 Task: Compose an email with the signature Gilberto Hall with the subject Update on a flexible work arrangement and the message Can you provide feedback on the latest training program for the sales team? from softage.8@softage.net to softage.9@softage.net Select the numbered list and change the font typography to strikethroughSelect the numbered list and remove the font typography strikethrough Send the email. Finally, move the email from Sent Items to the label Vitamins
Action: Mouse moved to (1273, 70)
Screenshot: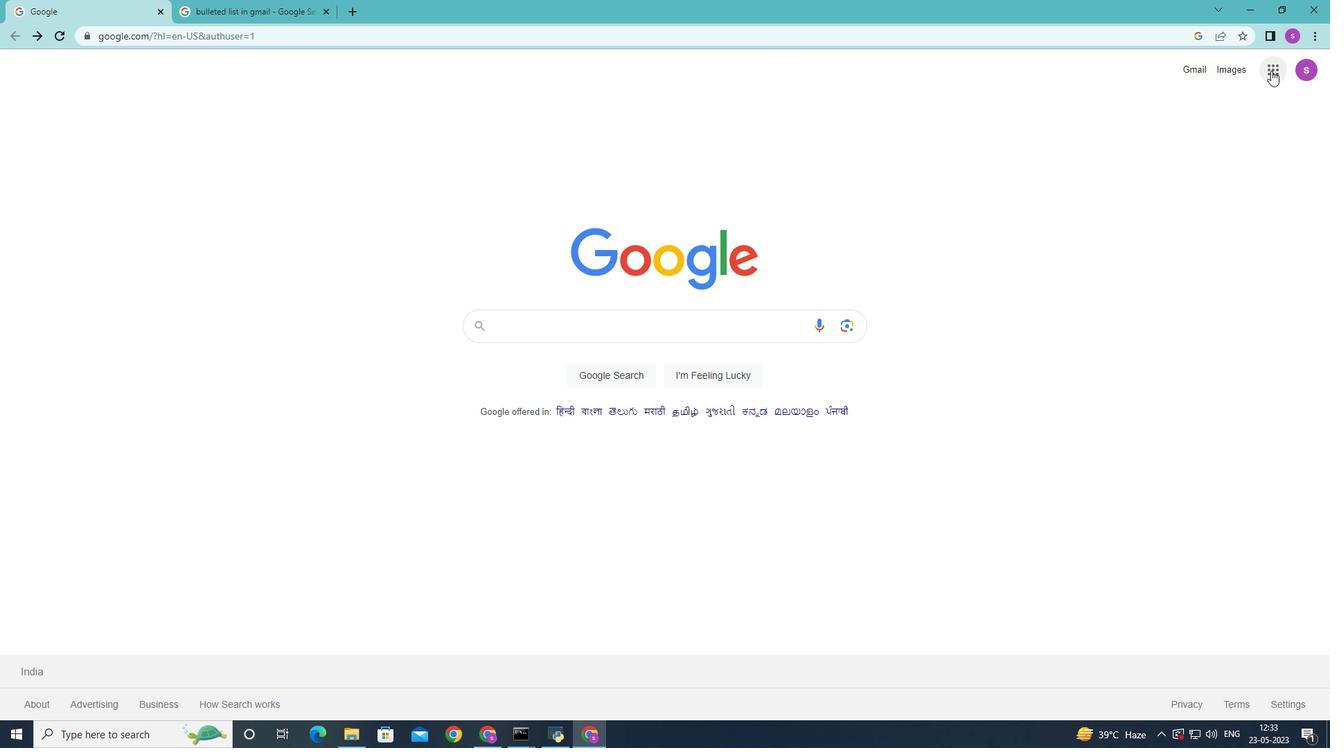 
Action: Mouse pressed left at (1273, 70)
Screenshot: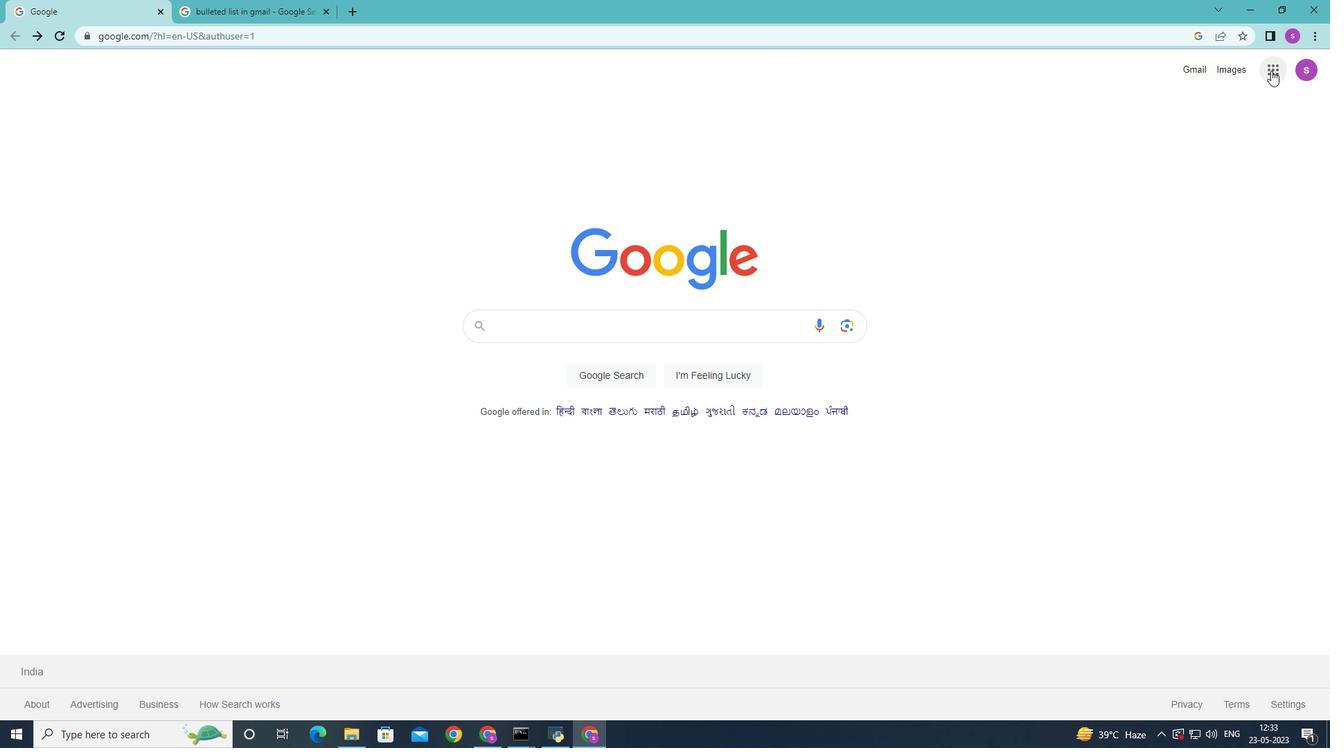 
Action: Mouse moved to (1222, 149)
Screenshot: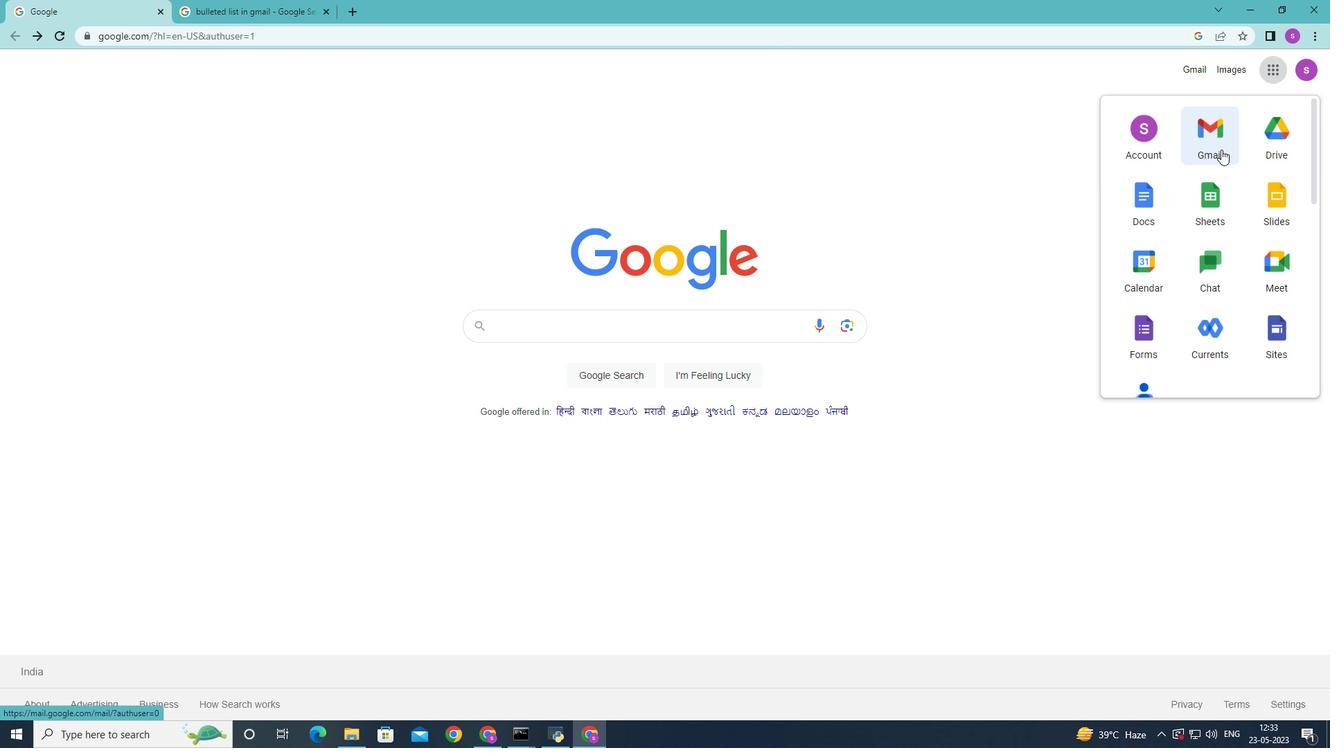 
Action: Mouse pressed left at (1222, 149)
Screenshot: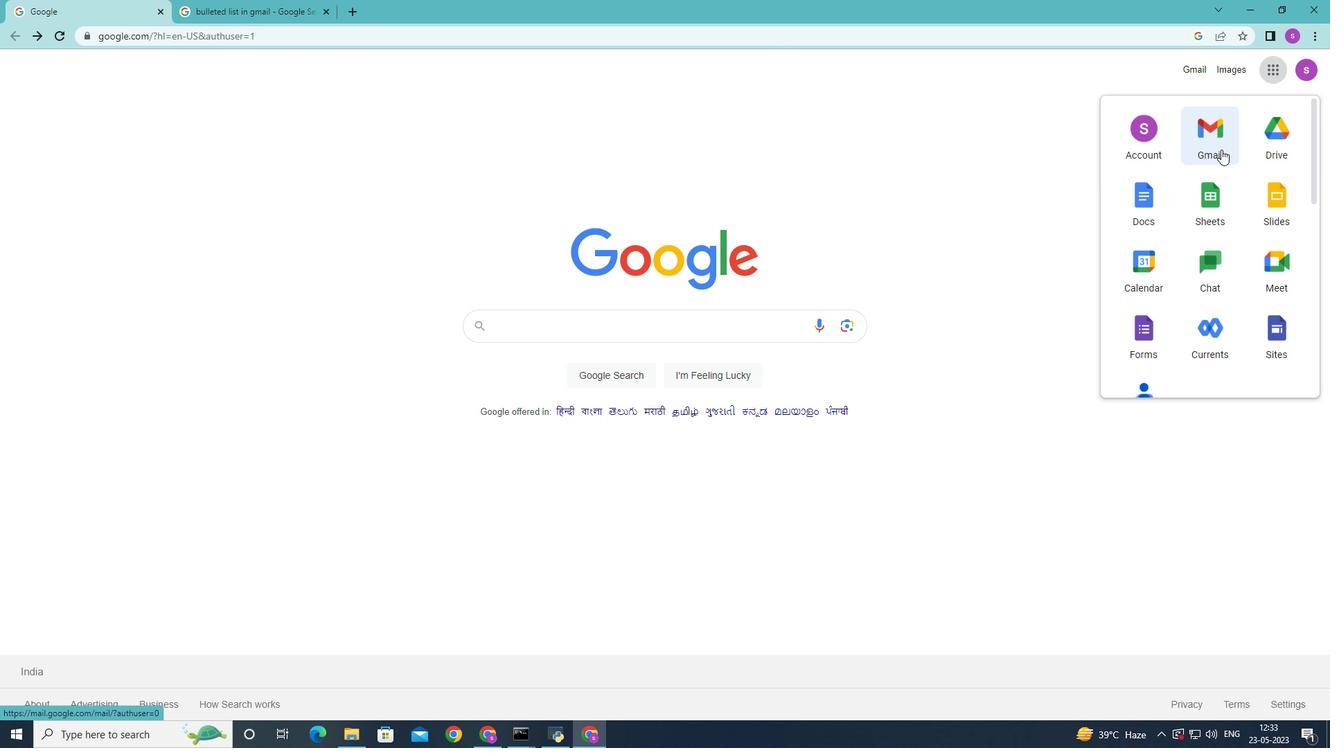 
Action: Mouse moved to (1182, 78)
Screenshot: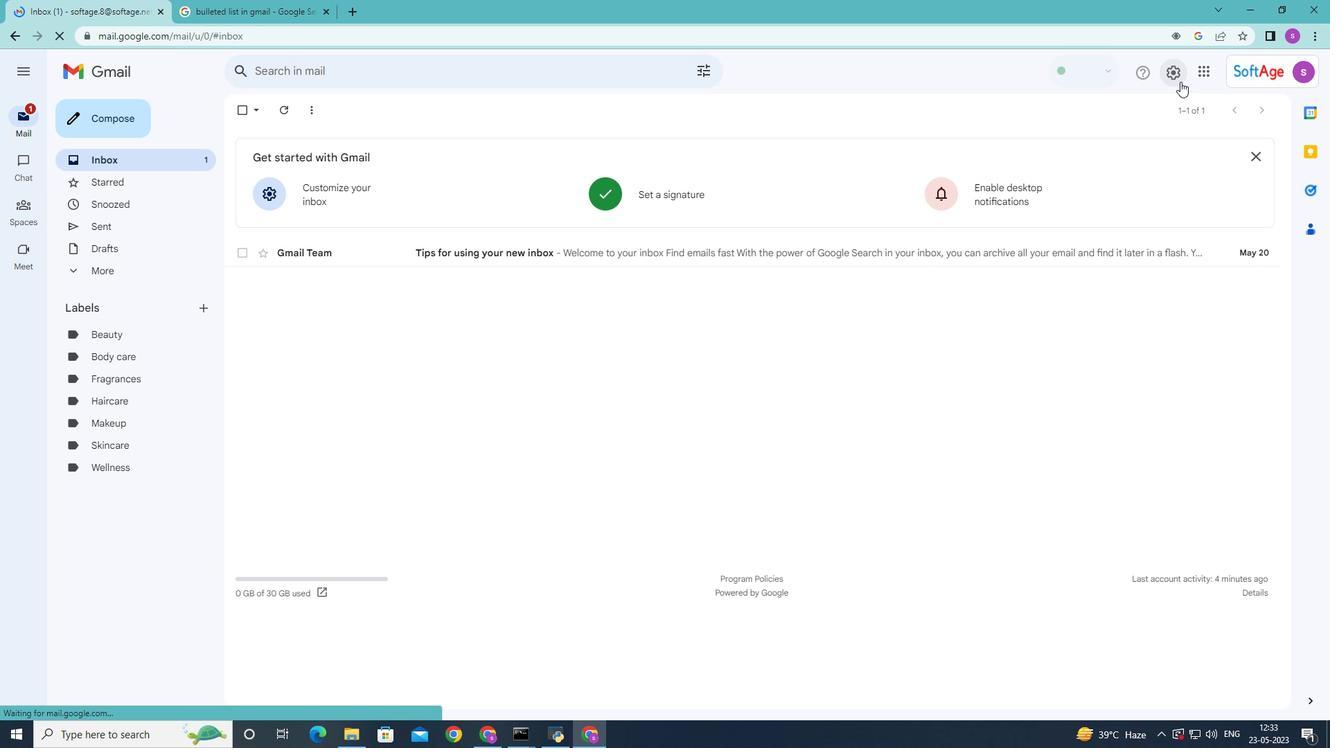 
Action: Mouse pressed left at (1182, 78)
Screenshot: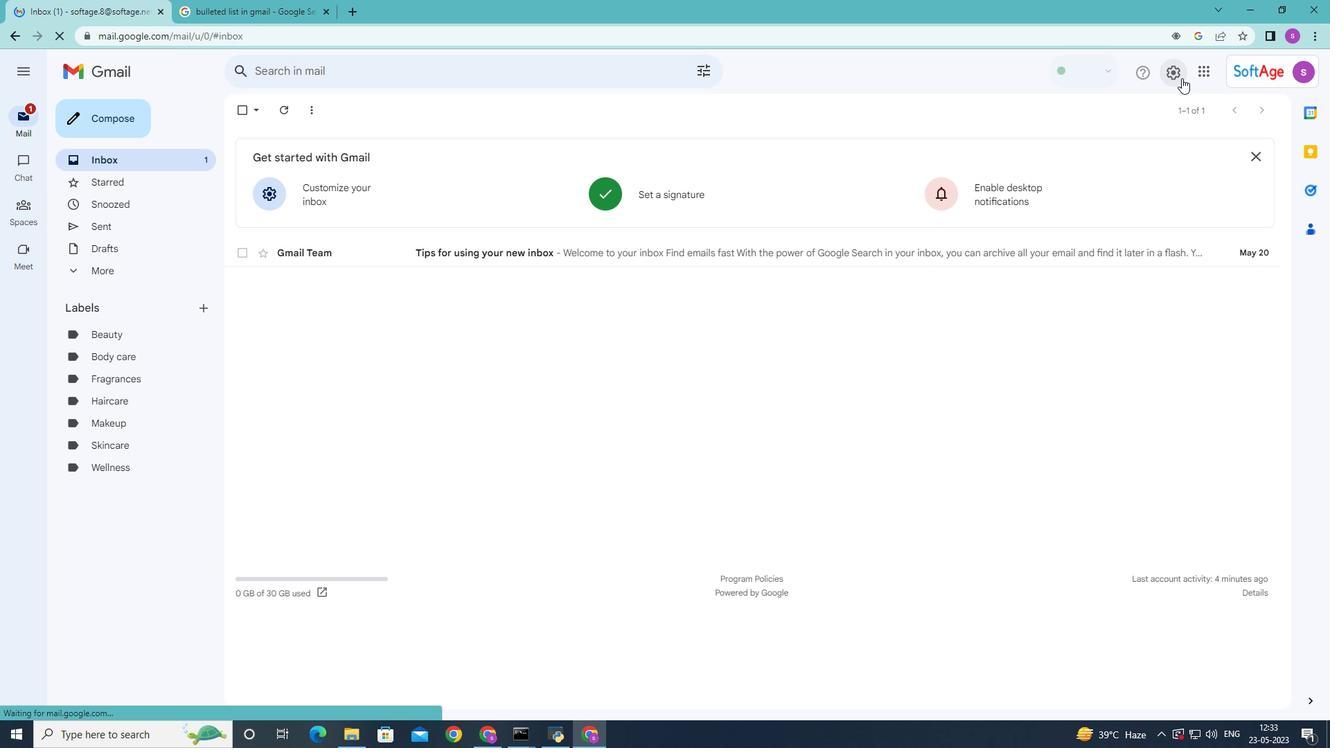
Action: Mouse moved to (1188, 135)
Screenshot: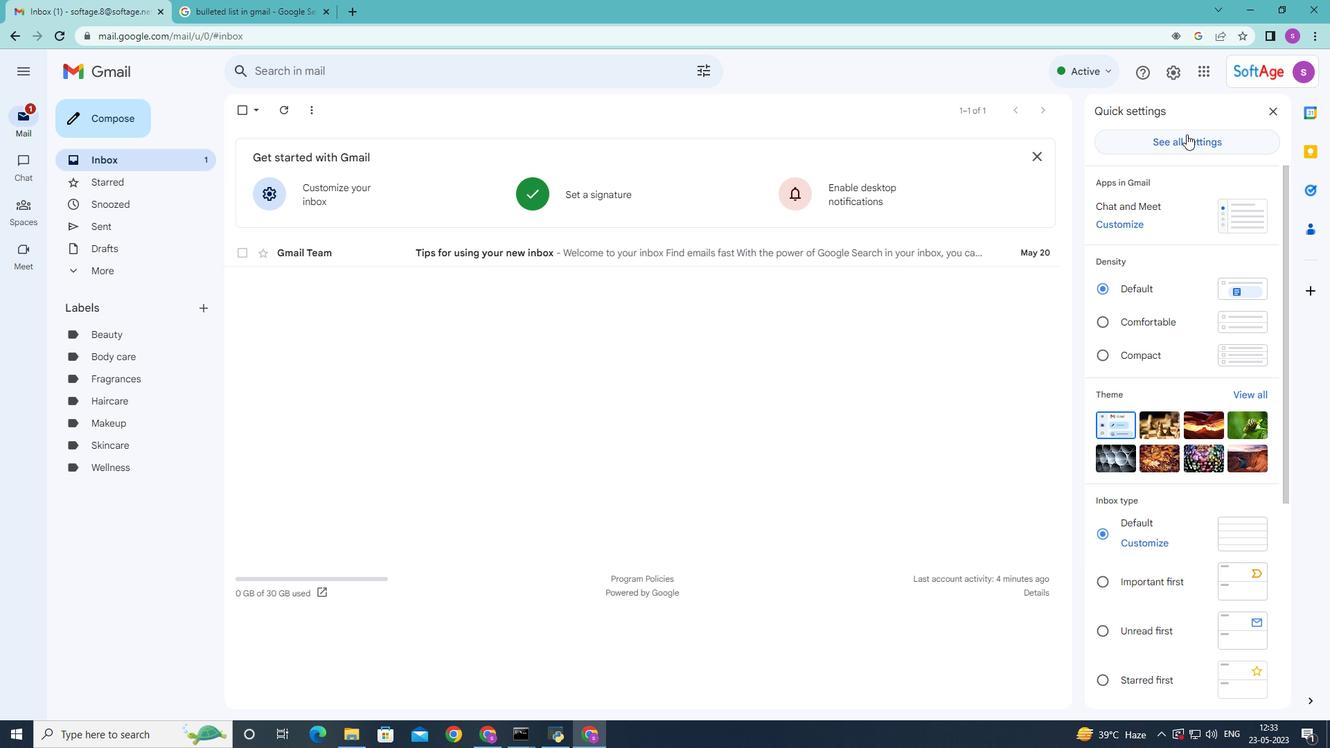 
Action: Mouse pressed left at (1188, 135)
Screenshot: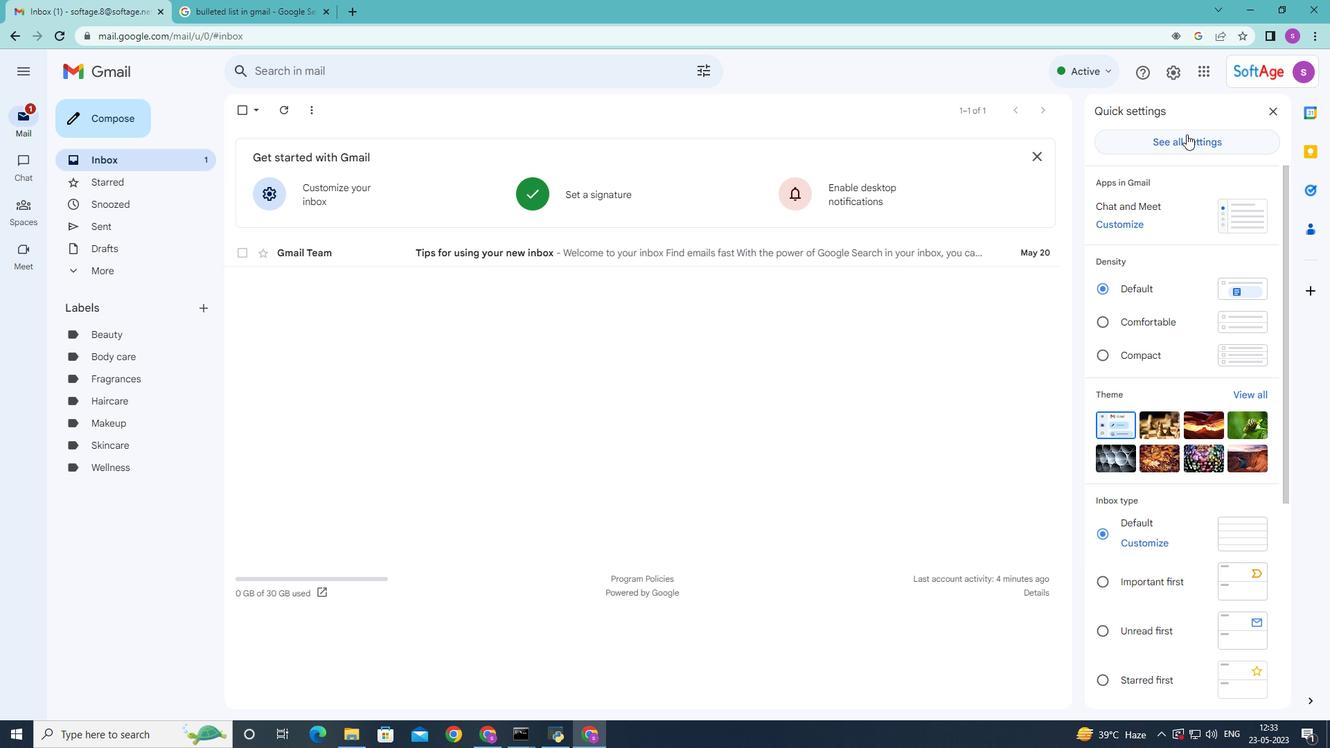 
Action: Mouse moved to (962, 251)
Screenshot: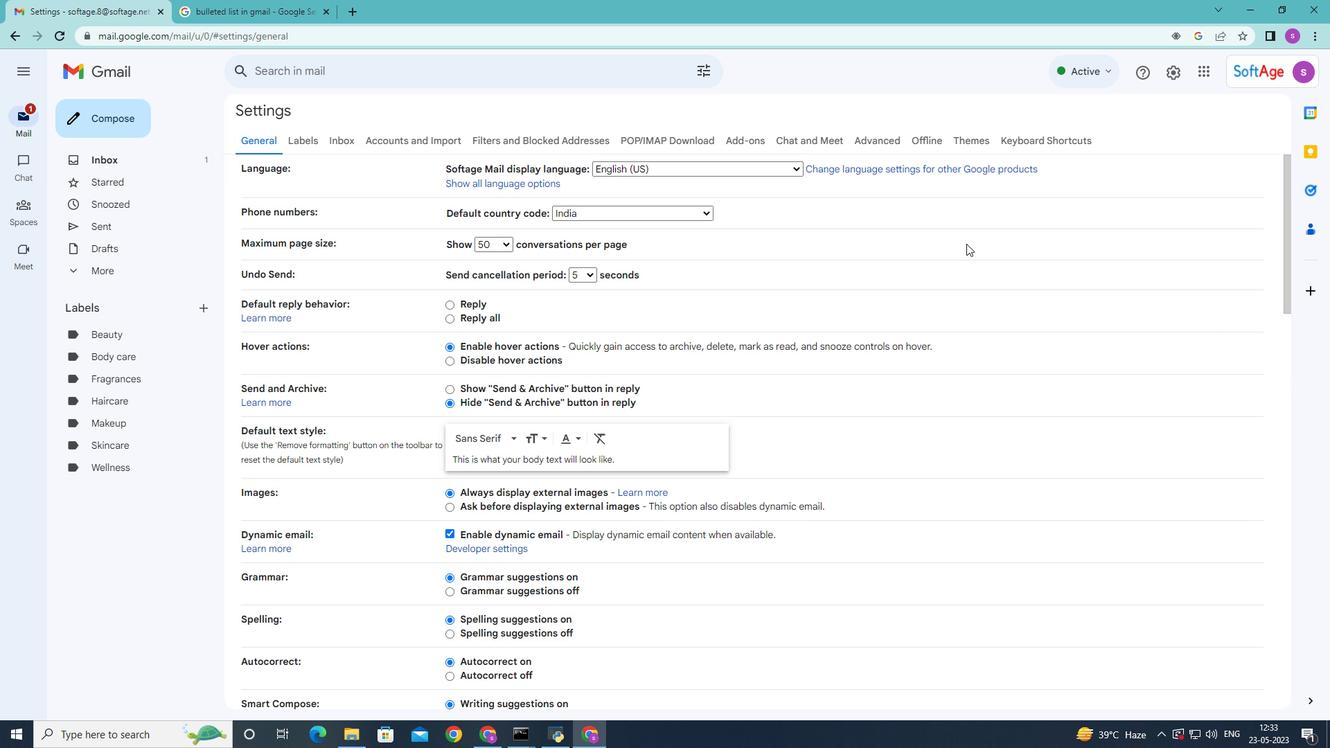 
Action: Mouse scrolled (962, 250) with delta (0, 0)
Screenshot: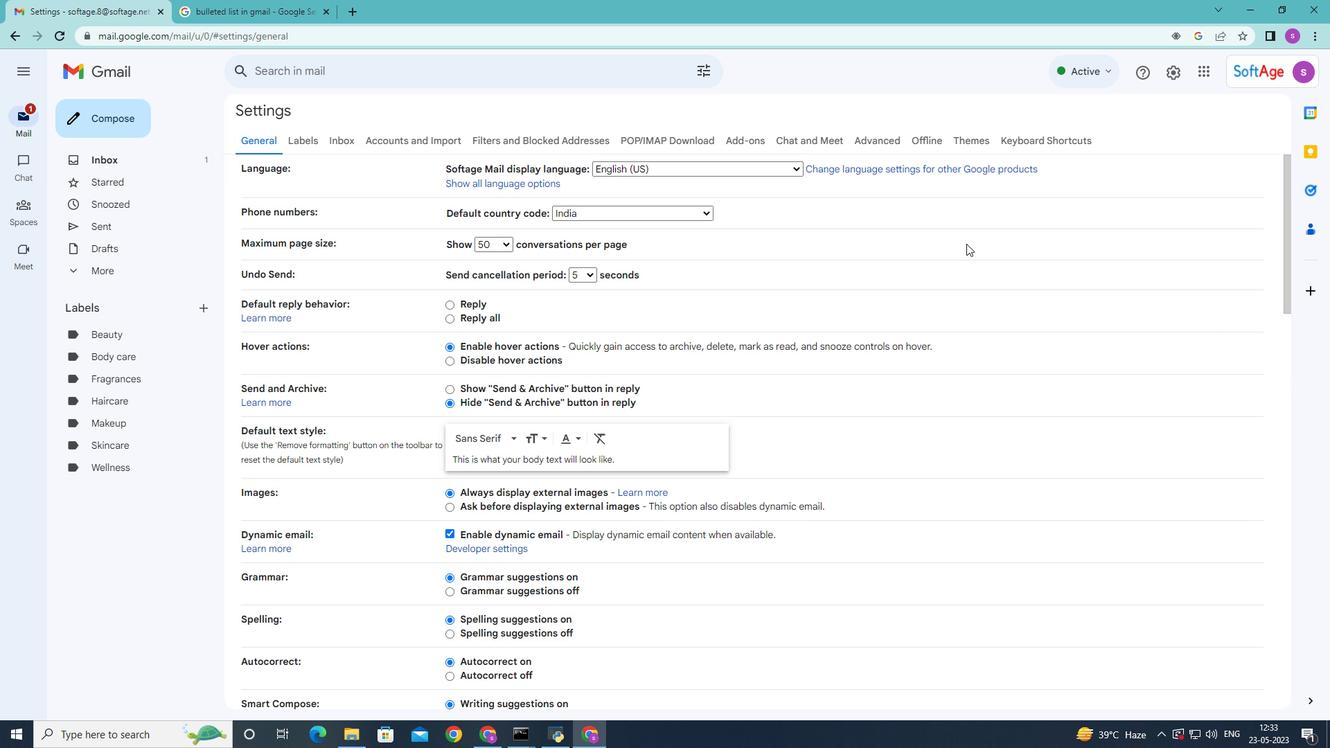 
Action: Mouse moved to (961, 252)
Screenshot: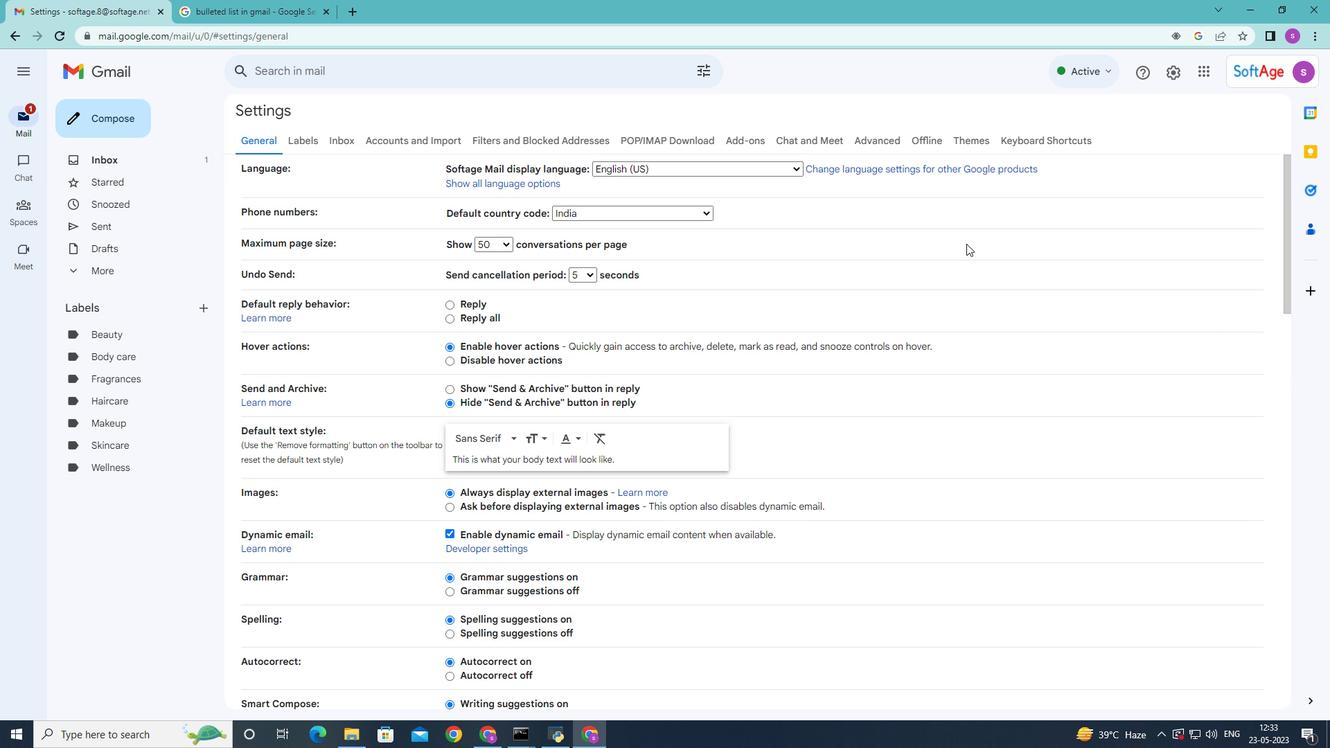 
Action: Mouse scrolled (961, 251) with delta (0, 0)
Screenshot: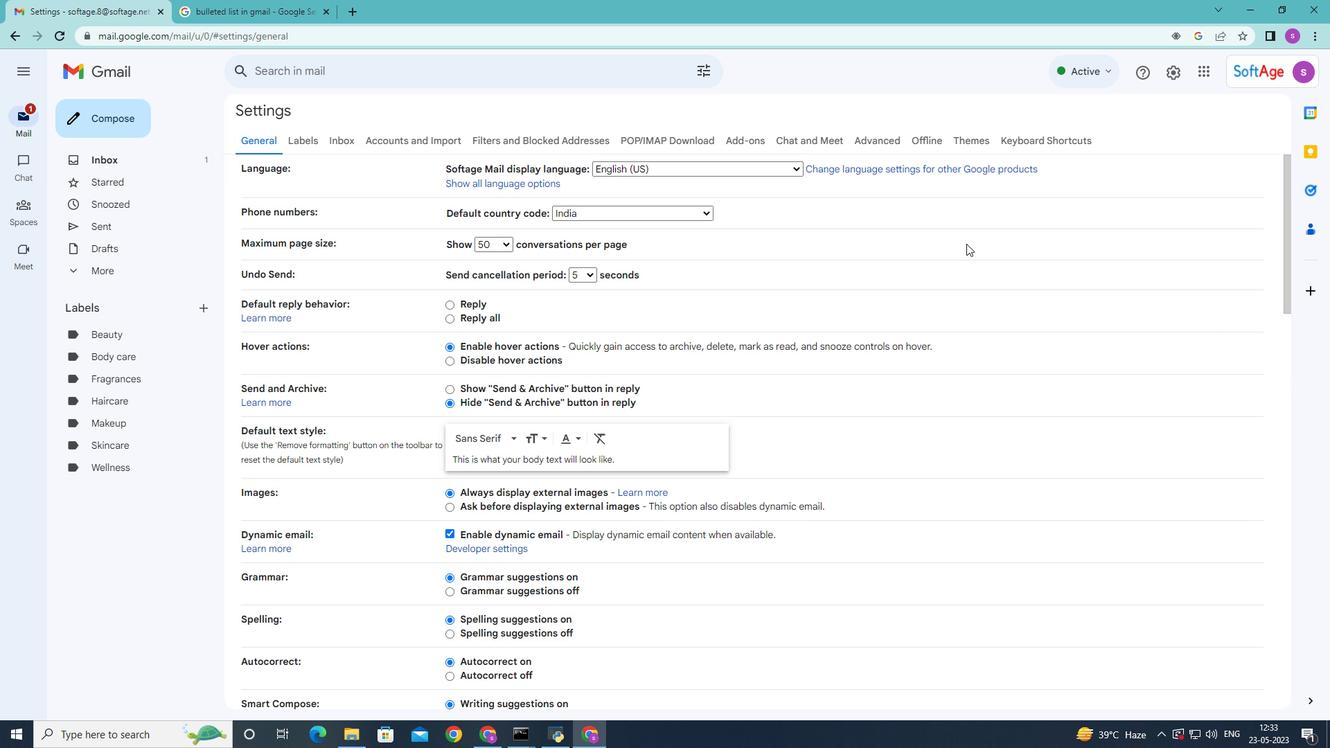 
Action: Mouse moved to (960, 253)
Screenshot: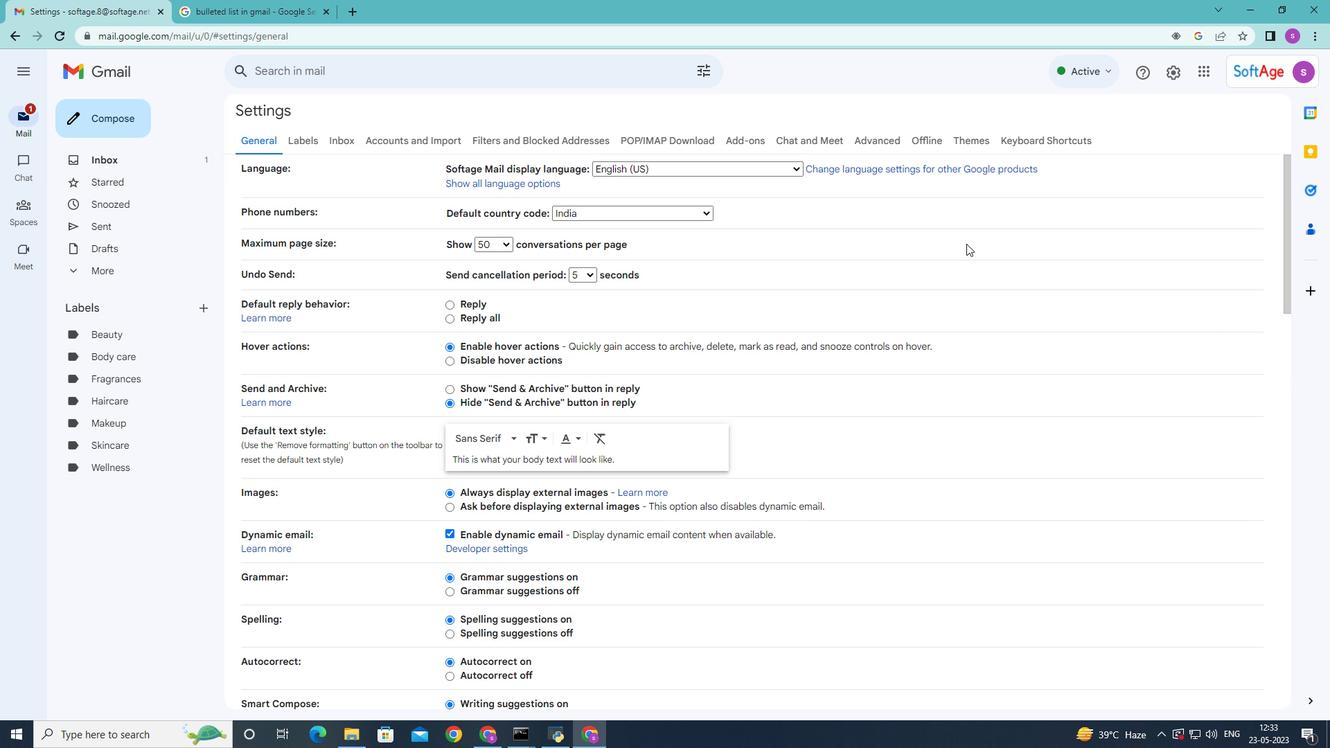 
Action: Mouse scrolled (960, 253) with delta (0, 0)
Screenshot: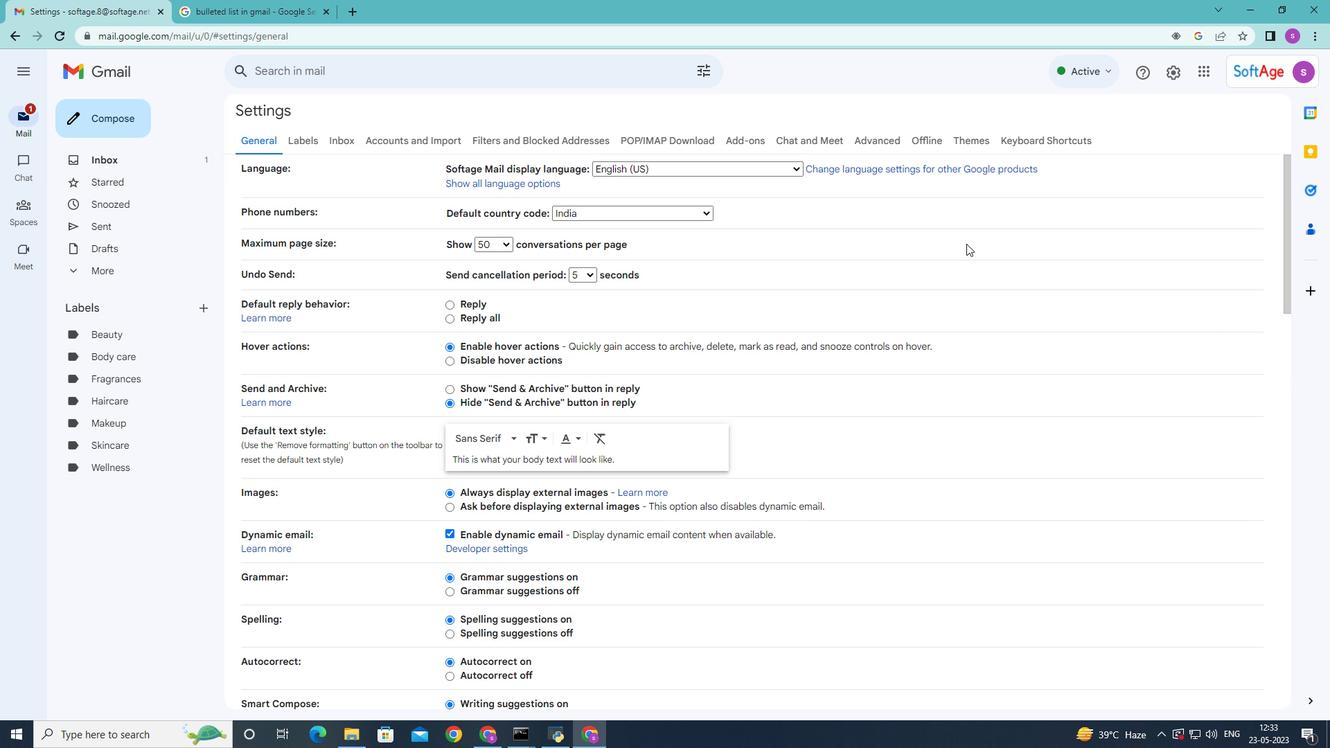 
Action: Mouse moved to (960, 253)
Screenshot: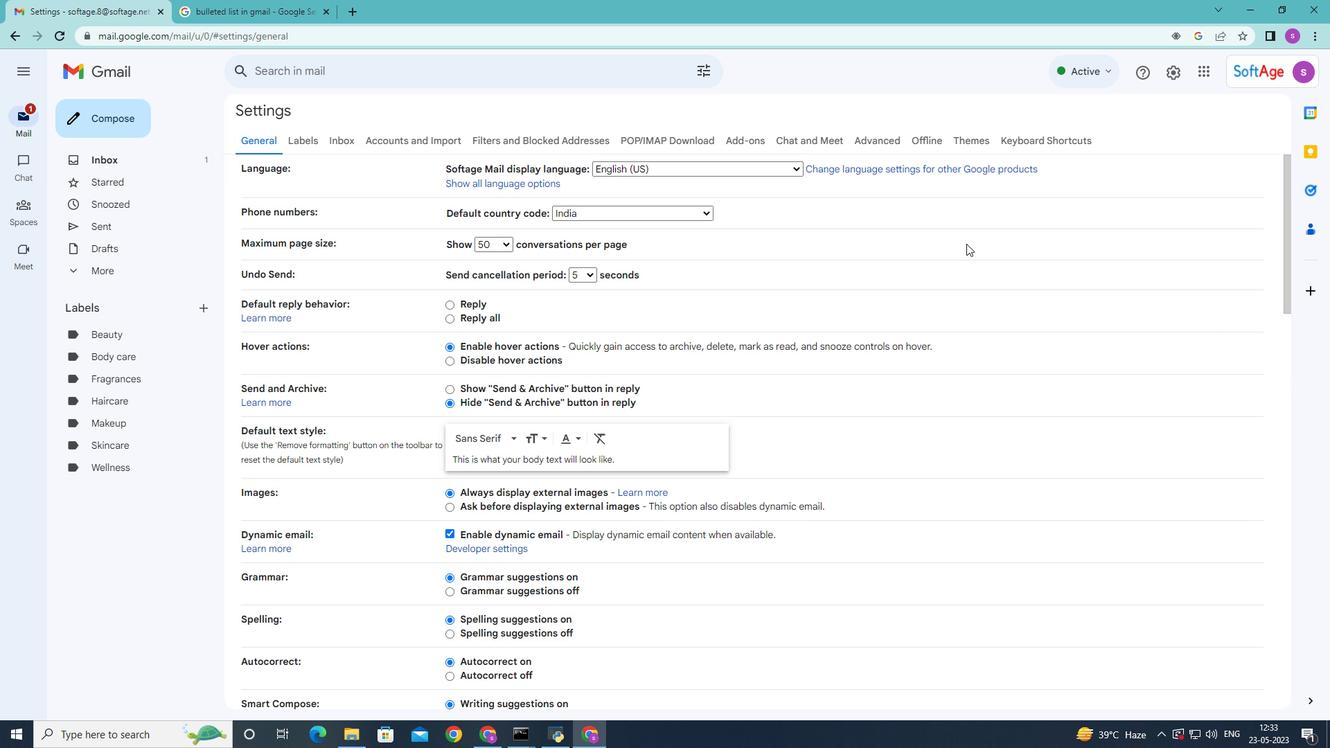 
Action: Mouse scrolled (960, 253) with delta (0, 0)
Screenshot: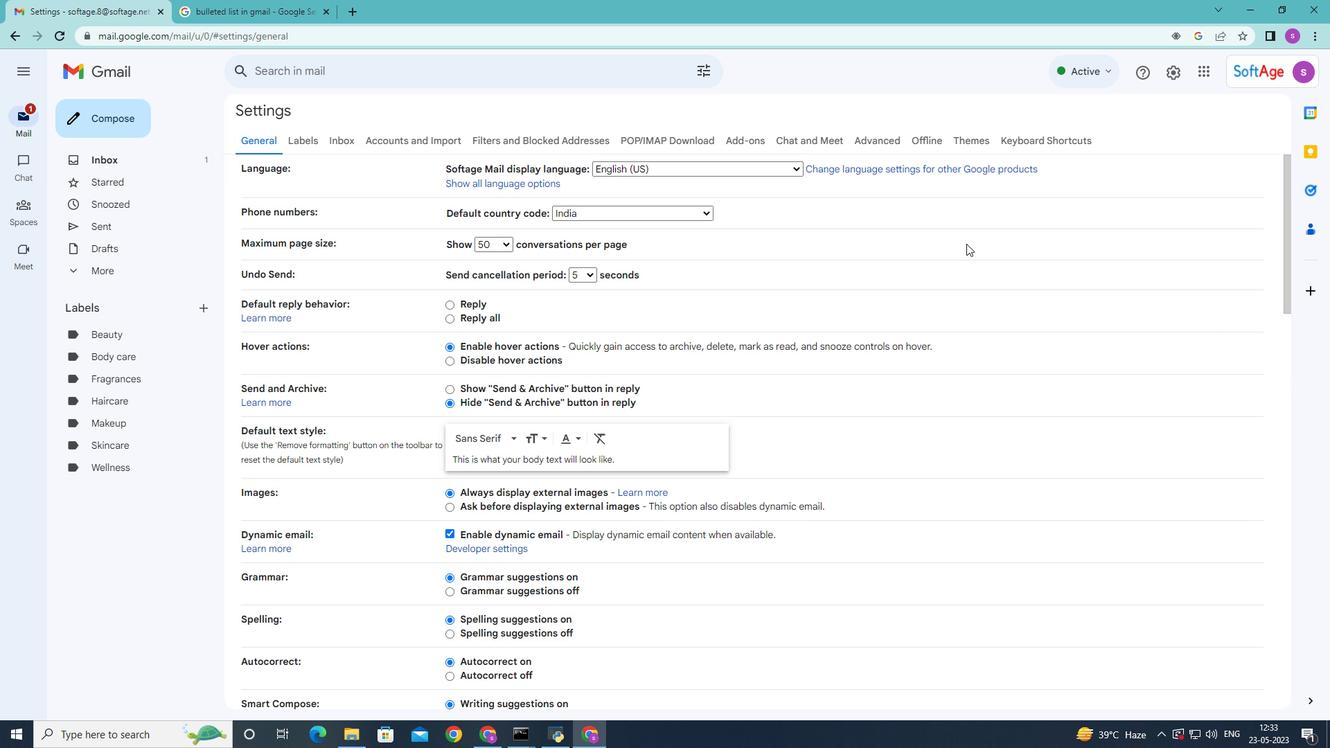 
Action: Mouse moved to (959, 253)
Screenshot: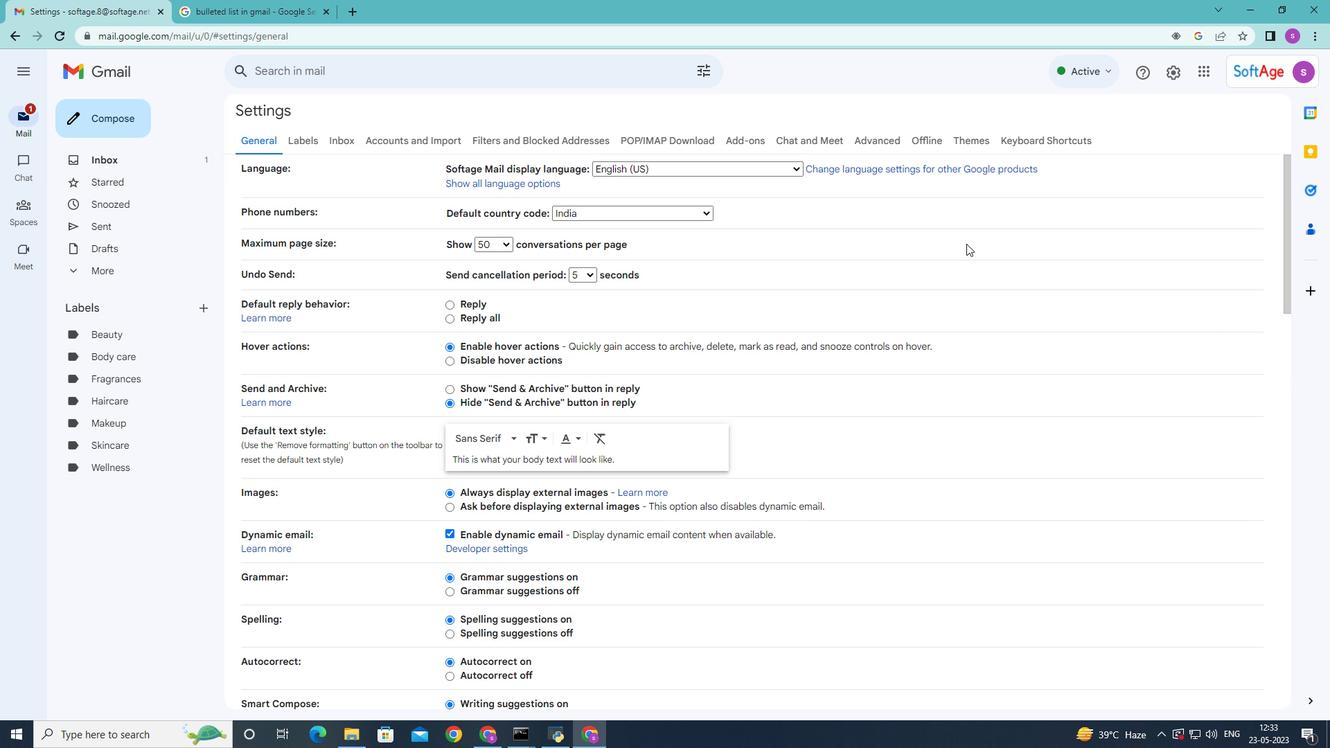 
Action: Mouse scrolled (959, 253) with delta (0, 0)
Screenshot: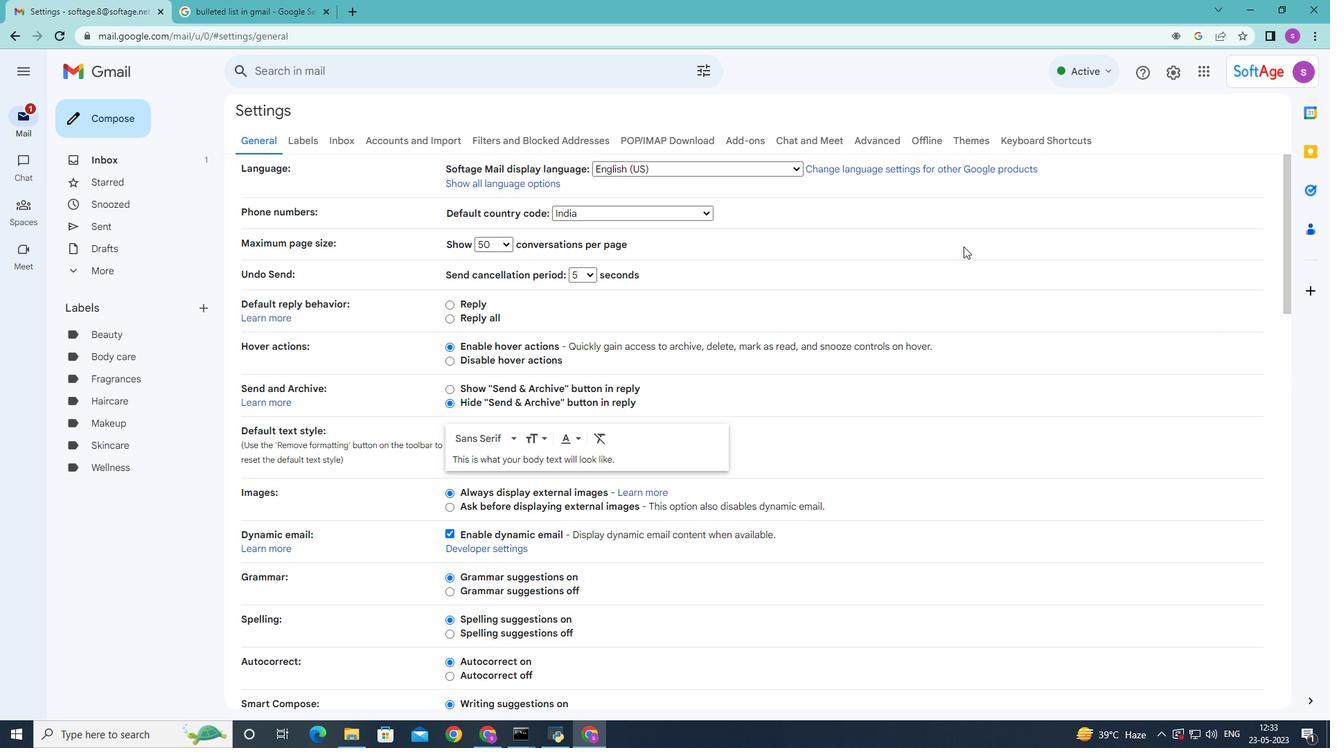 
Action: Mouse moved to (958, 253)
Screenshot: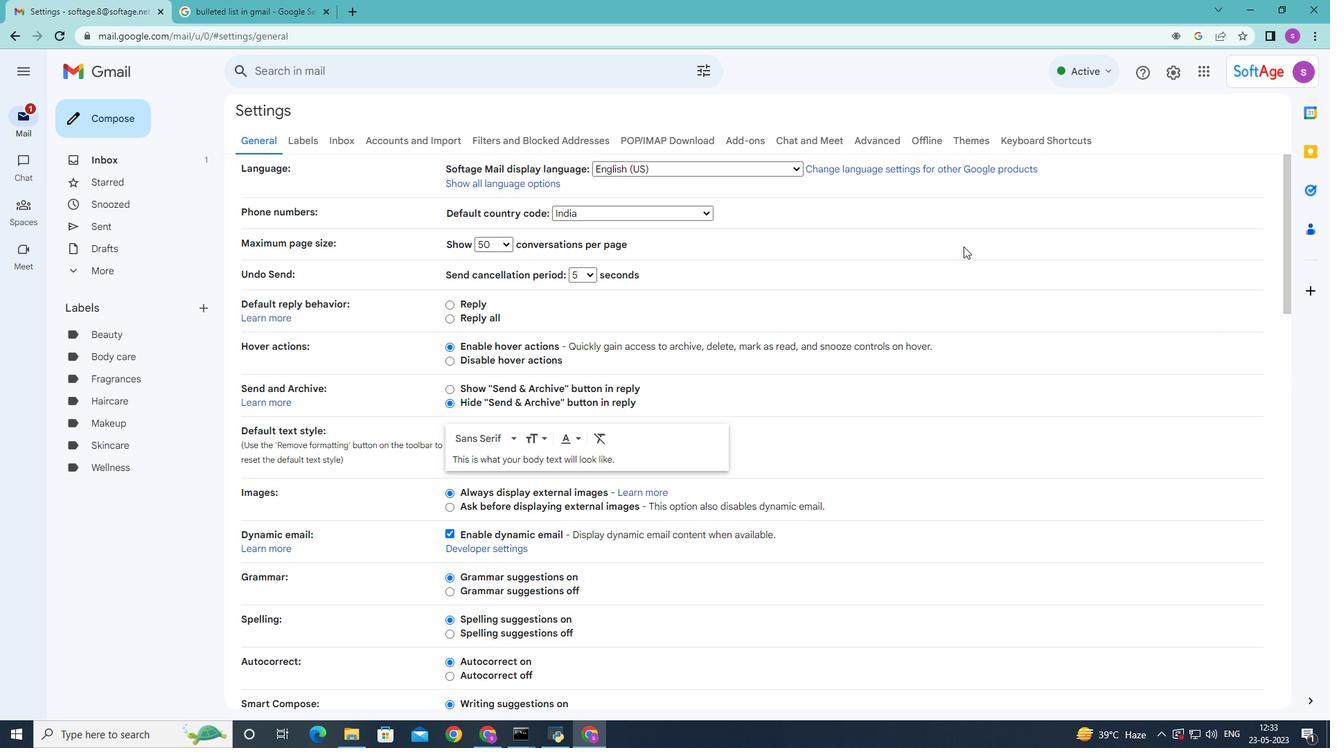 
Action: Mouse scrolled (958, 253) with delta (0, 0)
Screenshot: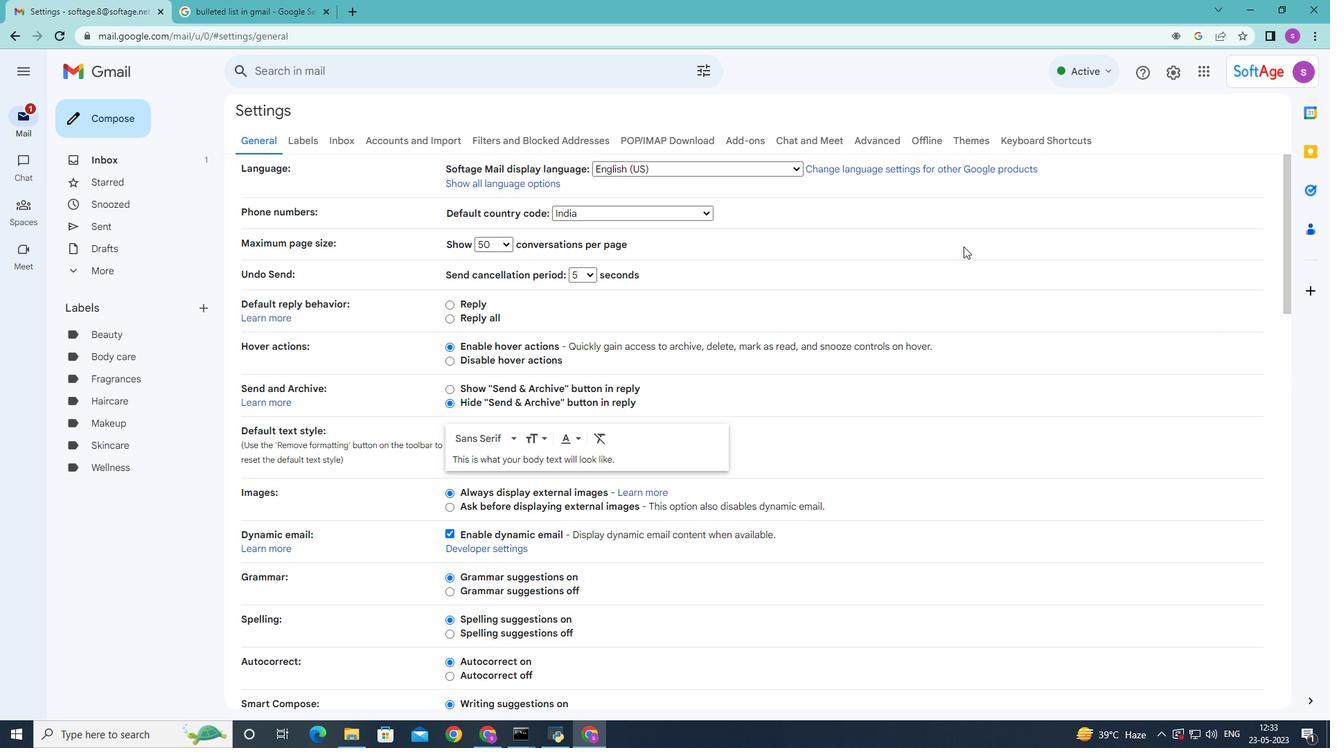 
Action: Mouse moved to (955, 253)
Screenshot: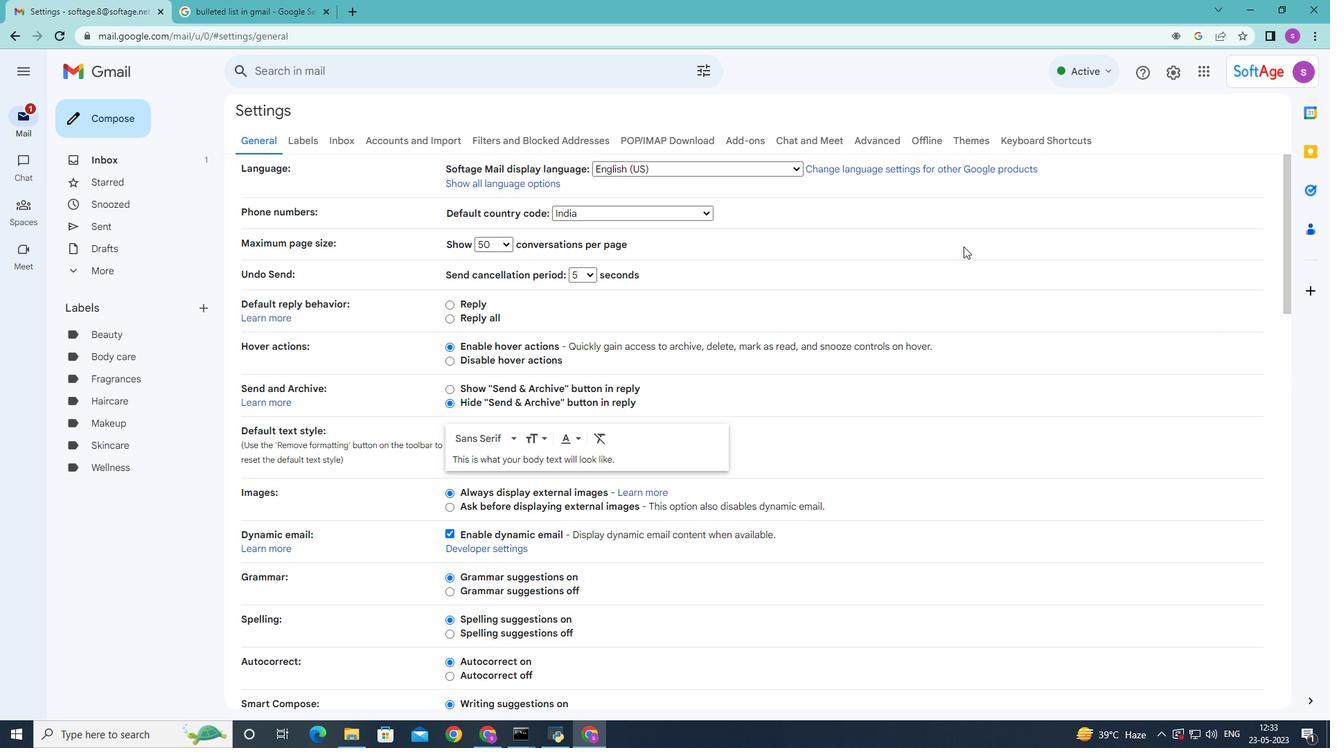 
Action: Mouse scrolled (955, 253) with delta (0, 0)
Screenshot: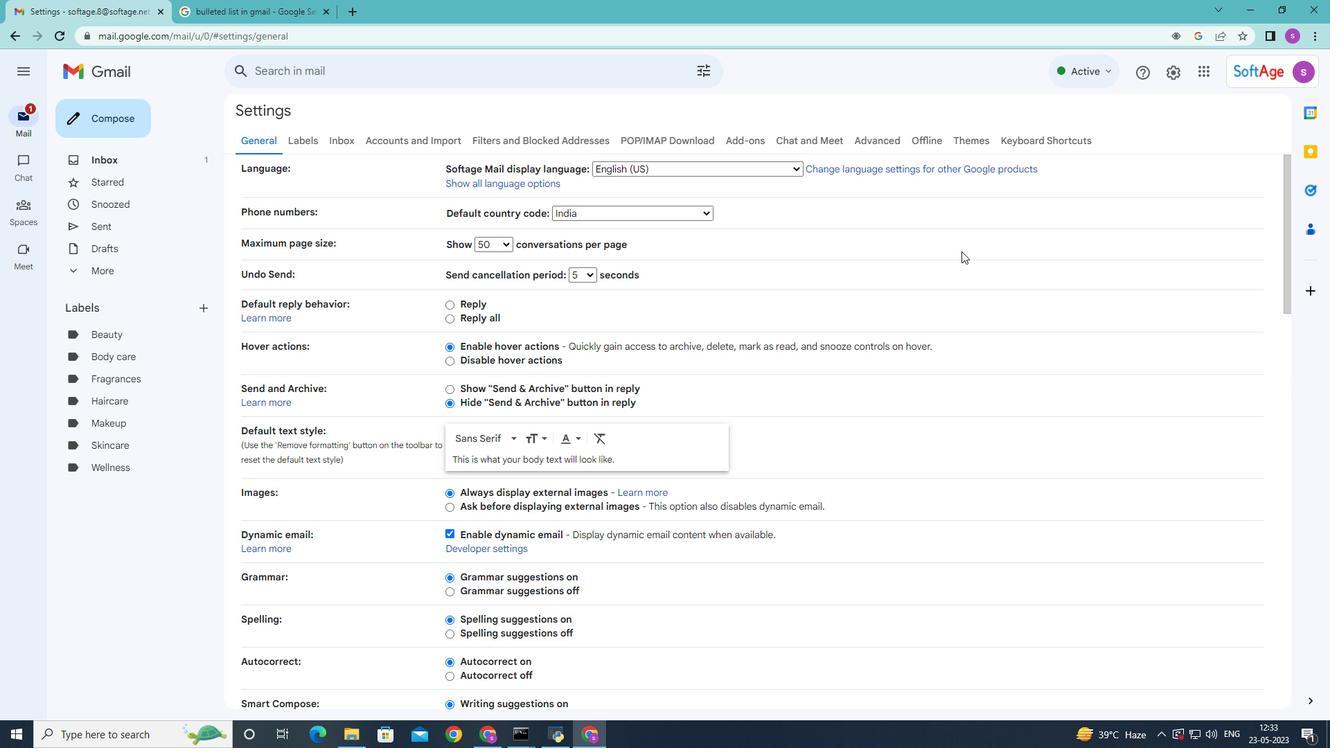 
Action: Mouse moved to (951, 253)
Screenshot: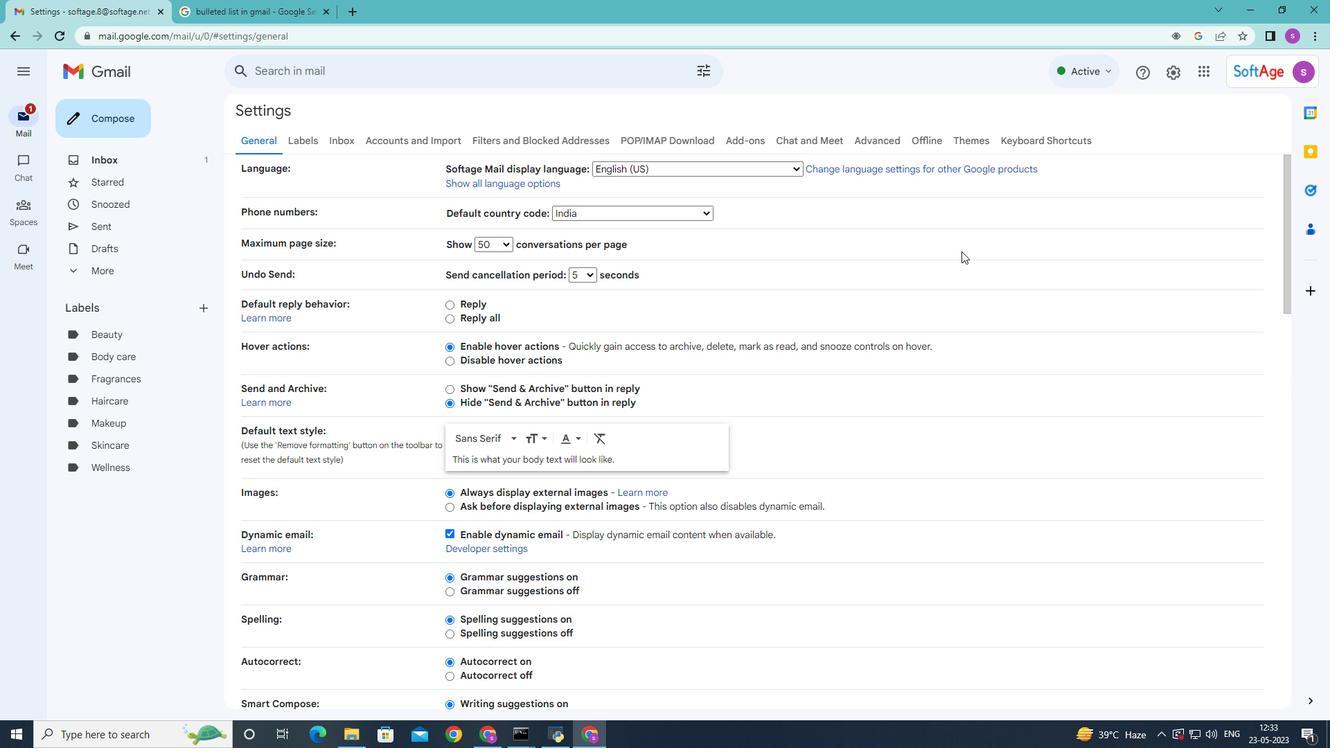 
Action: Mouse scrolled (951, 253) with delta (0, 0)
Screenshot: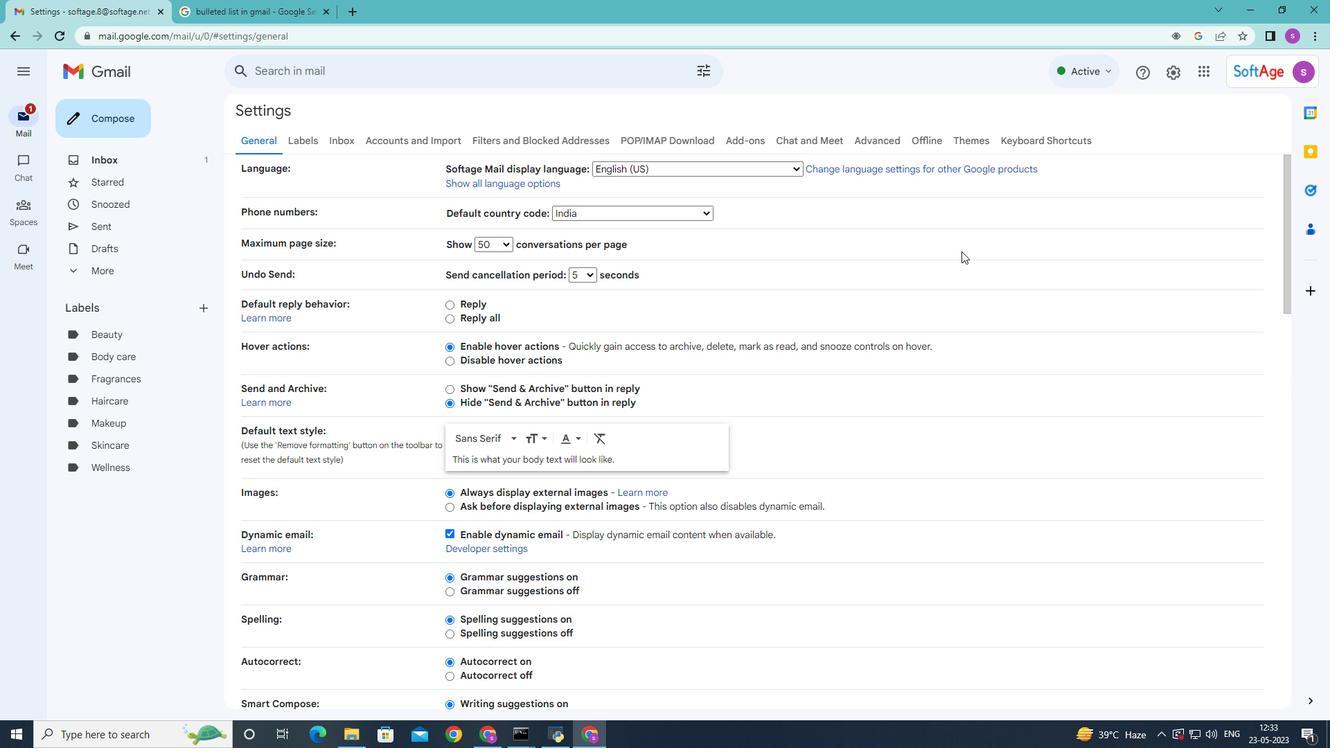 
Action: Mouse moved to (943, 255)
Screenshot: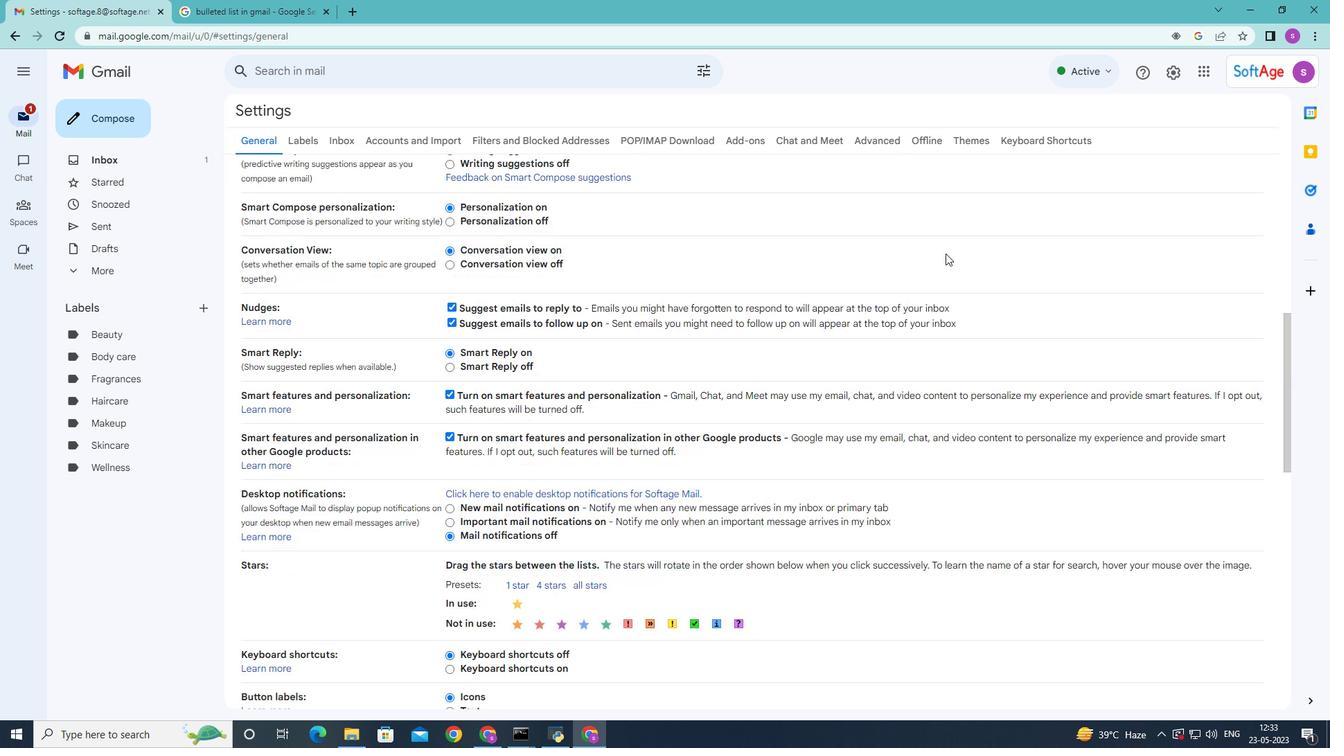 
Action: Mouse scrolled (943, 255) with delta (0, 0)
Screenshot: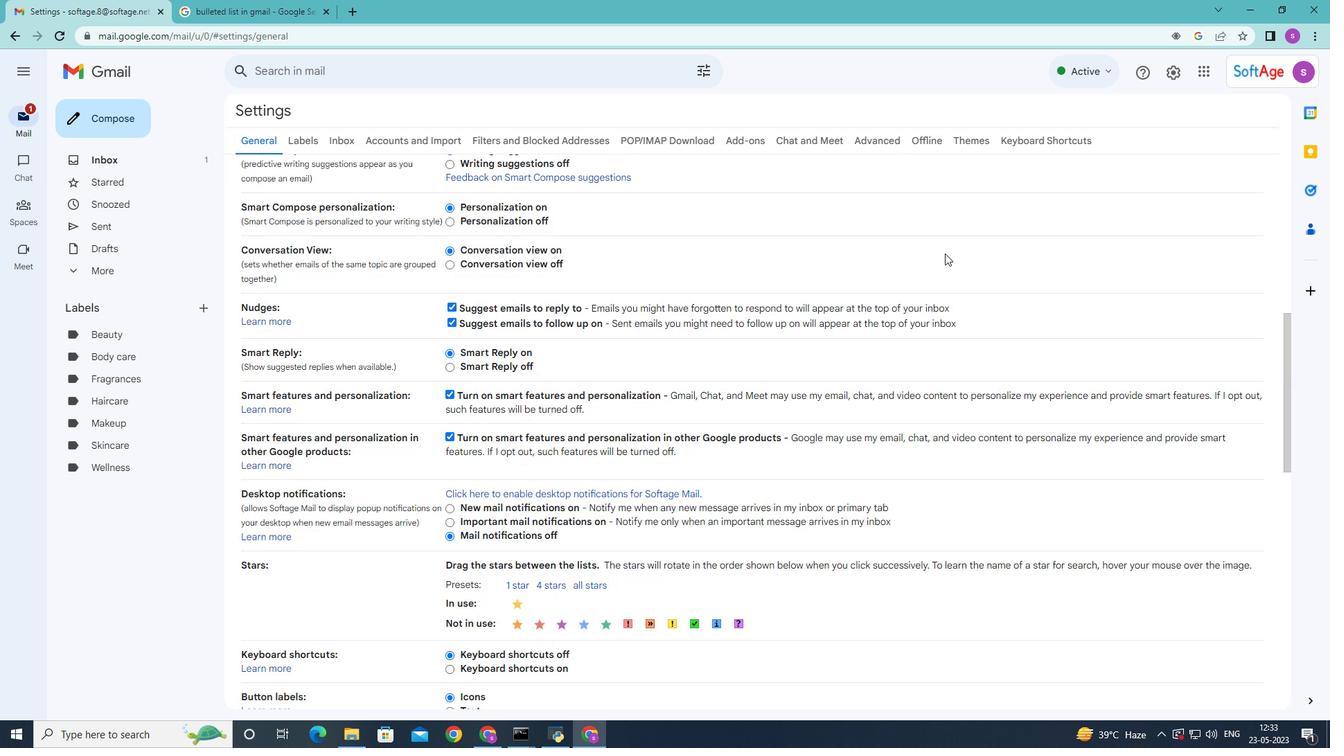 
Action: Mouse moved to (942, 255)
Screenshot: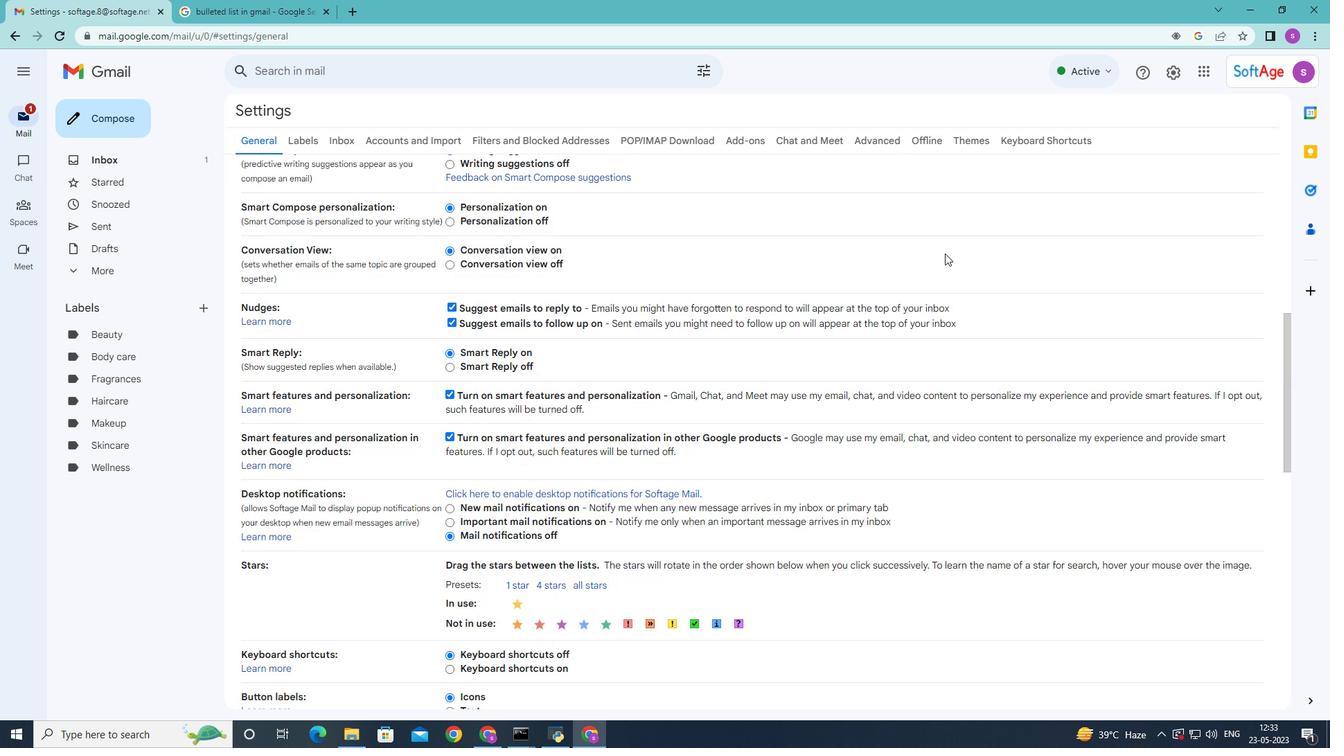 
Action: Mouse scrolled (942, 255) with delta (0, 0)
Screenshot: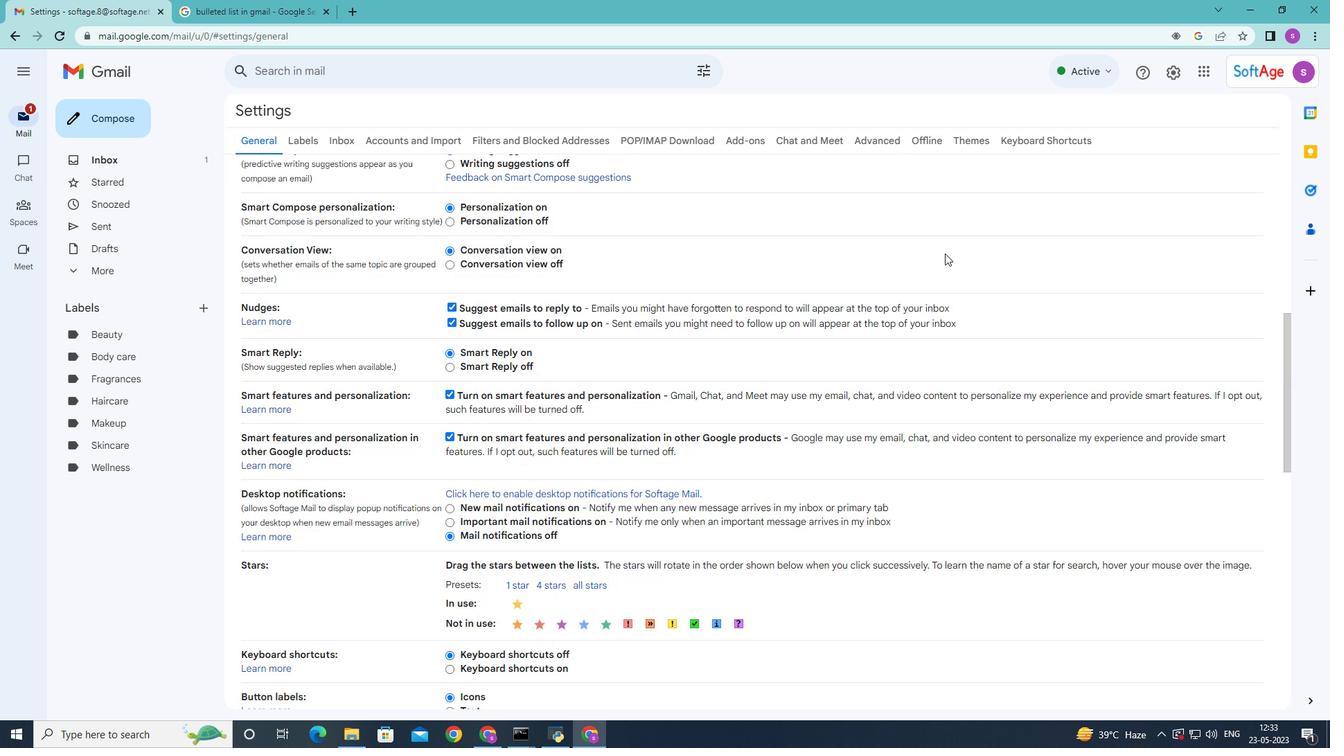 
Action: Mouse moved to (942, 256)
Screenshot: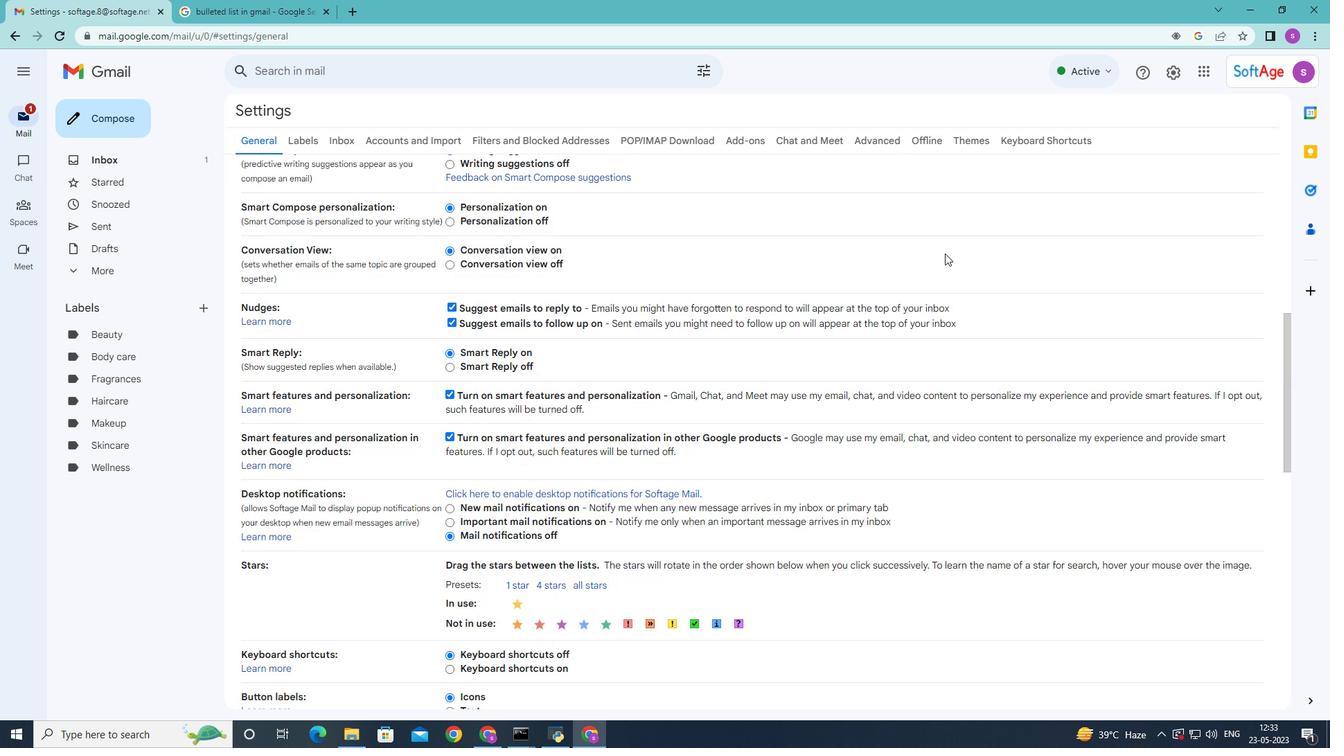 
Action: Mouse scrolled (942, 255) with delta (0, 0)
Screenshot: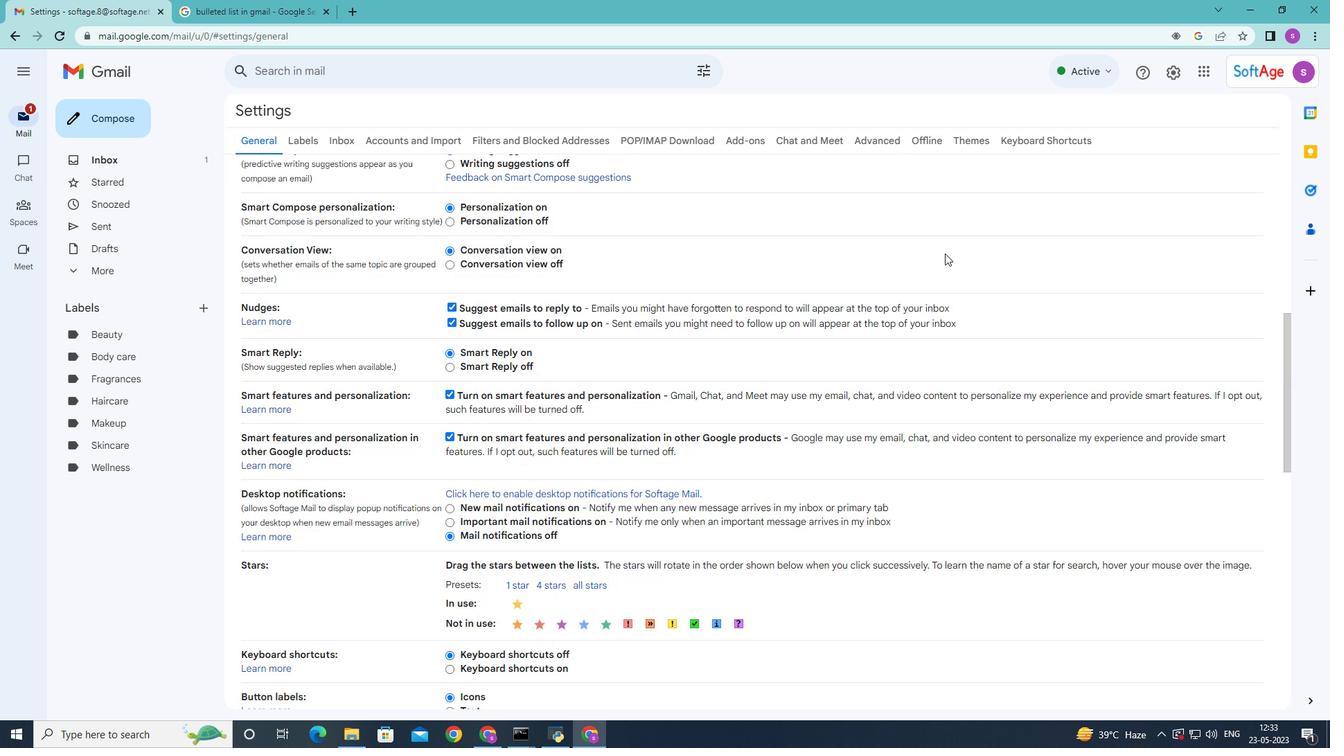 
Action: Mouse moved to (941, 256)
Screenshot: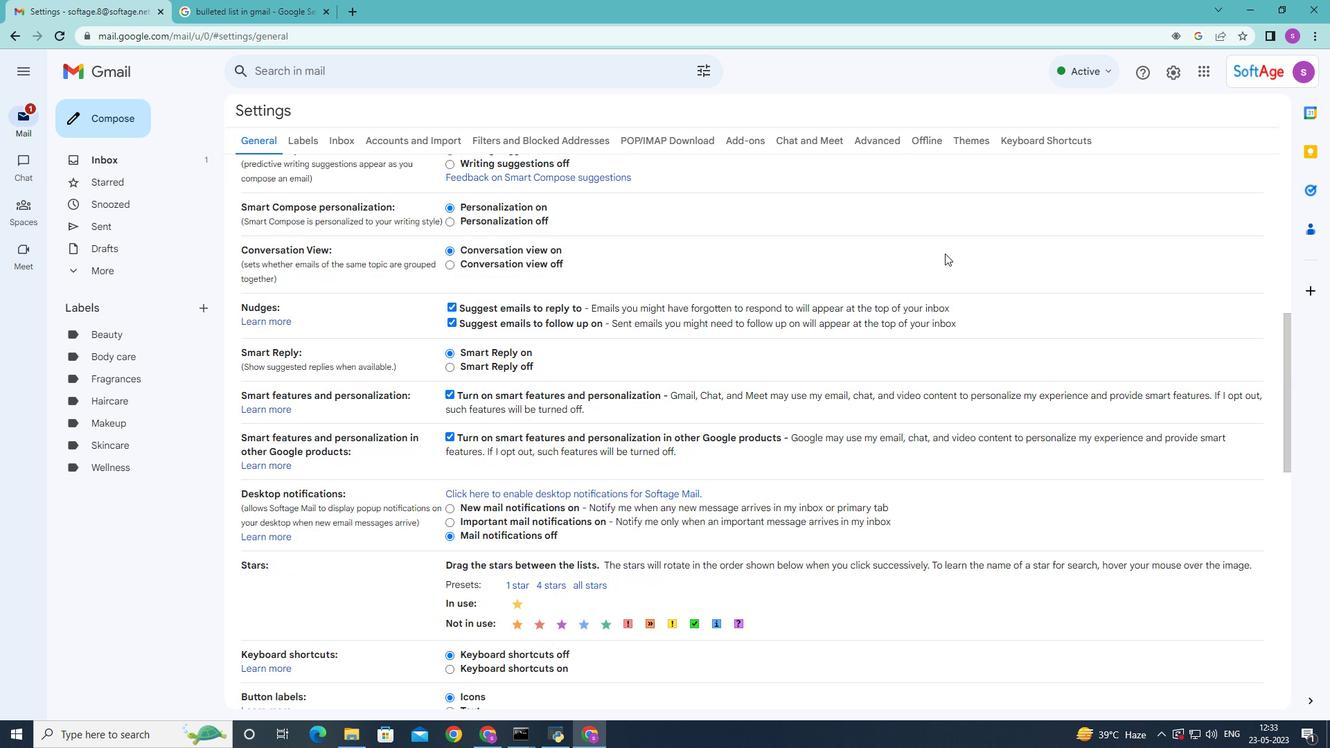 
Action: Mouse scrolled (941, 255) with delta (0, 0)
Screenshot: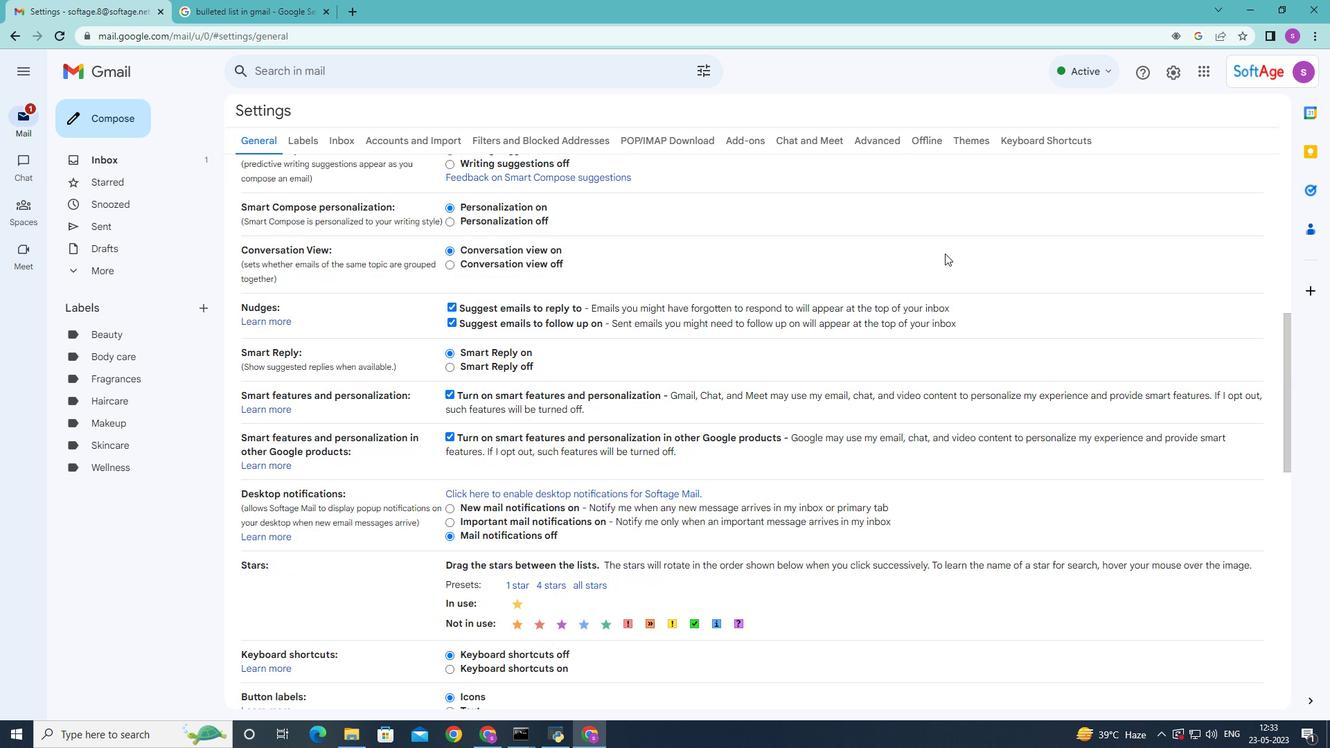 
Action: Mouse moved to (939, 257)
Screenshot: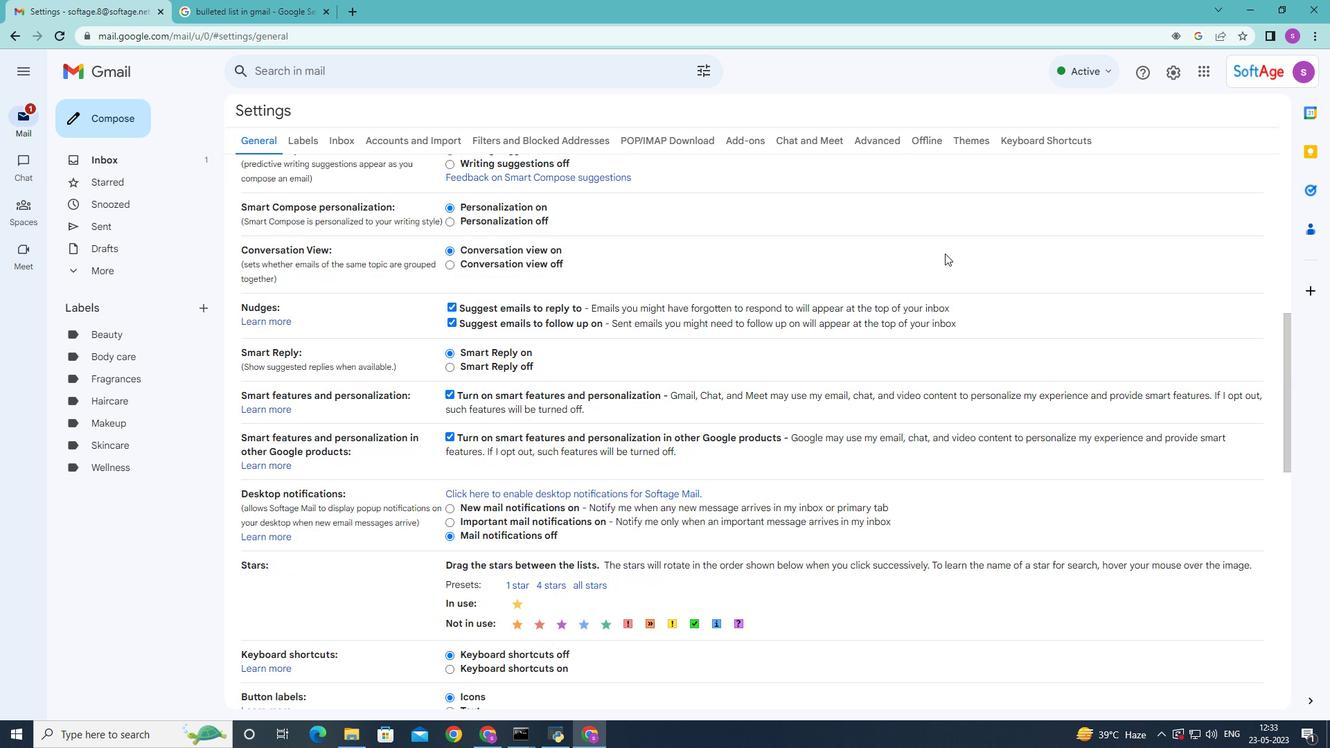 
Action: Mouse scrolled (939, 256) with delta (0, 0)
Screenshot: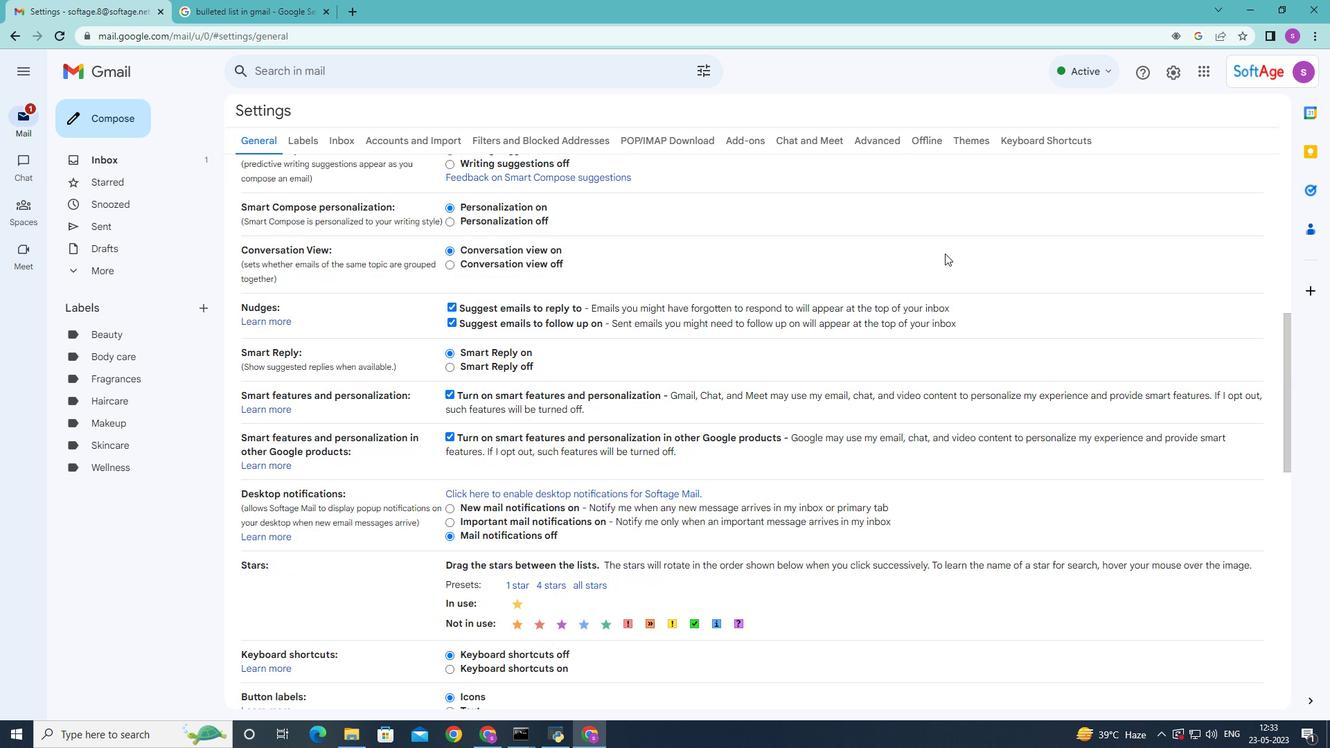 
Action: Mouse moved to (939, 257)
Screenshot: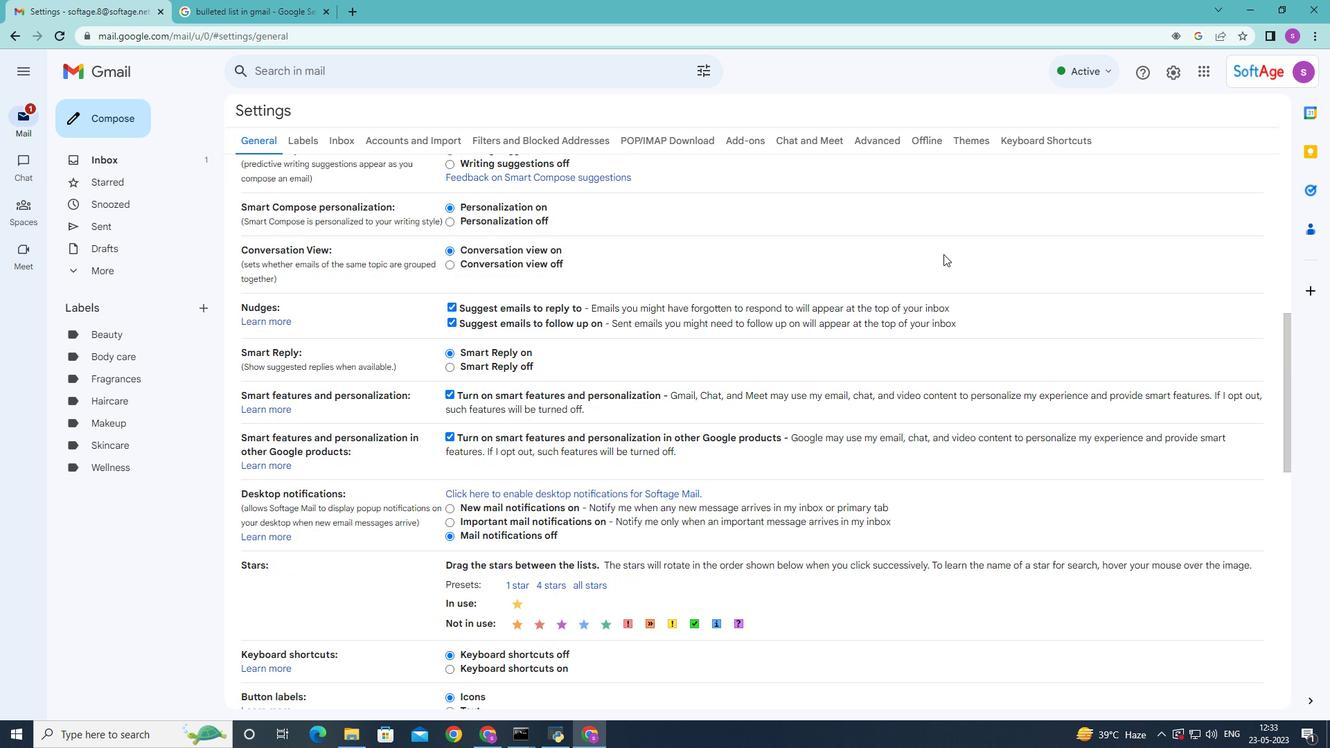 
Action: Mouse scrolled (939, 256) with delta (0, 0)
Screenshot: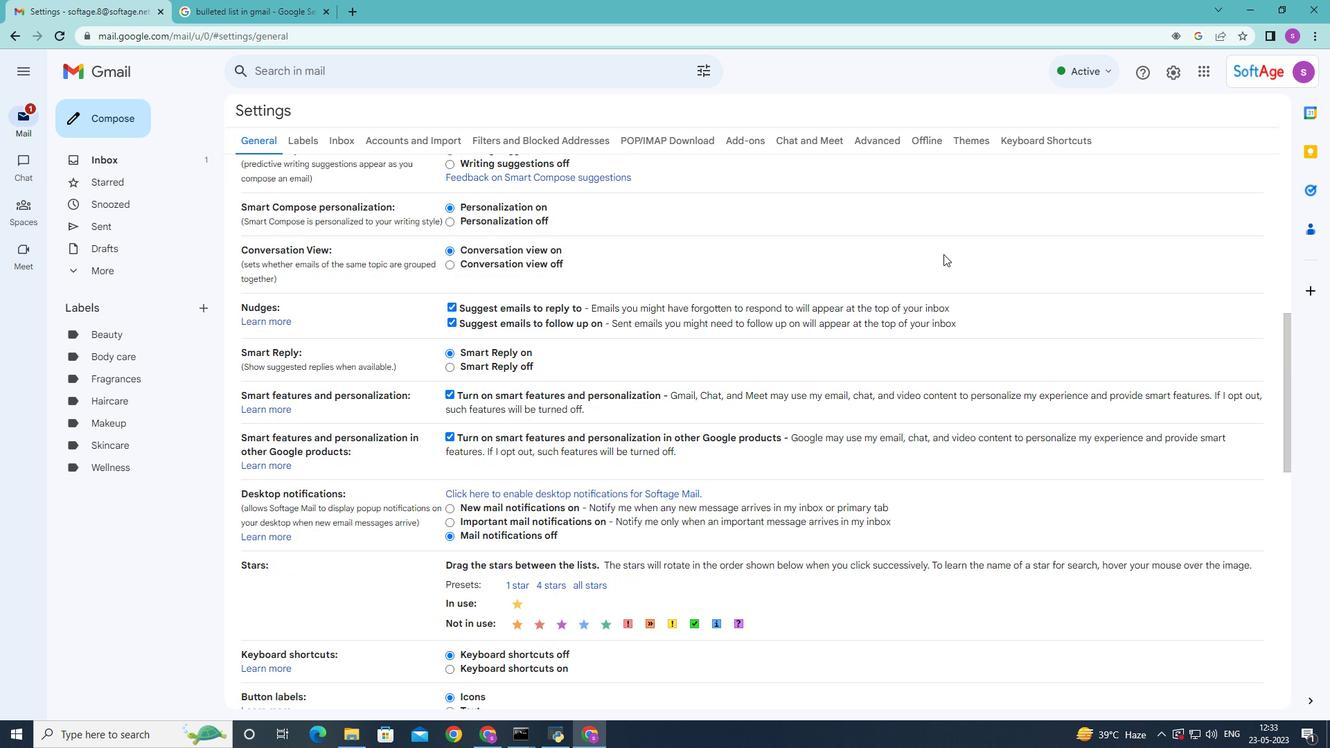 
Action: Mouse moved to (938, 257)
Screenshot: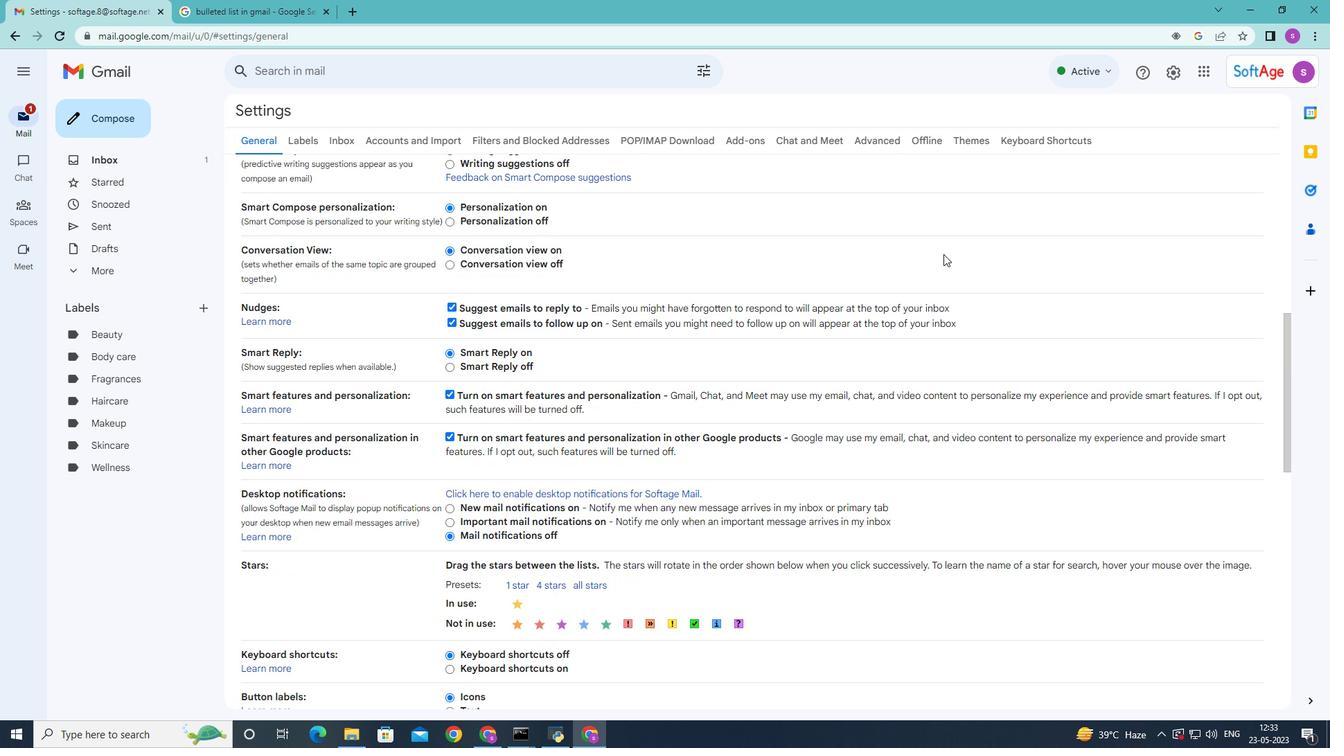 
Action: Mouse scrolled (938, 256) with delta (0, 0)
Screenshot: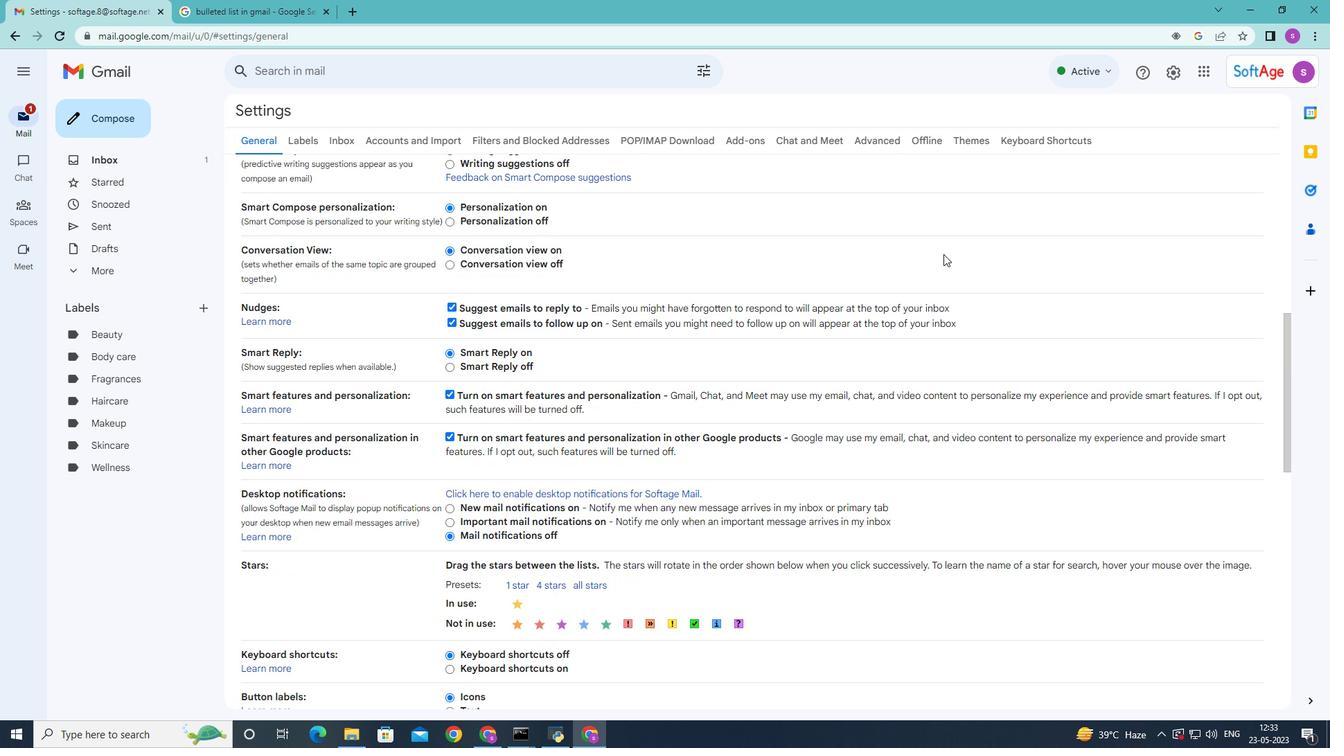 
Action: Mouse moved to (935, 256)
Screenshot: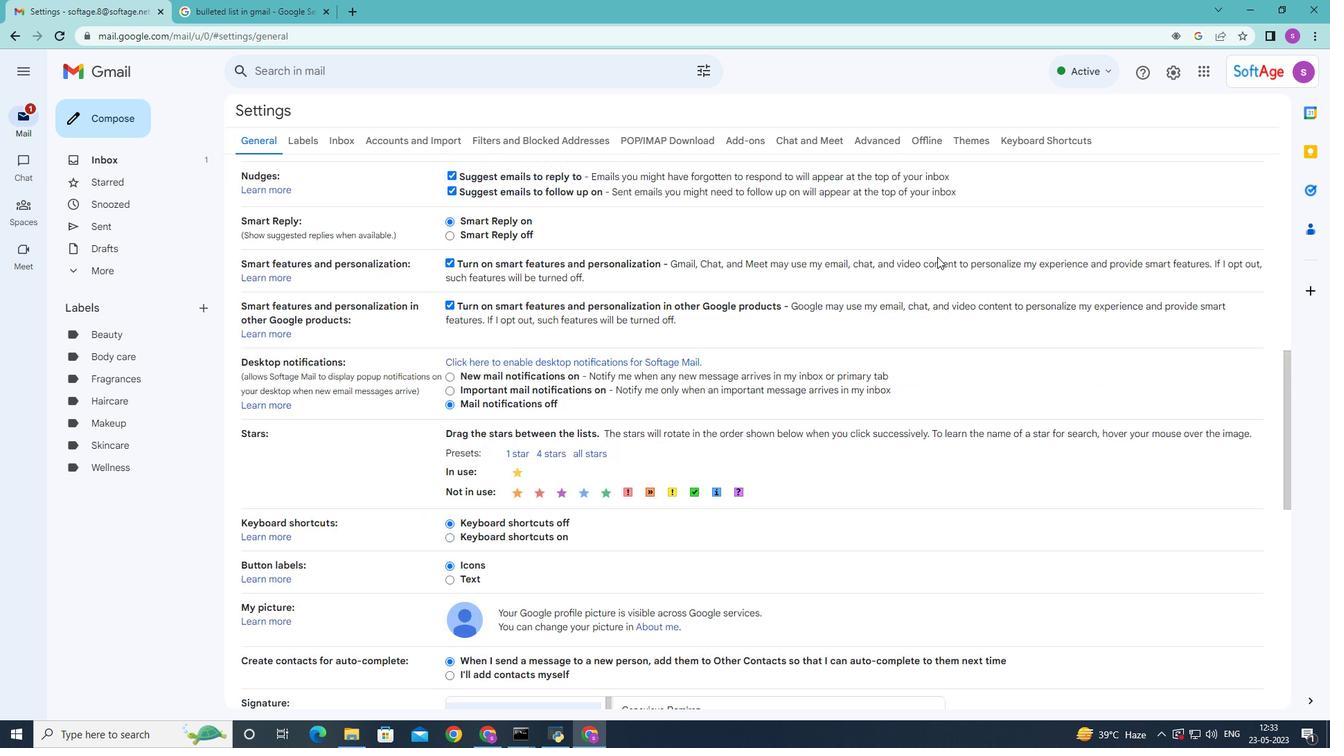 
Action: Mouse scrolled (935, 255) with delta (0, 0)
Screenshot: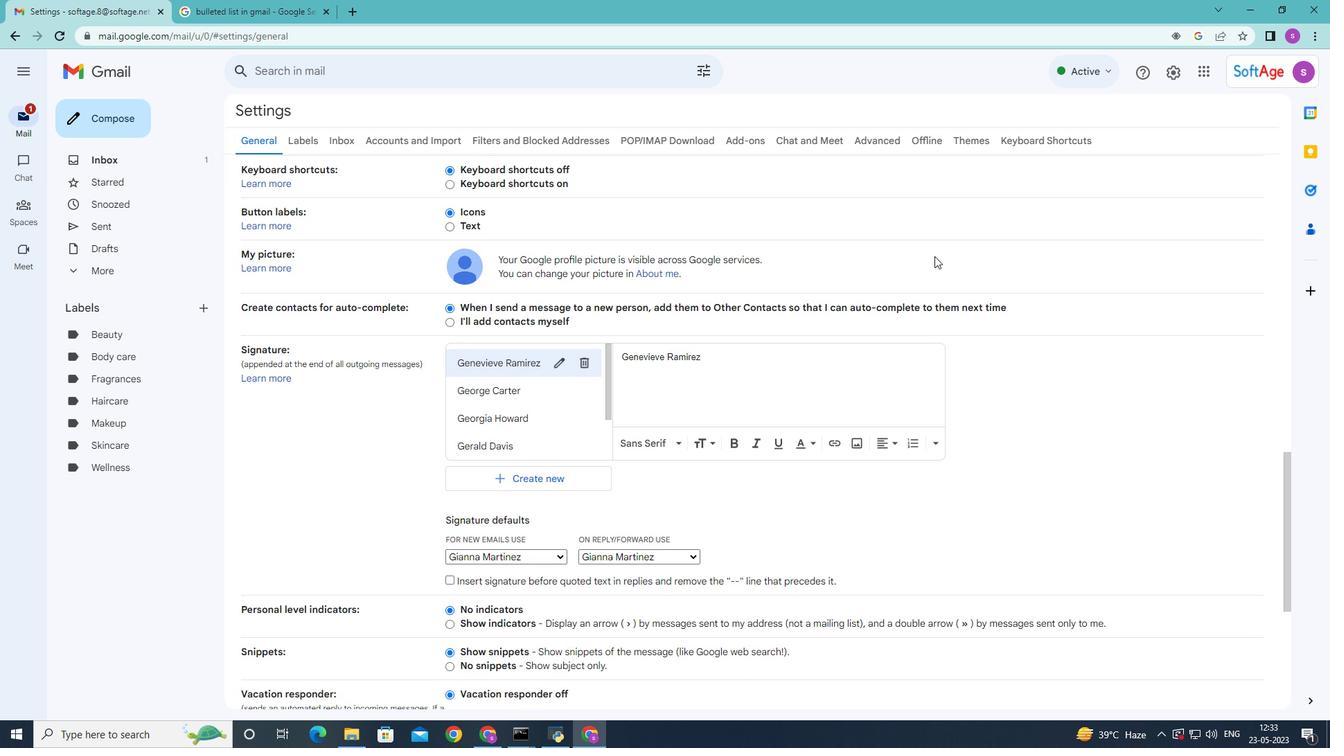 
Action: Mouse moved to (935, 256)
Screenshot: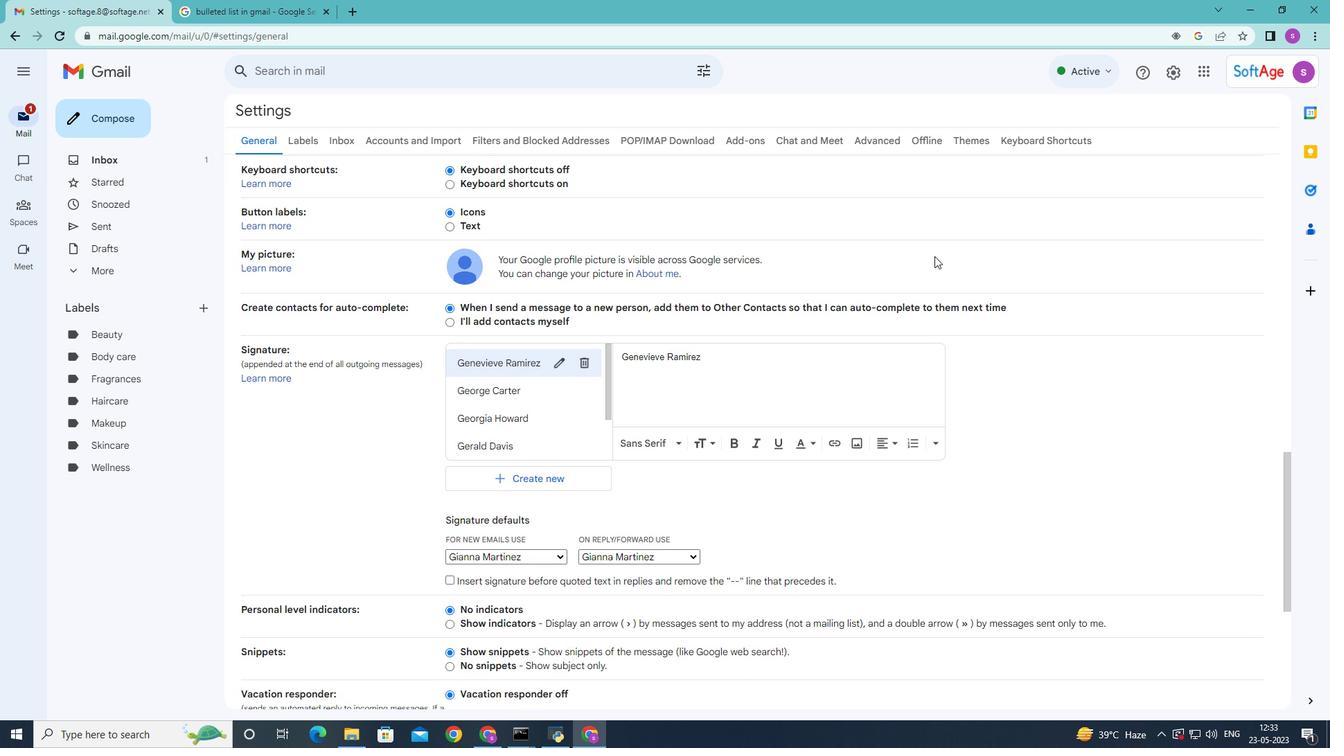 
Action: Mouse scrolled (935, 255) with delta (0, 0)
Screenshot: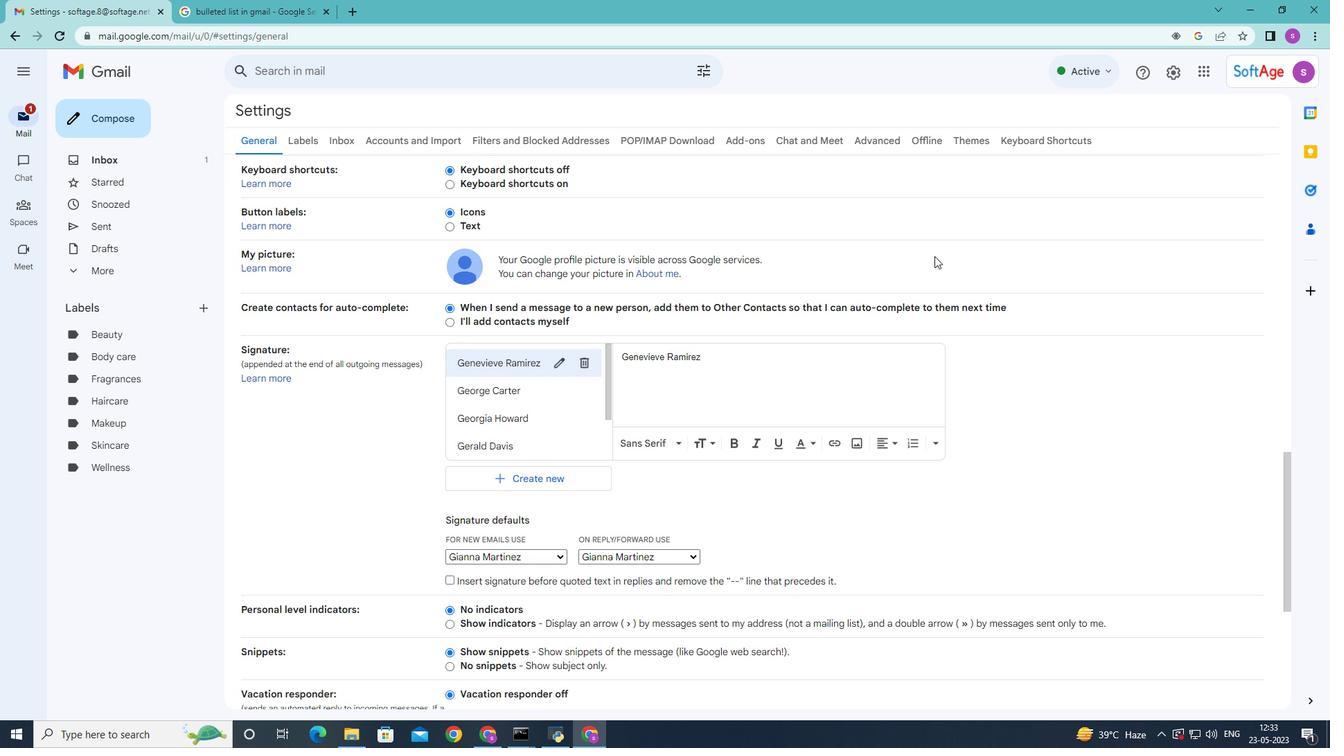 
Action: Mouse moved to (935, 256)
Screenshot: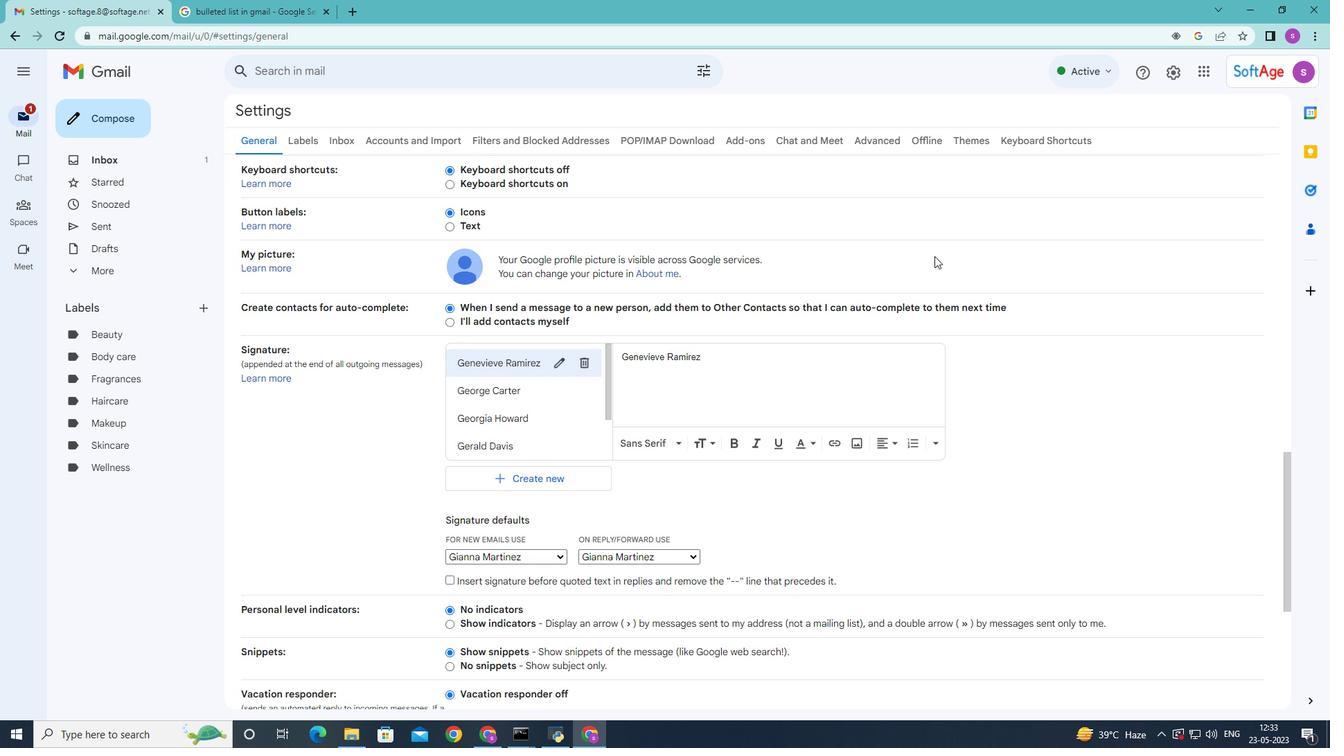 
Action: Mouse scrolled (935, 255) with delta (0, 0)
Screenshot: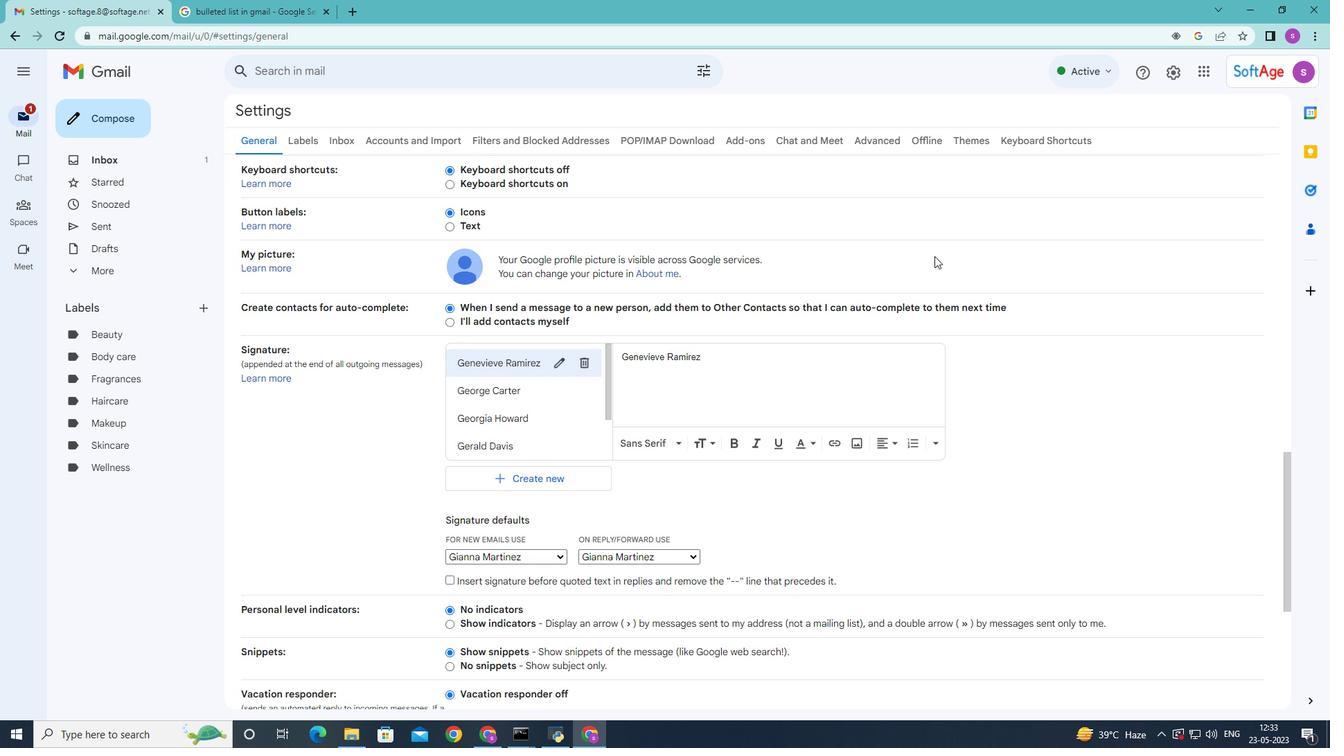 
Action: Mouse scrolled (935, 255) with delta (0, 0)
Screenshot: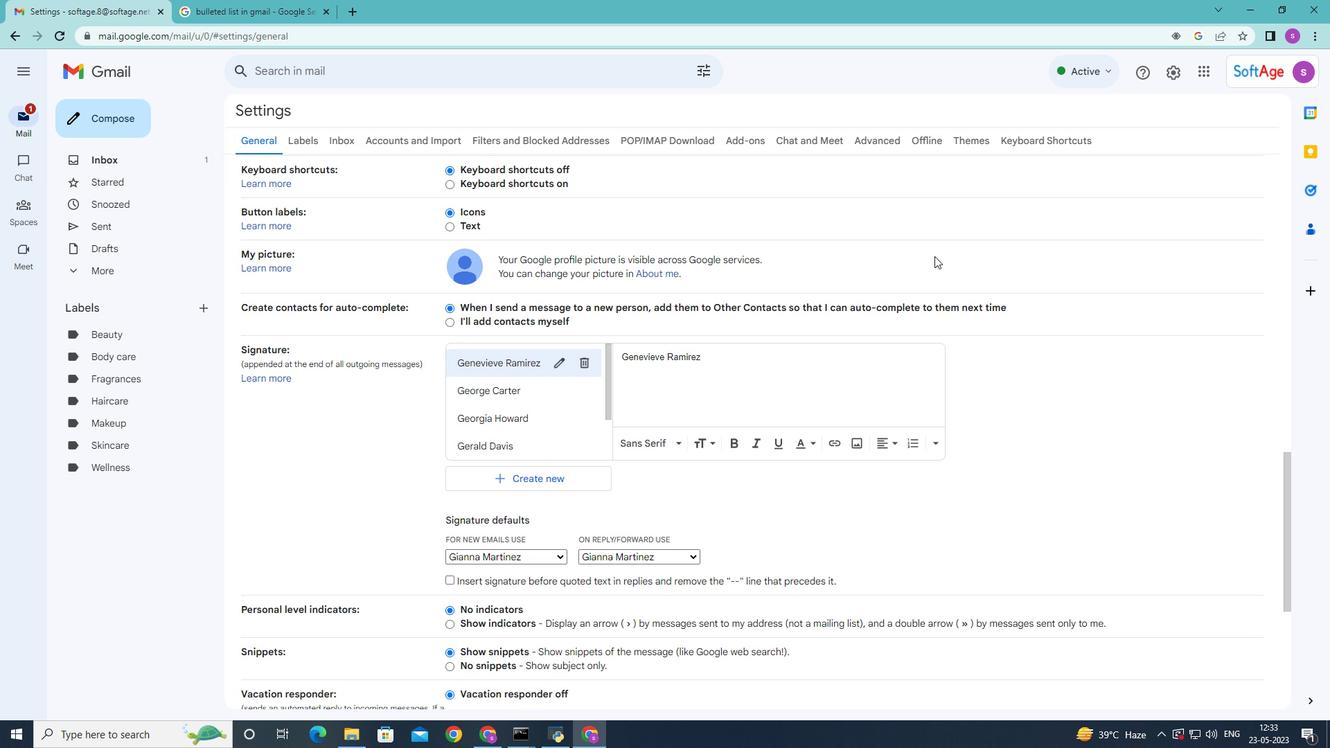 
Action: Mouse scrolled (935, 255) with delta (0, 0)
Screenshot: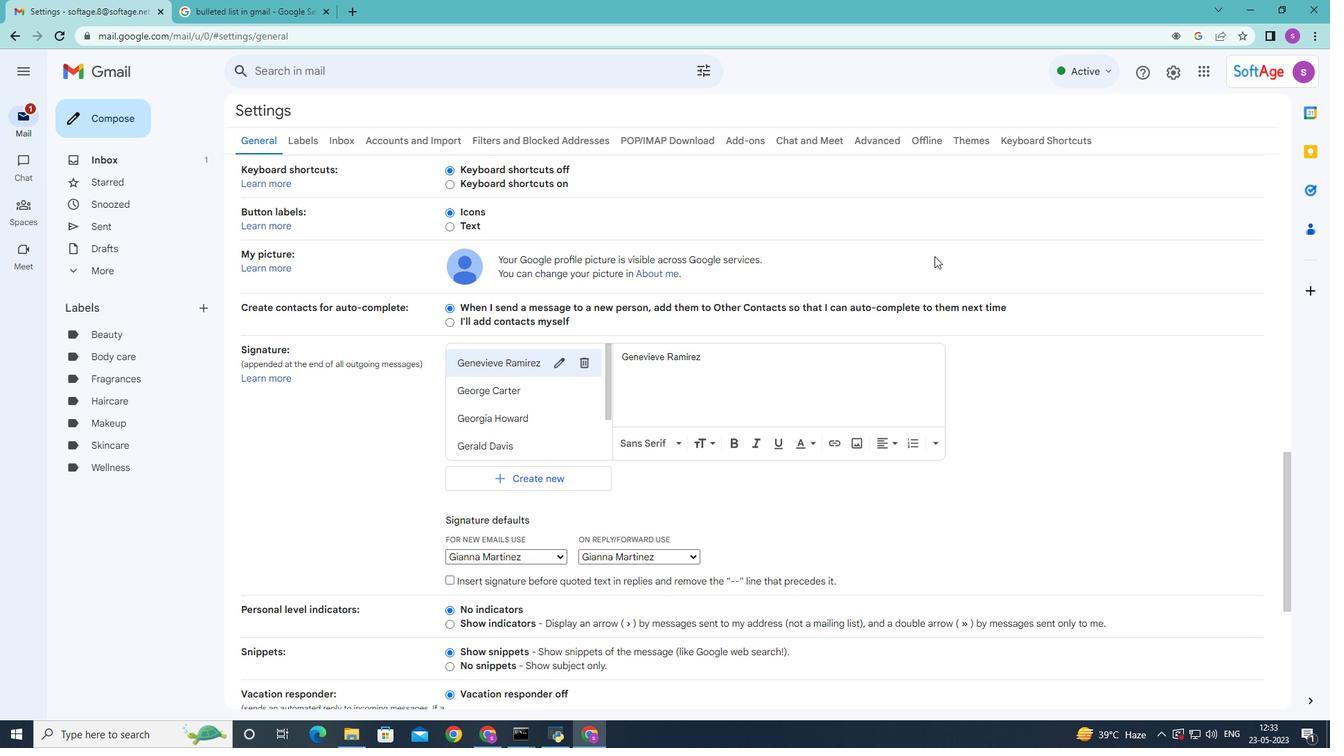 
Action: Mouse moved to (639, 247)
Screenshot: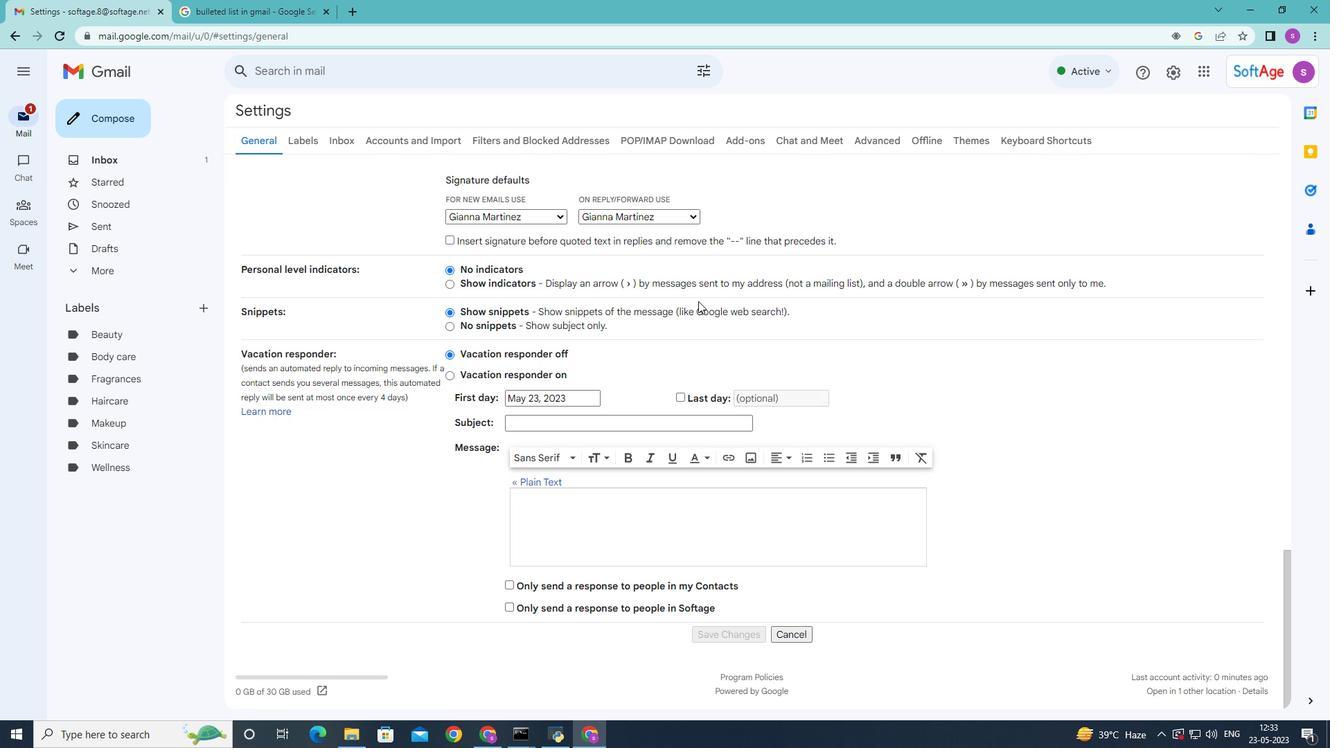 
Action: Mouse scrolled (639, 248) with delta (0, 0)
Screenshot: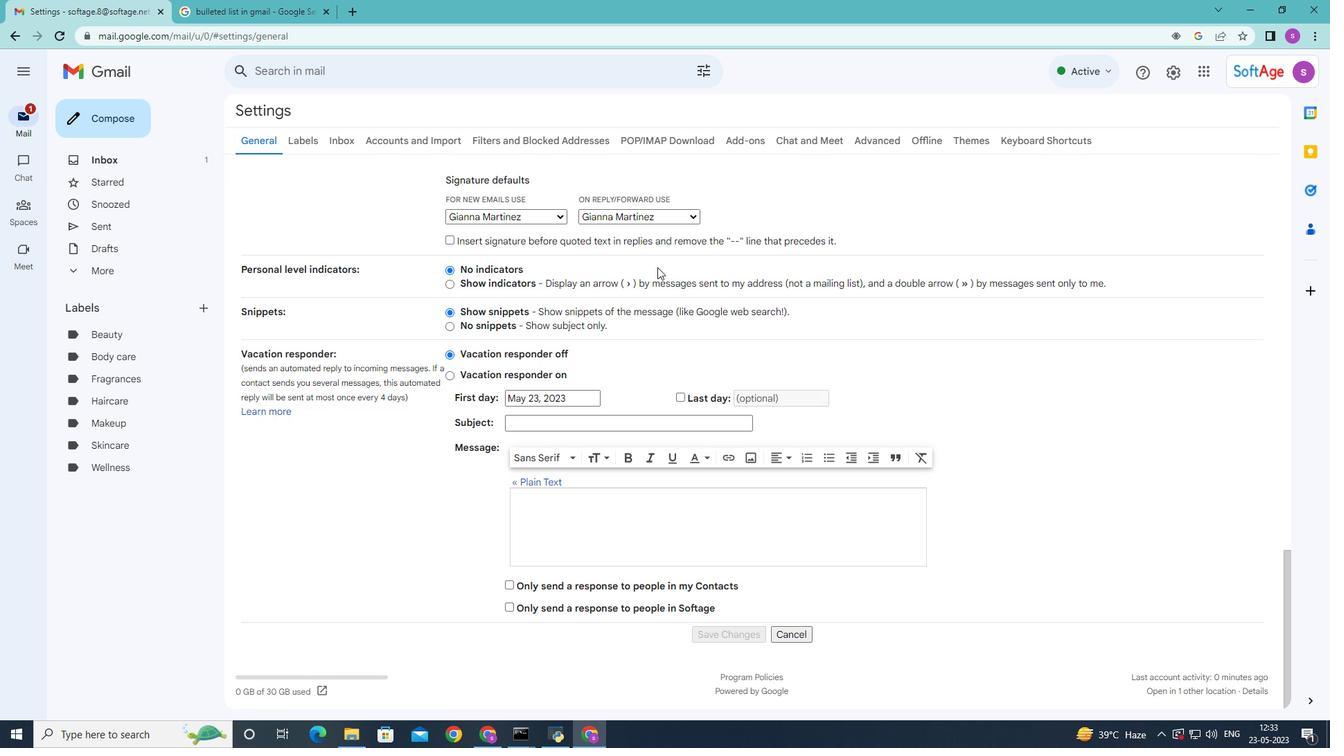 
Action: Mouse moved to (639, 247)
Screenshot: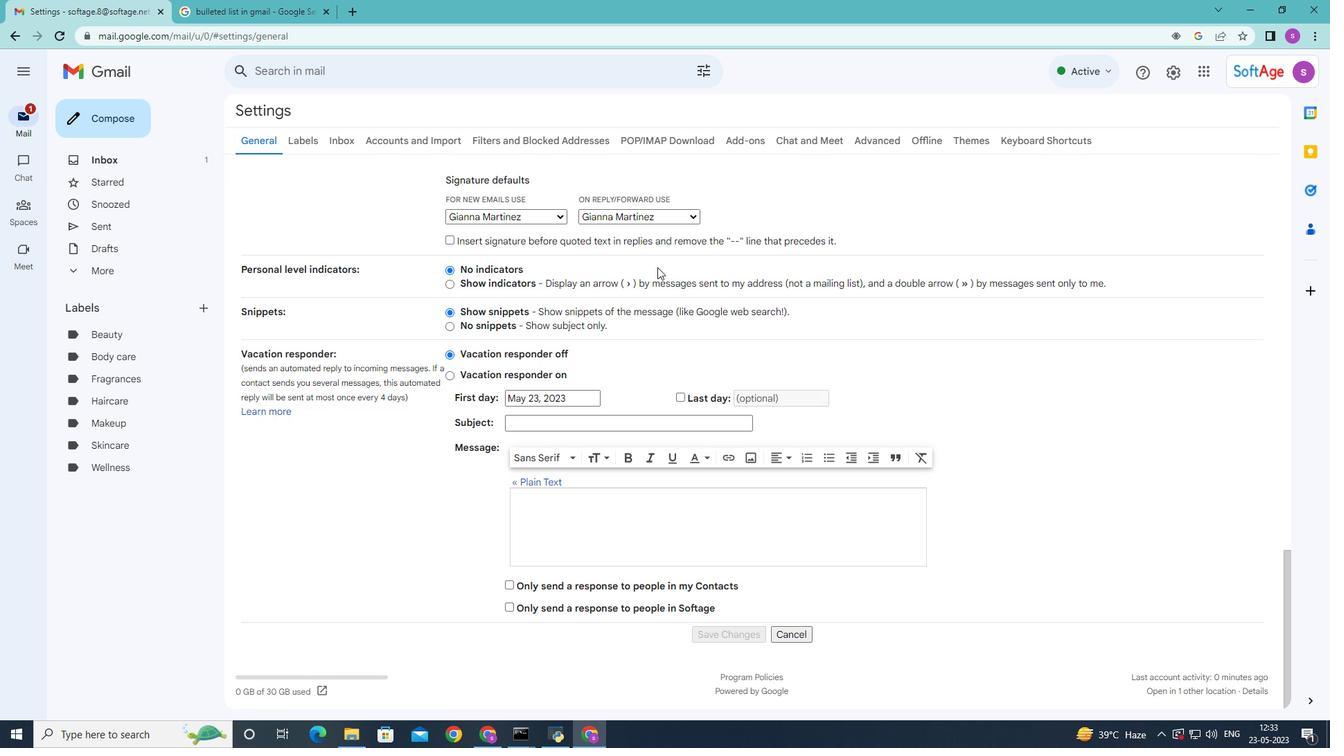 
Action: Mouse scrolled (639, 248) with delta (0, 0)
Screenshot: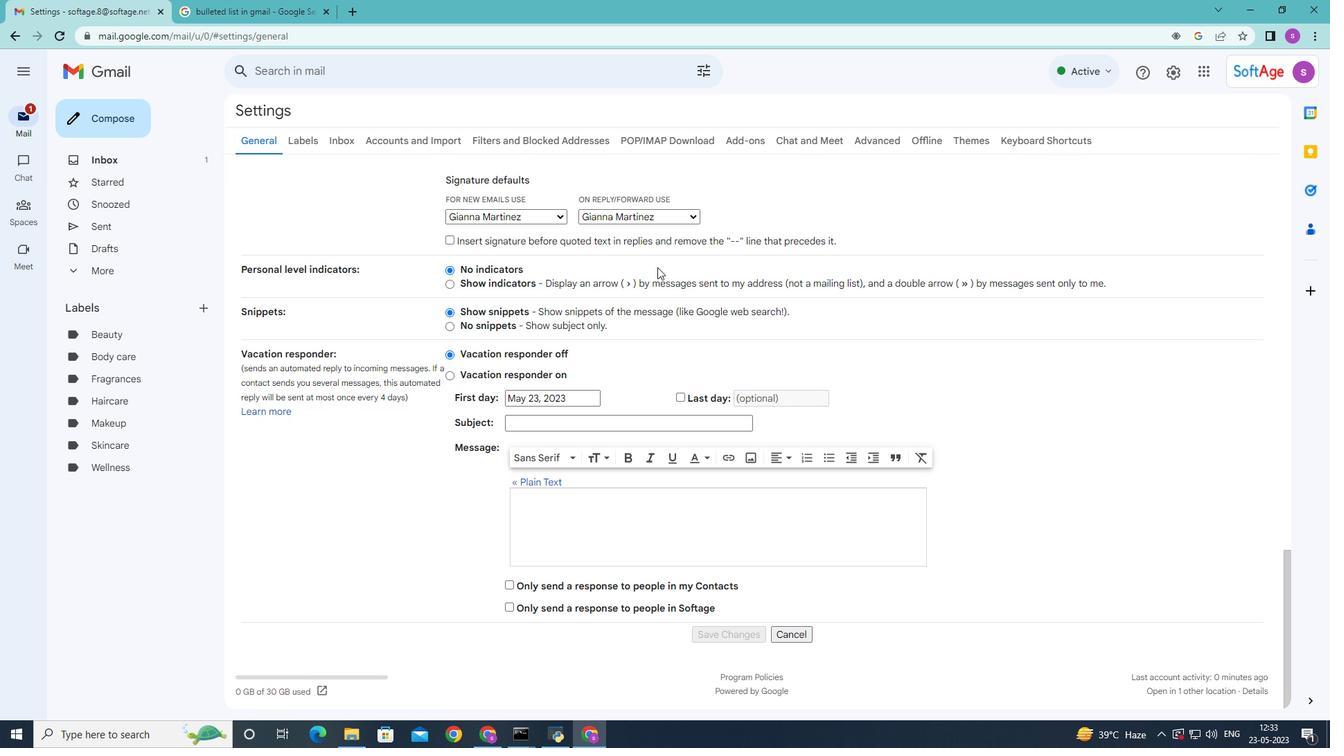 
Action: Mouse scrolled (639, 248) with delta (0, 0)
Screenshot: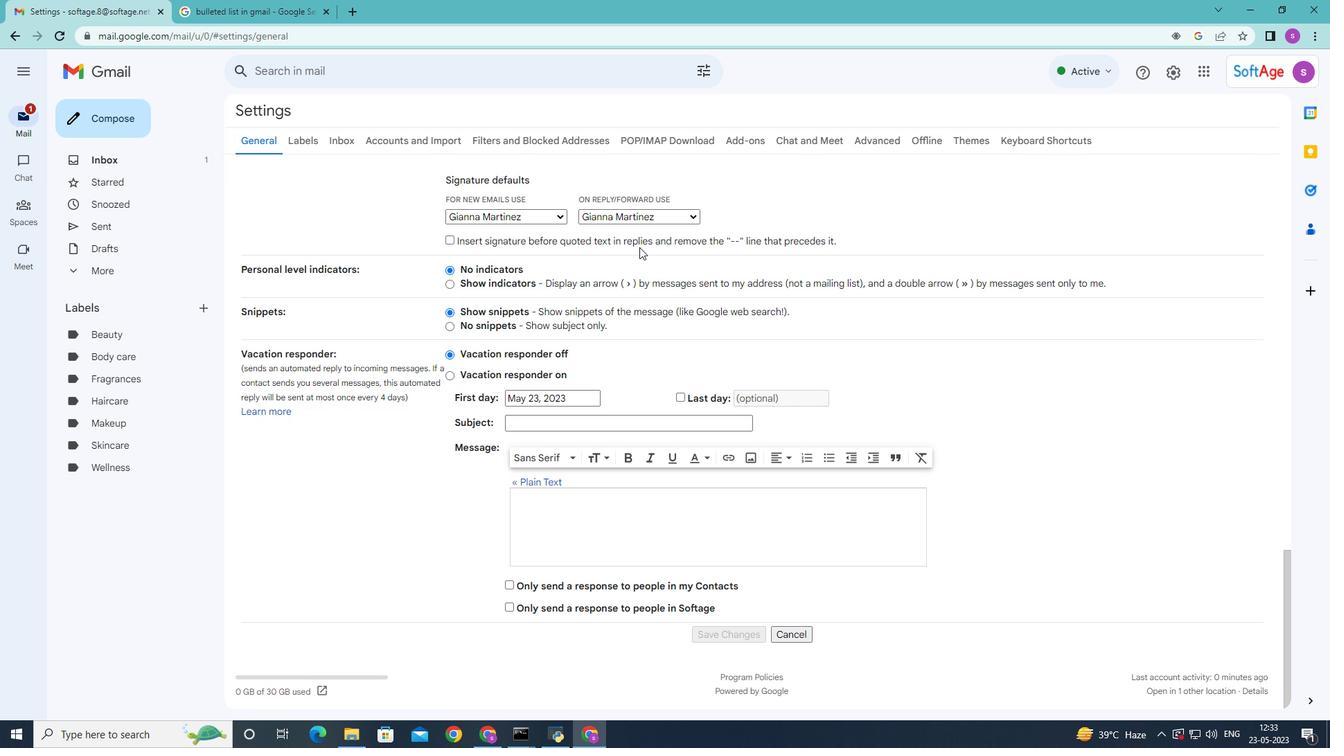 
Action: Mouse moved to (570, 339)
Screenshot: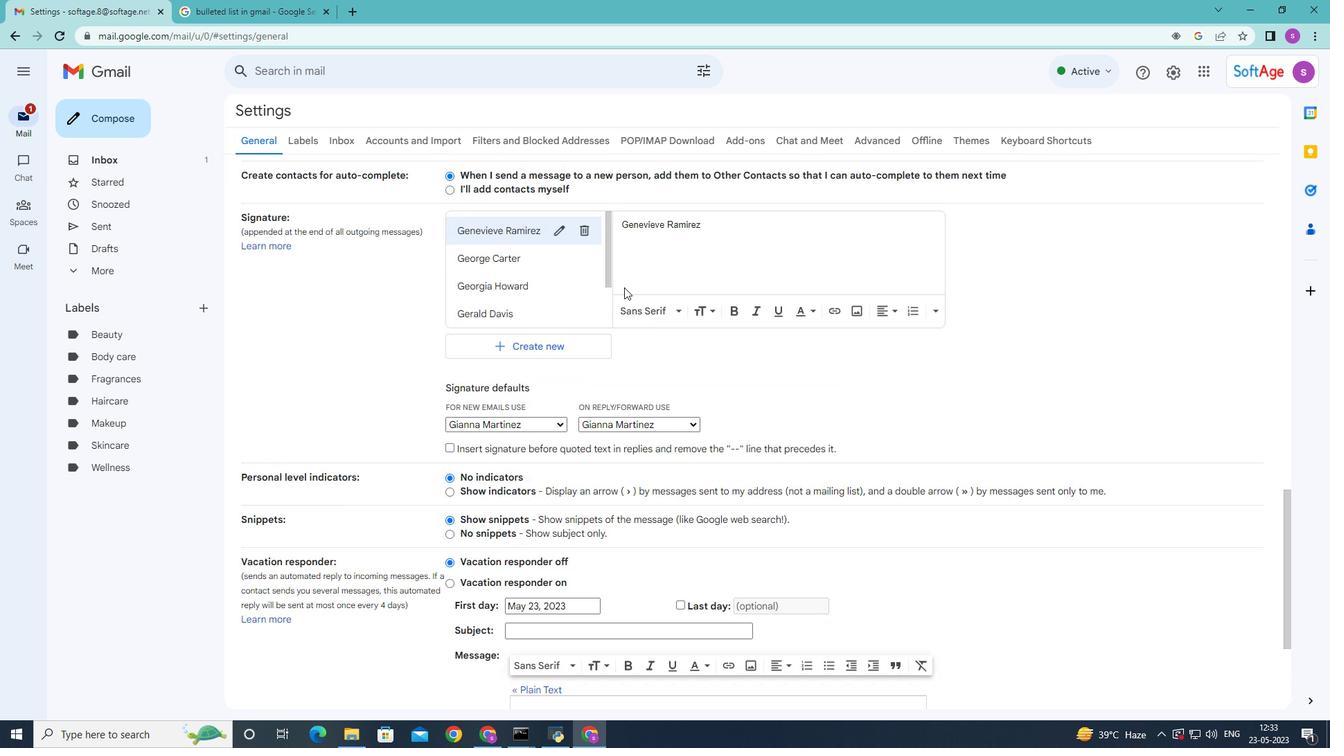 
Action: Mouse pressed left at (570, 339)
Screenshot: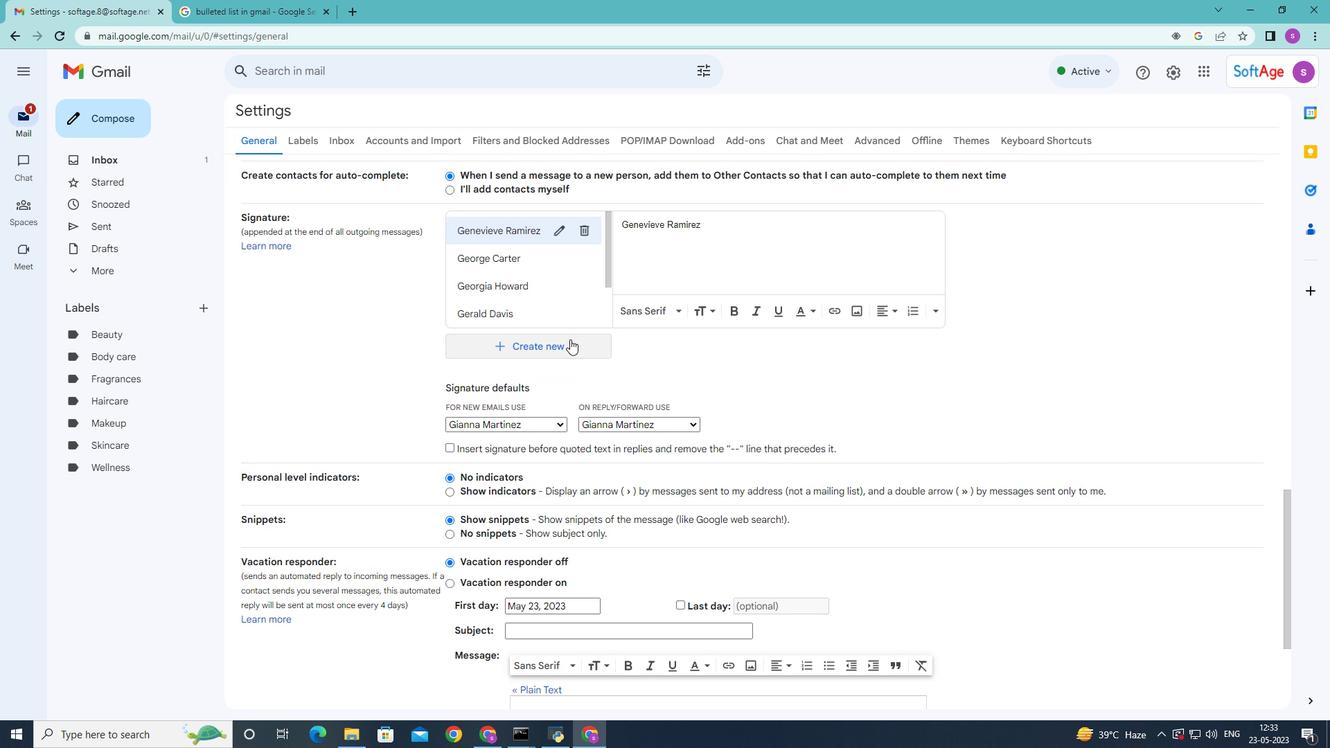 
Action: Mouse moved to (597, 365)
Screenshot: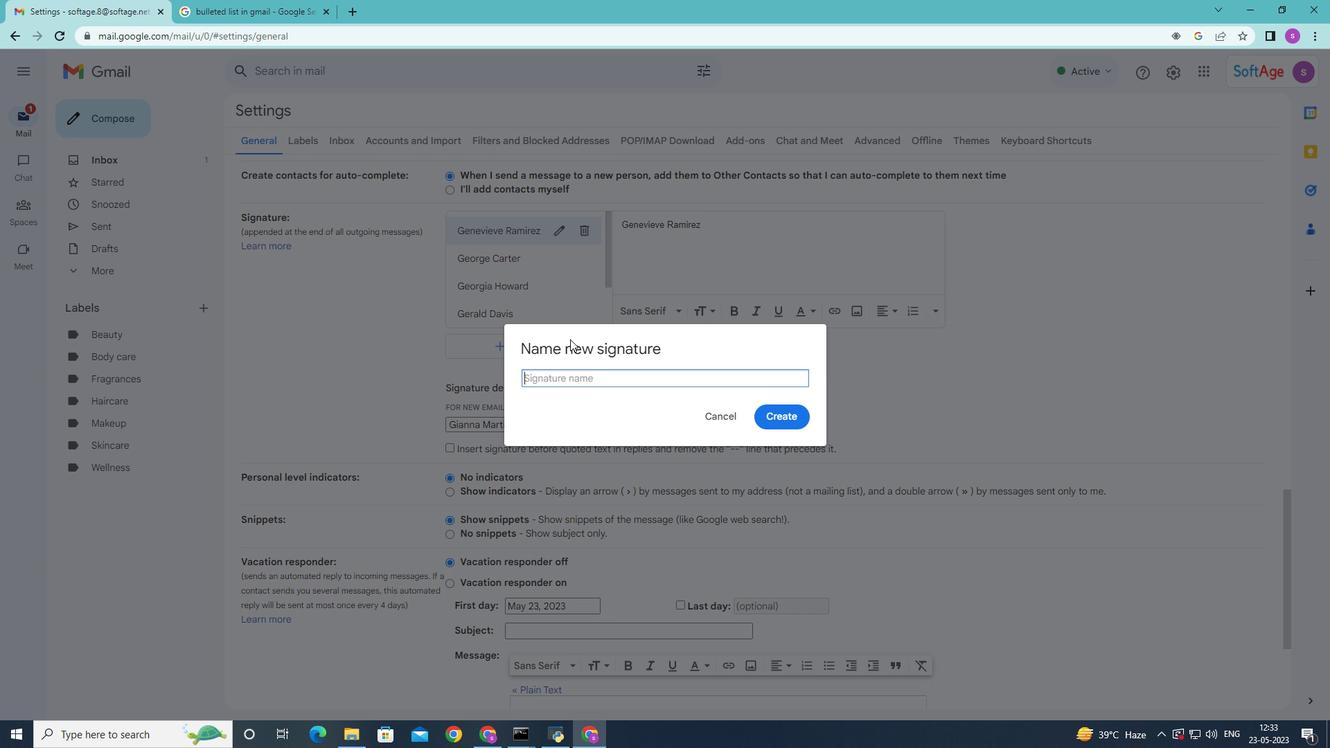 
Action: Key pressed <Key.caps_lock>G<Key.caps_lock>ilberto<Key.space><Key.caps_lock>H<Key.caps_lock>all
Screenshot: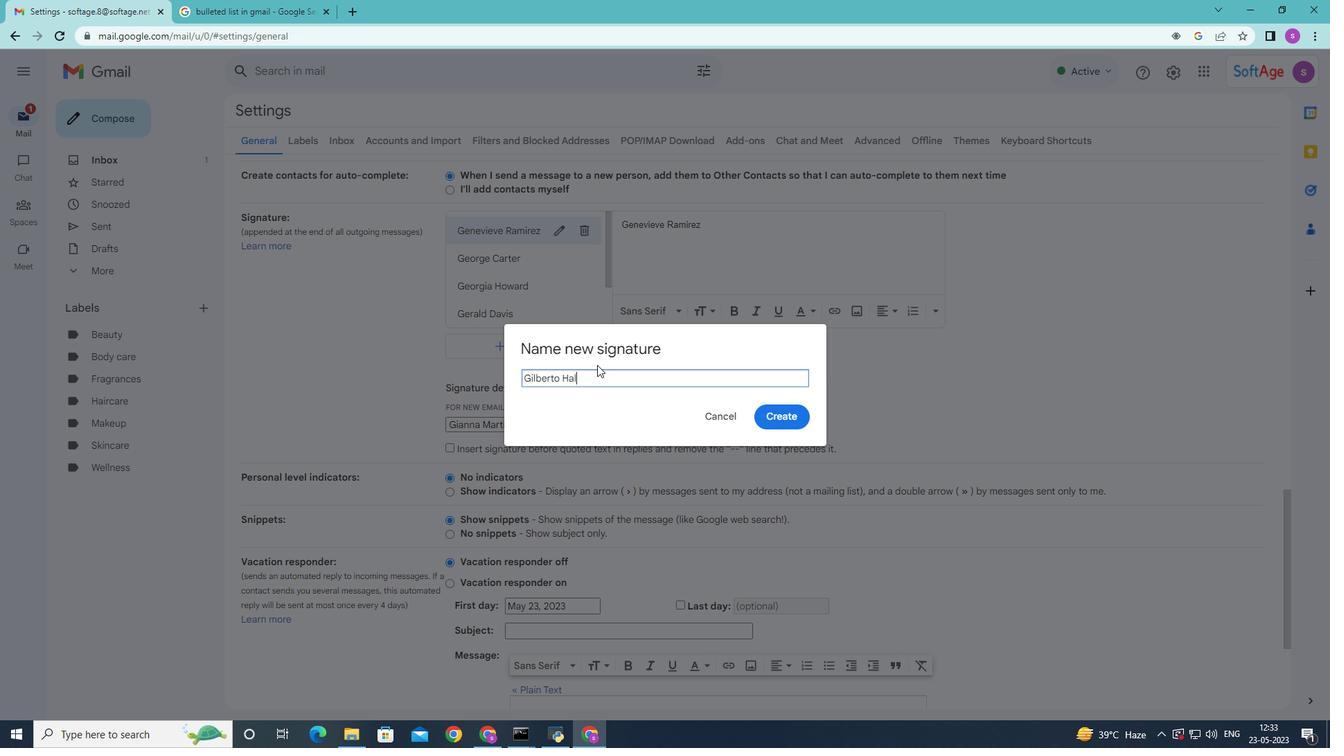 
Action: Mouse moved to (666, 415)
Screenshot: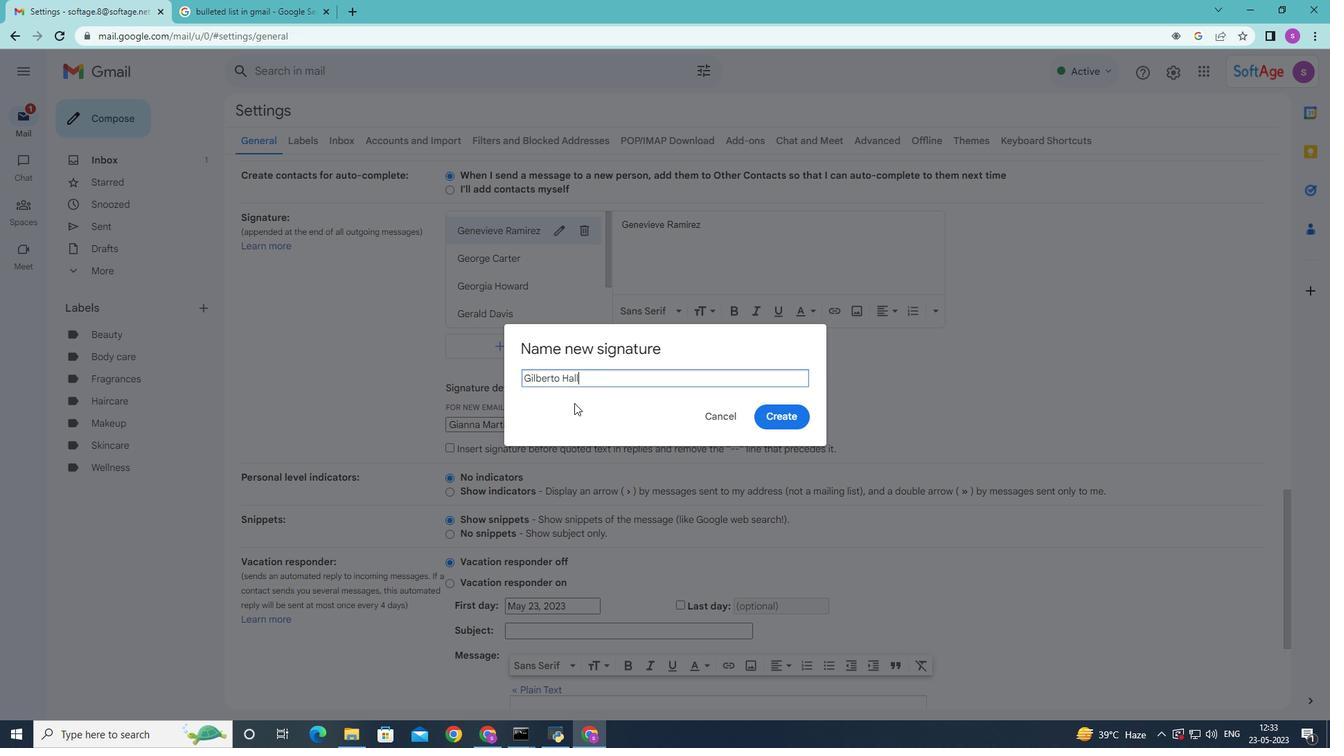 
Action: Key pressed <Key.space>
Screenshot: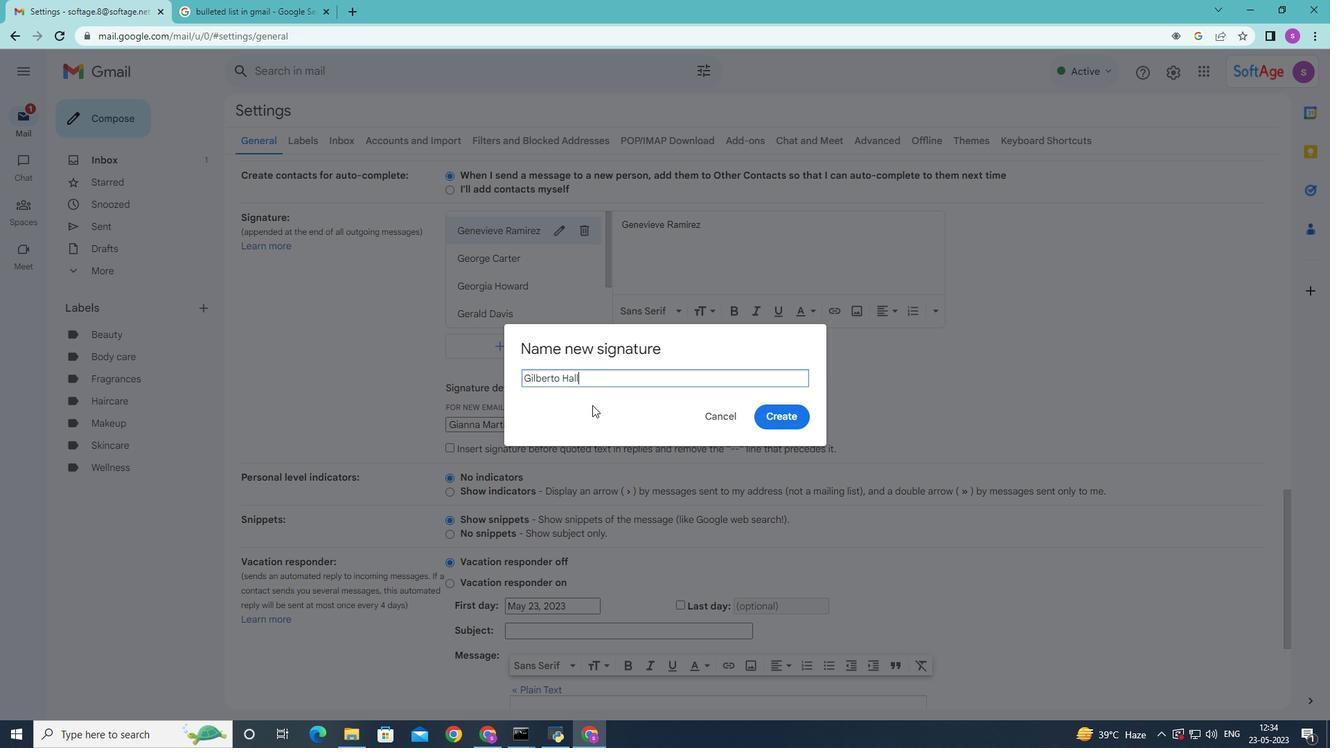 
Action: Mouse moved to (777, 417)
Screenshot: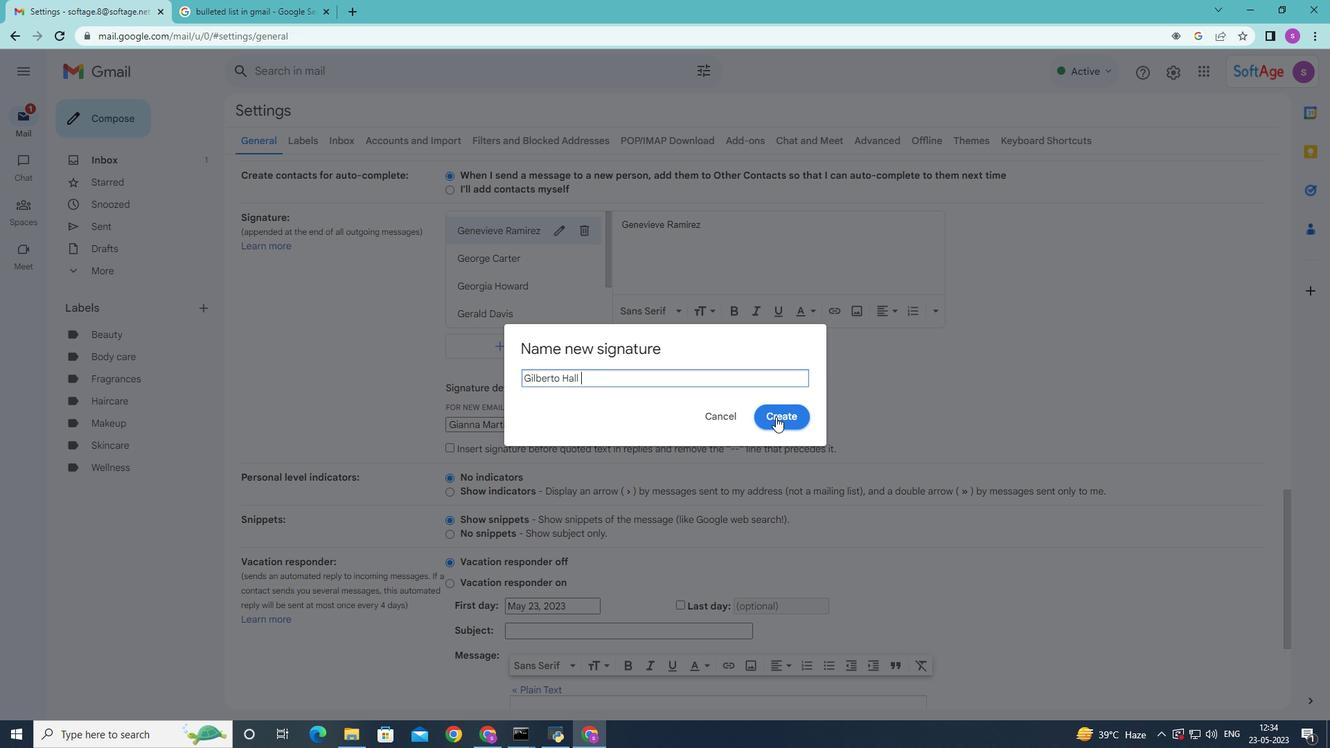 
Action: Mouse pressed left at (777, 417)
Screenshot: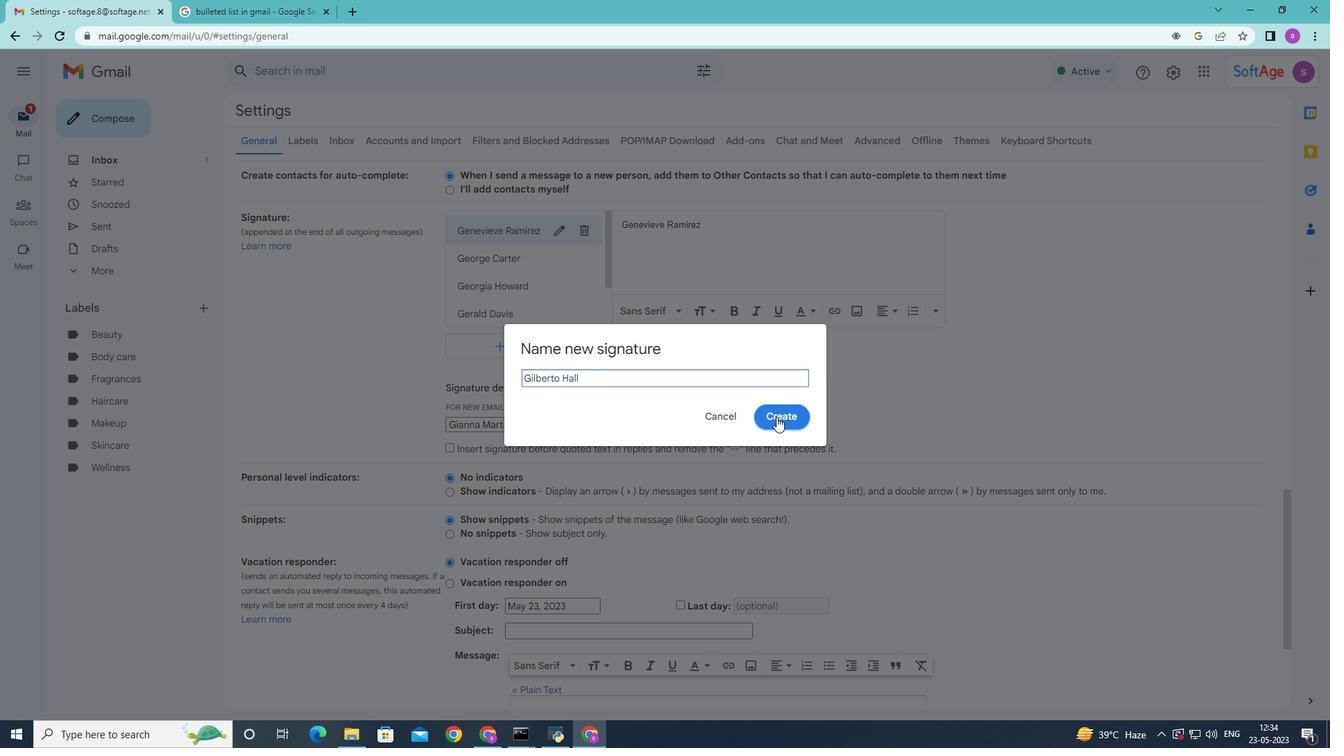 
Action: Mouse moved to (707, 259)
Screenshot: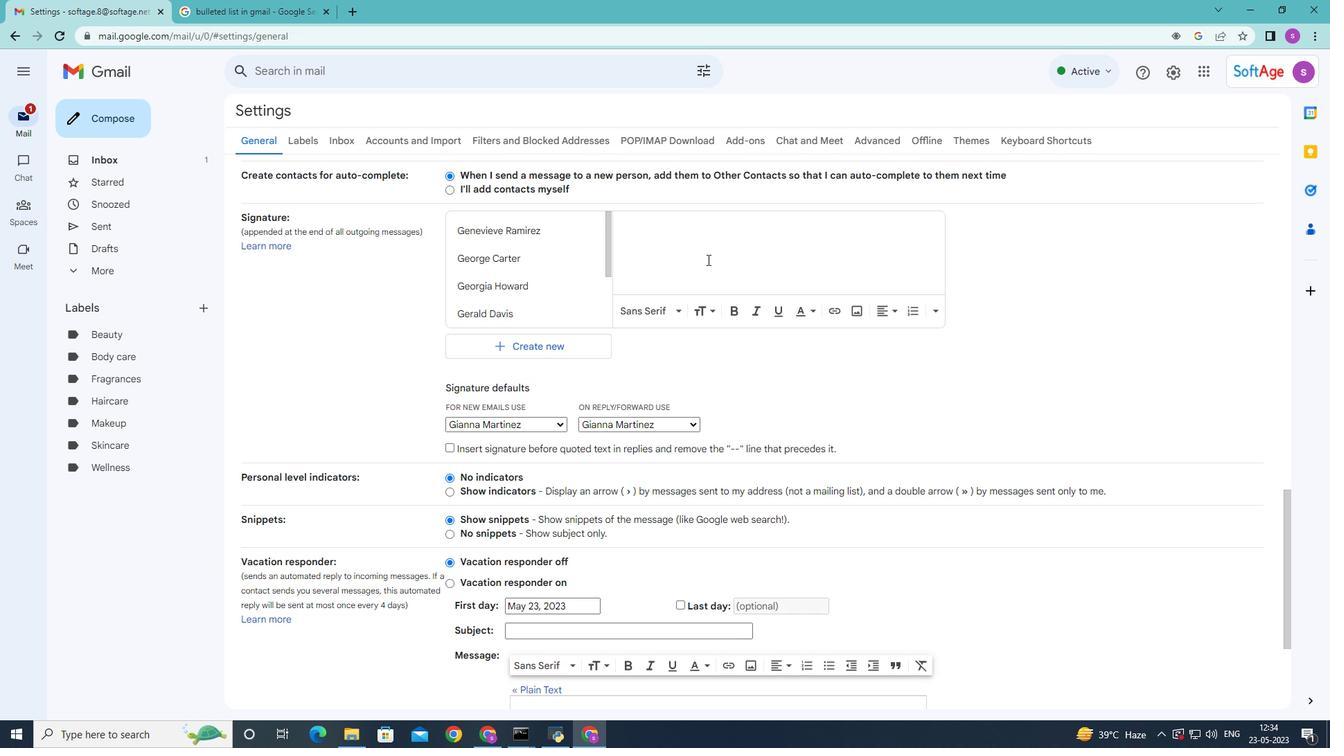 
Action: Key pressed <Key.caps_lock>H<Key.backspace>G<Key.caps_lock>ilb
Screenshot: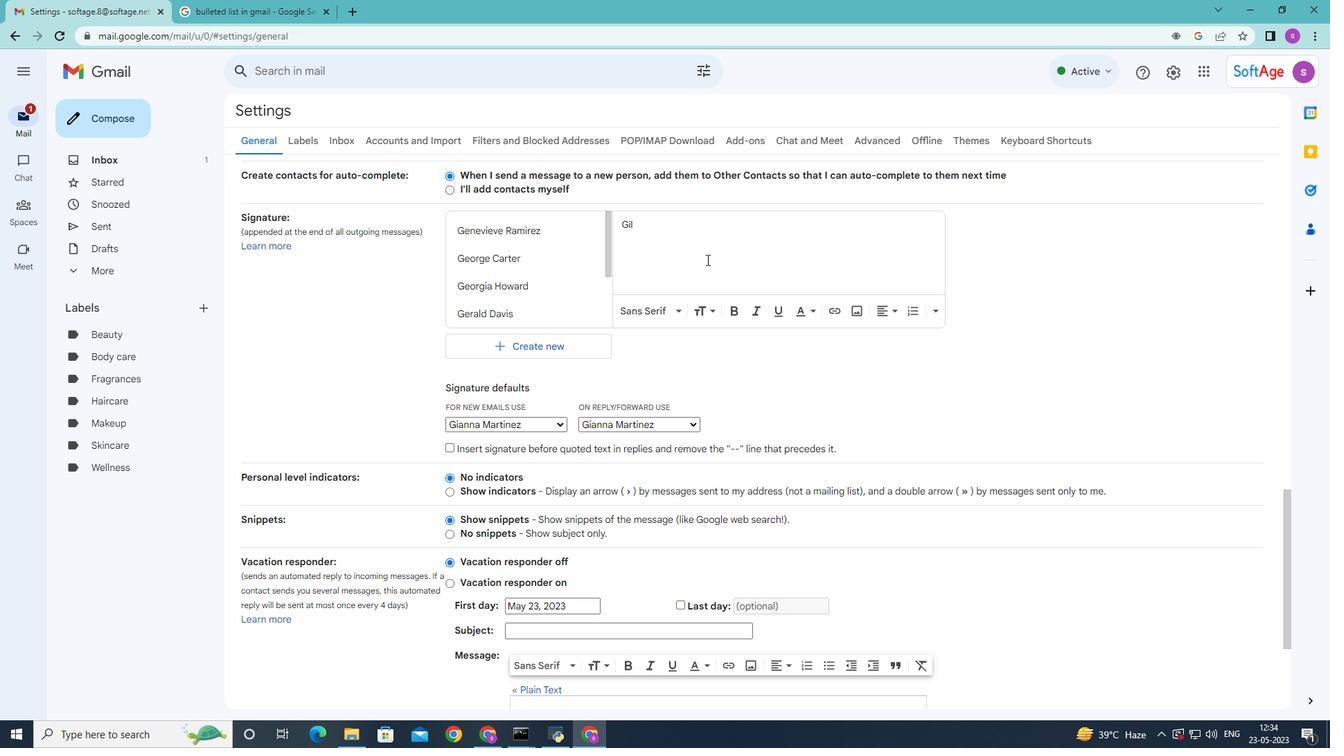 
Action: Mouse moved to (707, 259)
Screenshot: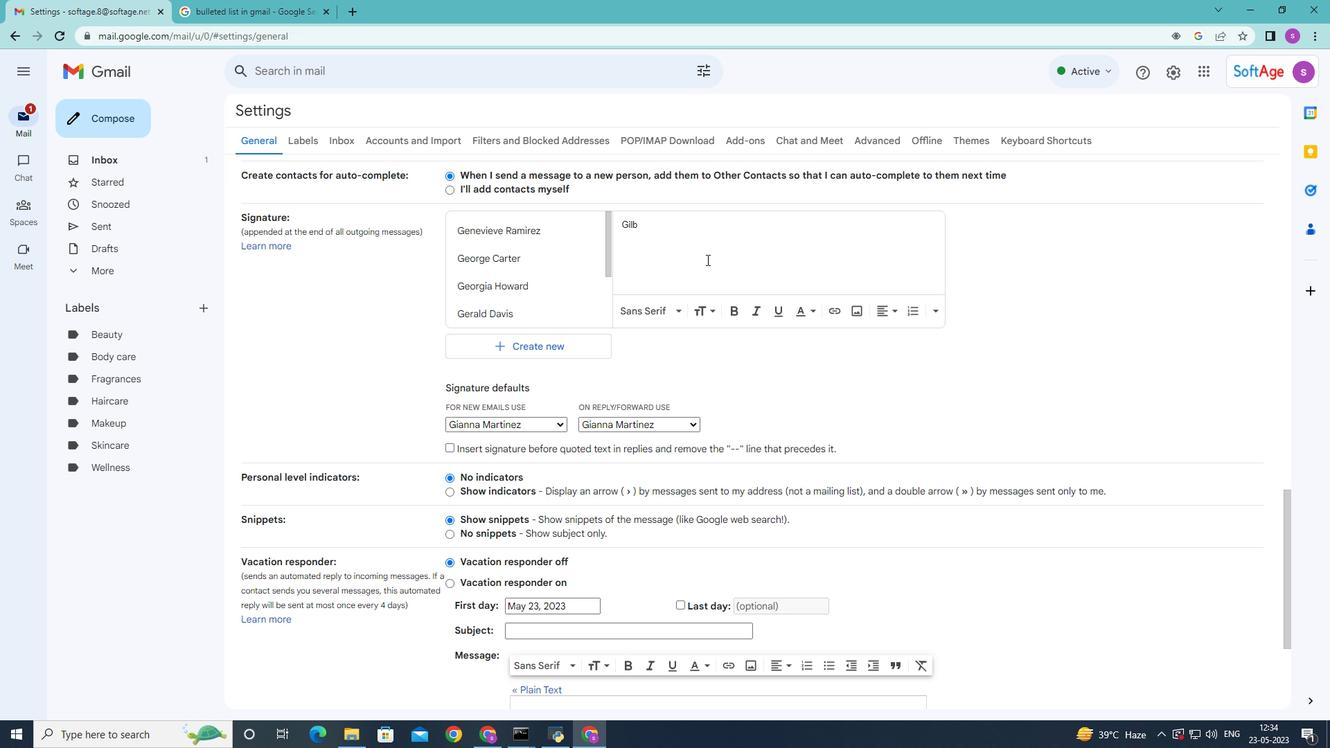 
Action: Key pressed erto<Key.space><Key.shift>Hall<Key.space>
Screenshot: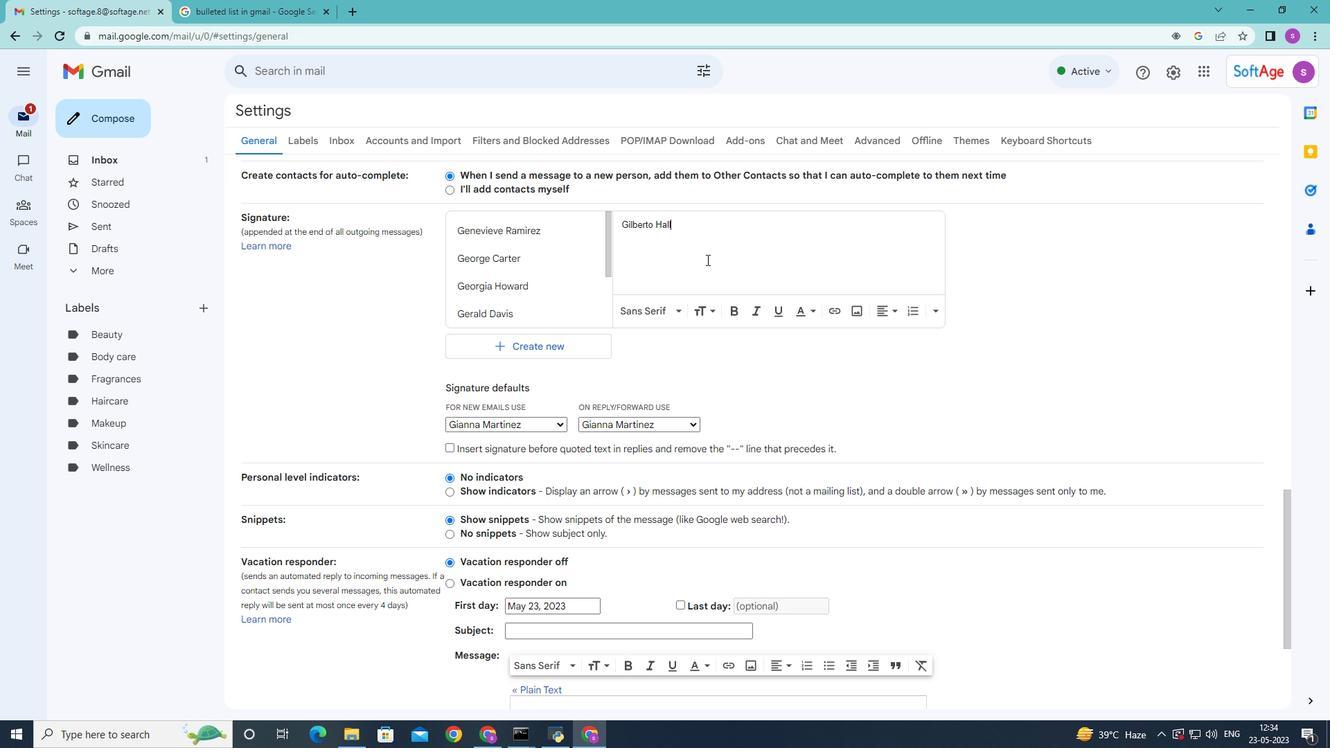 
Action: Mouse moved to (562, 425)
Screenshot: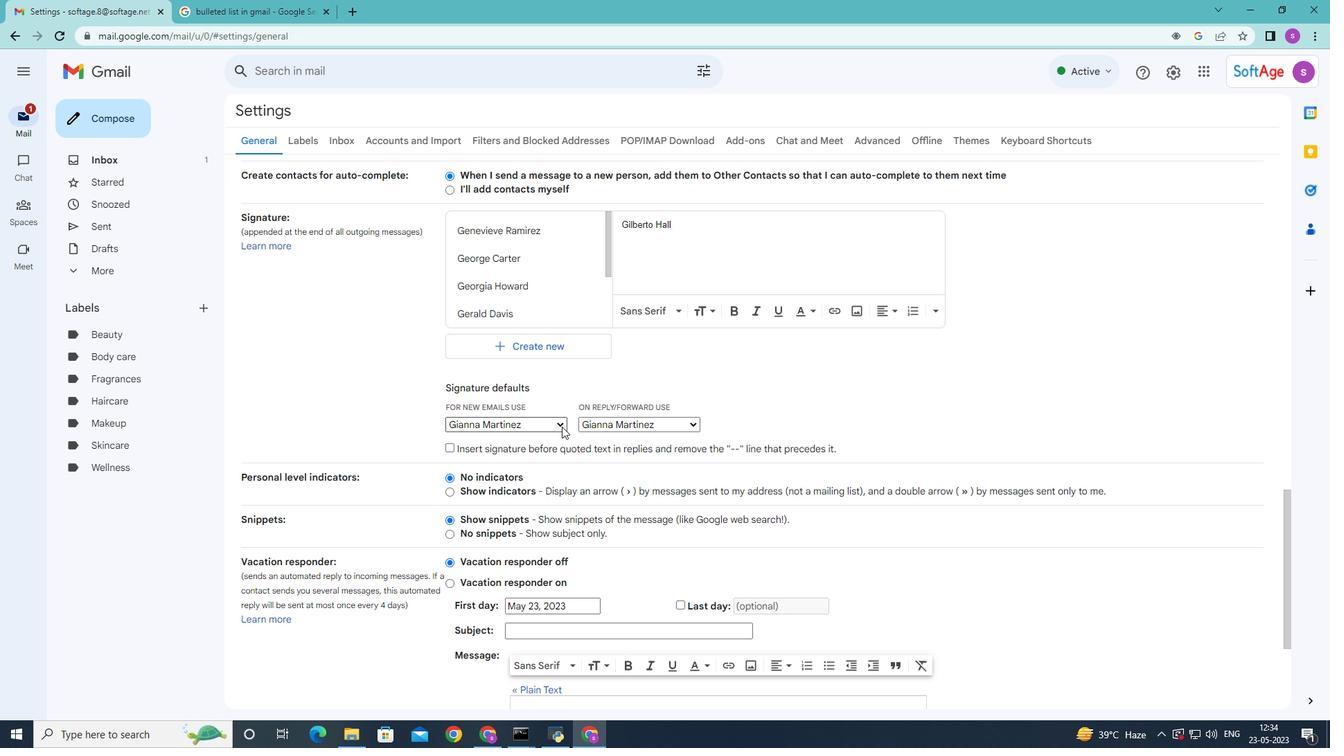 
Action: Mouse pressed left at (562, 425)
Screenshot: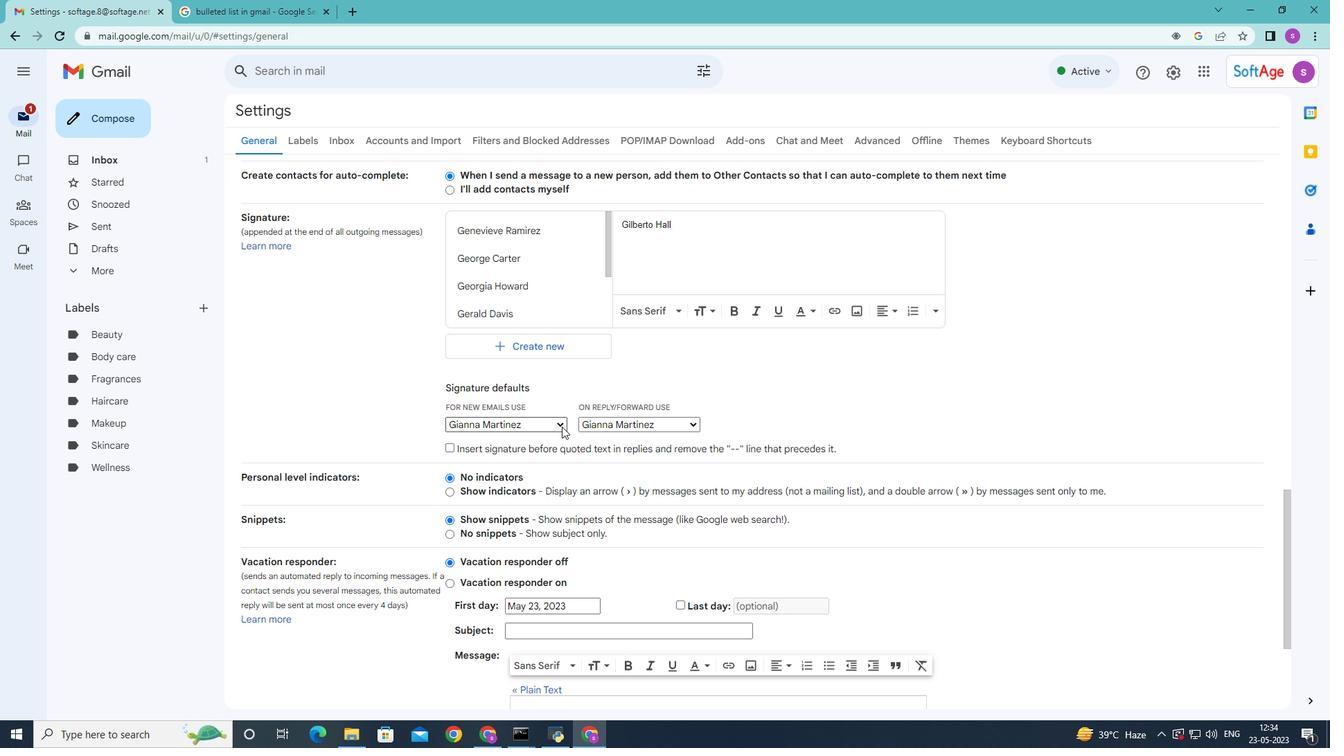 
Action: Mouse moved to (533, 538)
Screenshot: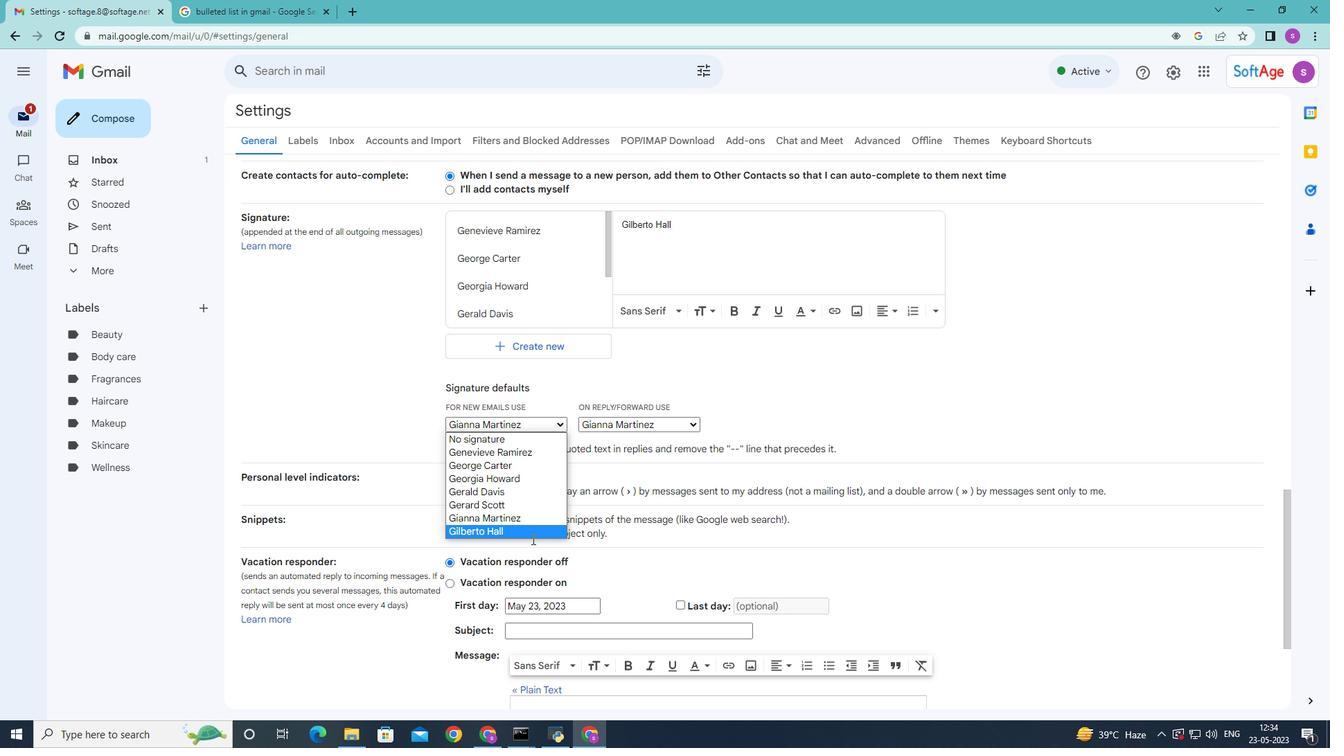 
Action: Mouse pressed left at (533, 538)
Screenshot: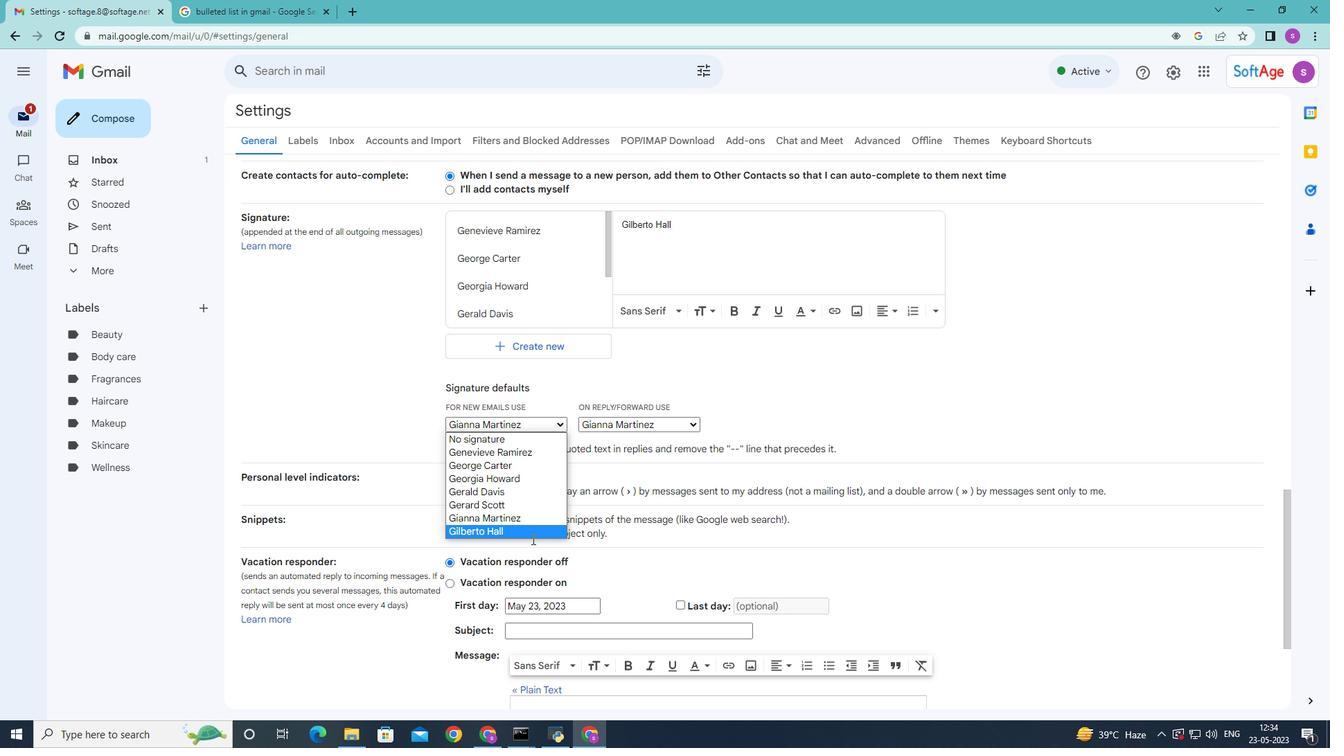 
Action: Mouse moved to (533, 526)
Screenshot: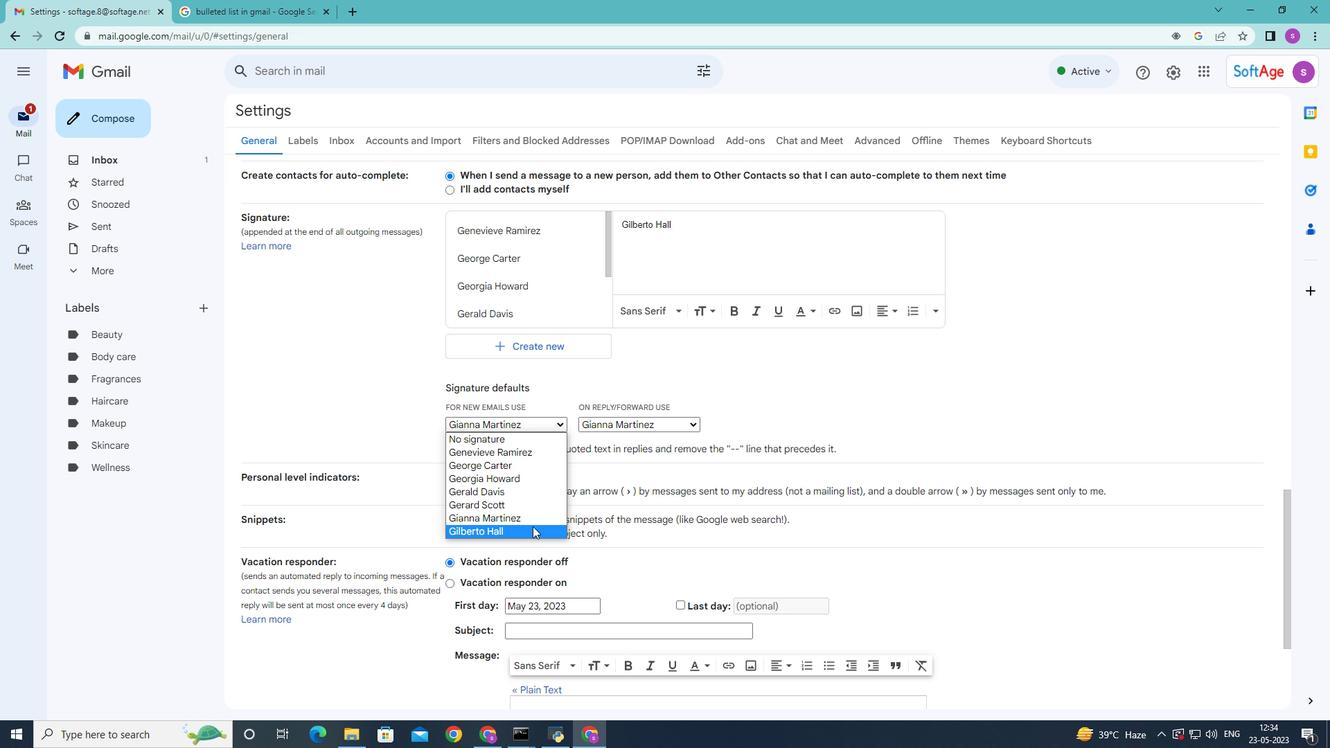 
Action: Mouse pressed left at (533, 526)
Screenshot: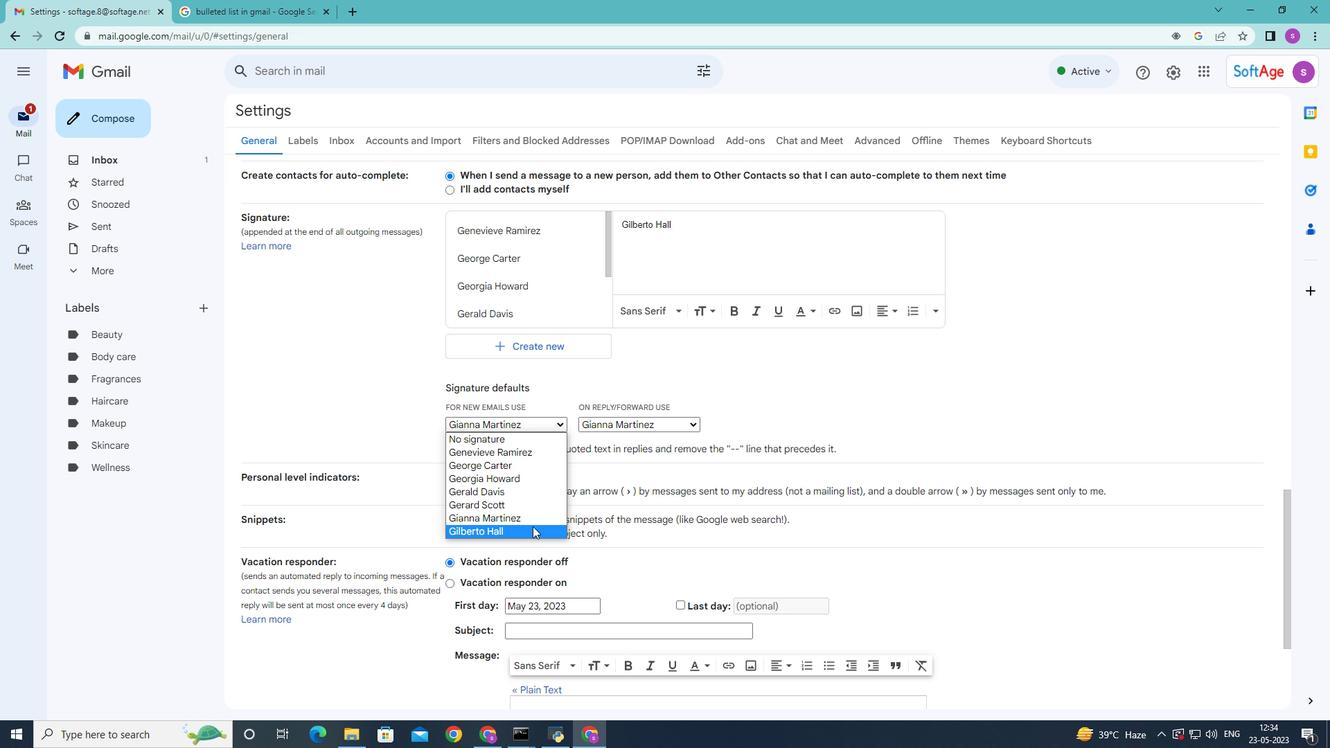 
Action: Mouse moved to (691, 426)
Screenshot: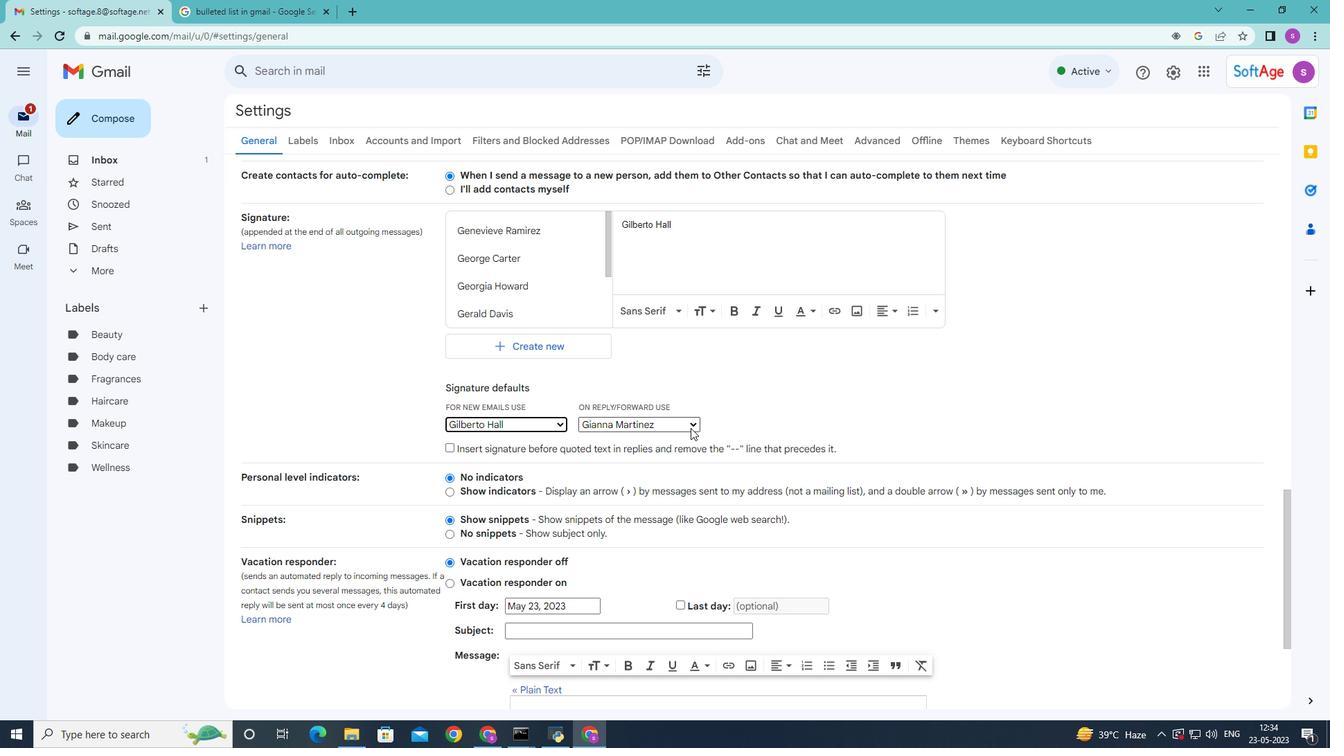 
Action: Mouse pressed left at (691, 426)
Screenshot: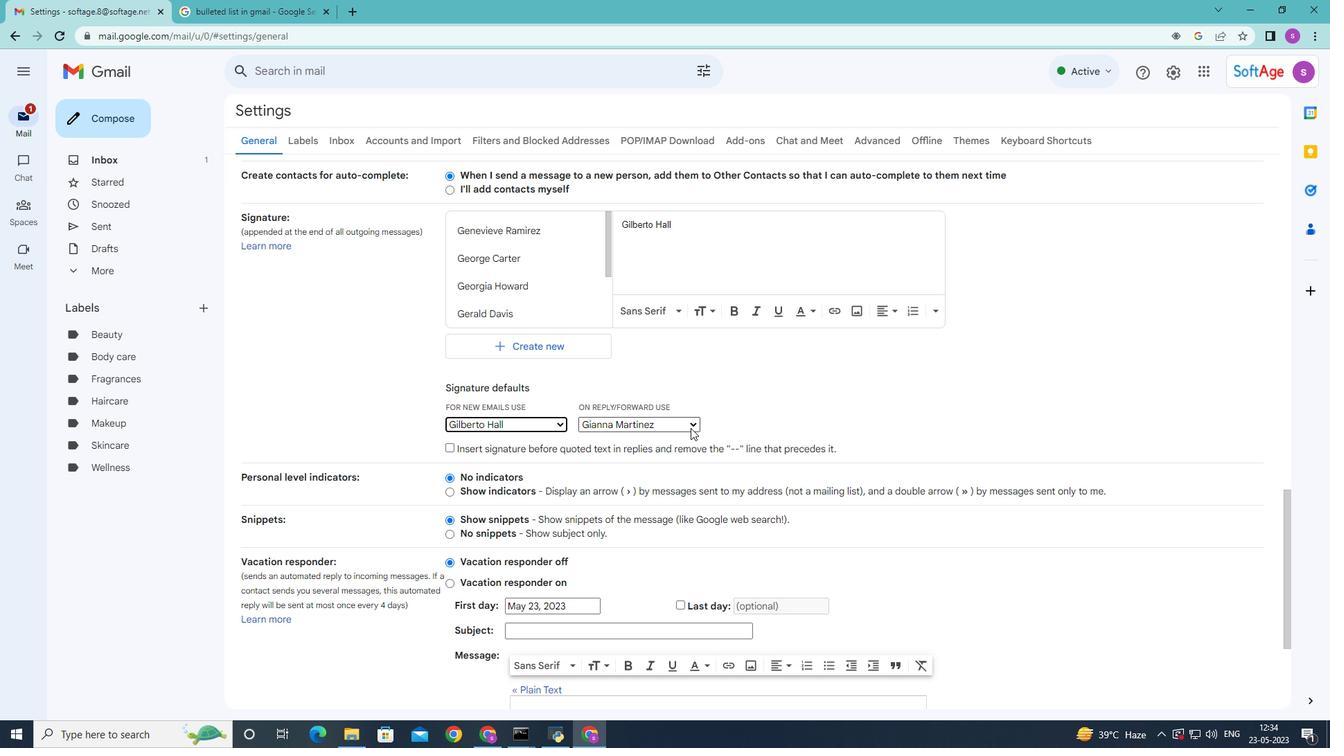 
Action: Mouse moved to (650, 530)
Screenshot: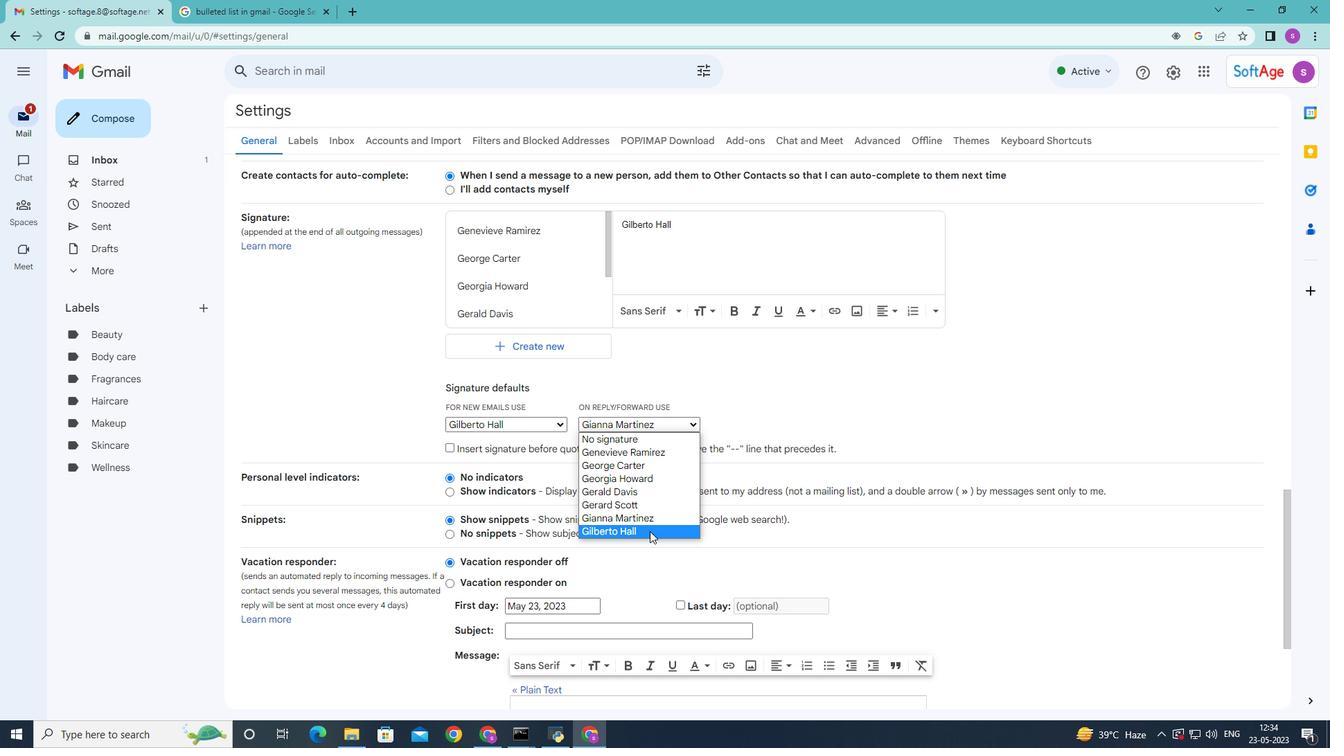 
Action: Mouse pressed left at (650, 530)
Screenshot: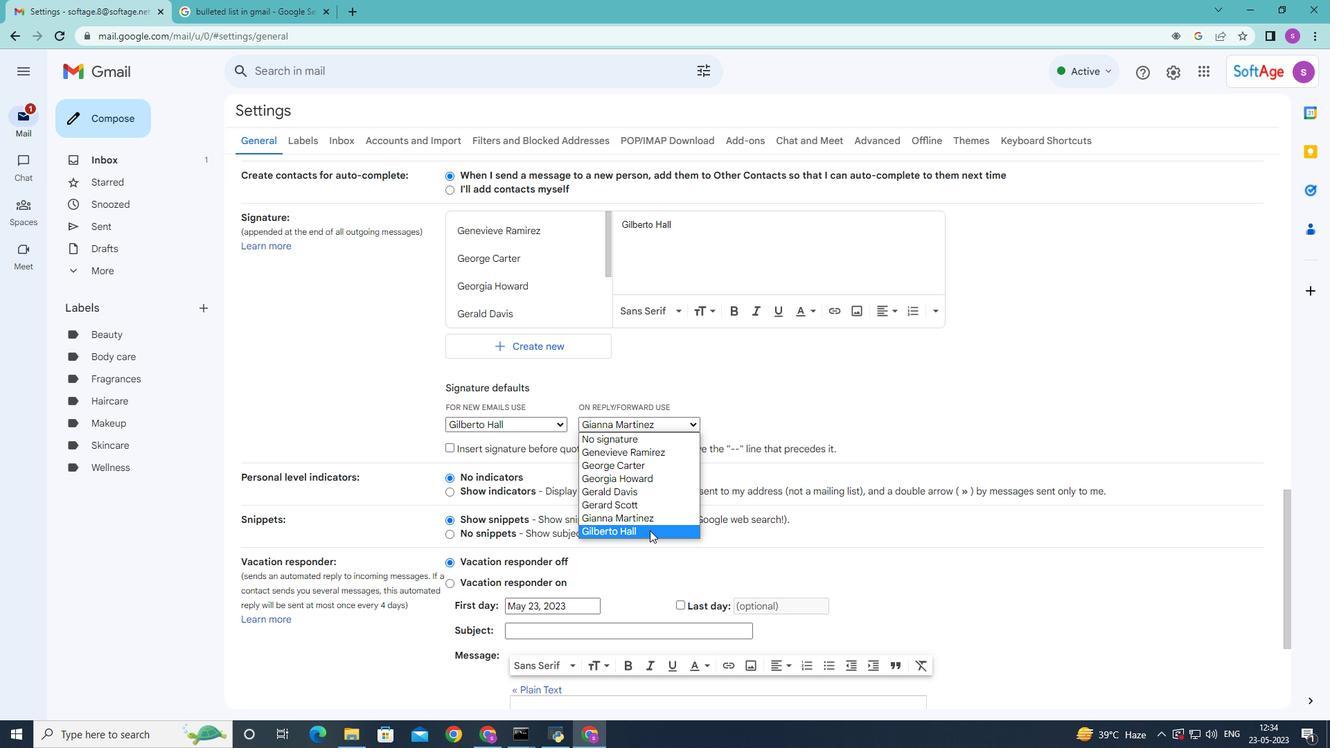 
Action: Mouse moved to (929, 543)
Screenshot: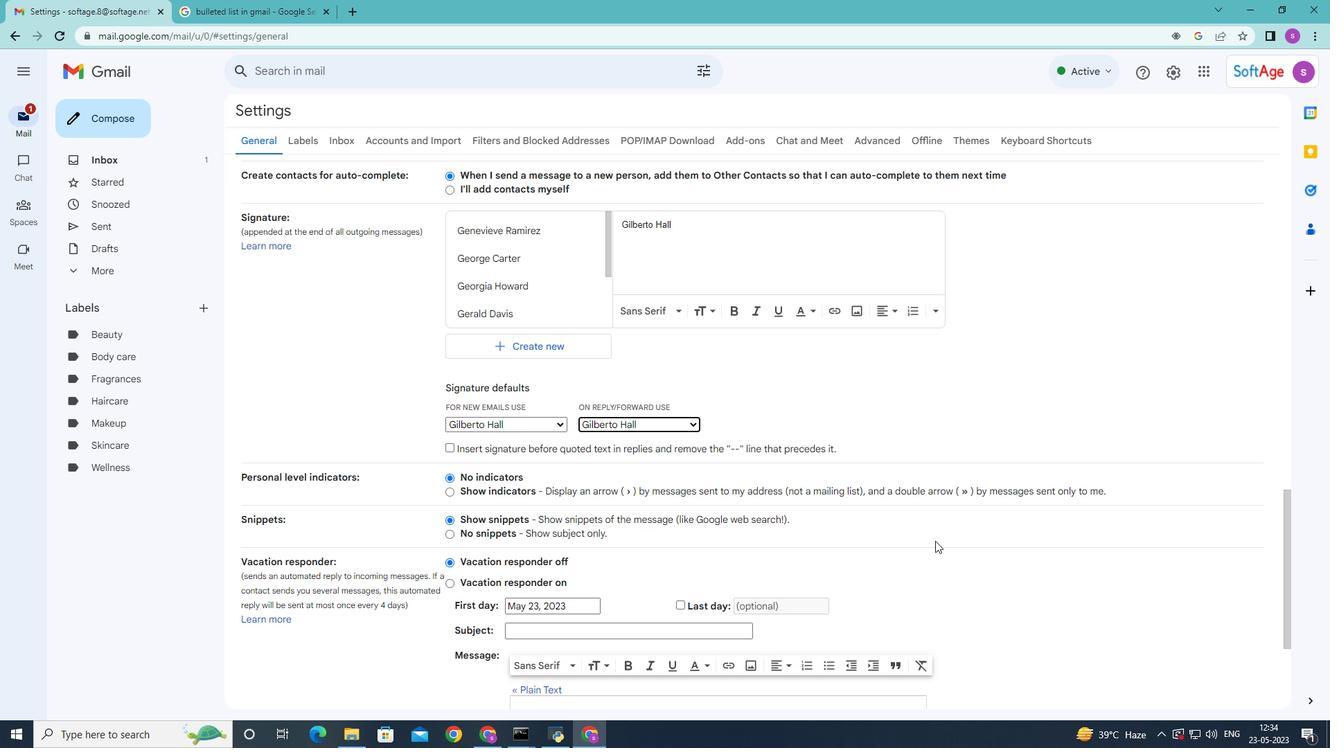 
Action: Mouse scrolled (929, 542) with delta (0, 0)
Screenshot: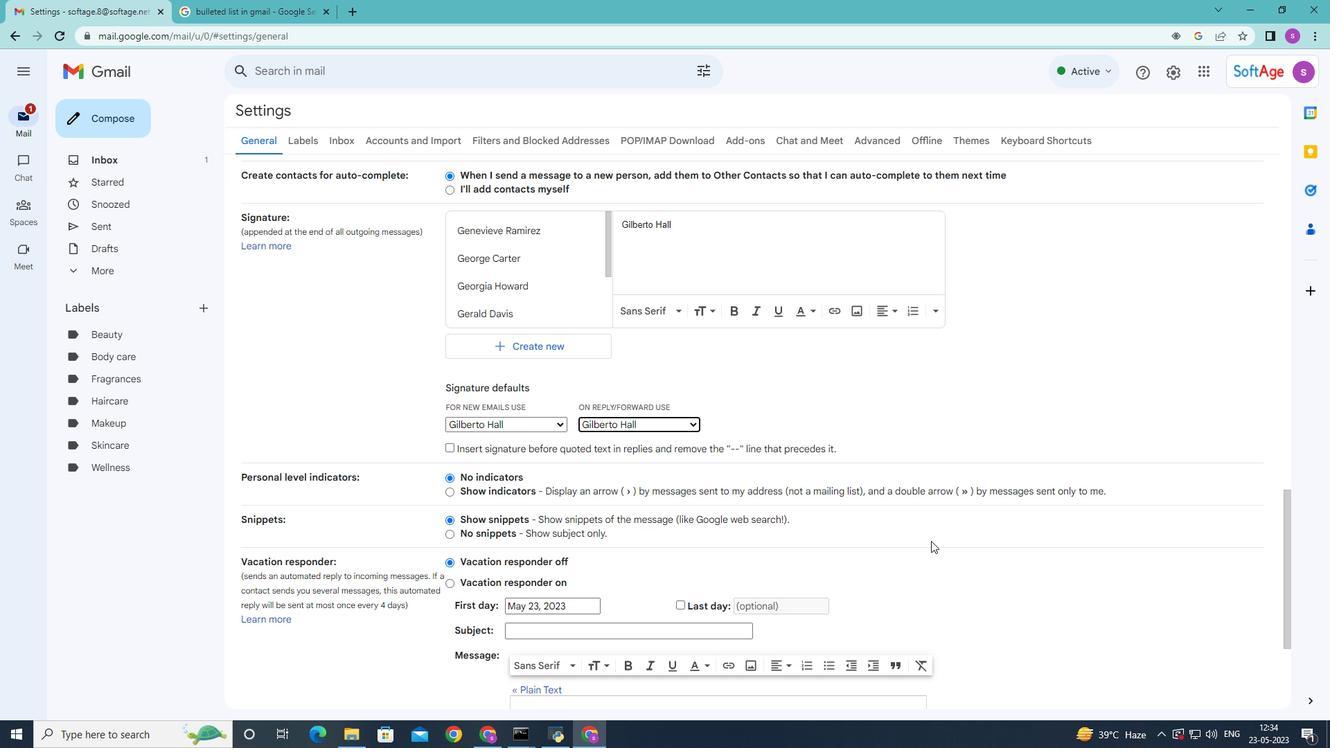 
Action: Mouse moved to (929, 544)
Screenshot: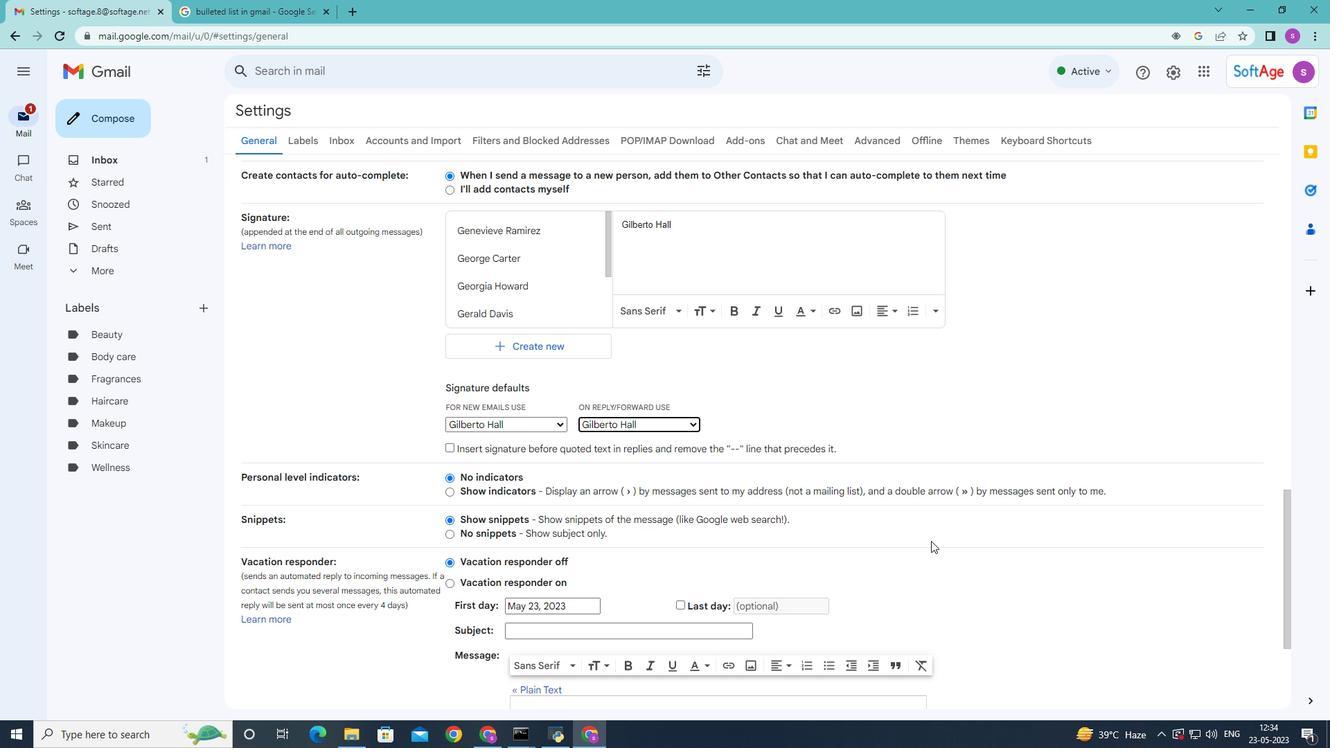 
Action: Mouse scrolled (929, 543) with delta (0, 0)
Screenshot: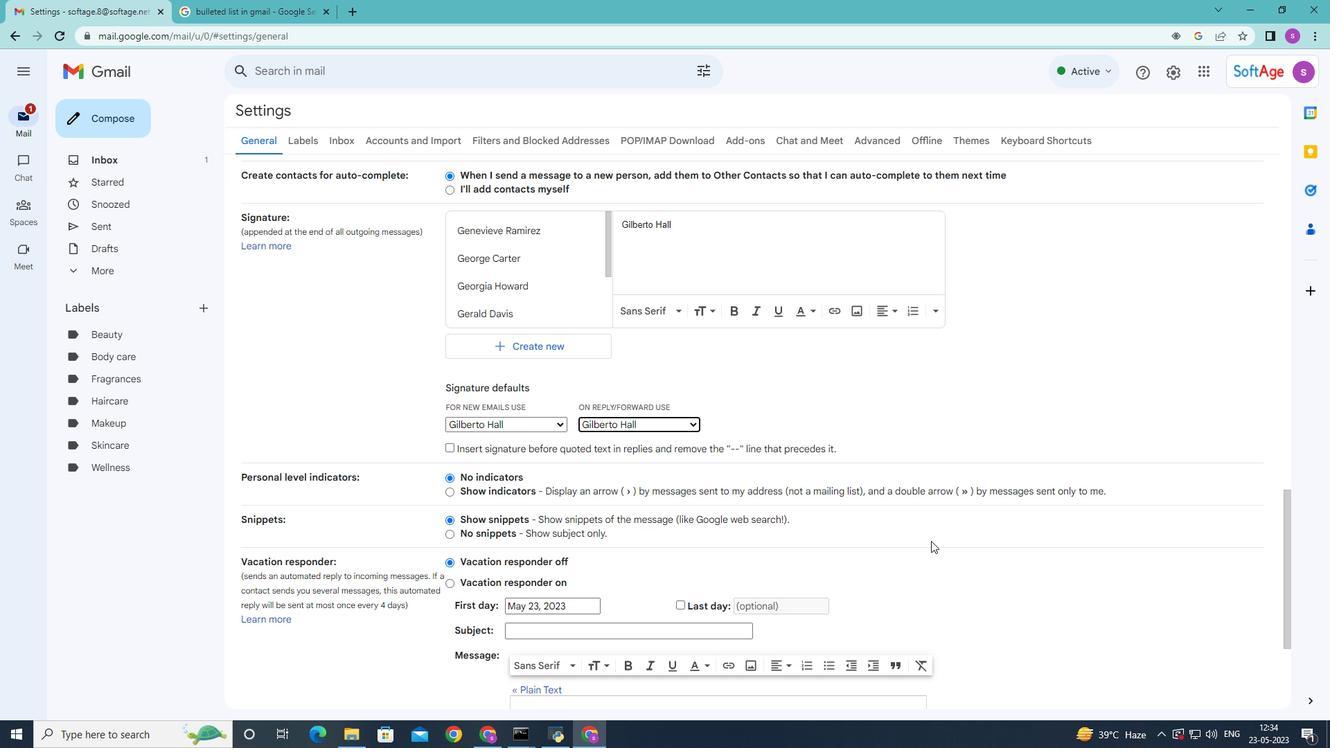
Action: Mouse moved to (929, 544)
Screenshot: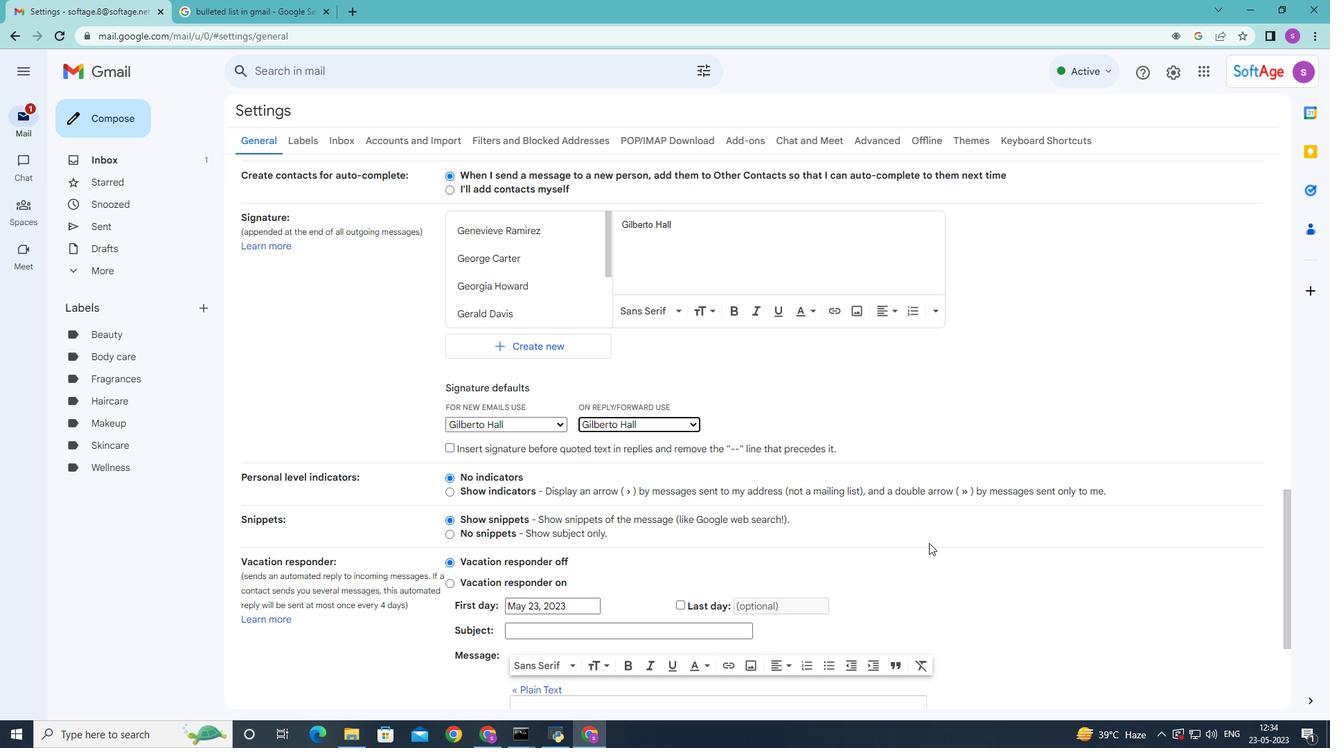 
Action: Mouse scrolled (929, 543) with delta (0, 0)
Screenshot: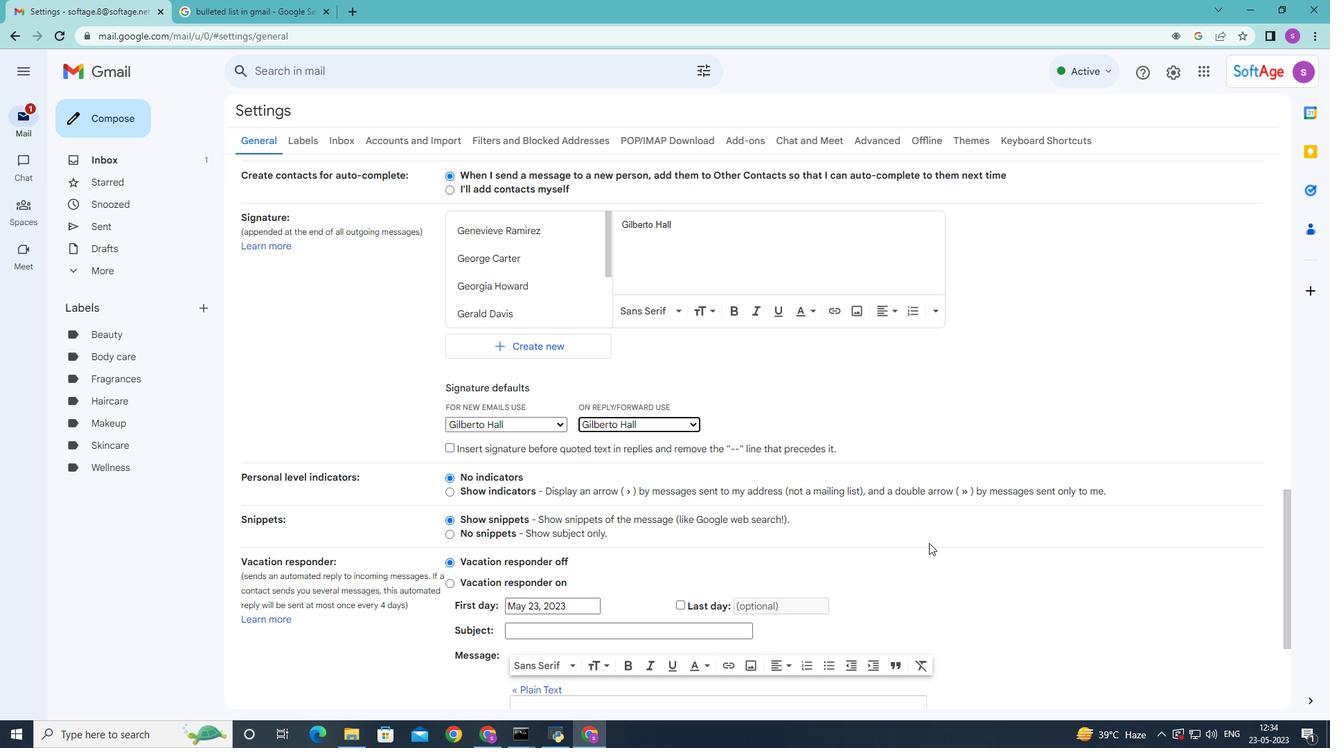 
Action: Mouse moved to (850, 549)
Screenshot: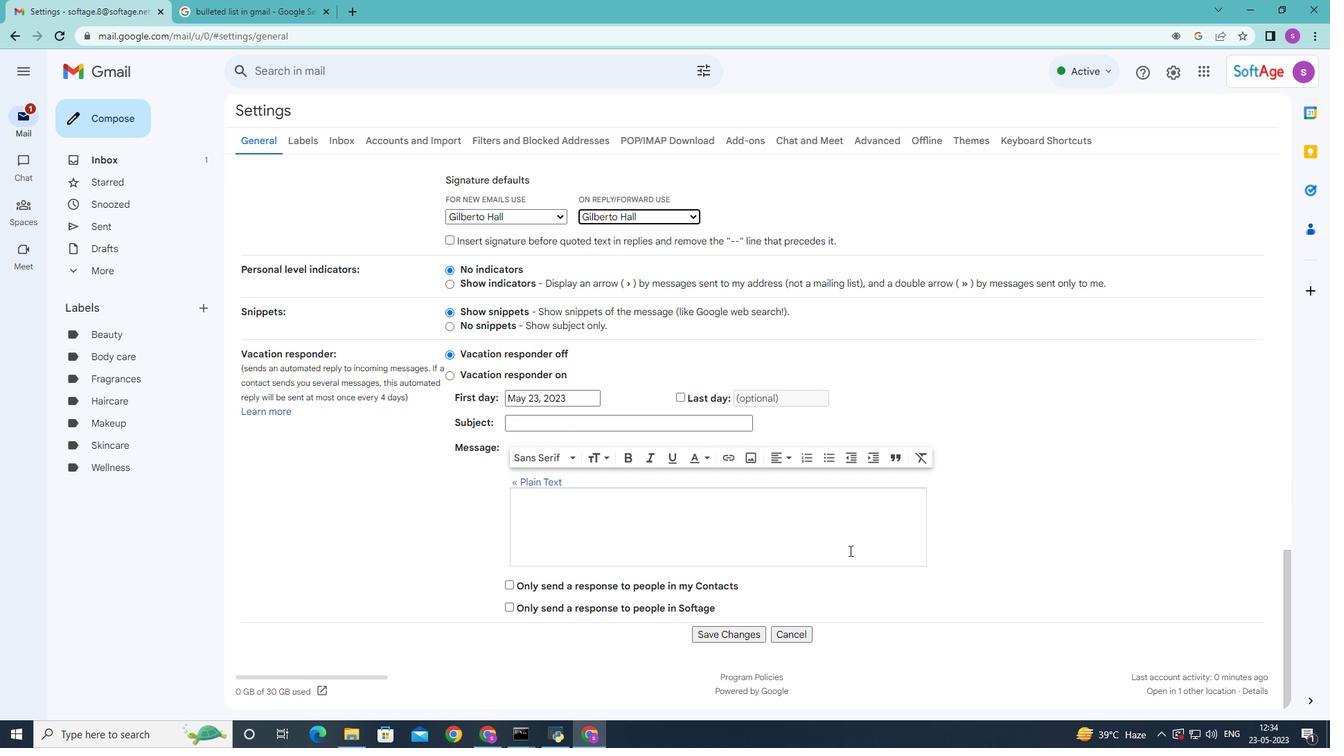 
Action: Mouse scrolled (850, 548) with delta (0, 0)
Screenshot: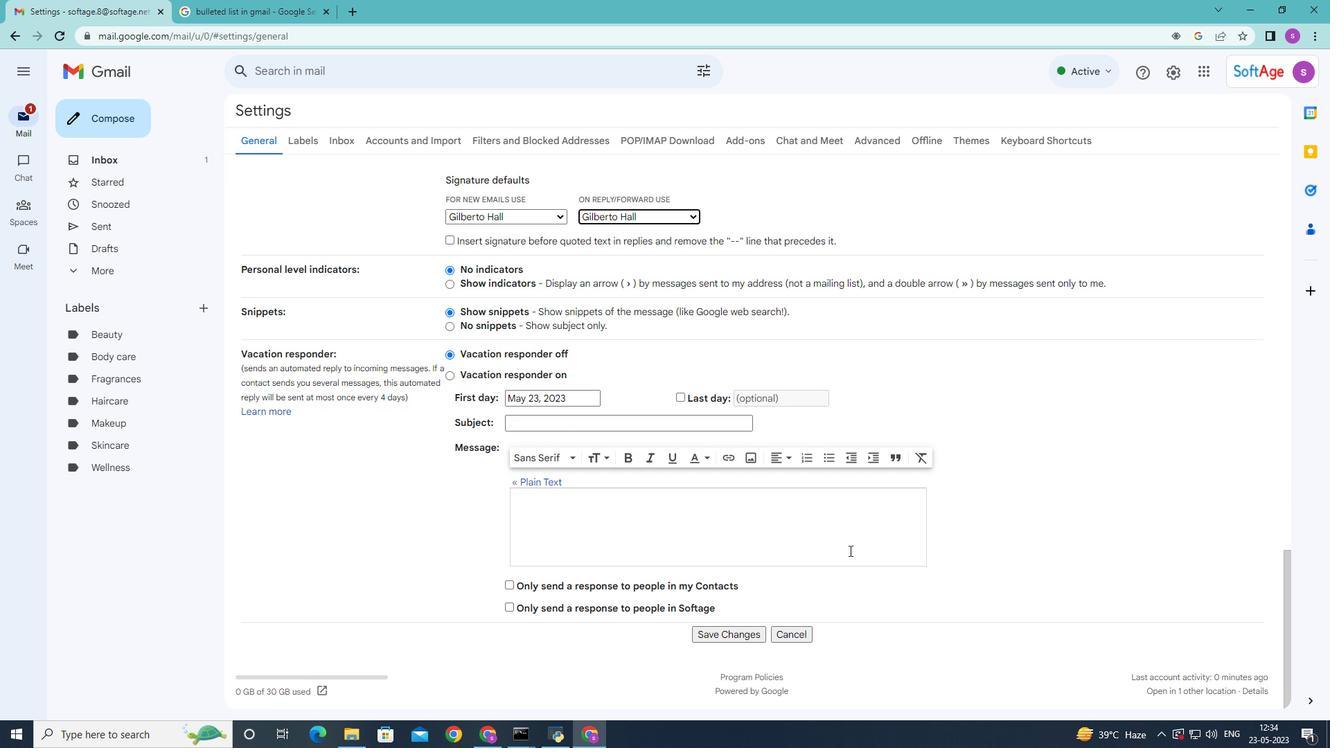 
Action: Mouse scrolled (850, 548) with delta (0, 0)
Screenshot: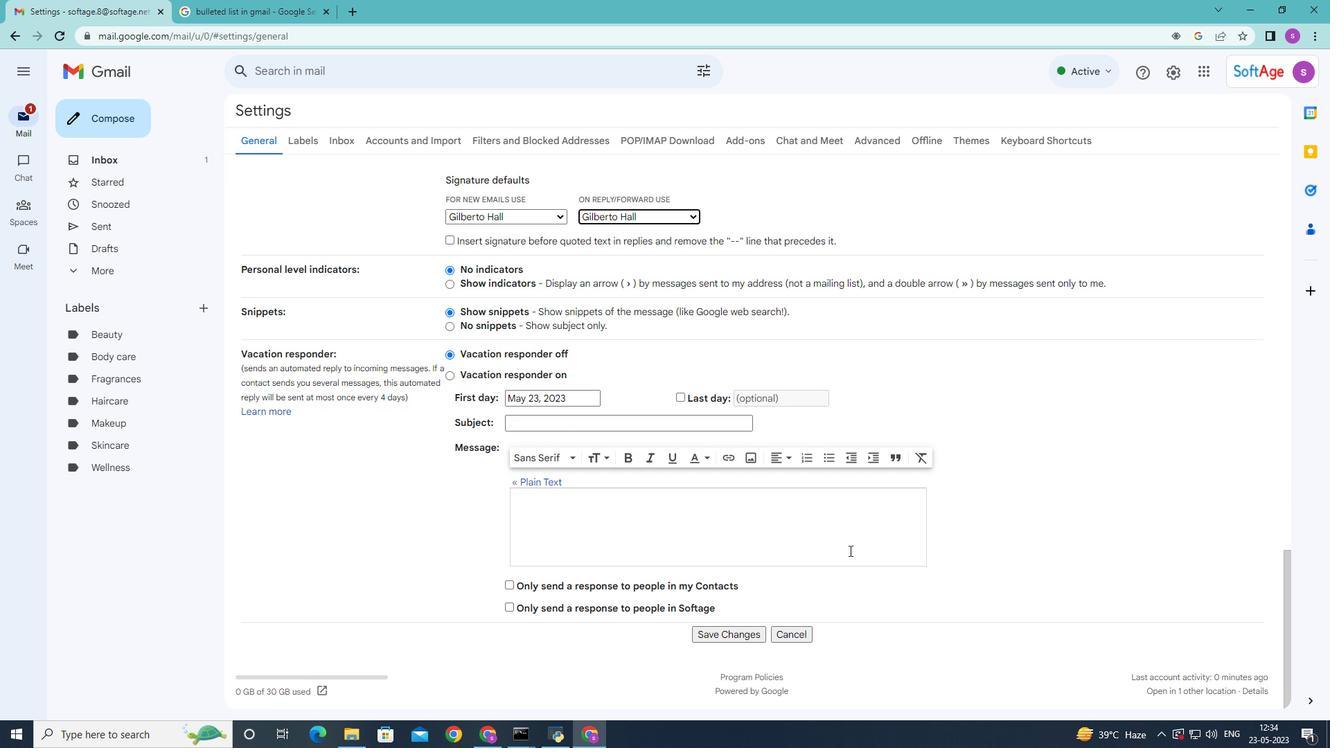 
Action: Mouse moved to (708, 630)
Screenshot: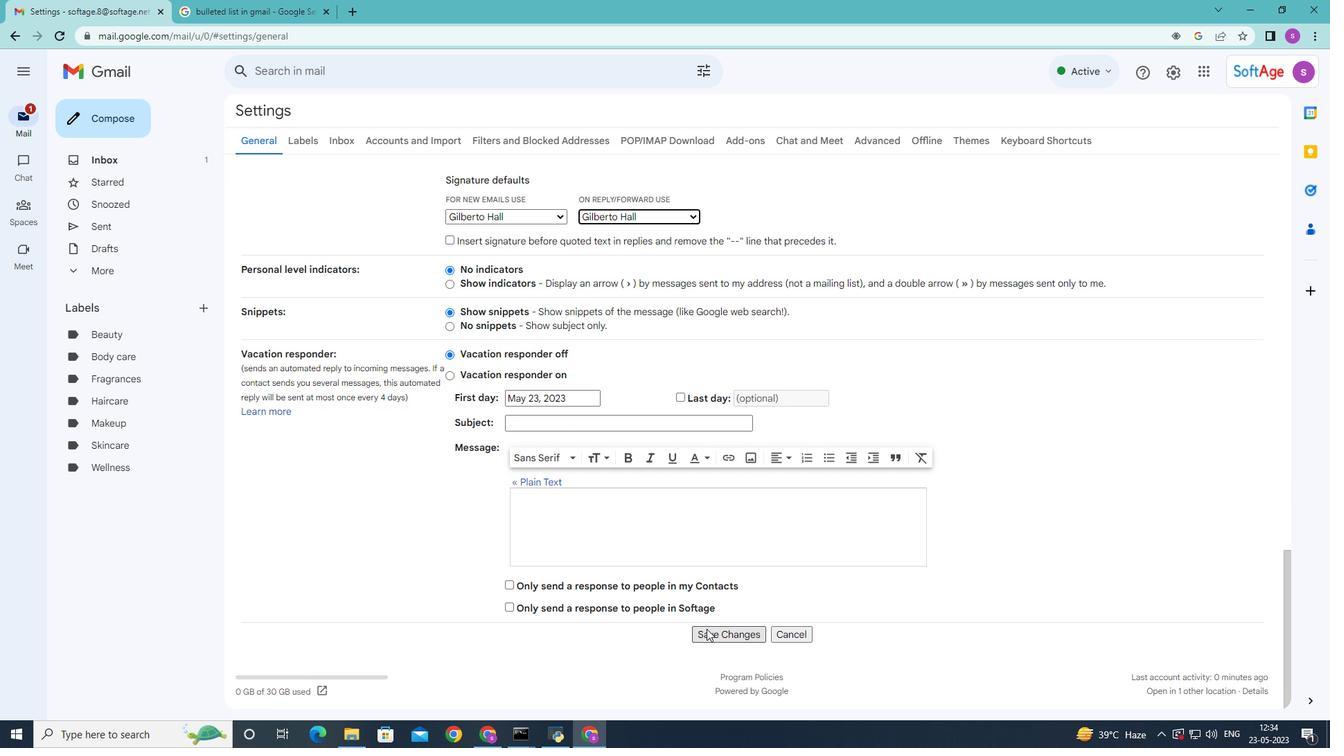 
Action: Mouse pressed left at (707, 632)
Screenshot: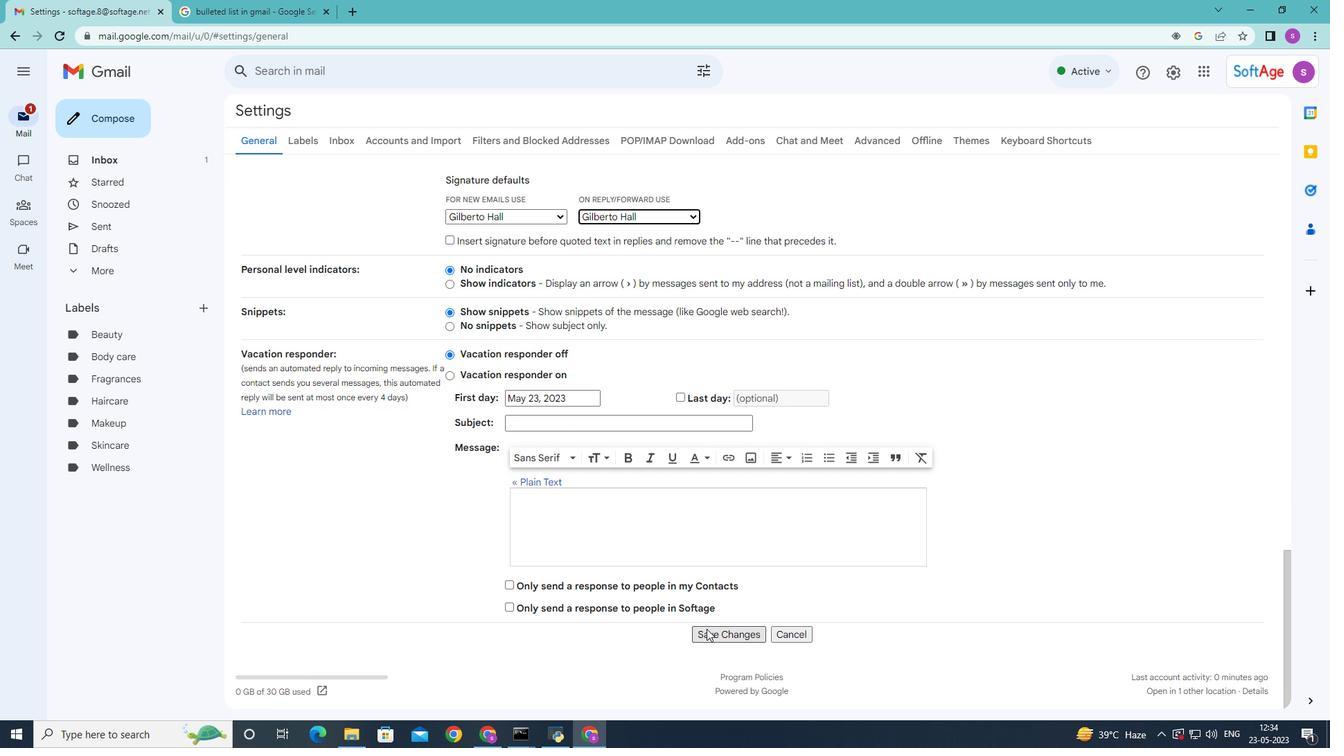 
Action: Mouse moved to (122, 108)
Screenshot: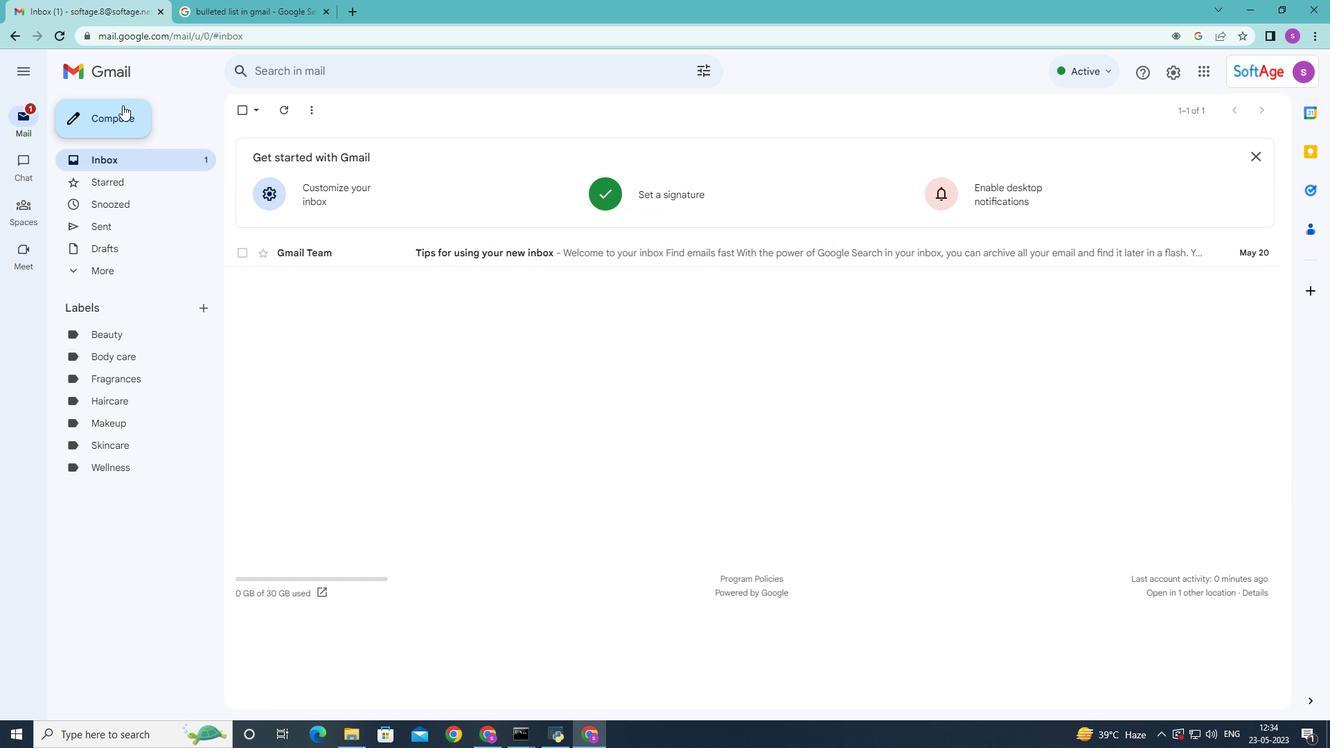 
Action: Mouse pressed left at (122, 108)
Screenshot: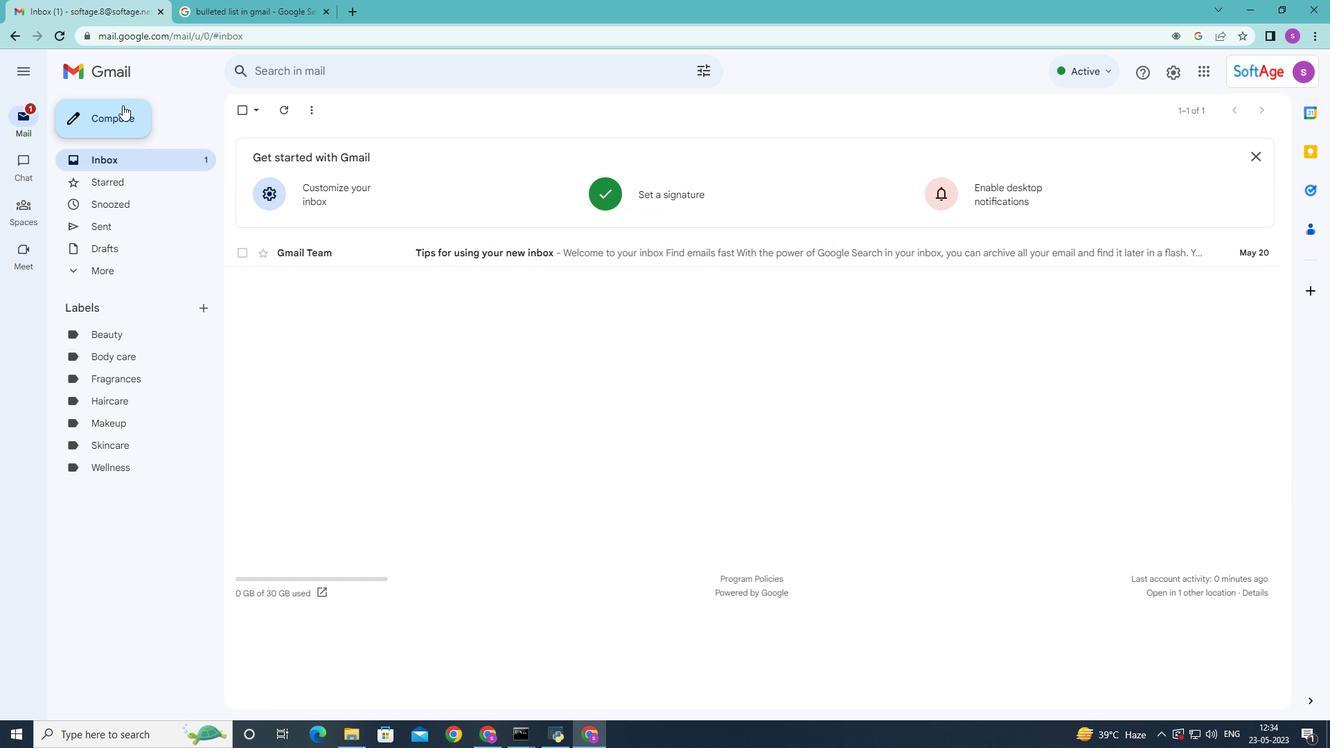 
Action: Mouse moved to (124, 108)
Screenshot: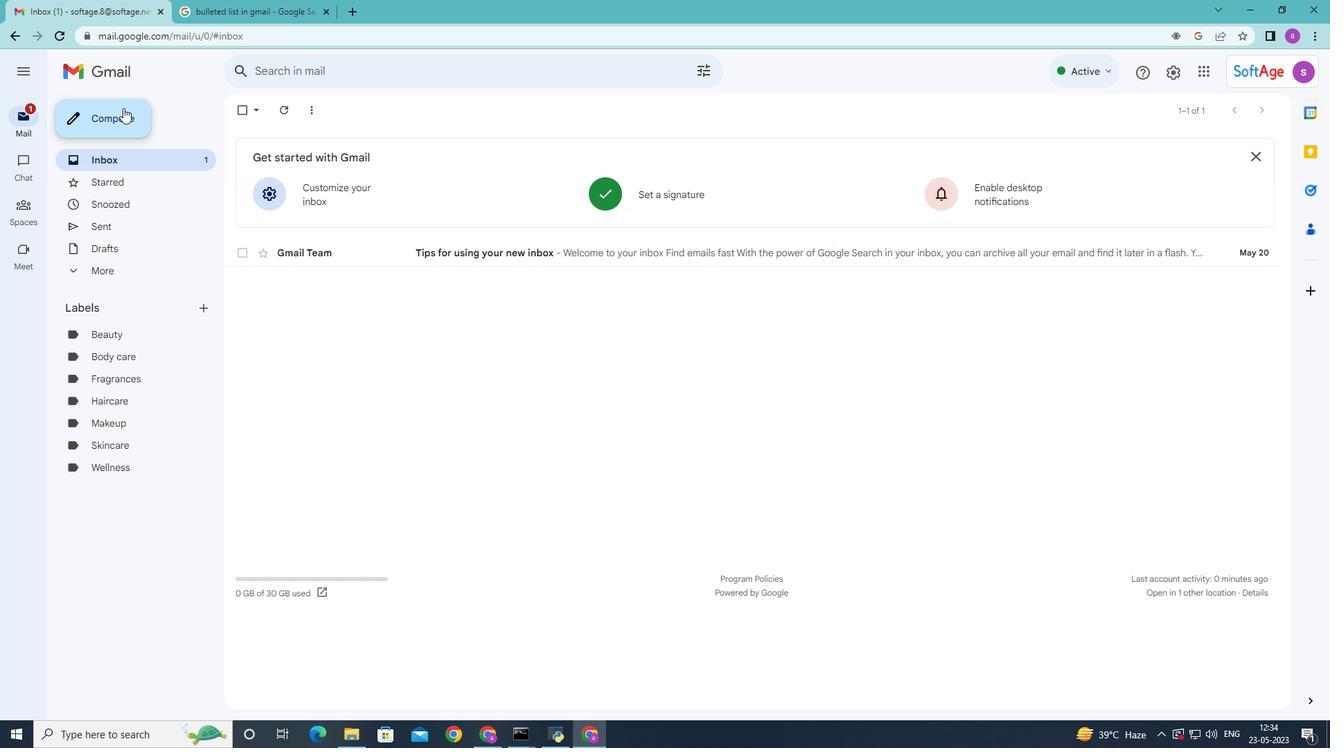 
Action: Key pressed <Key.space>
Screenshot: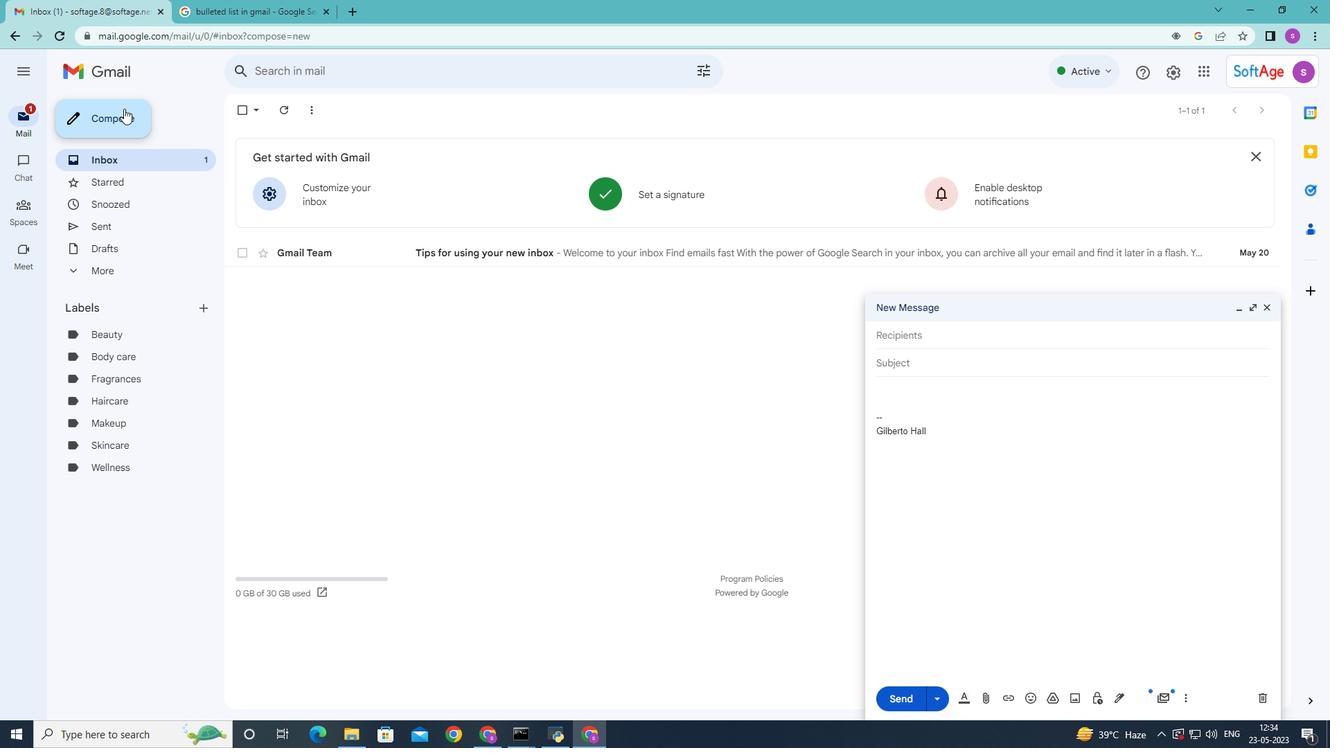 
Action: Mouse moved to (428, 408)
Screenshot: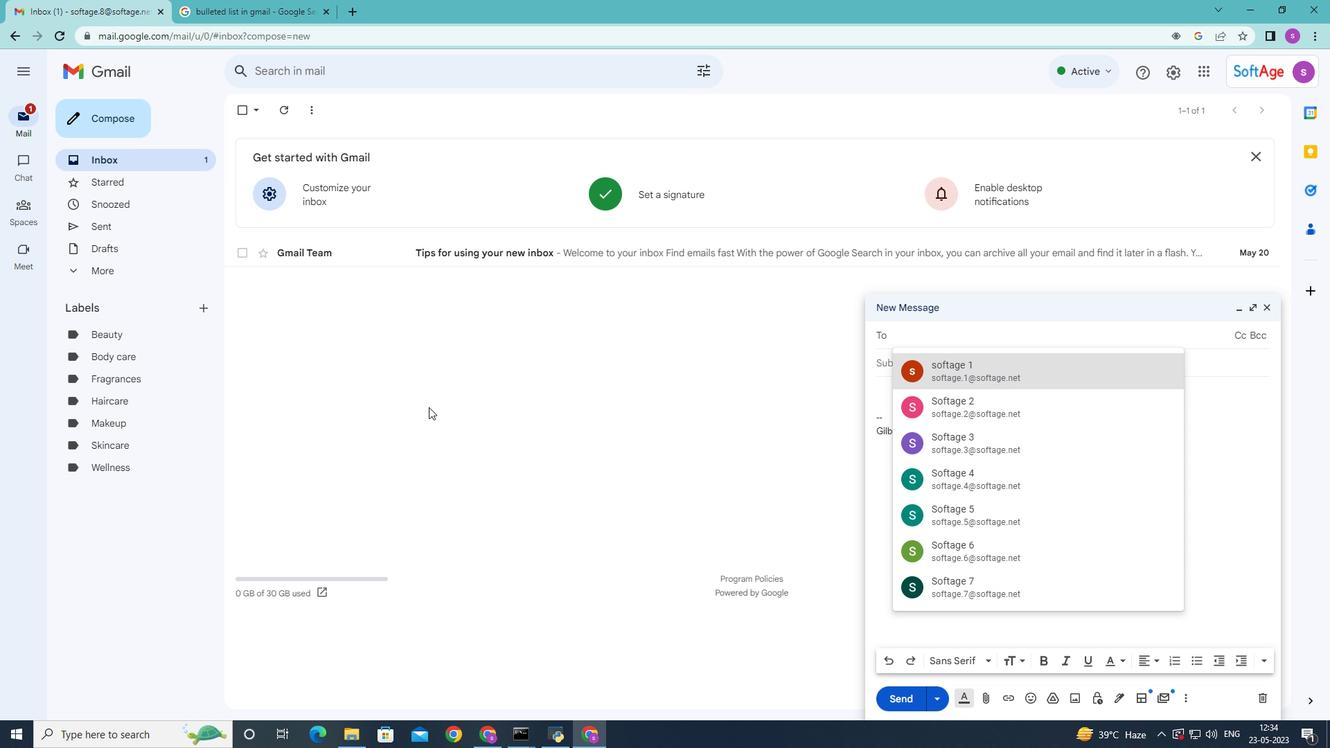 
Action: Key pressed softage.9
Screenshot: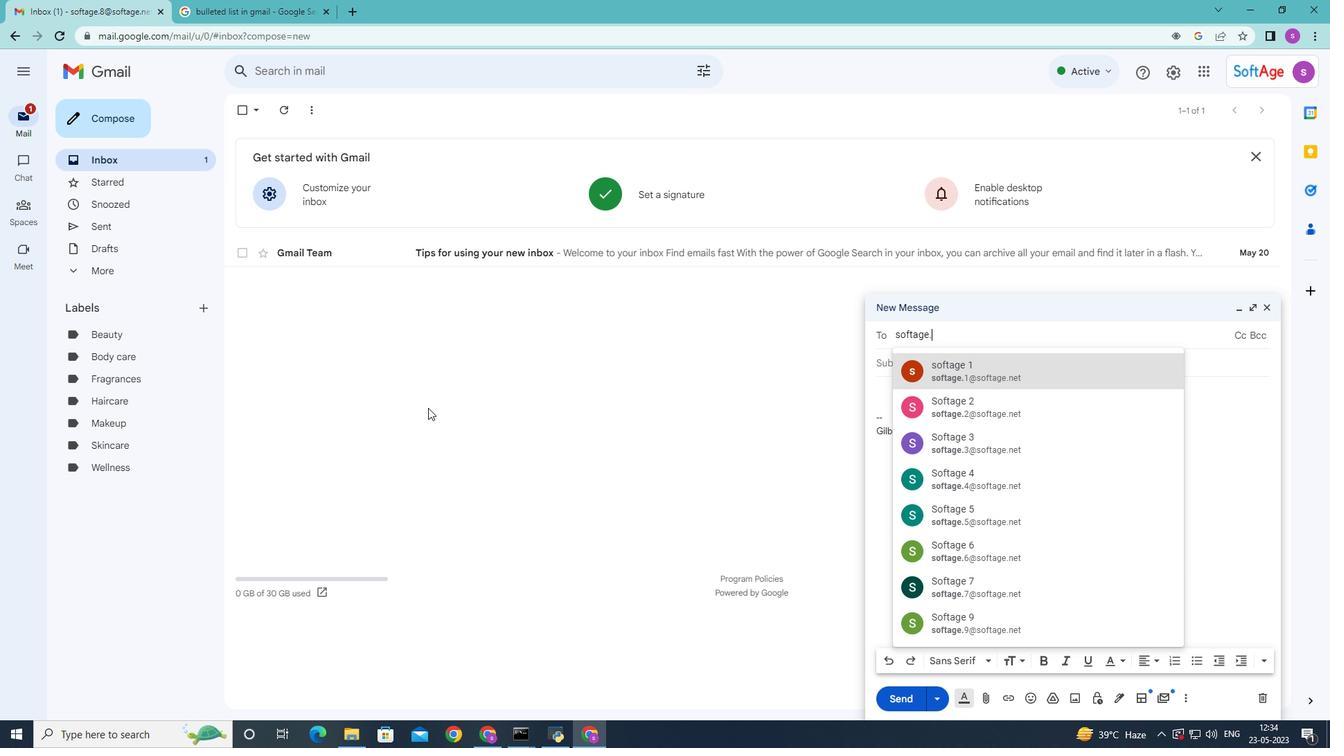 
Action: Mouse moved to (1000, 361)
Screenshot: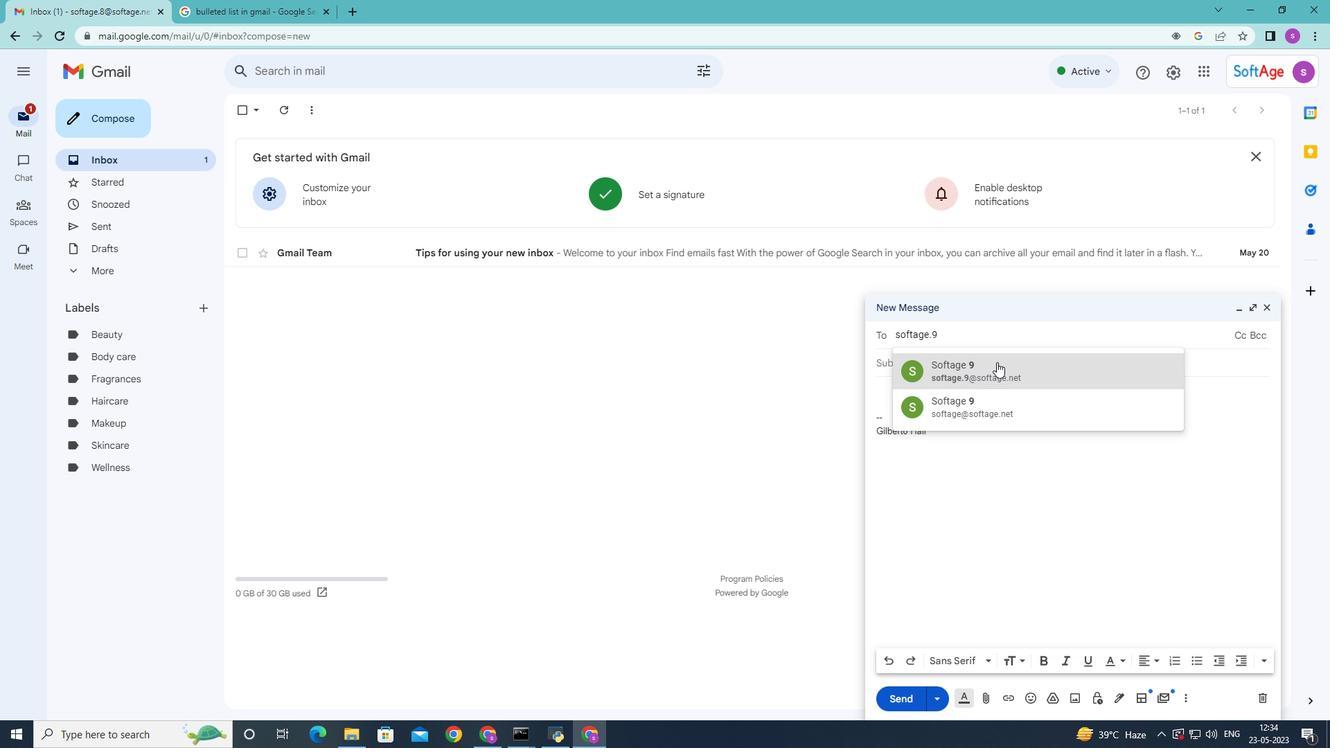 
Action: Mouse pressed left at (1000, 361)
Screenshot: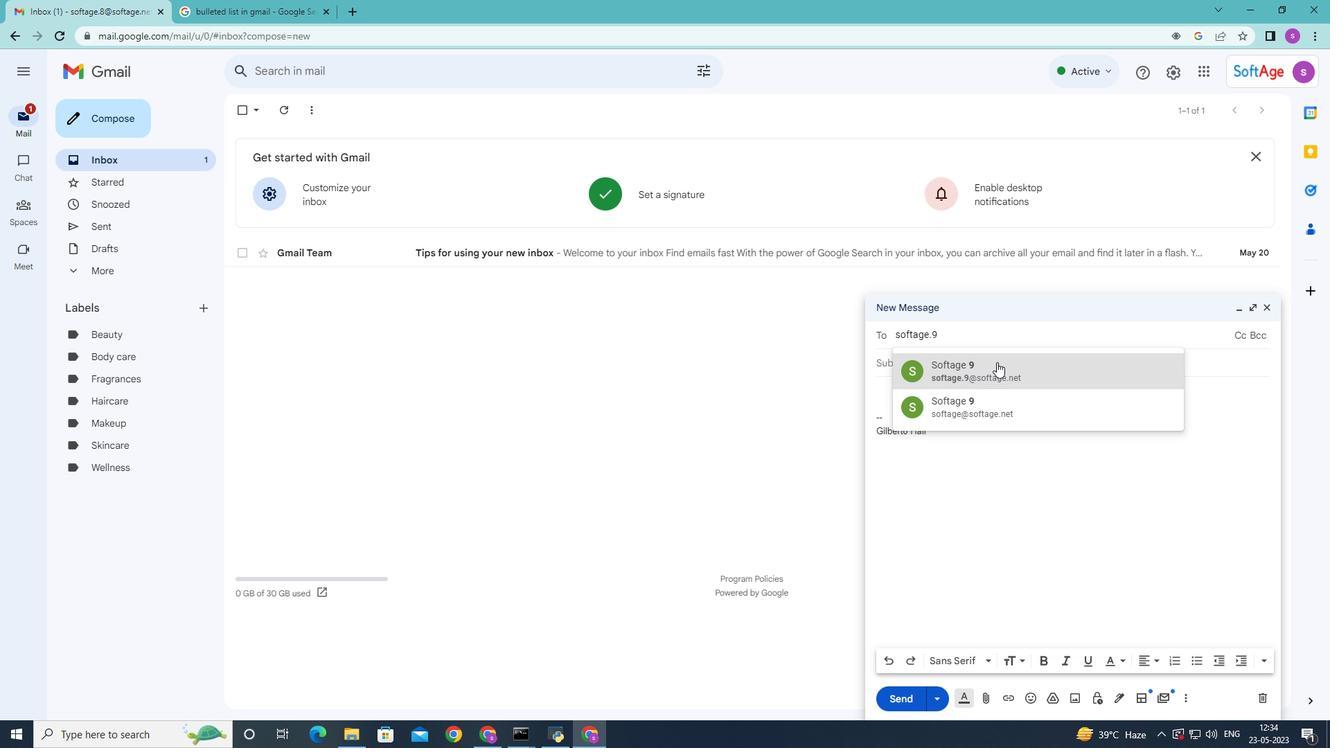 
Action: Mouse moved to (914, 378)
Screenshot: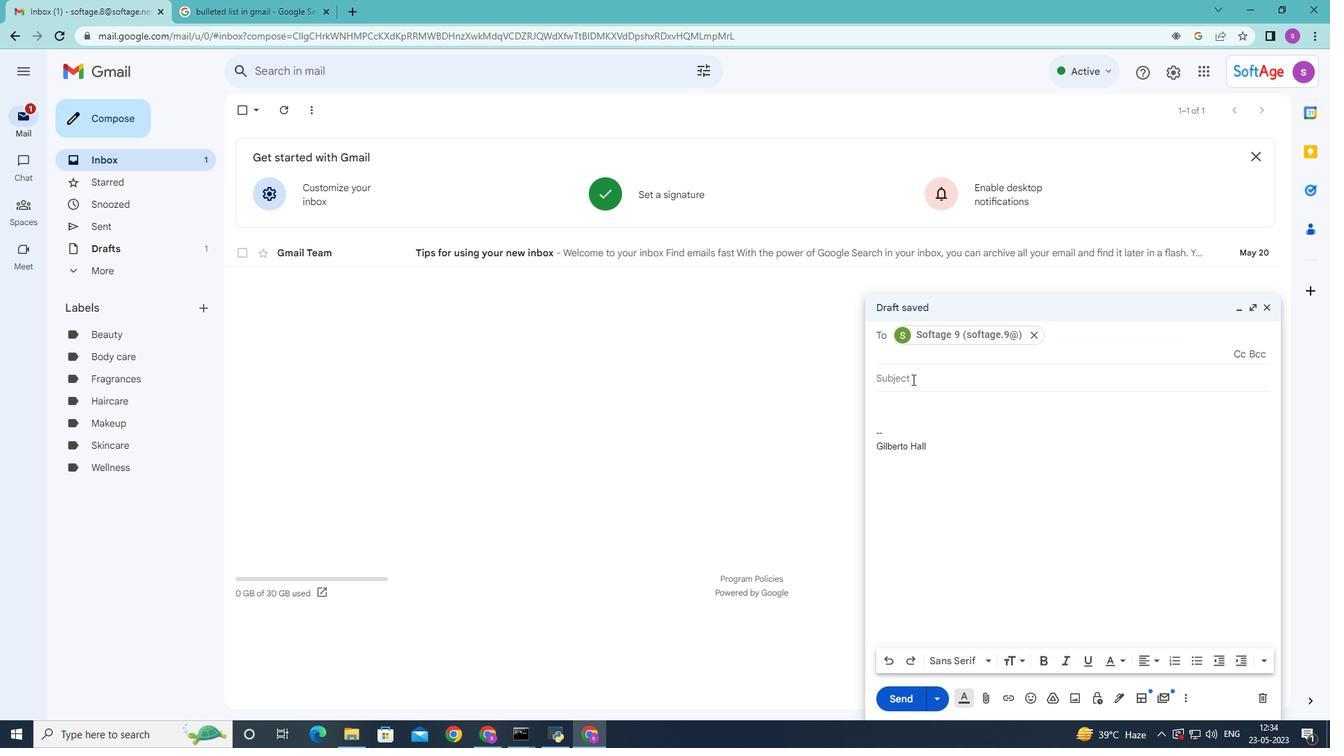 
Action: Mouse pressed left at (914, 378)
Screenshot: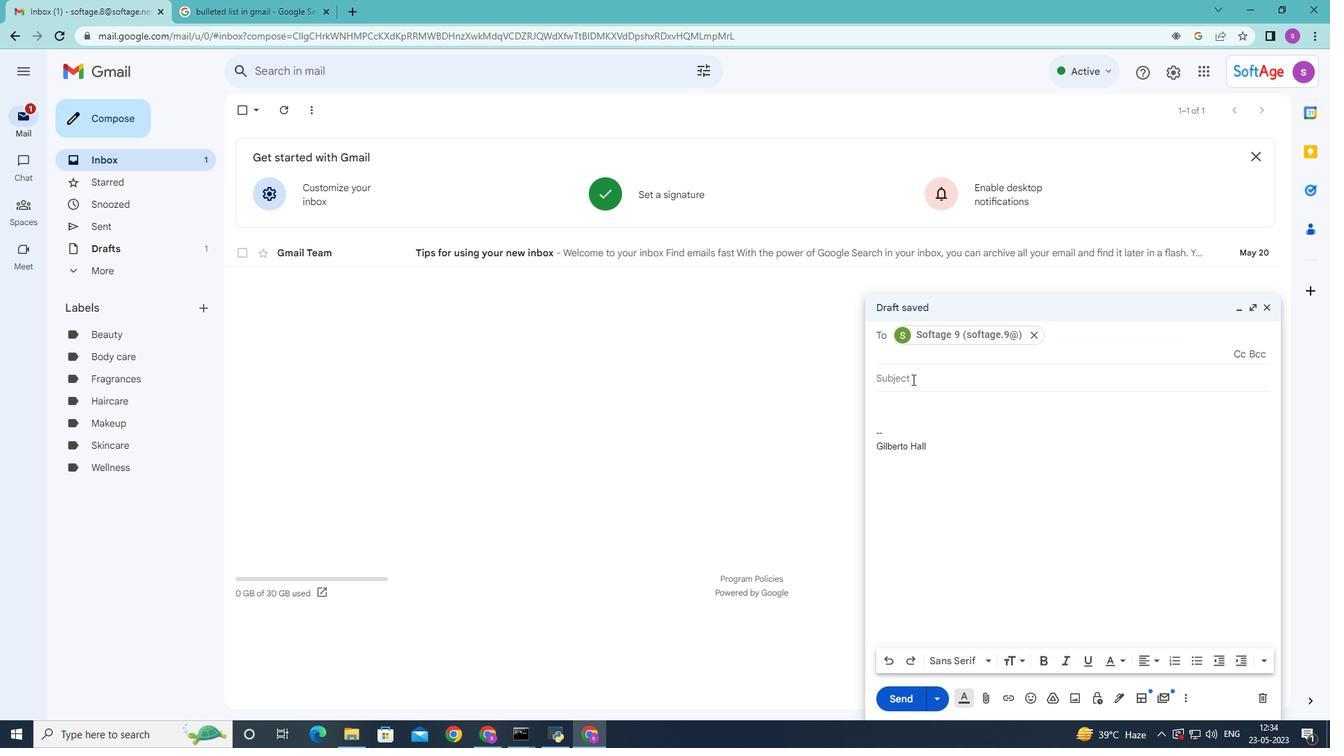 
Action: Mouse moved to (917, 379)
Screenshot: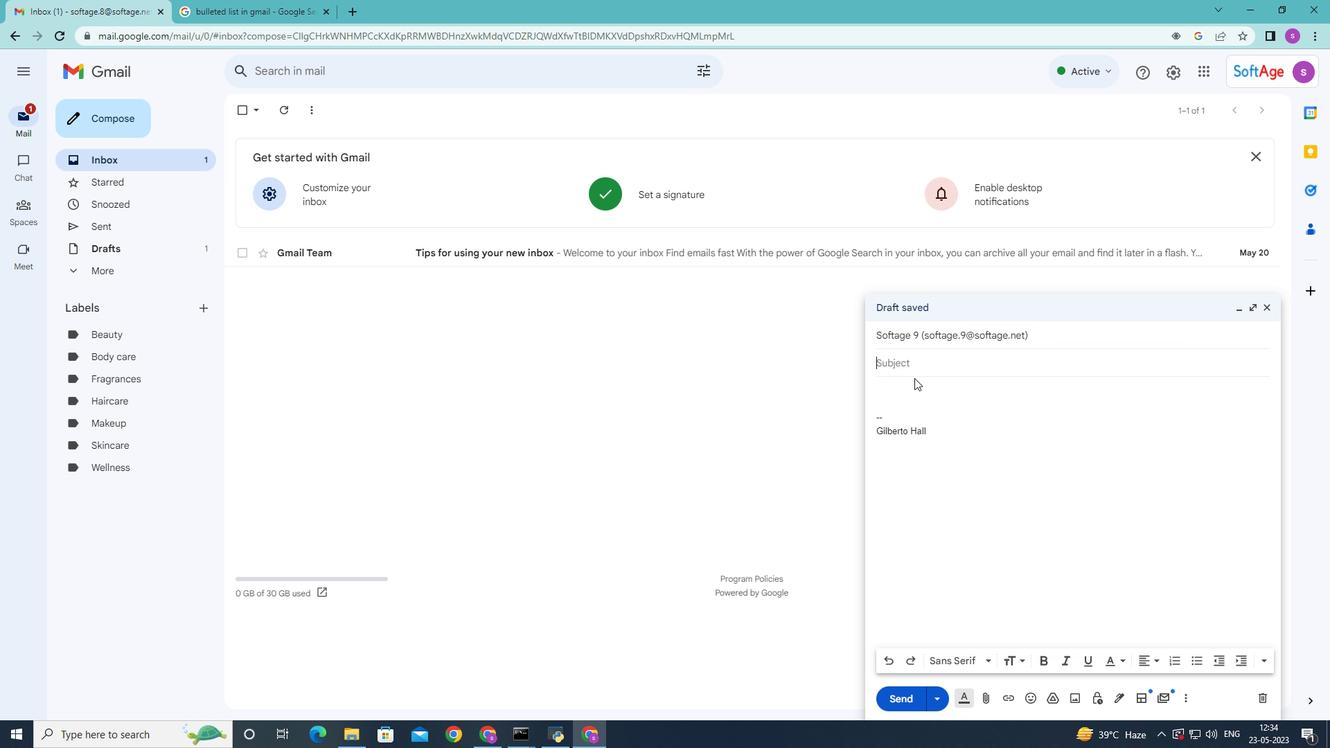 
Action: Key pressed <Key.shift>U
Screenshot: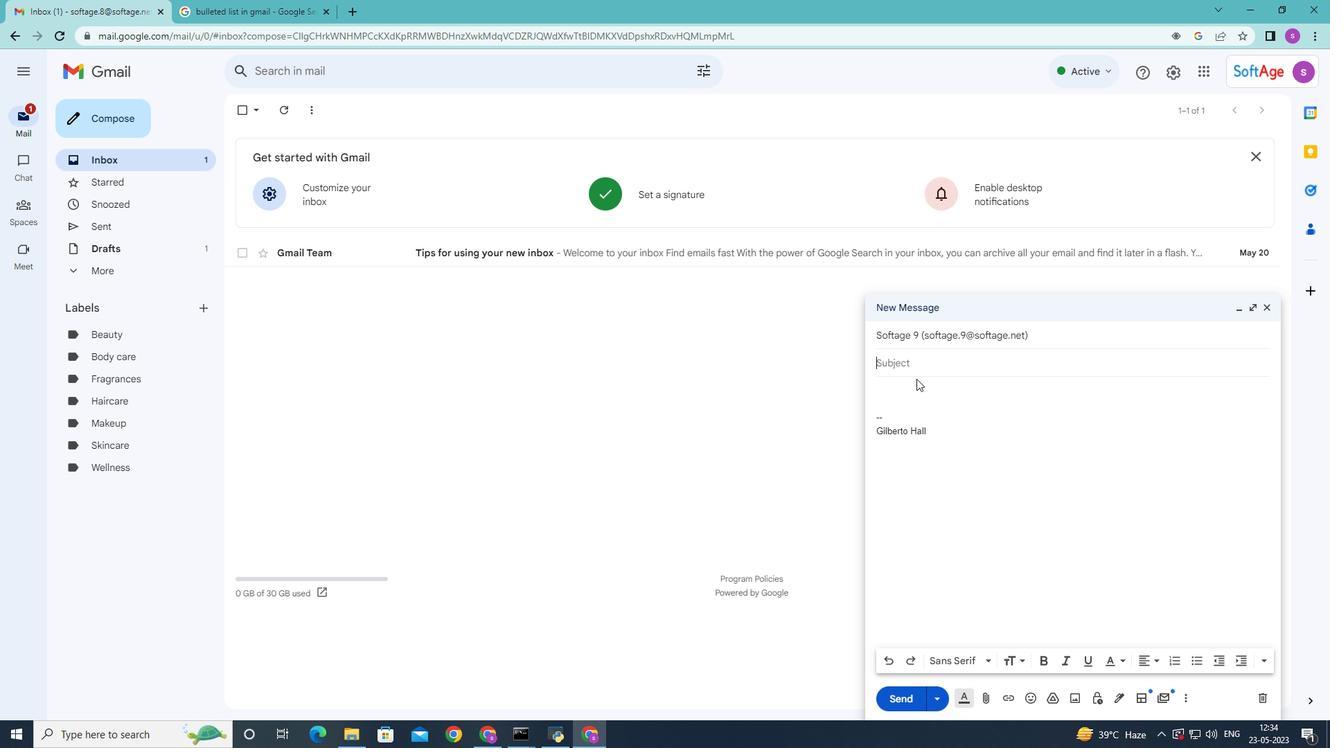 
Action: Mouse moved to (950, 375)
Screenshot: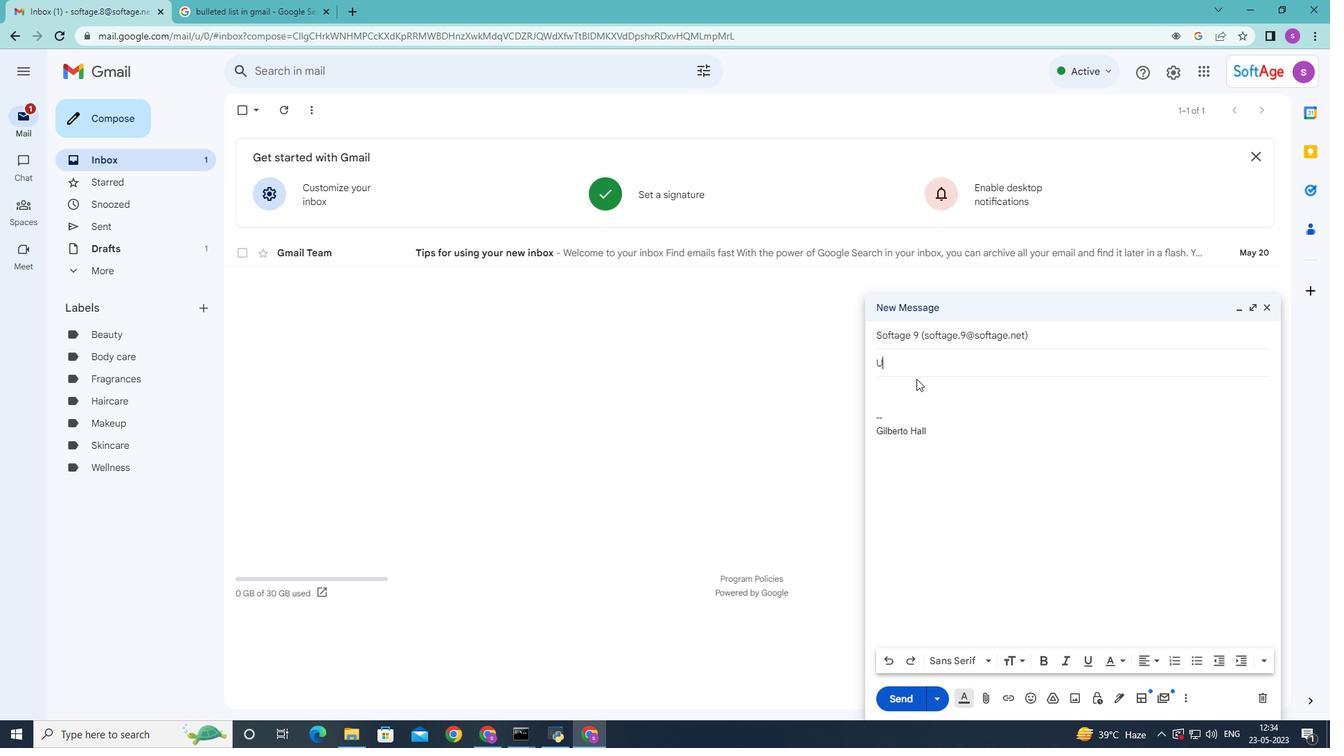 
Action: Key pressed pdate<Key.space>on<Key.space>a<Key.space>flexible<Key.space>work<Key.space>
Screenshot: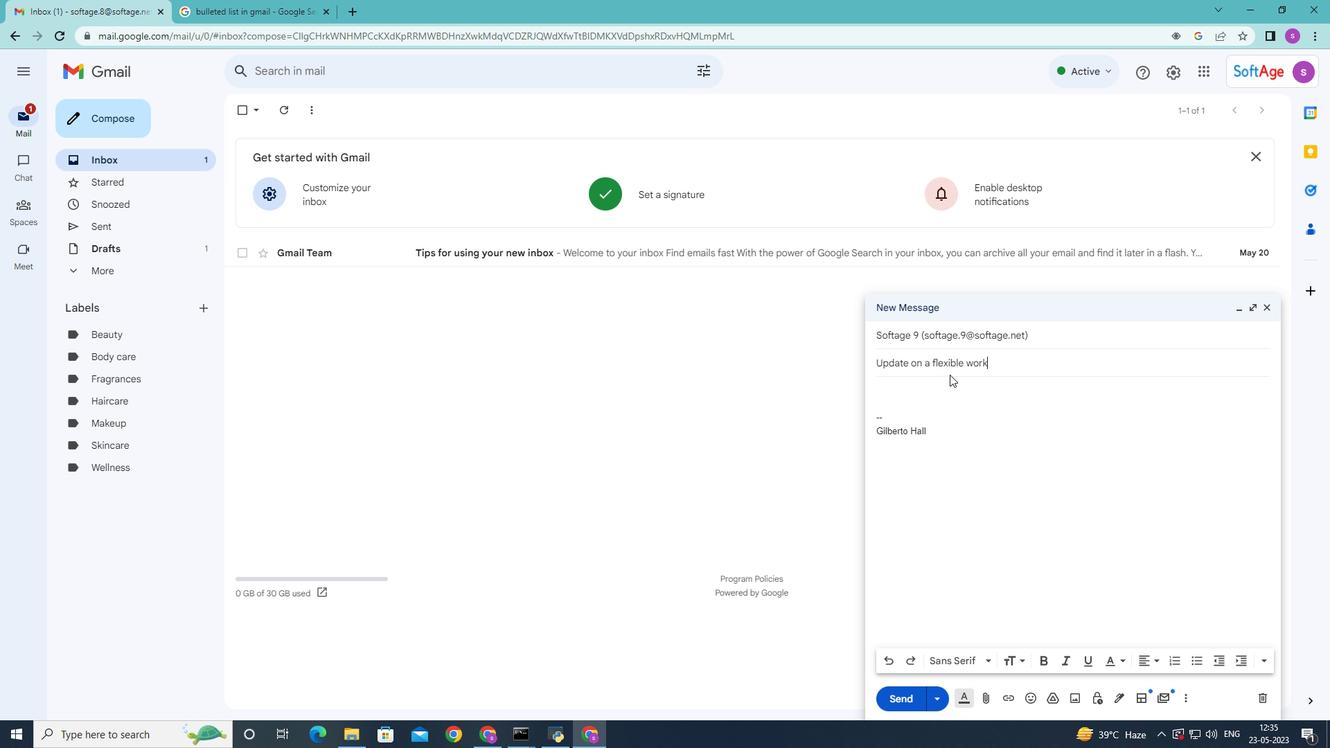 
Action: Mouse moved to (907, 387)
Screenshot: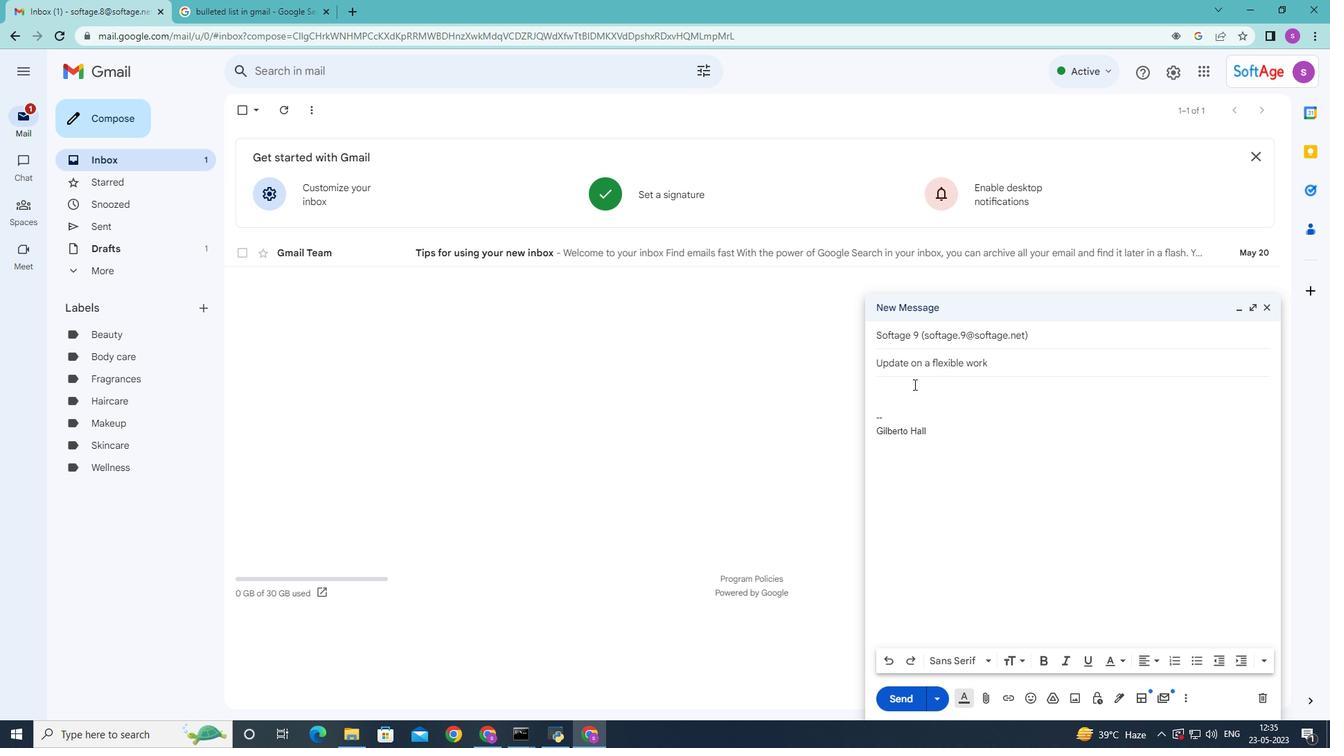 
Action: Mouse pressed left at (907, 387)
Screenshot: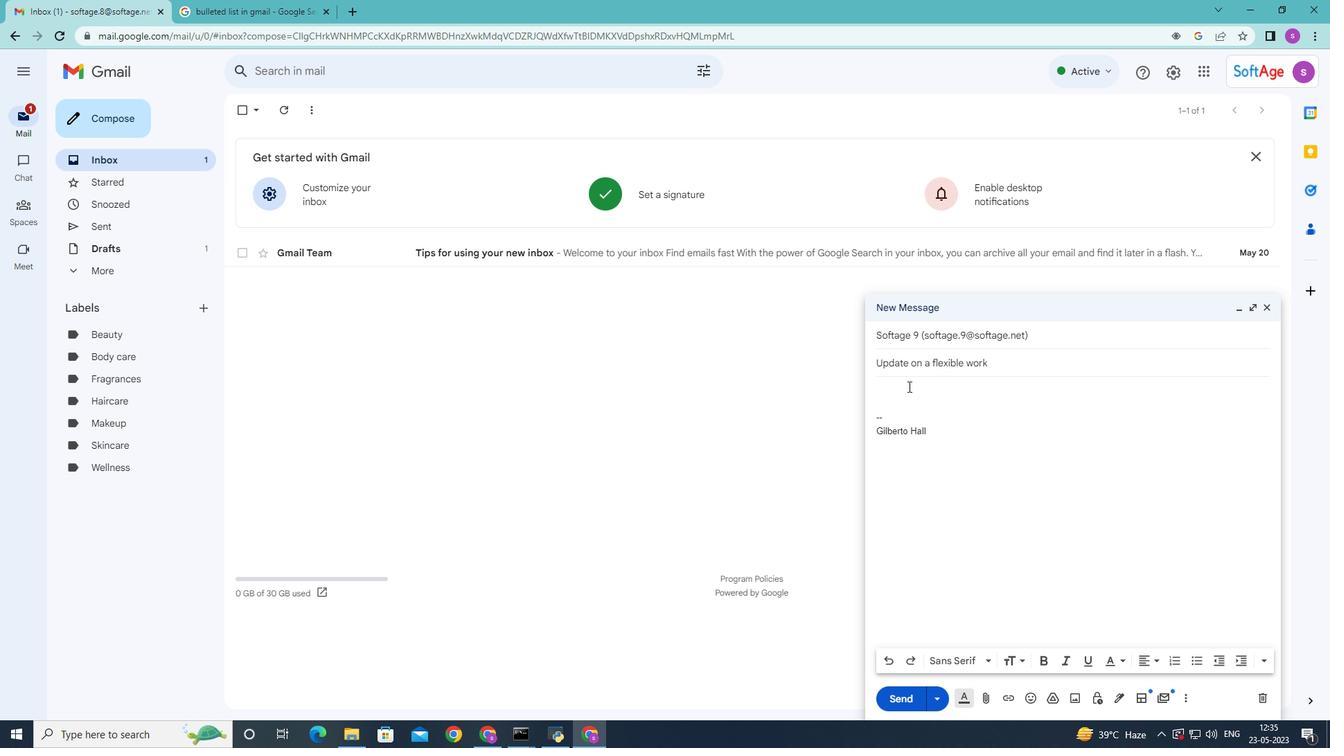 
Action: Mouse moved to (907, 388)
Screenshot: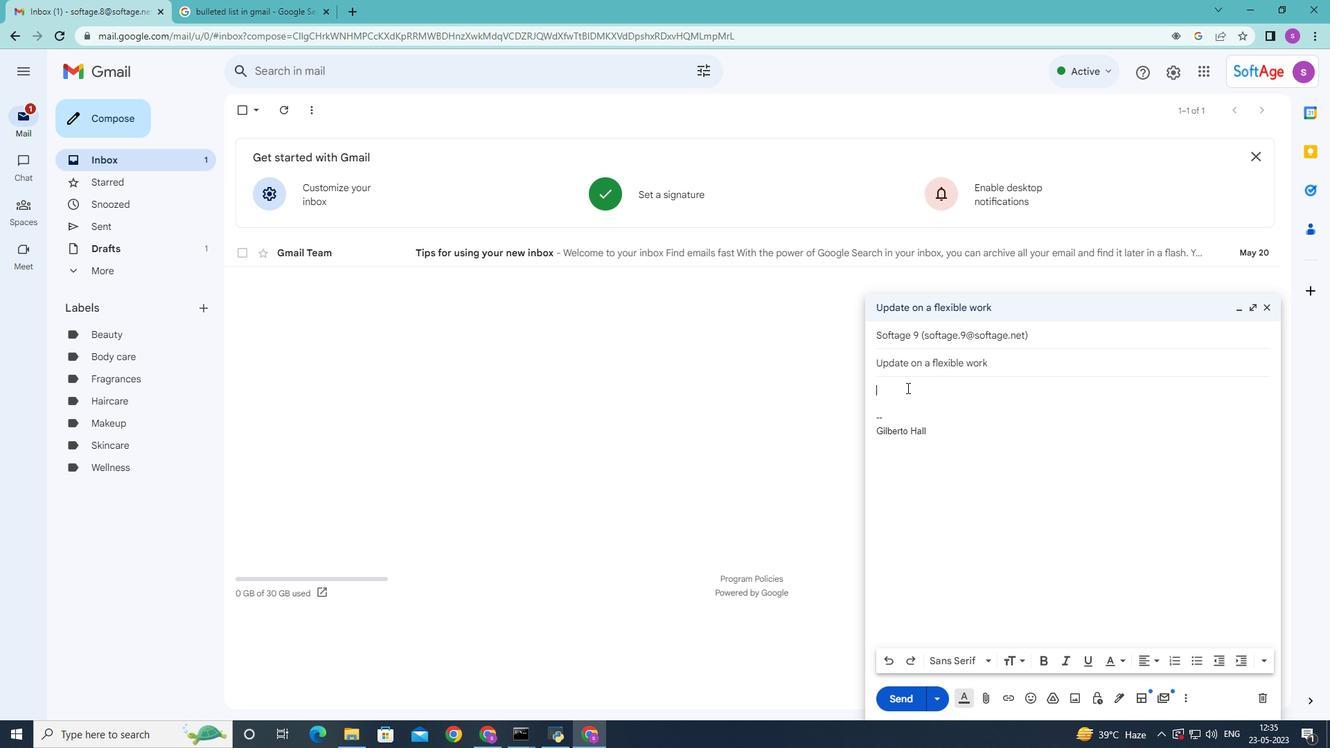 
Action: Key pressed <Key.shift>Can<Key.space>you<Key.space>provide<Key.space>feedbsack<Key.space>on<Key.space>the<Key.space>latest<Key.space>training<Key.space>program<Key.space>for<Key.space>sales<Key.space>team<Key.space>
Screenshot: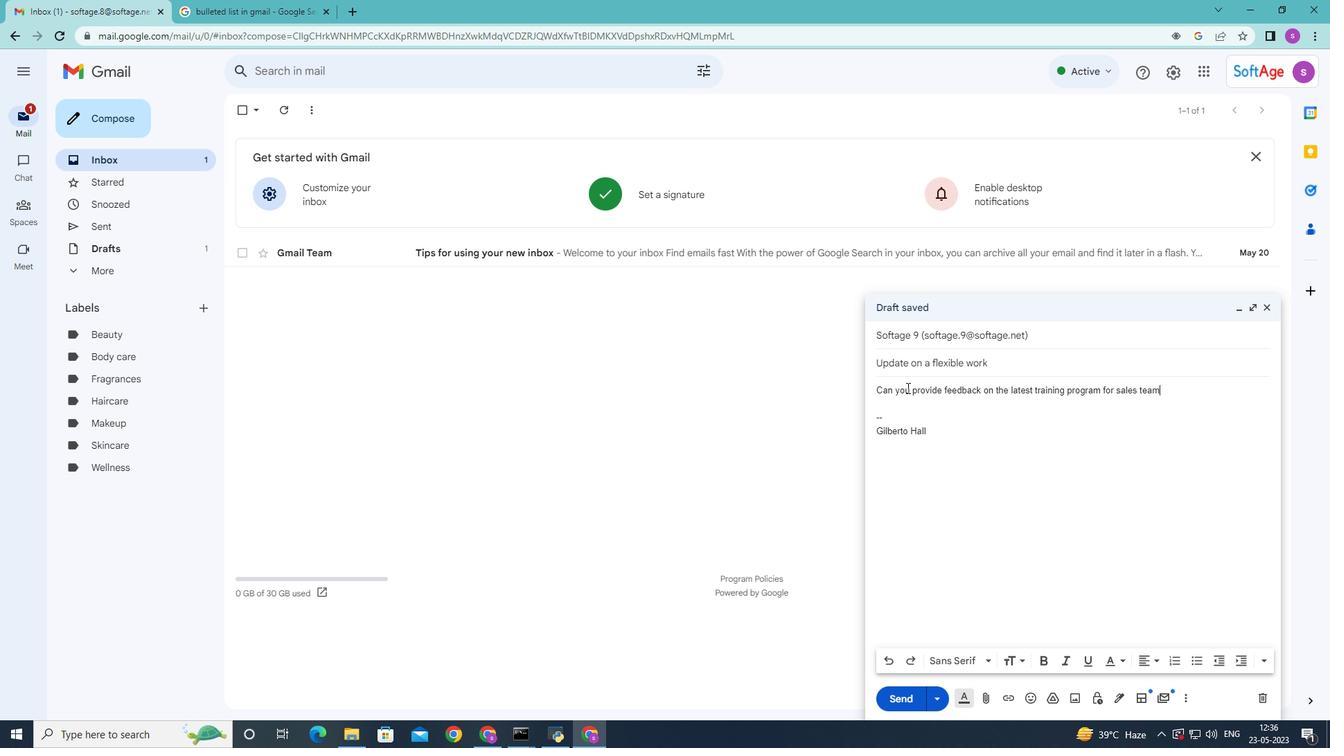 
Action: Mouse moved to (709, 467)
Screenshot: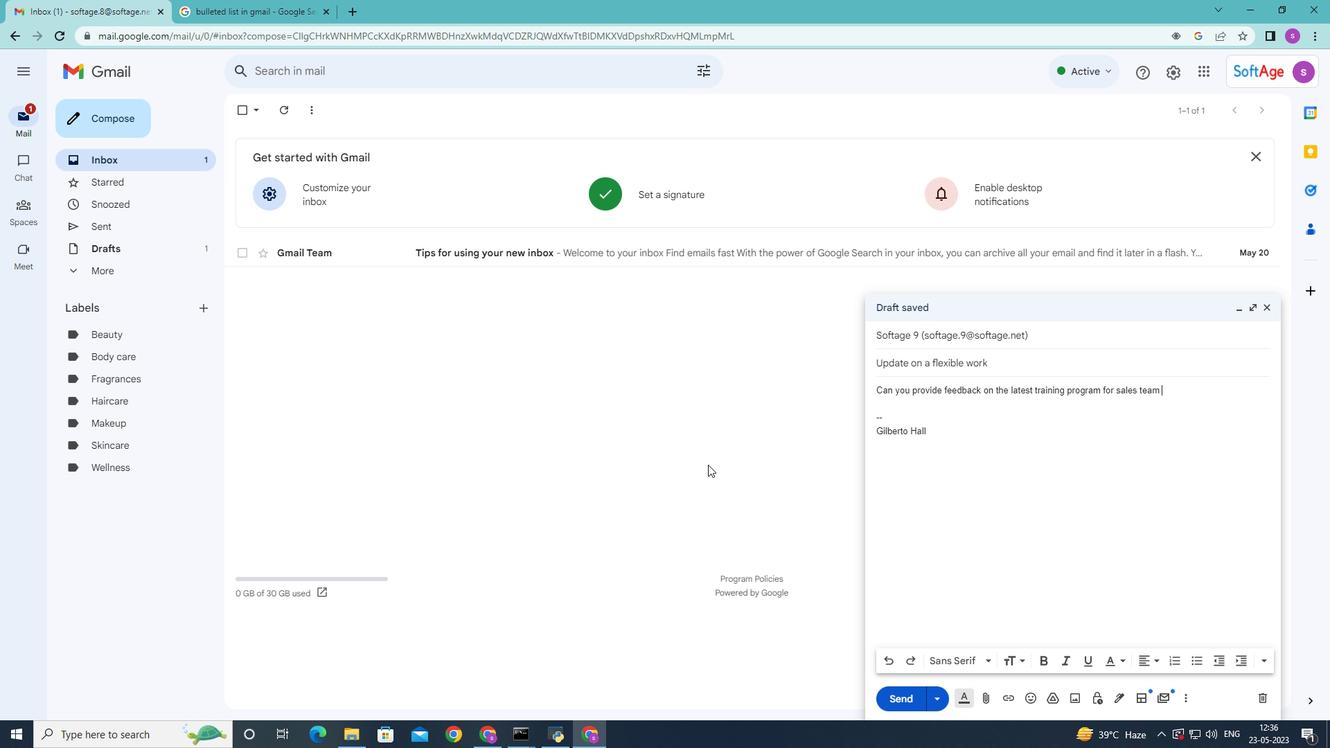 
Action: Key pressed <Key.shift_r>
Screenshot: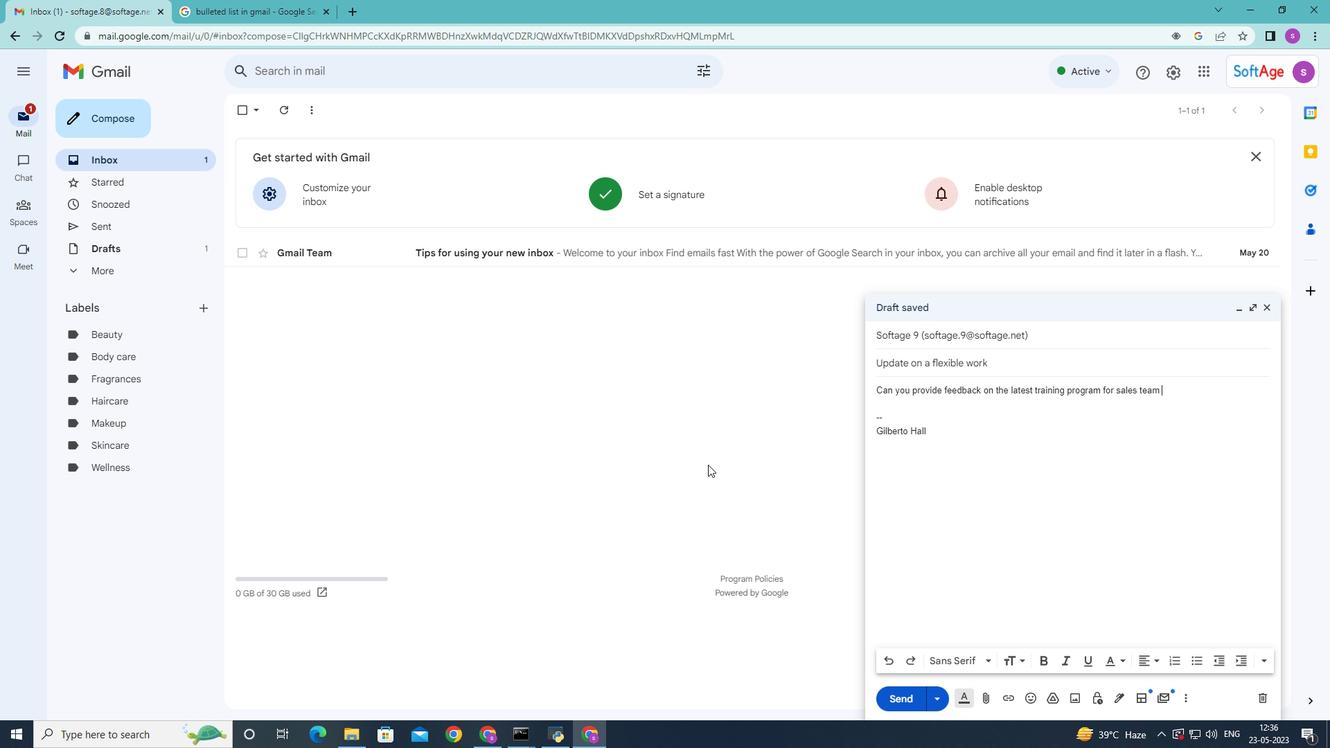 
Action: Mouse moved to (711, 464)
Screenshot: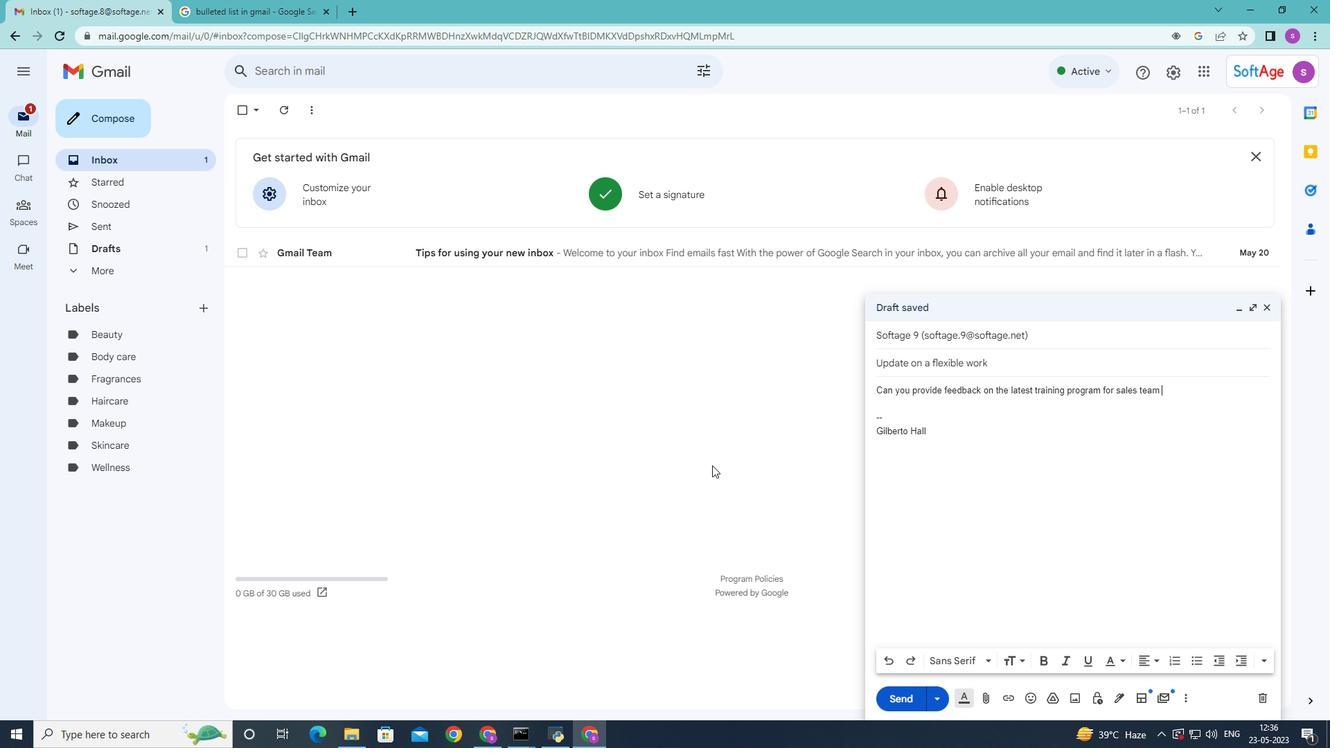 
Action: Key pressed >?
Screenshot: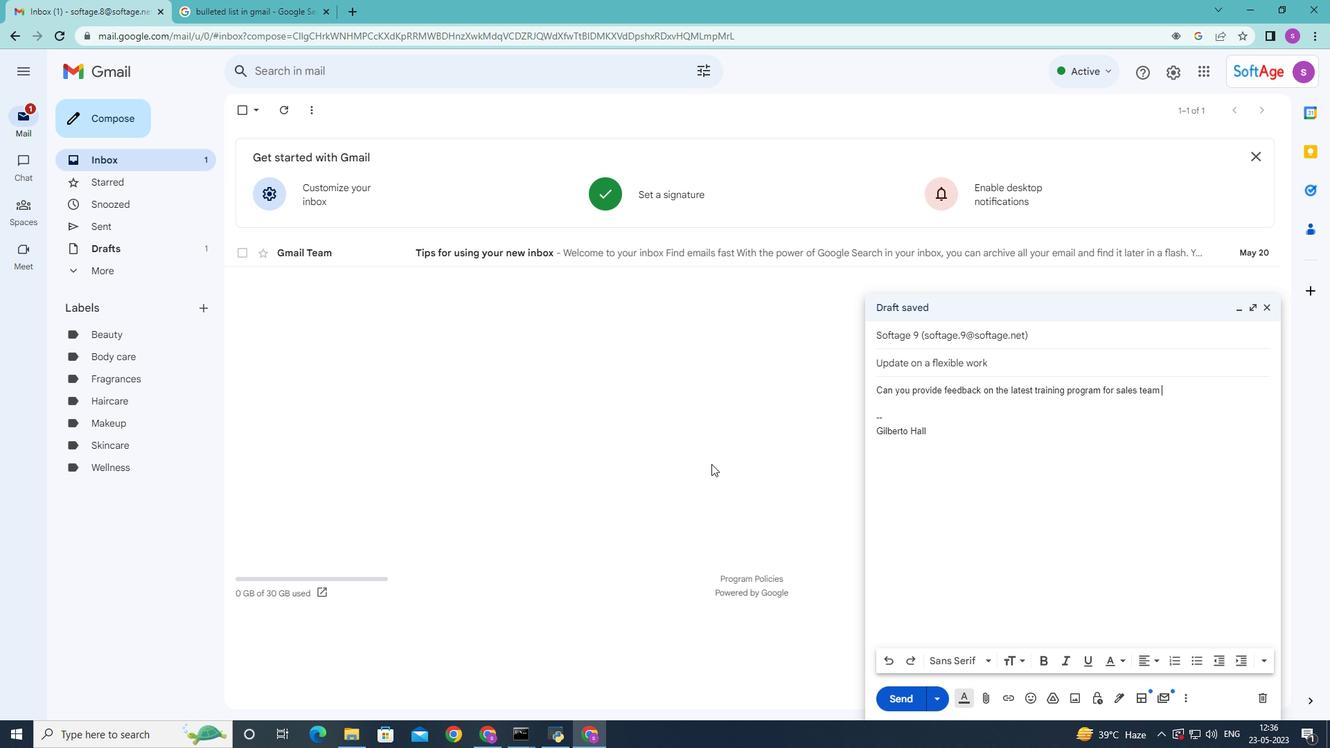 
Action: Mouse moved to (910, 535)
Screenshot: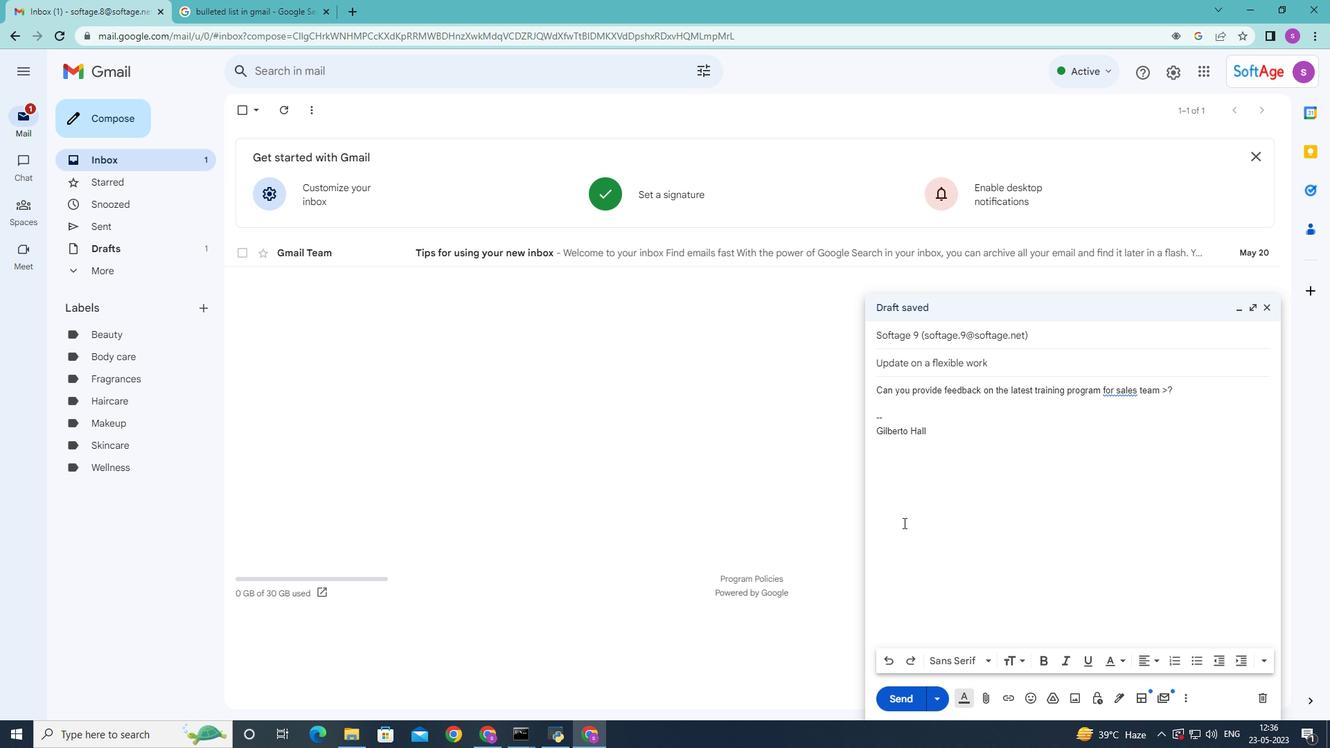
Action: Key pressed <Key.backspace>
Screenshot: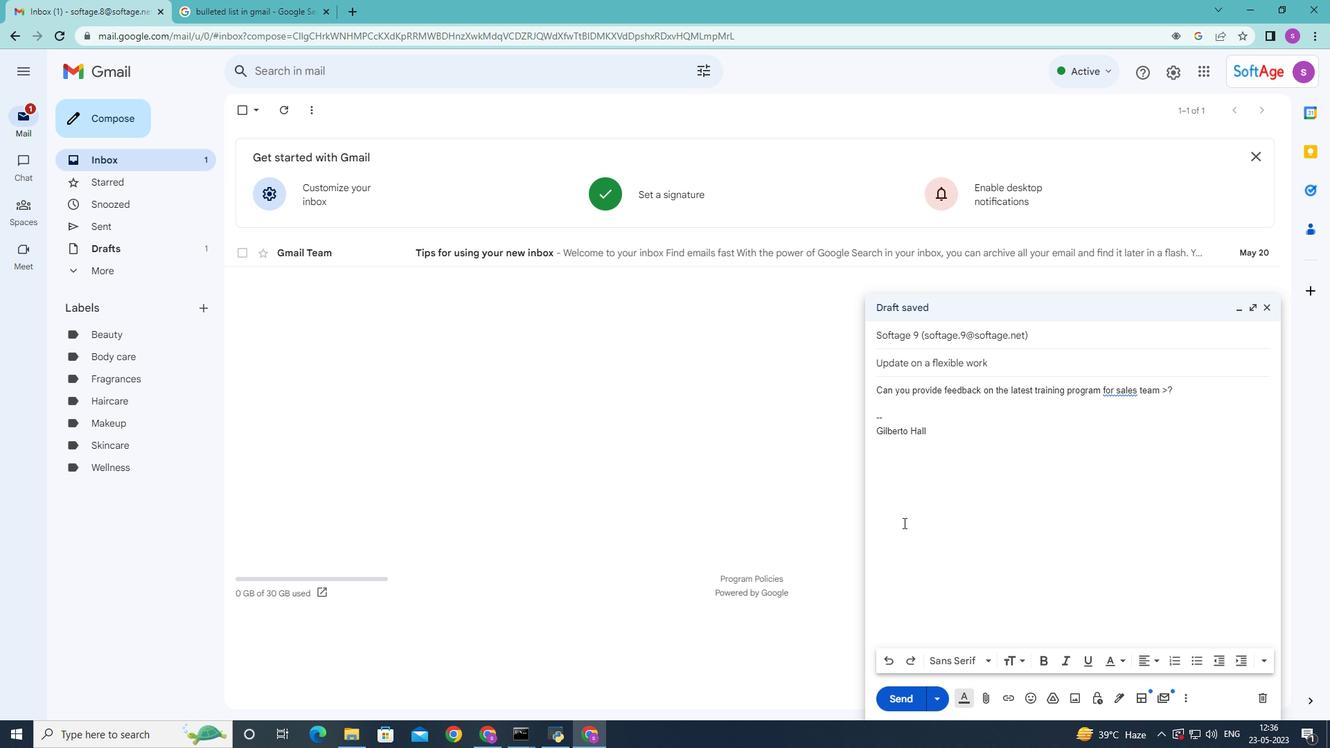 
Action: Mouse moved to (939, 510)
Screenshot: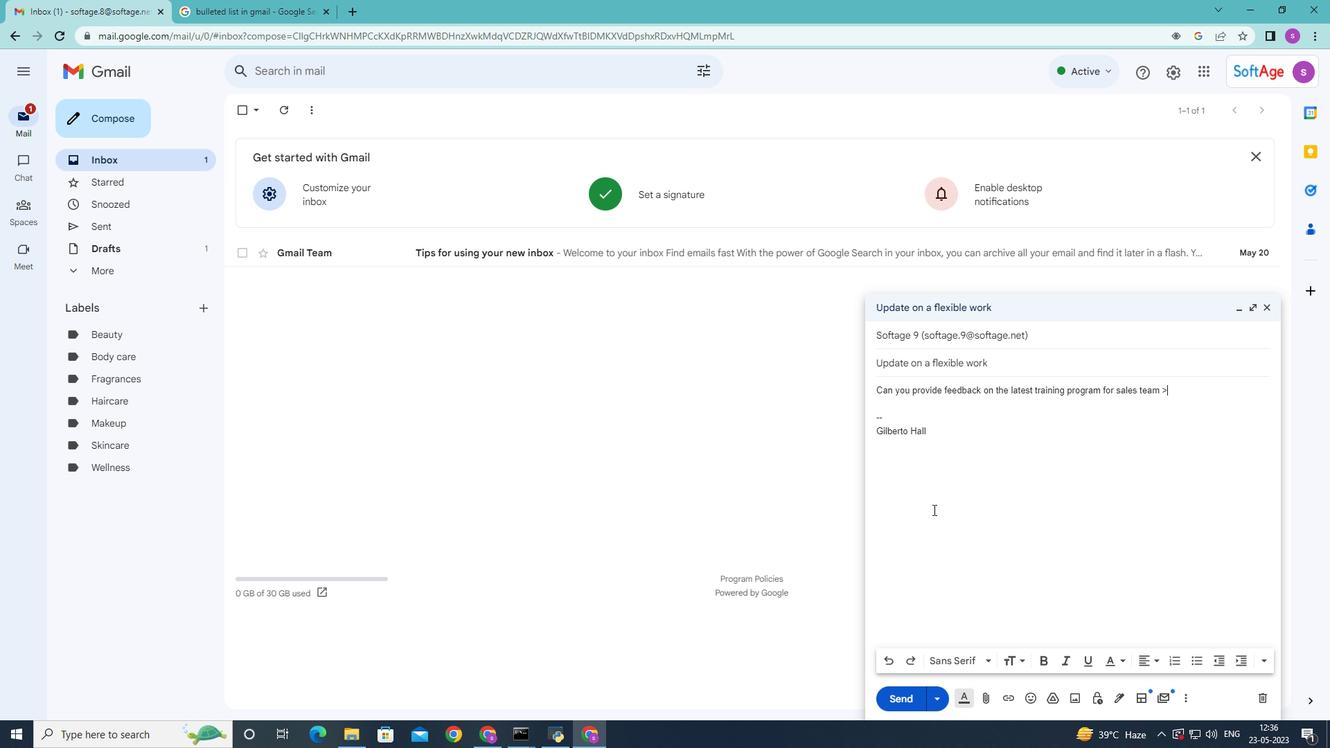 
Action: Key pressed <Key.backspace>
Screenshot: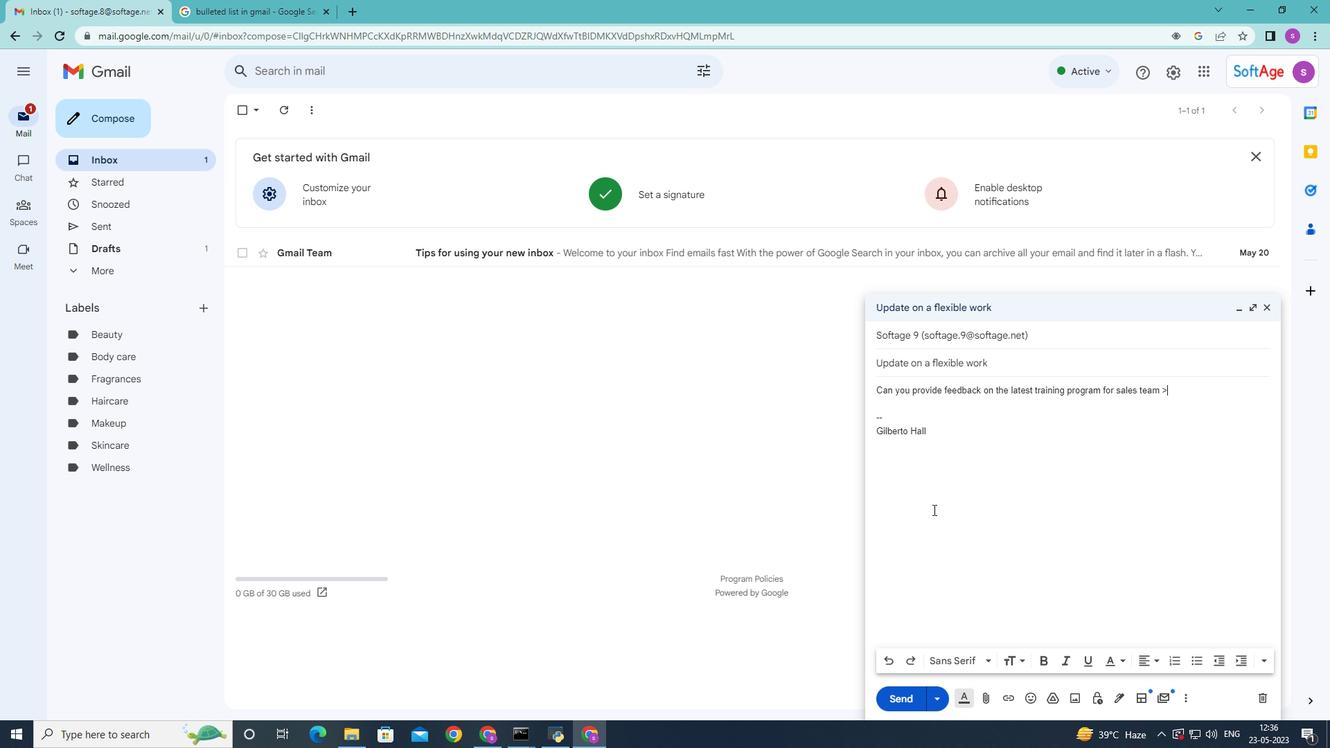 
Action: Mouse moved to (942, 511)
Screenshot: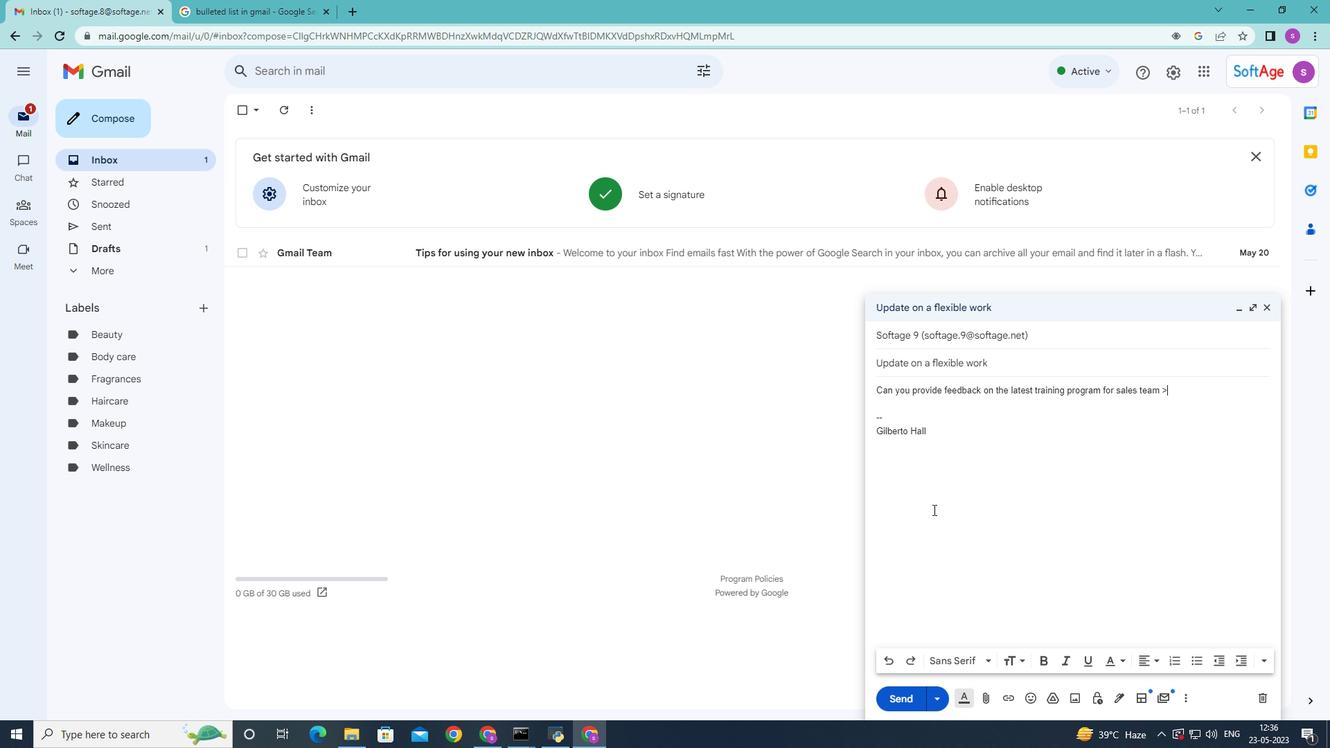 
Action: Key pressed <Key.backspace>
Screenshot: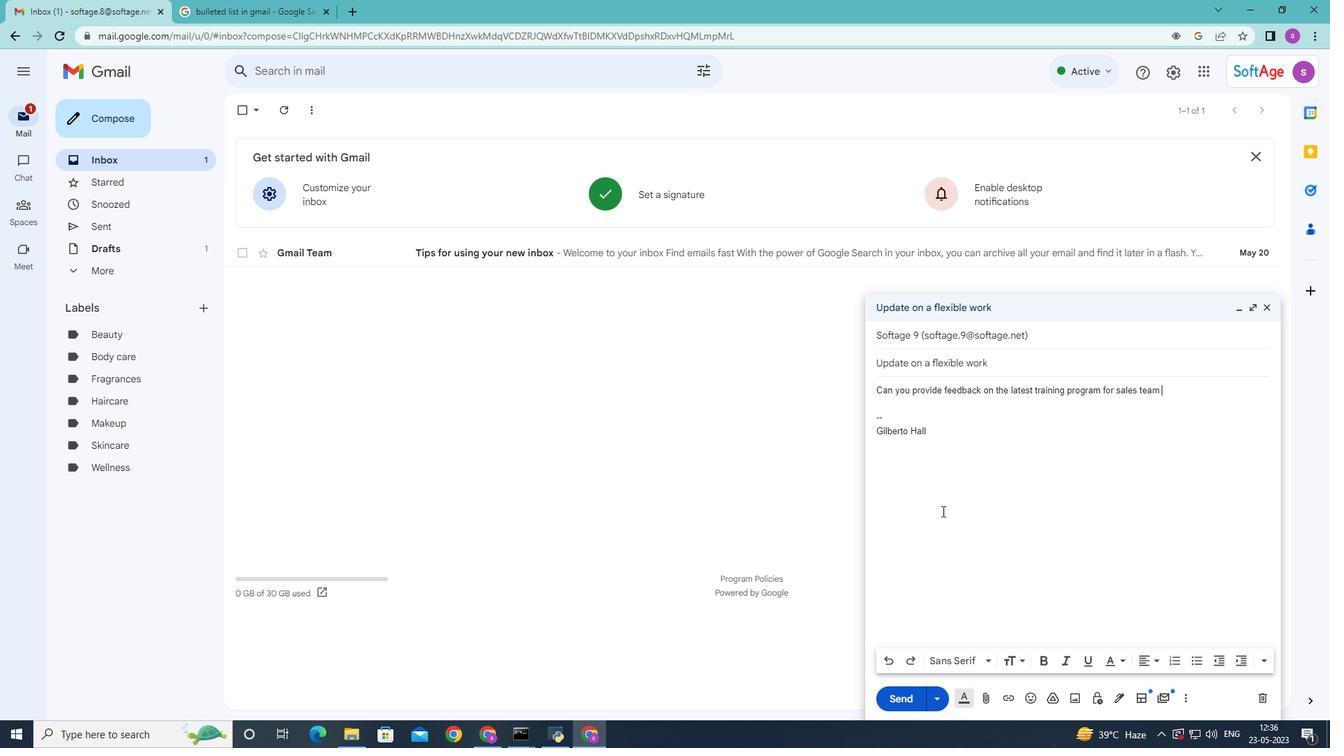 
Action: Mouse moved to (997, 499)
Screenshot: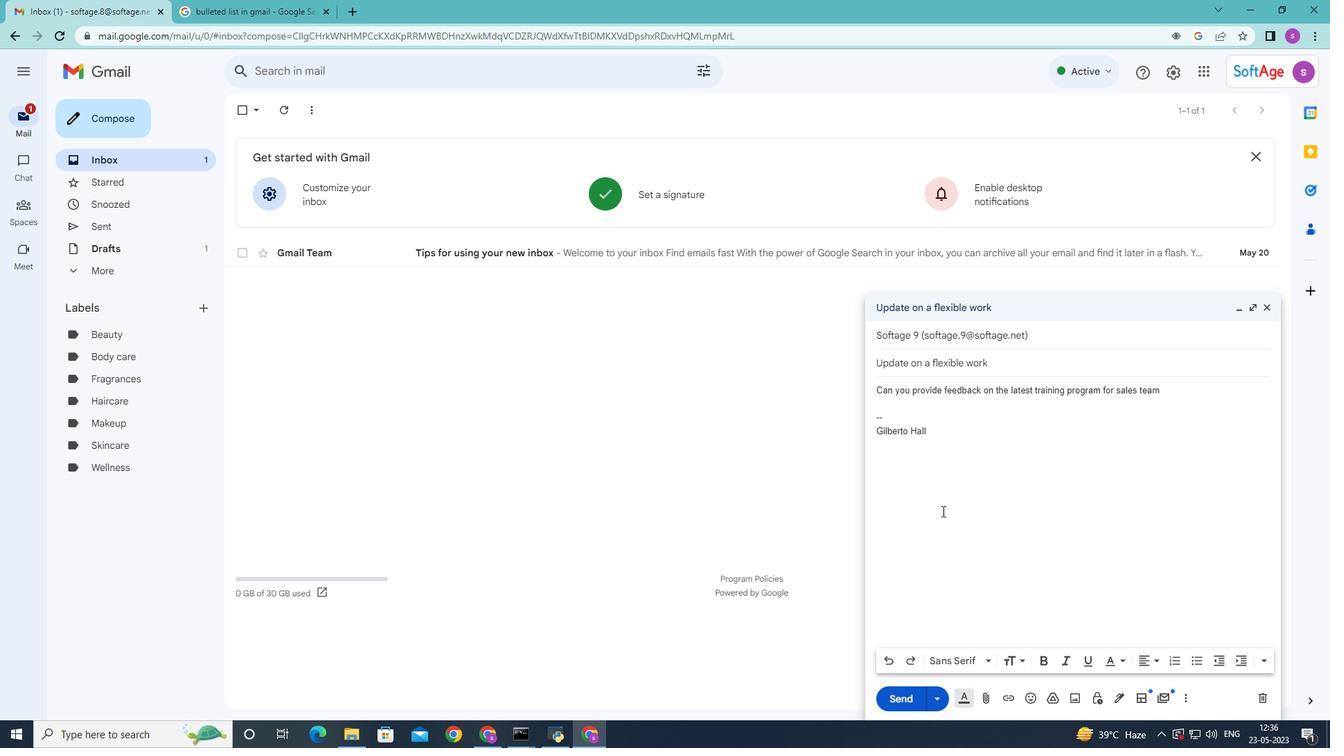 
Action: Key pressed <Key.space>
Screenshot: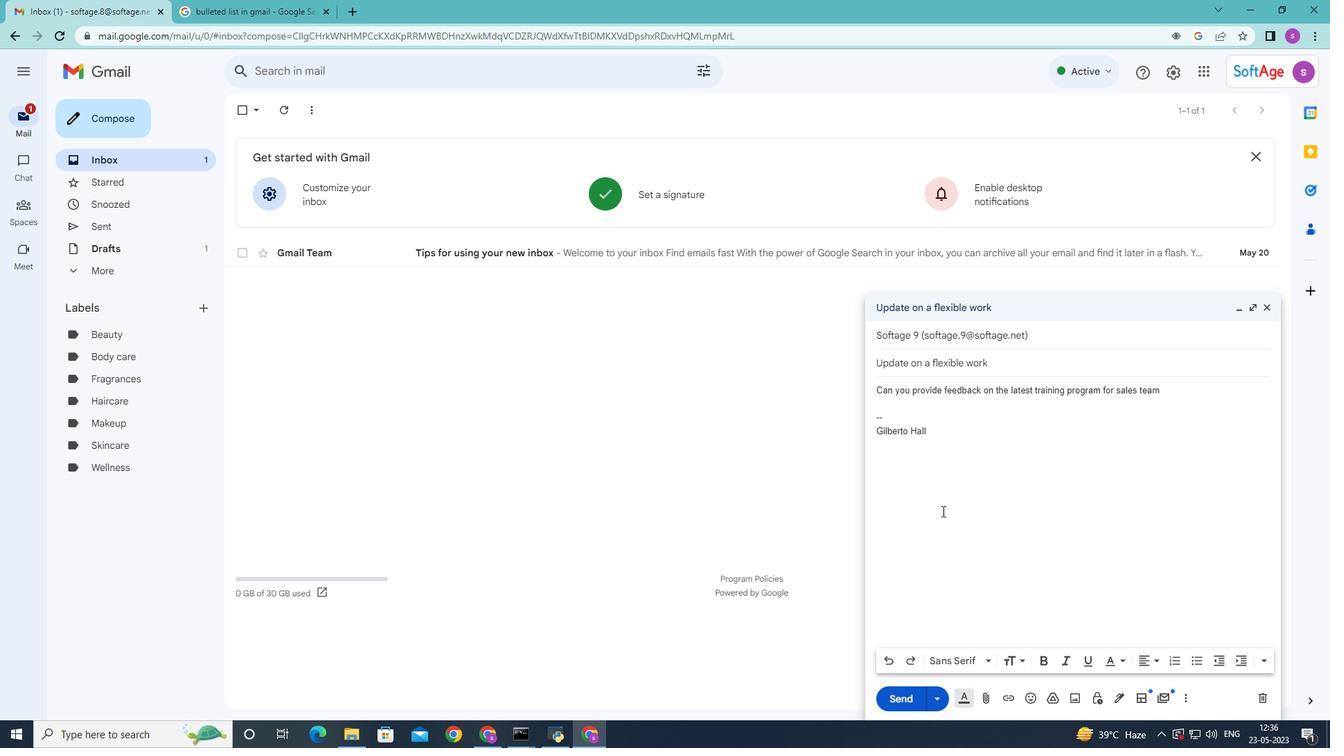
Action: Mouse moved to (997, 499)
Screenshot: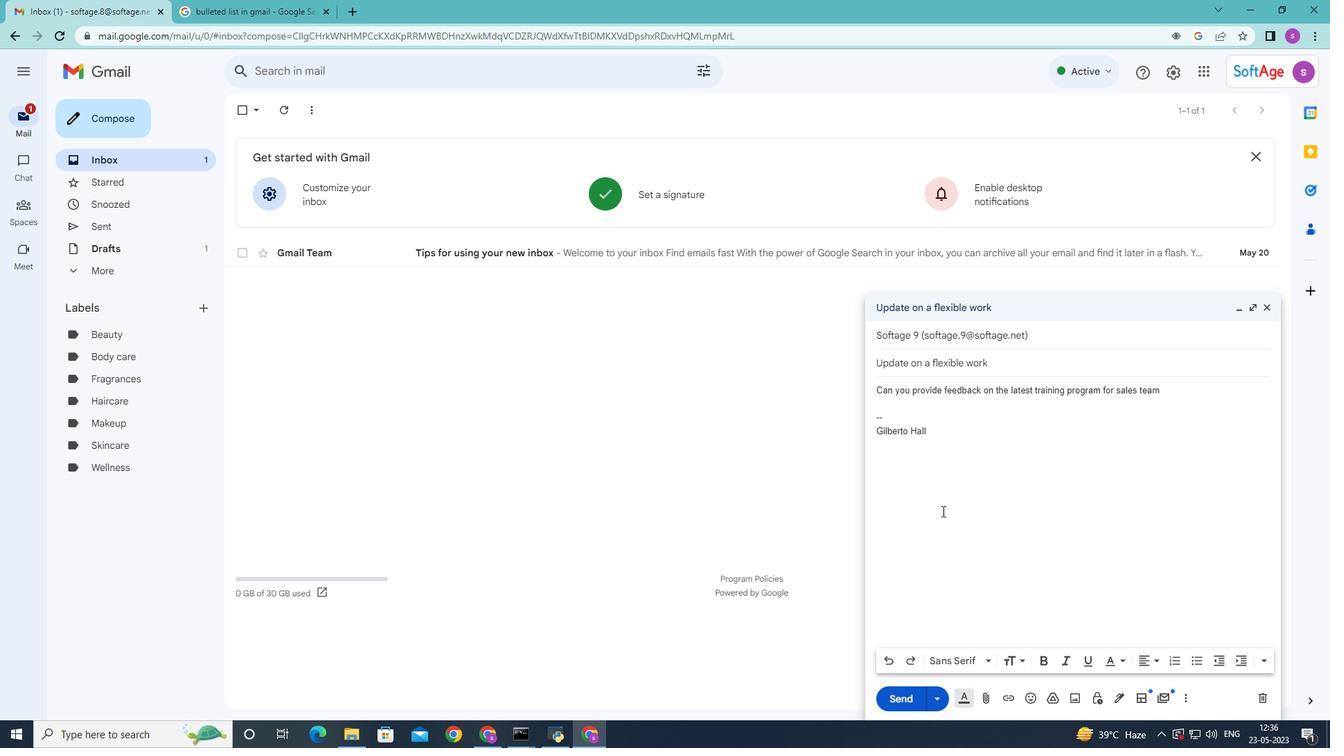 
Action: Key pressed <Key.shift_r>?
Screenshot: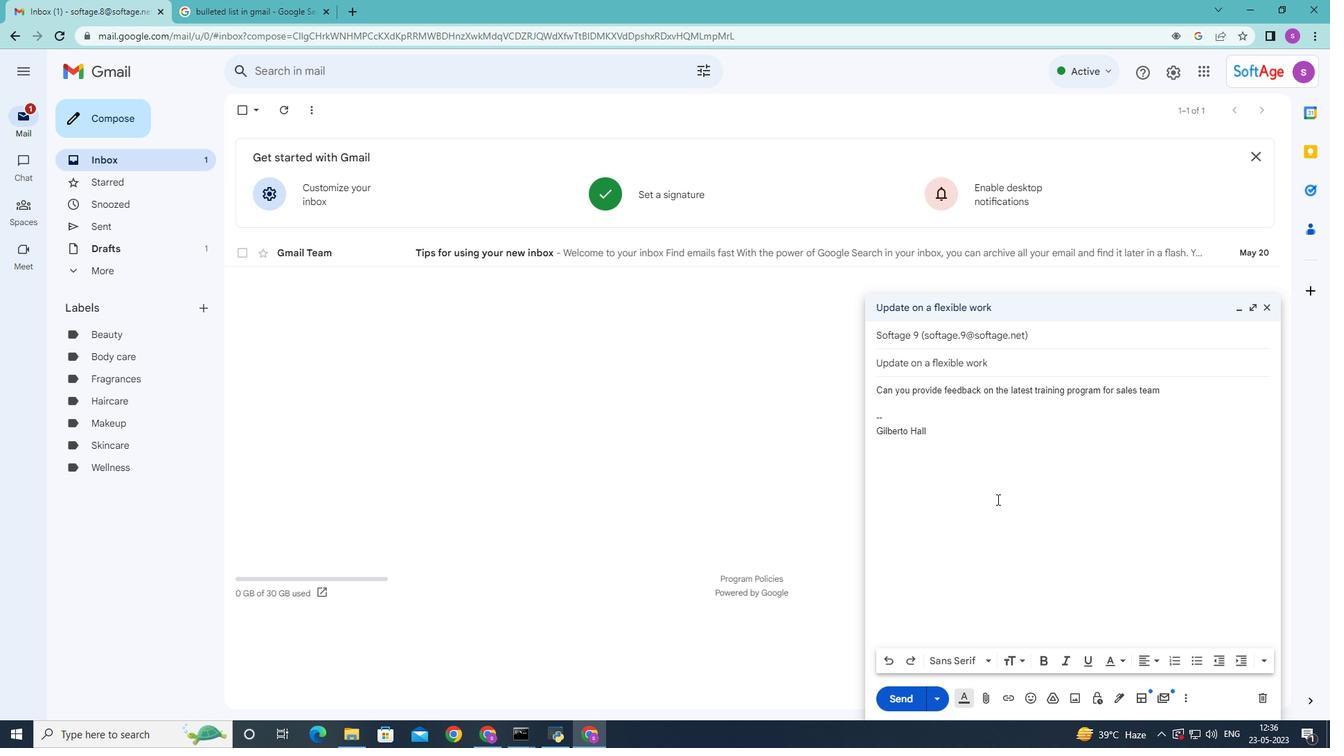 
Action: Mouse moved to (1175, 660)
Screenshot: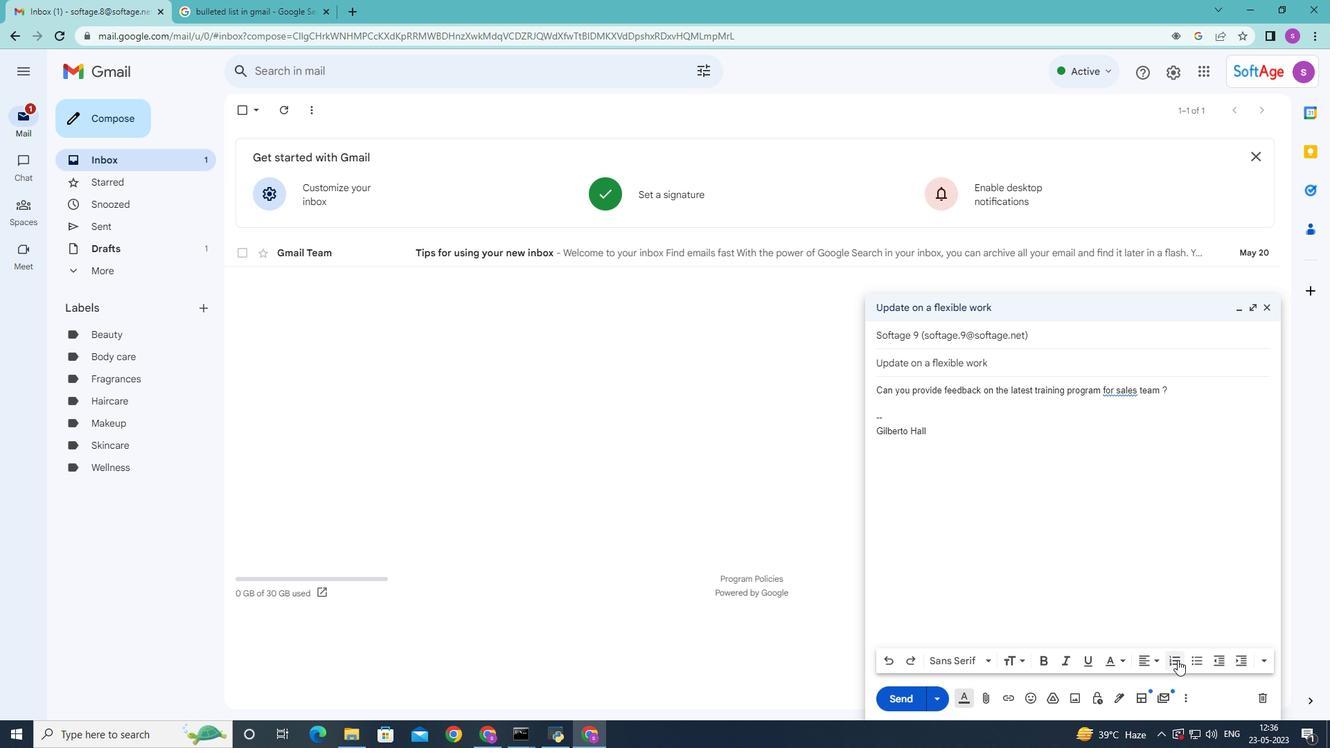 
Action: Mouse pressed left at (1175, 660)
Screenshot: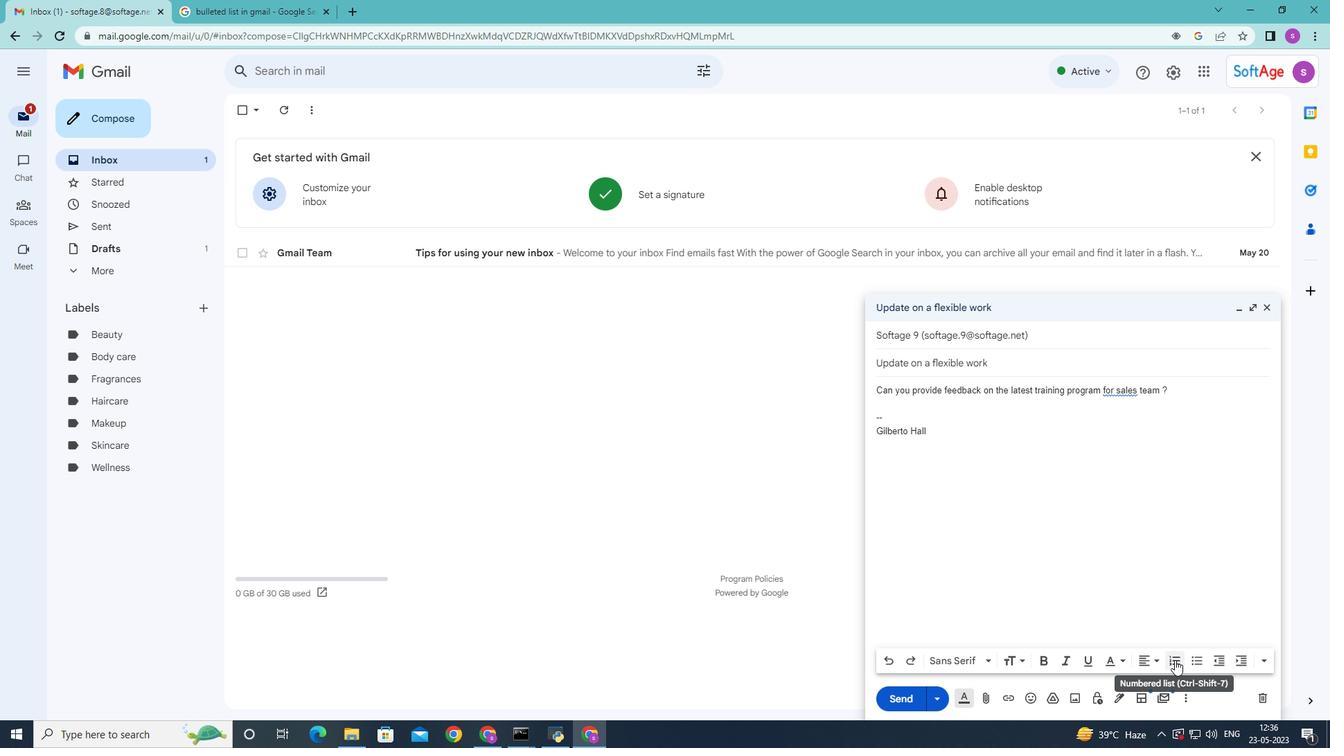 
Action: Mouse moved to (1200, 398)
Screenshot: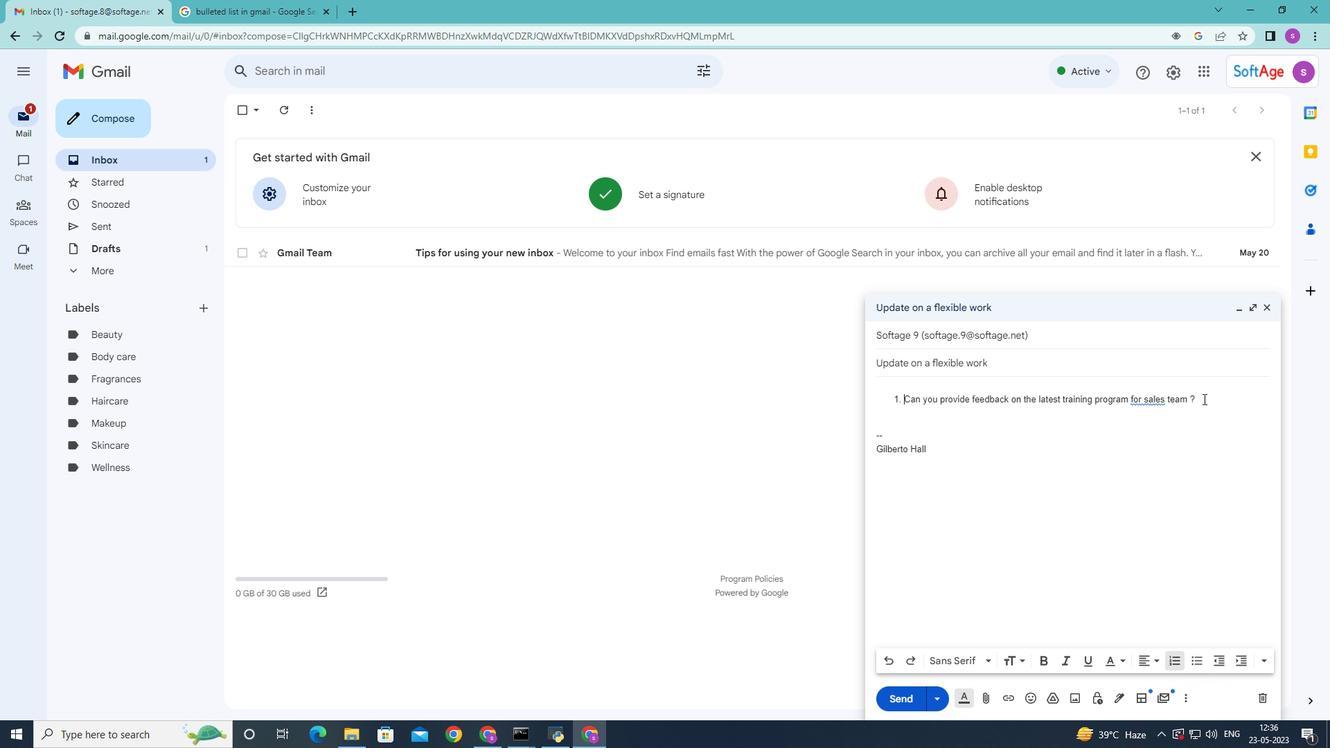 
Action: Mouse pressed left at (1202, 398)
Screenshot: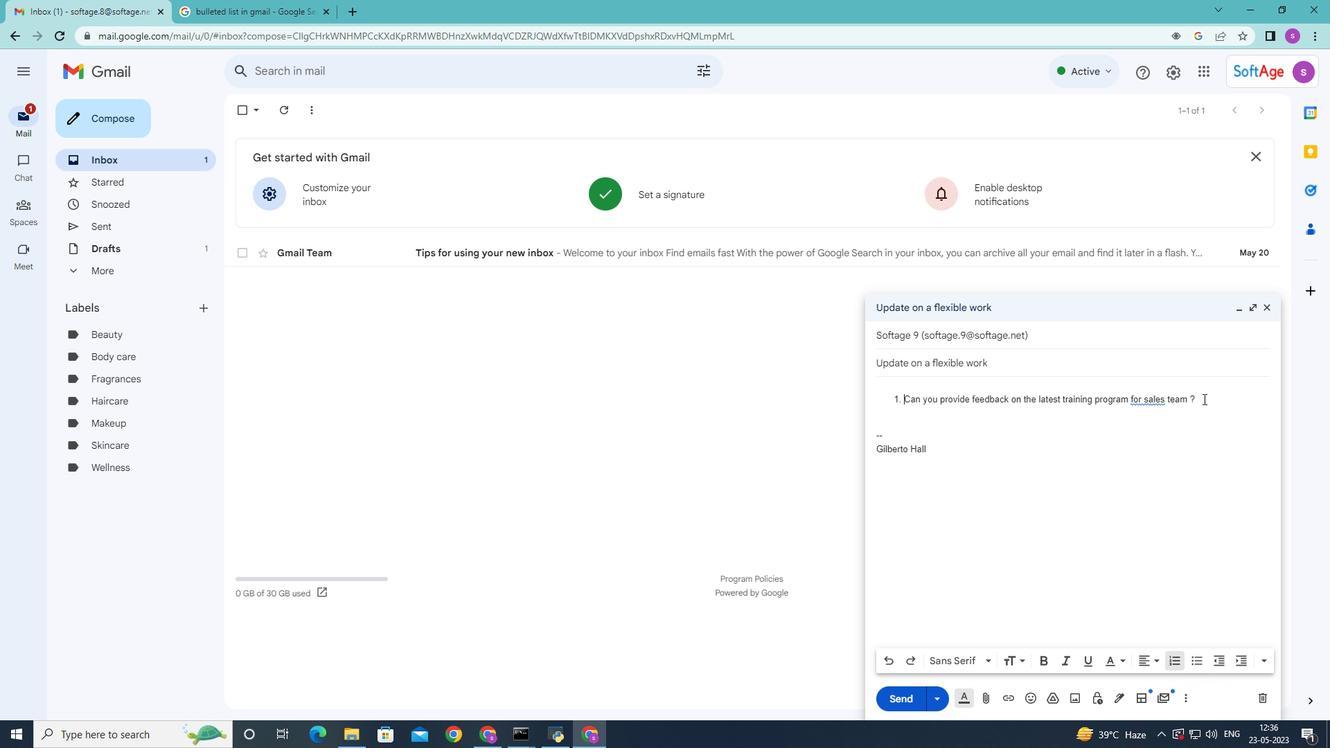 
Action: Mouse moved to (987, 664)
Screenshot: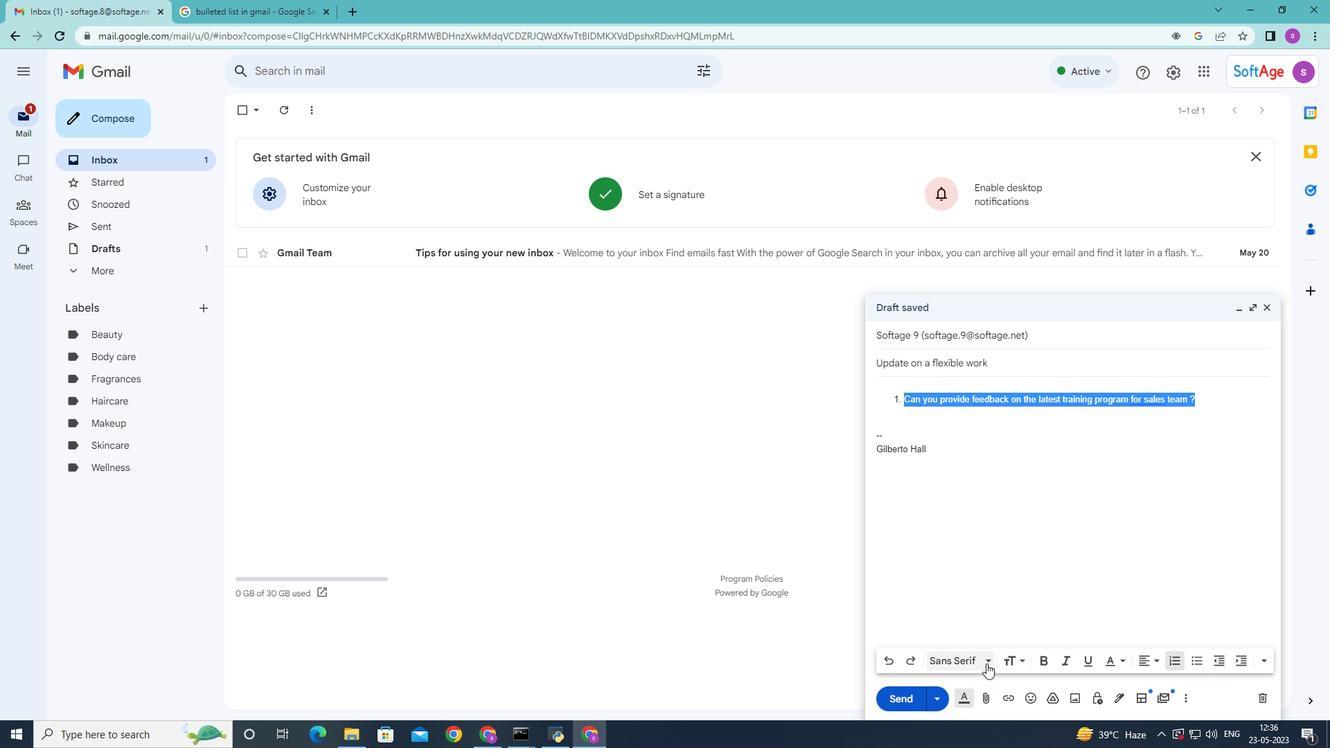 
Action: Mouse pressed left at (987, 664)
Screenshot: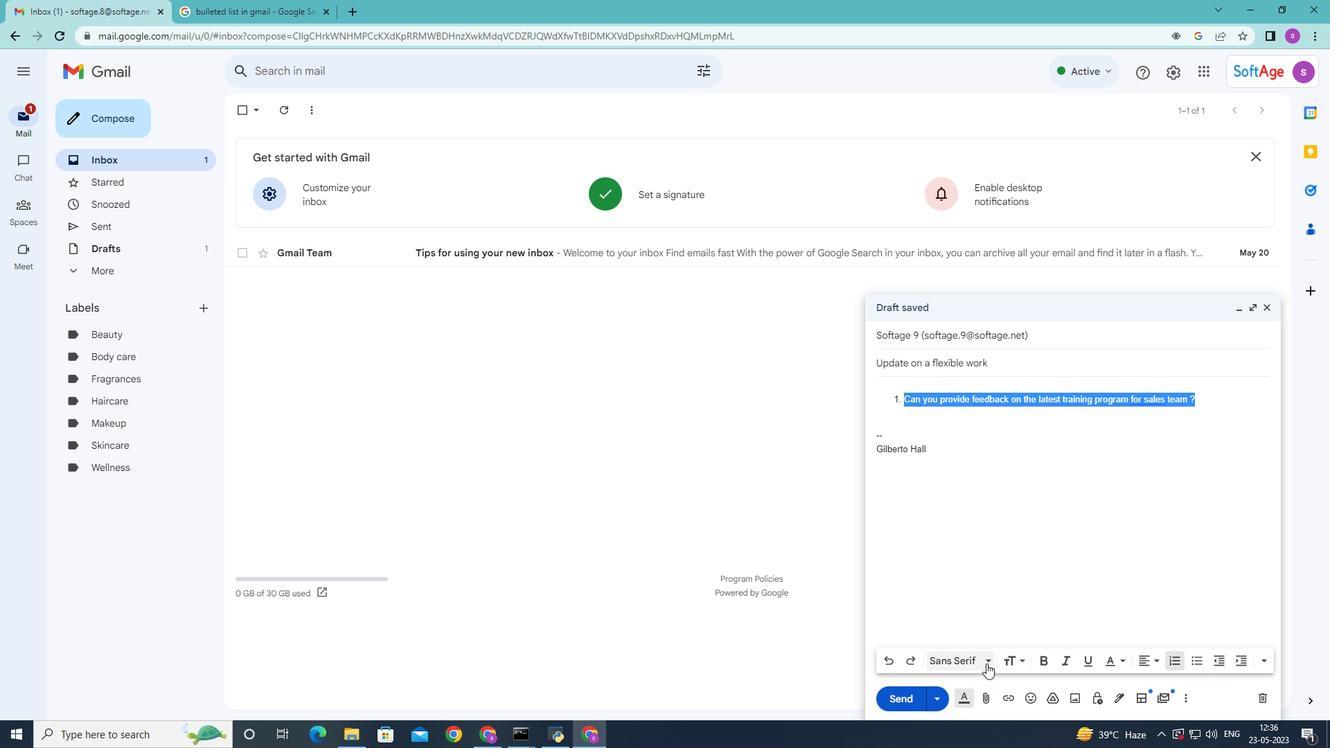 
Action: Mouse moved to (969, 462)
Screenshot: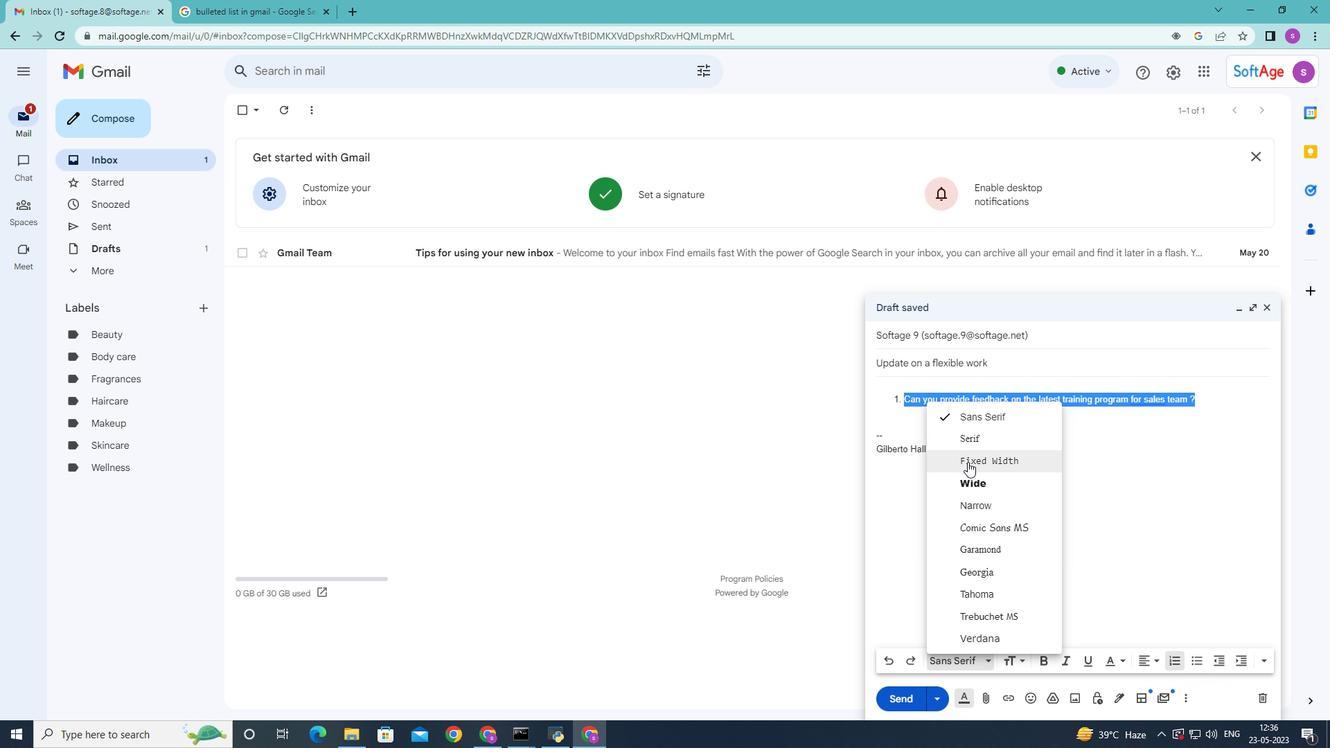 
Action: Mouse pressed left at (969, 462)
Screenshot: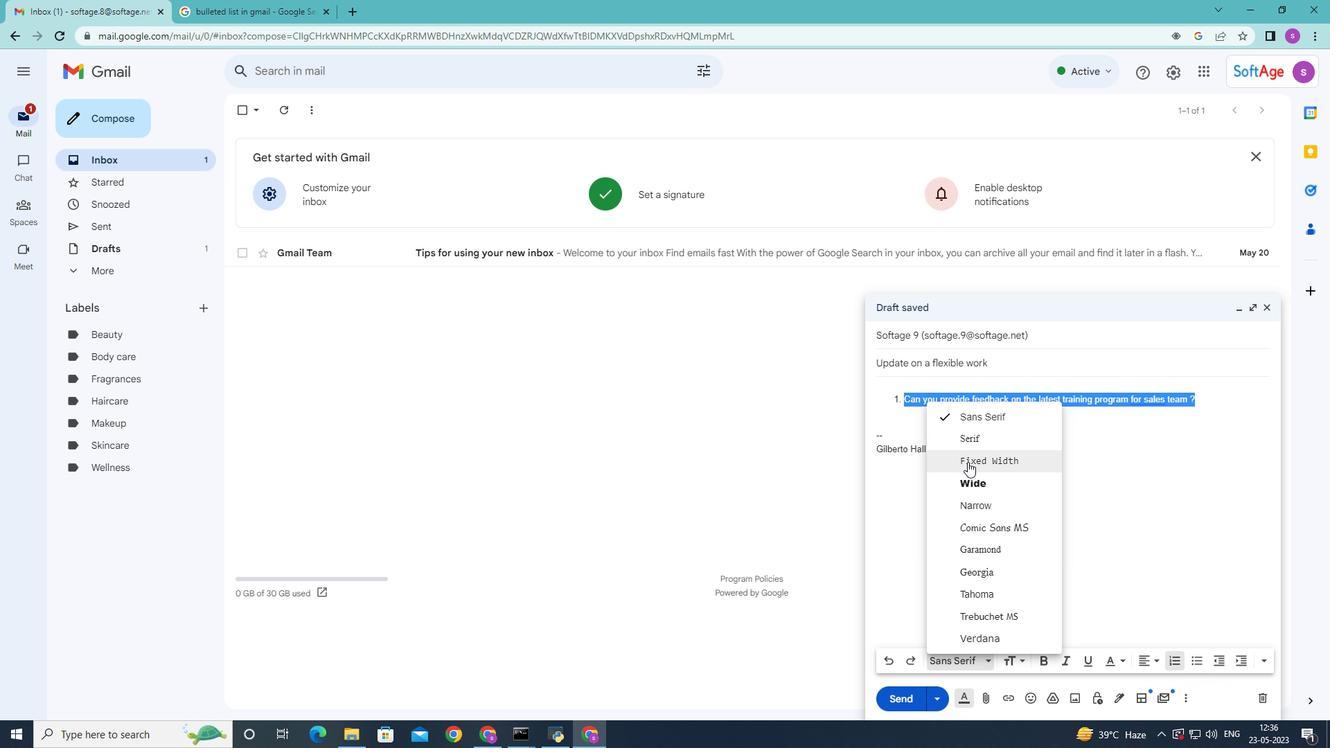 
Action: Mouse moved to (987, 662)
Screenshot: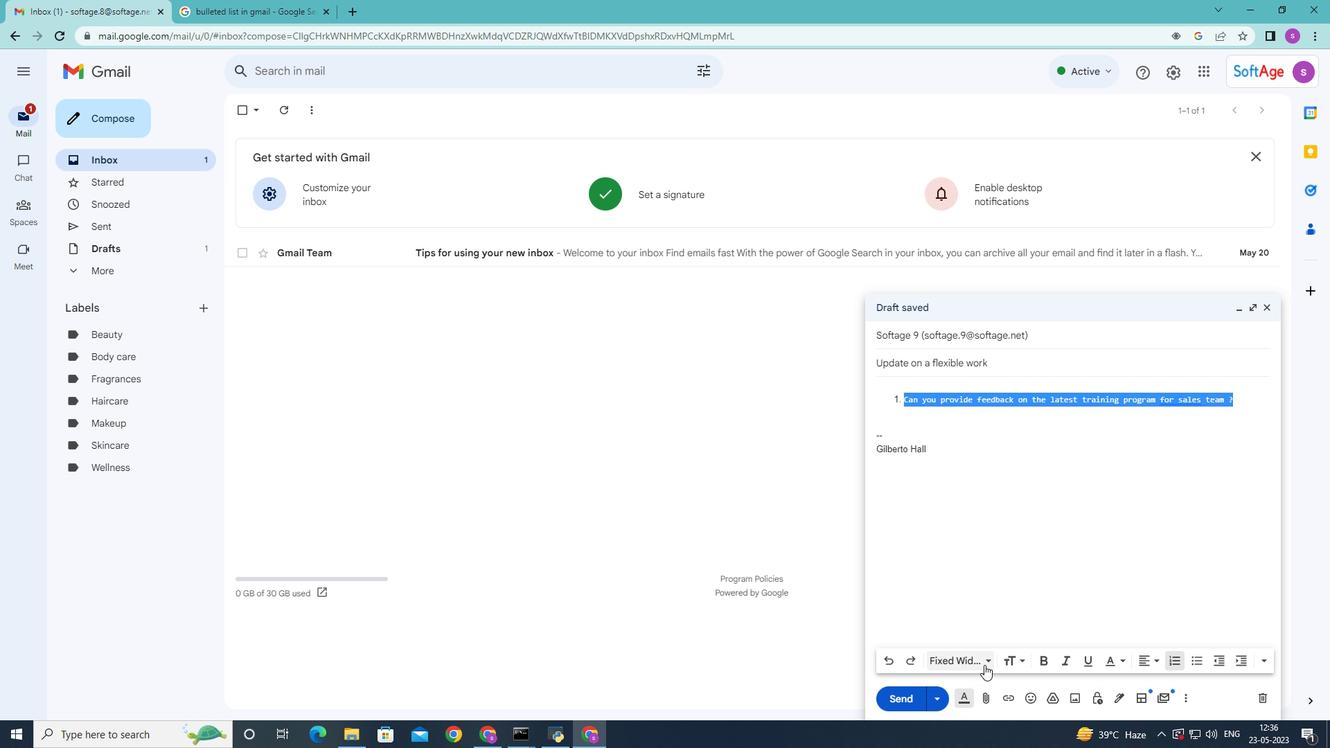 
Action: Mouse pressed left at (987, 662)
Screenshot: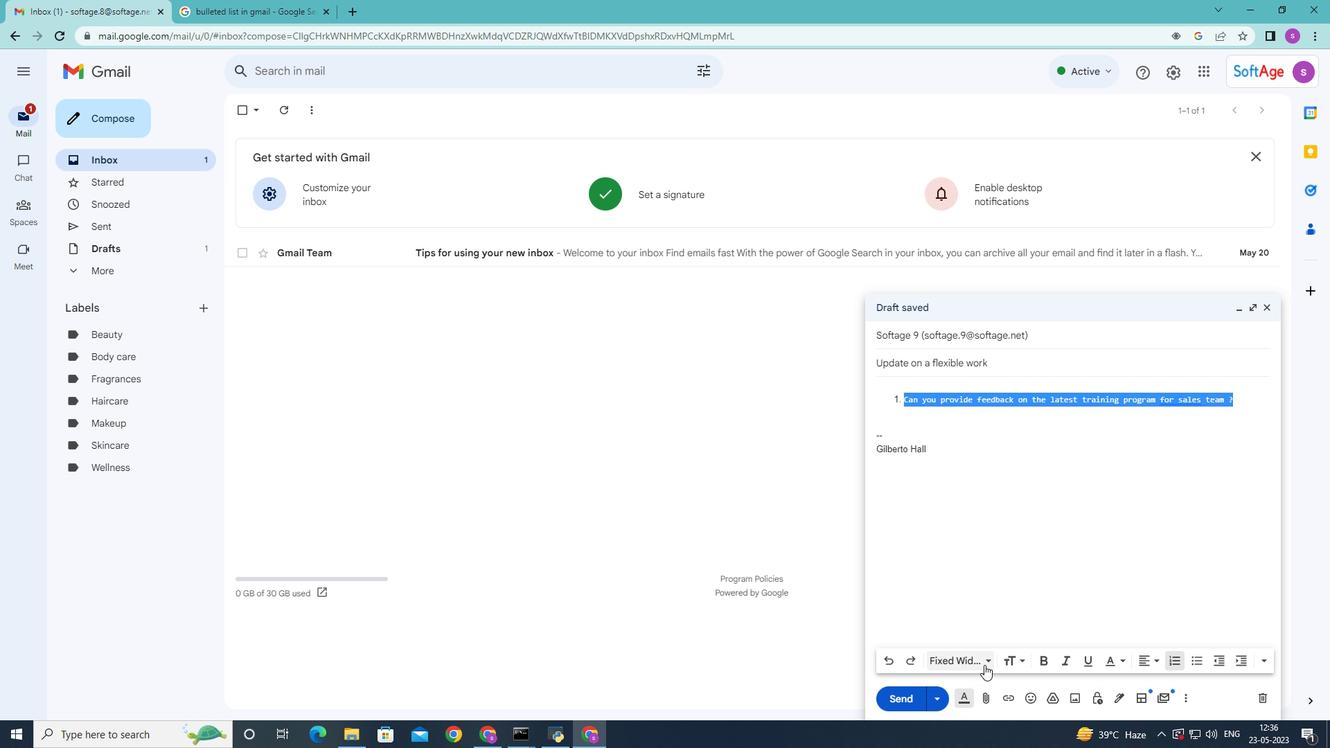
Action: Mouse moved to (986, 415)
Screenshot: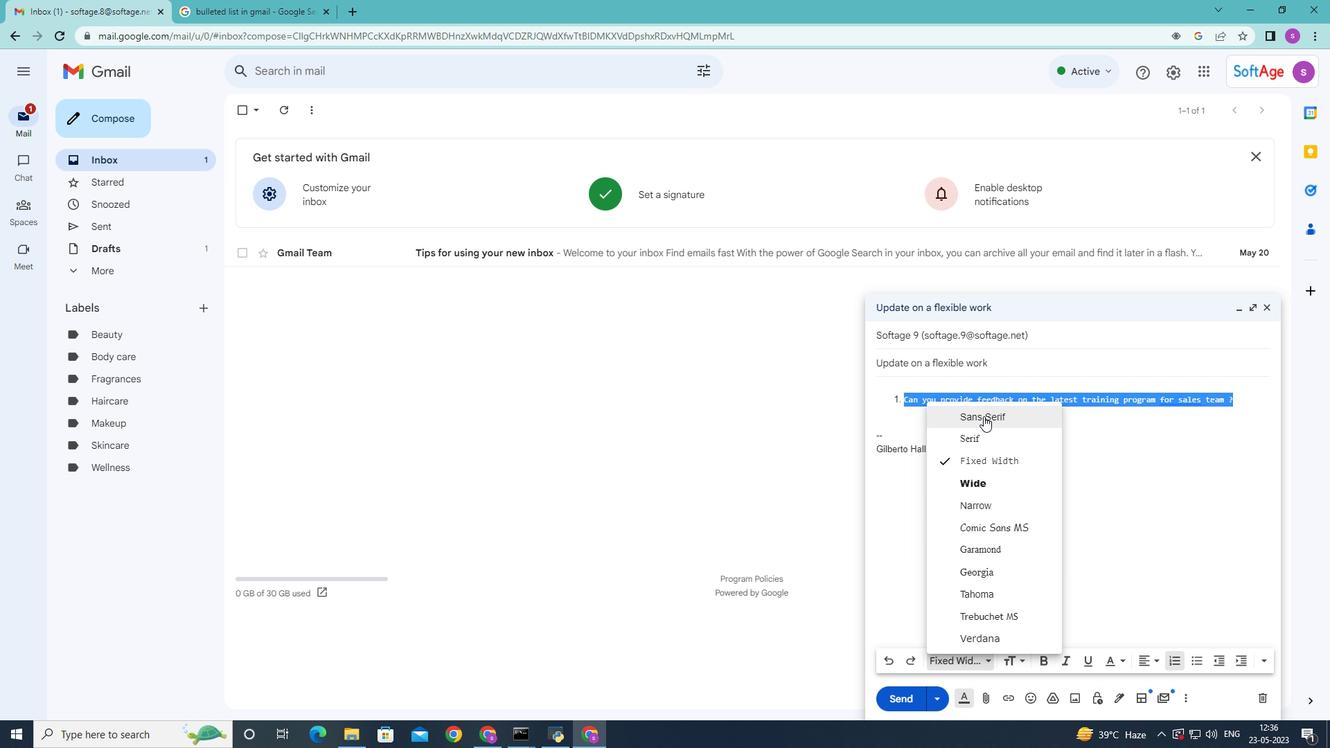 
Action: Mouse pressed left at (986, 415)
Screenshot: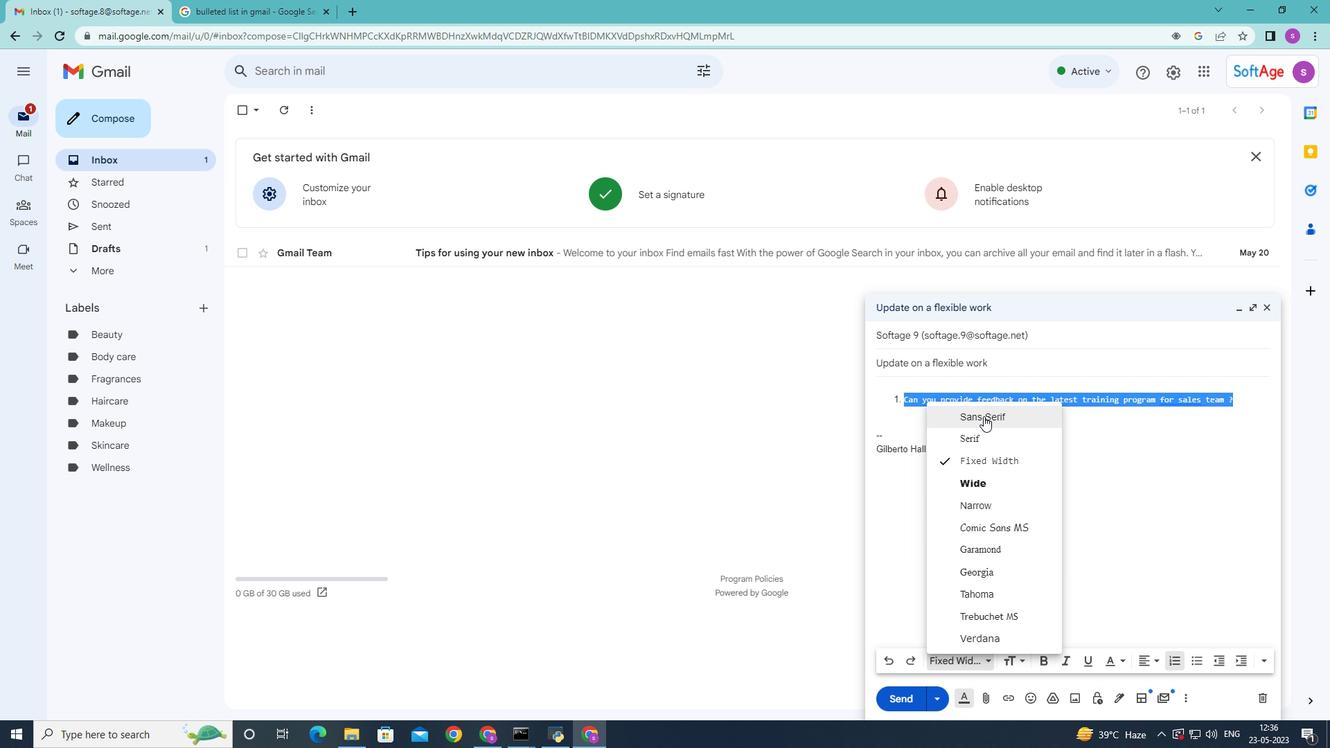 
Action: Mouse moved to (1264, 662)
Screenshot: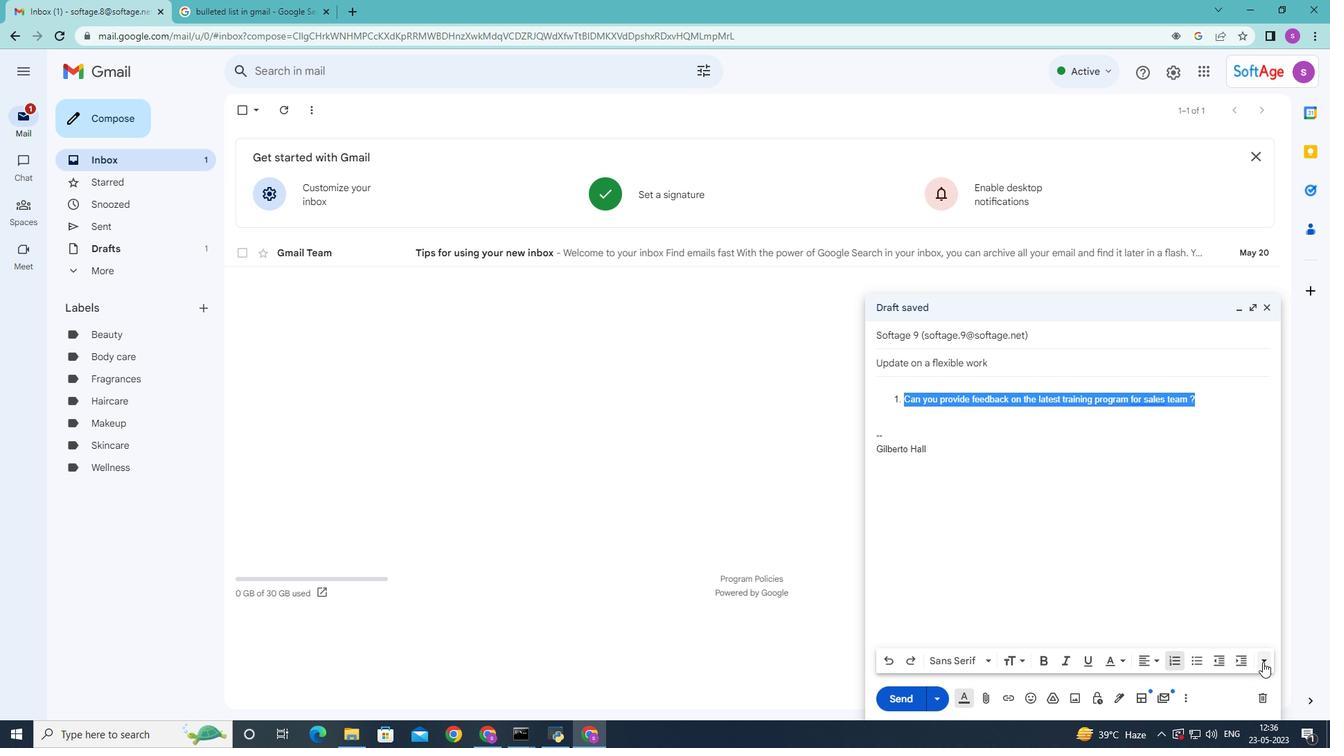
Action: Mouse pressed left at (1264, 662)
Screenshot: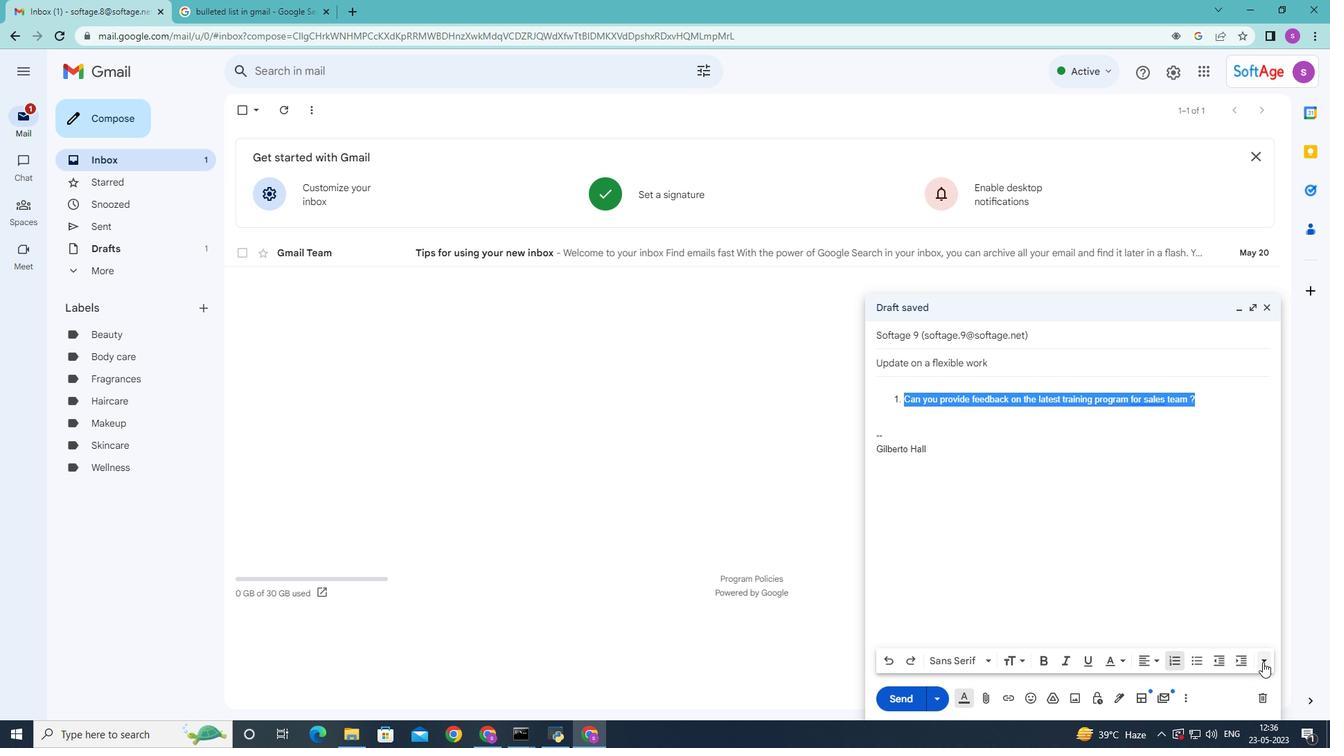
Action: Mouse moved to (1270, 618)
Screenshot: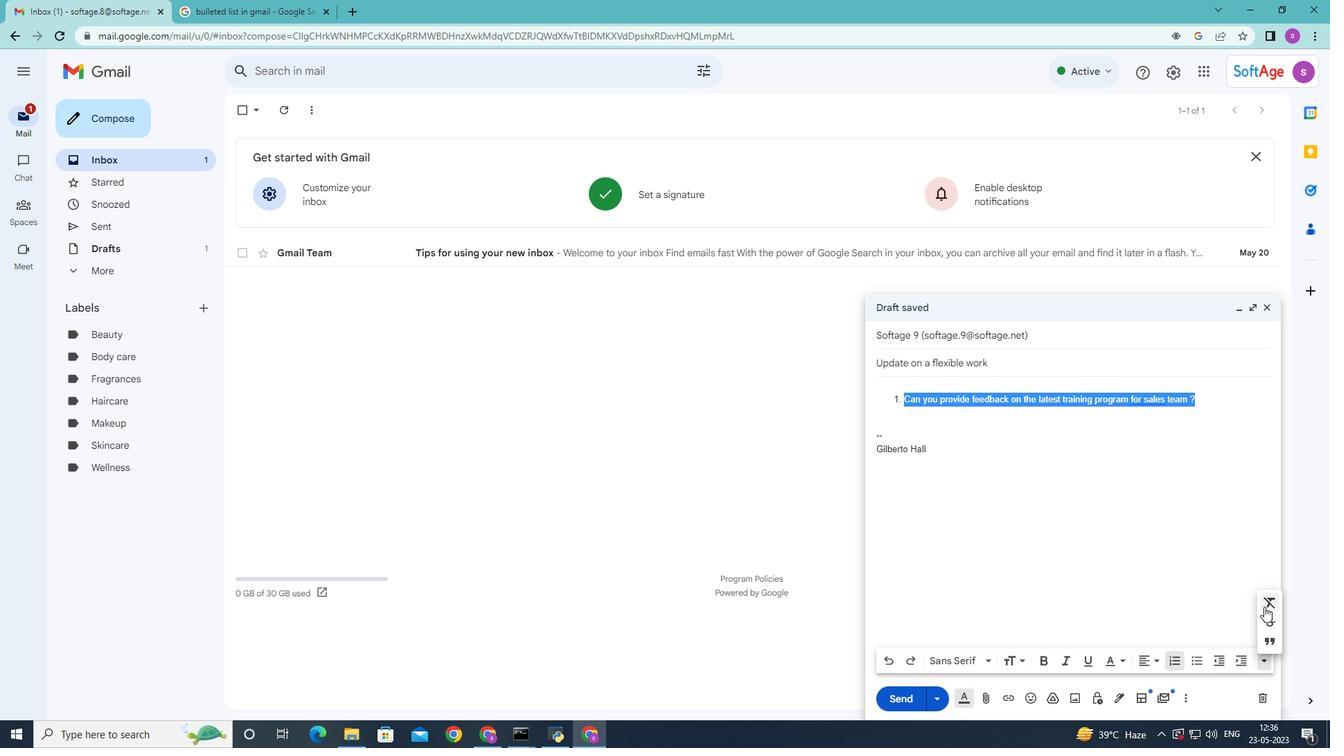 
Action: Mouse pressed left at (1270, 618)
Screenshot: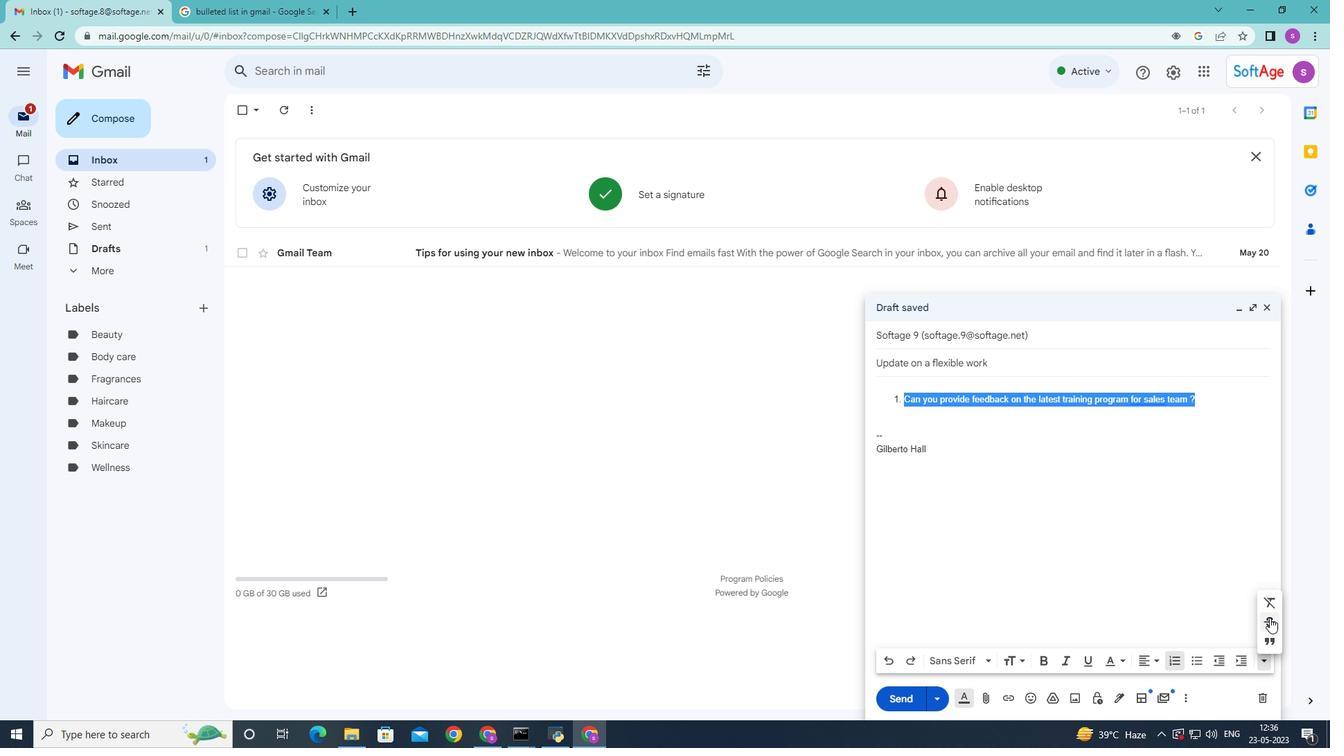 
Action: Mouse moved to (912, 698)
Screenshot: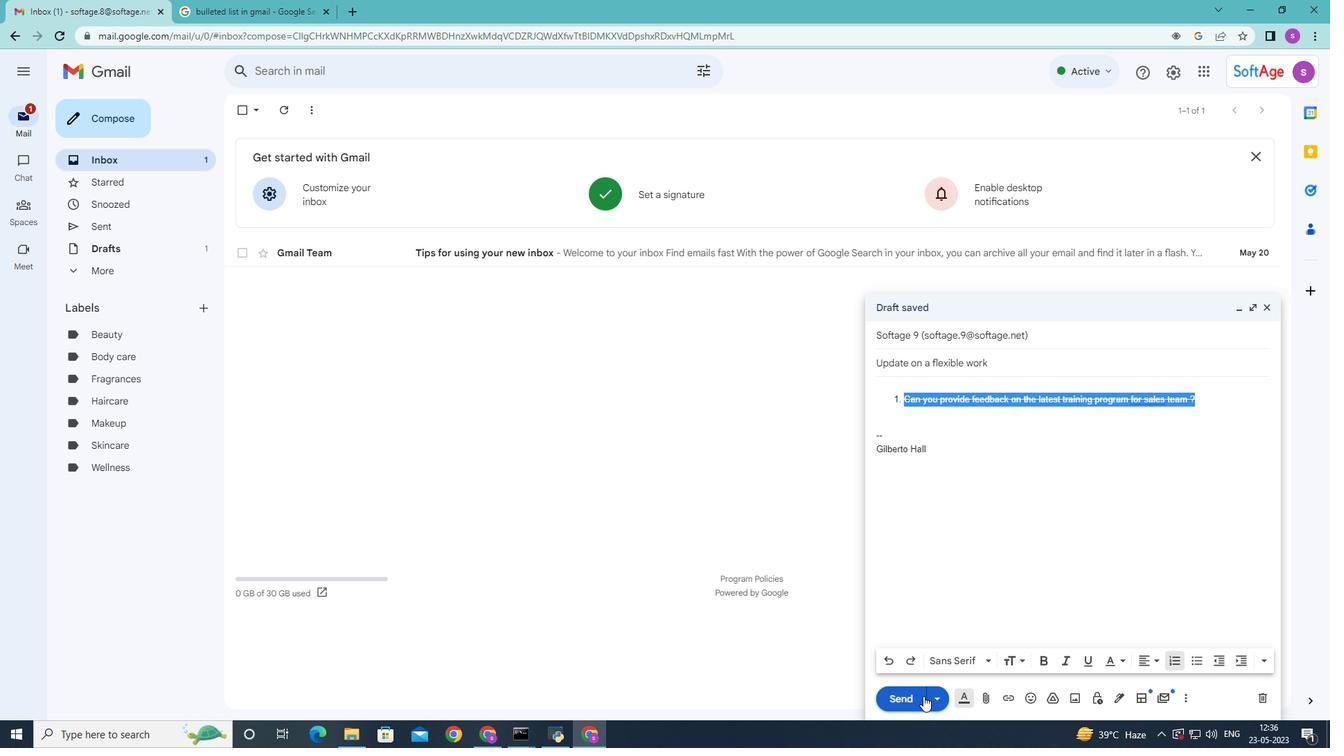
Action: Mouse pressed left at (912, 698)
Screenshot: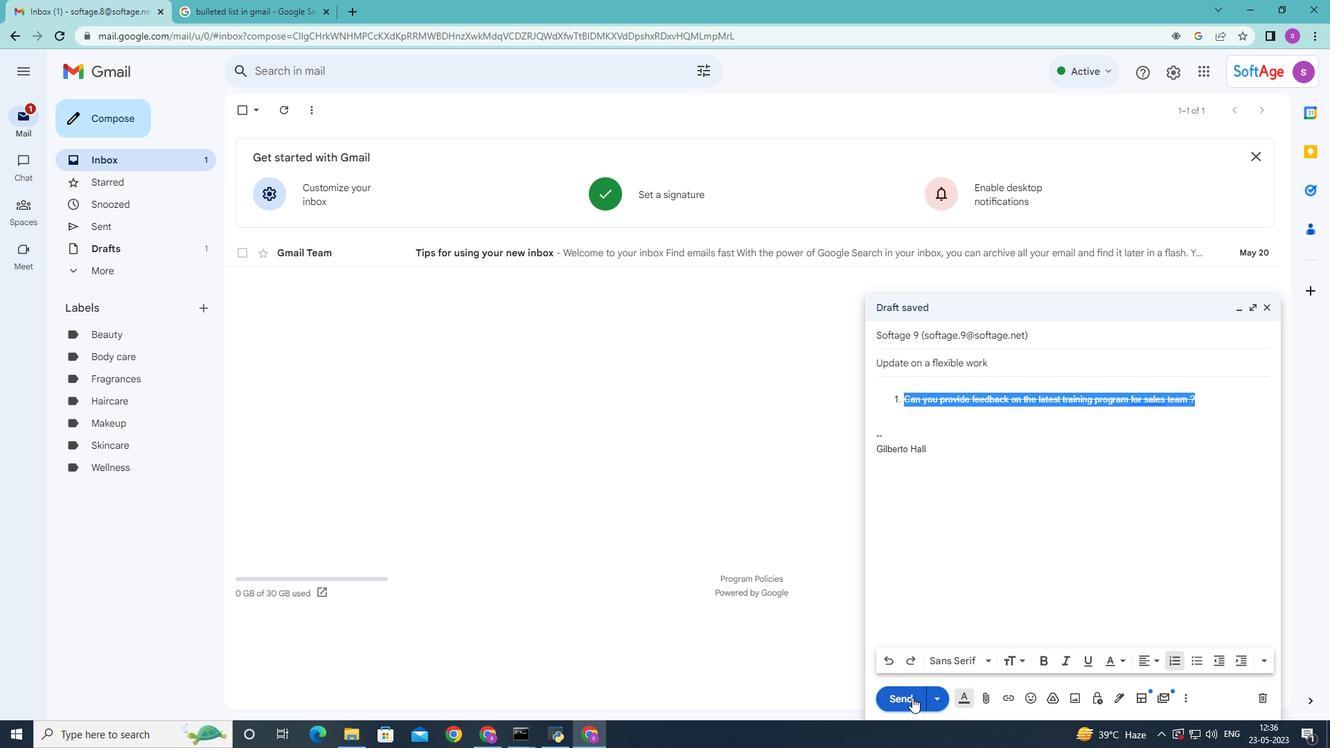
Action: Mouse moved to (96, 228)
Screenshot: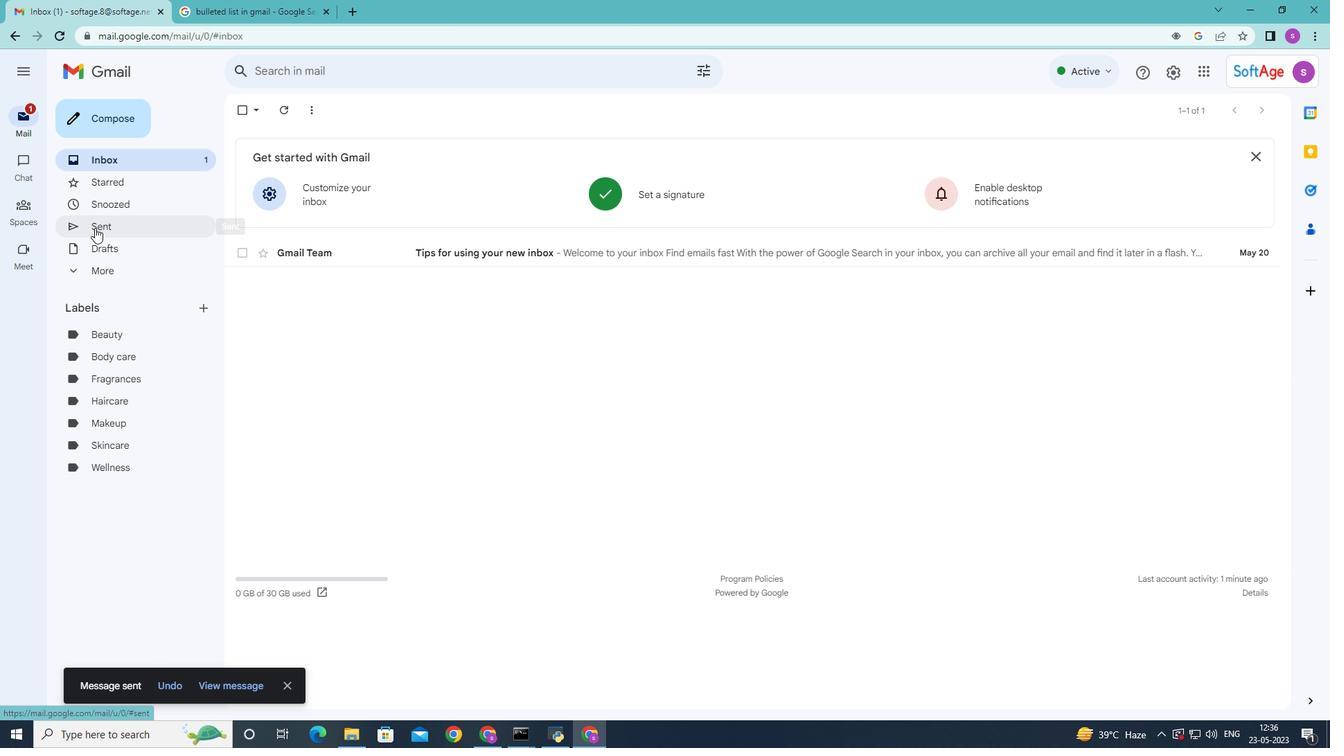 
Action: Mouse pressed left at (96, 228)
Screenshot: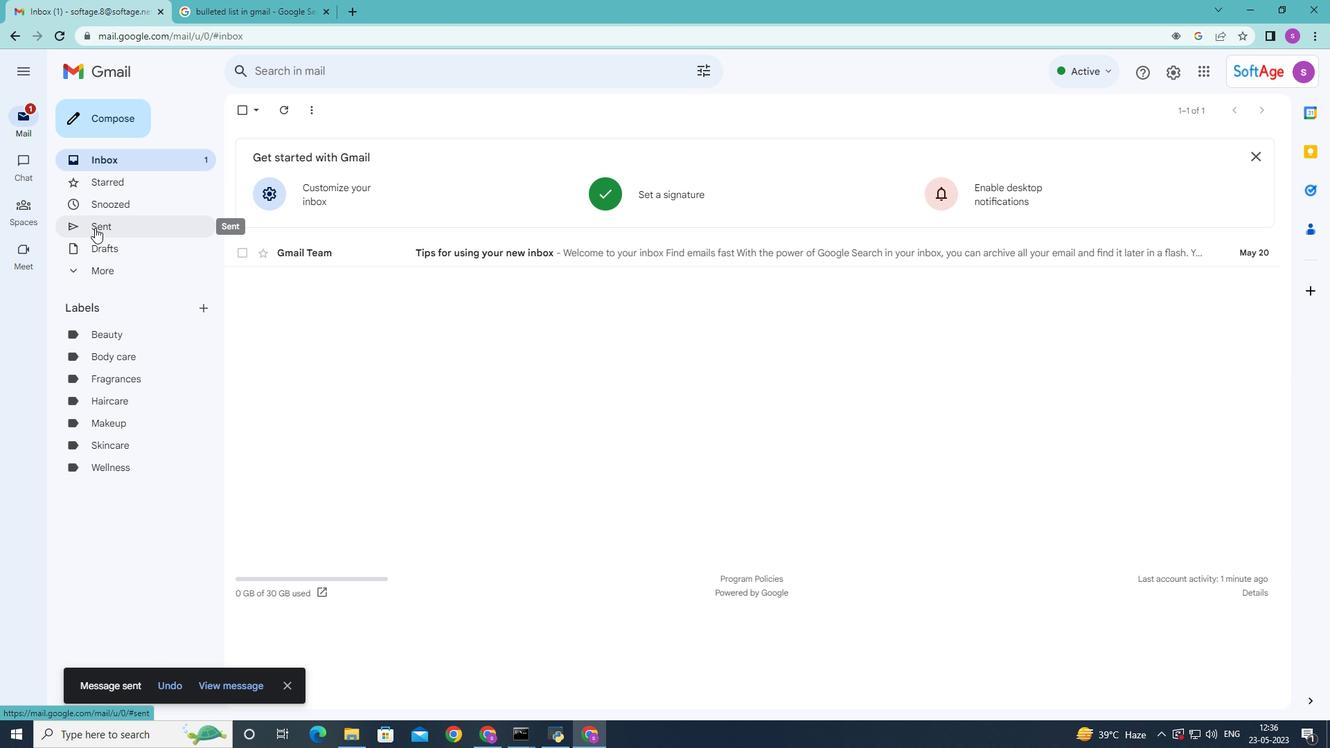 
Action: Mouse moved to (395, 174)
Screenshot: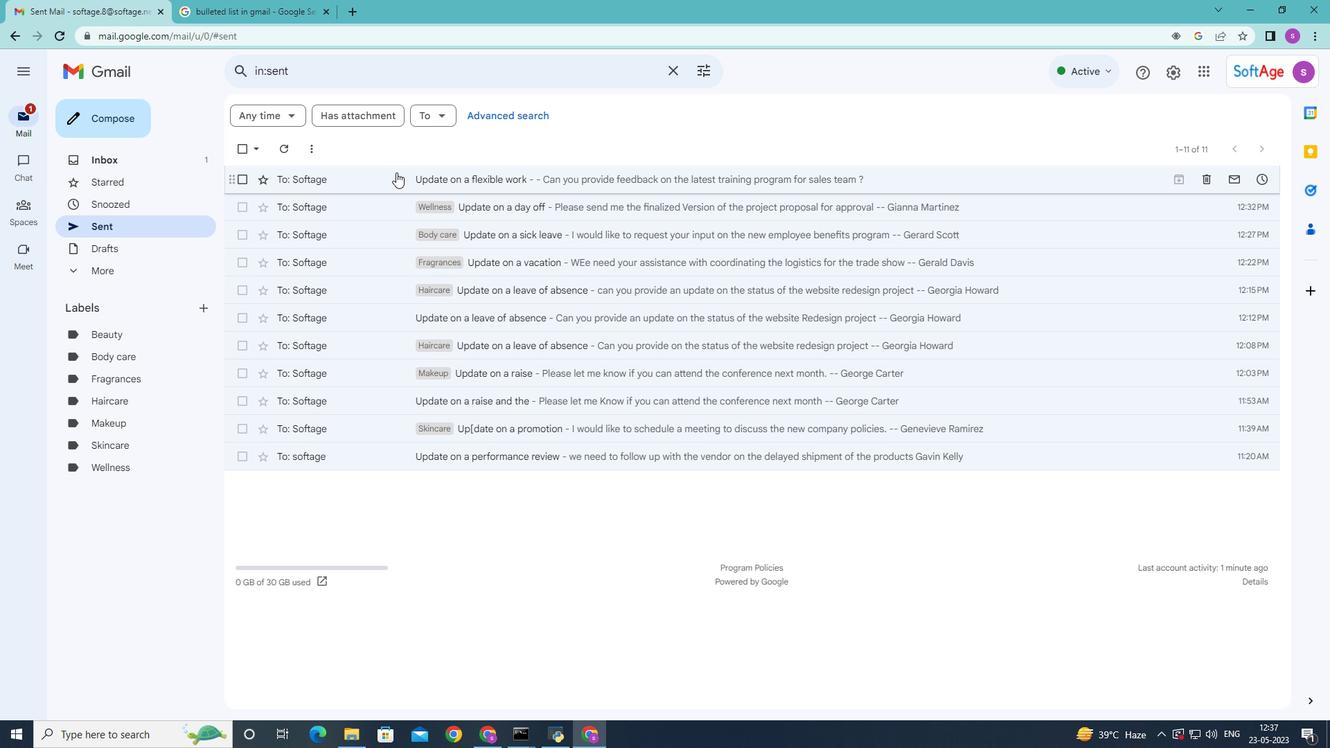 
Action: Mouse pressed right at (395, 174)
Screenshot: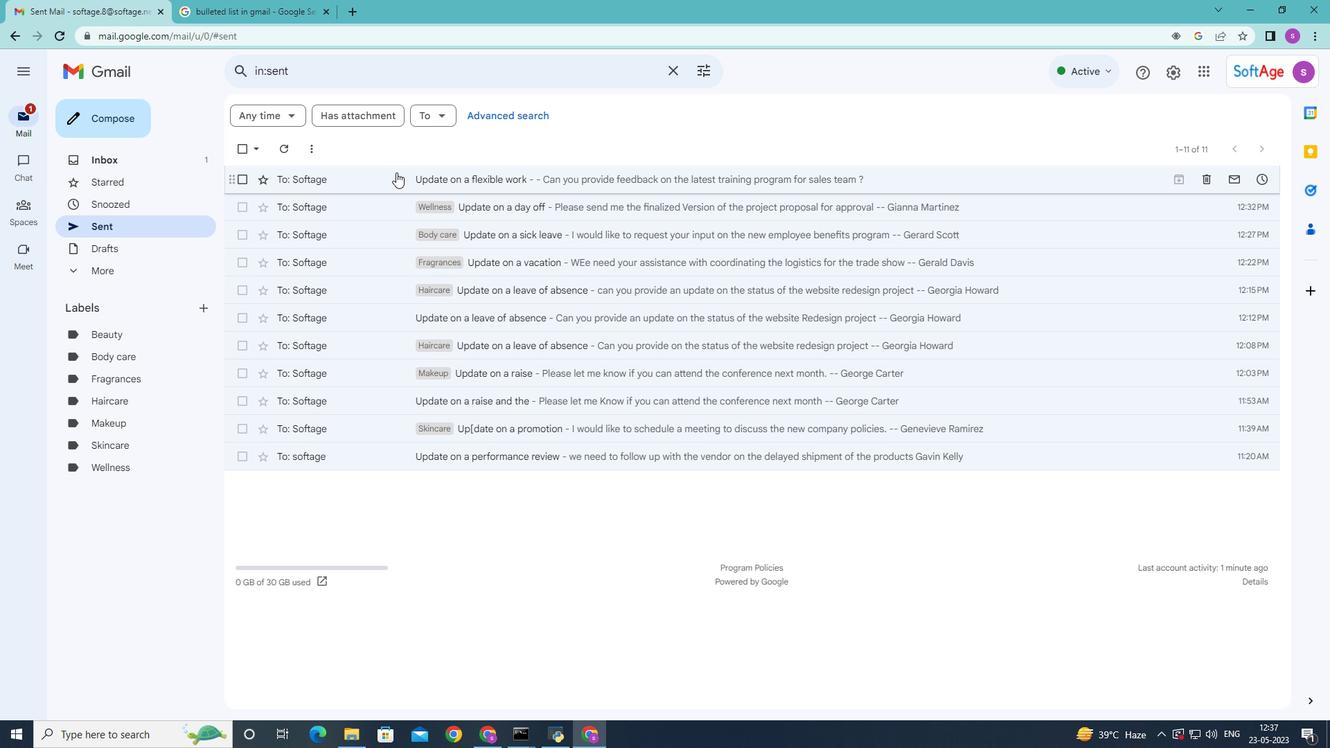 
Action: Mouse moved to (463, 432)
Screenshot: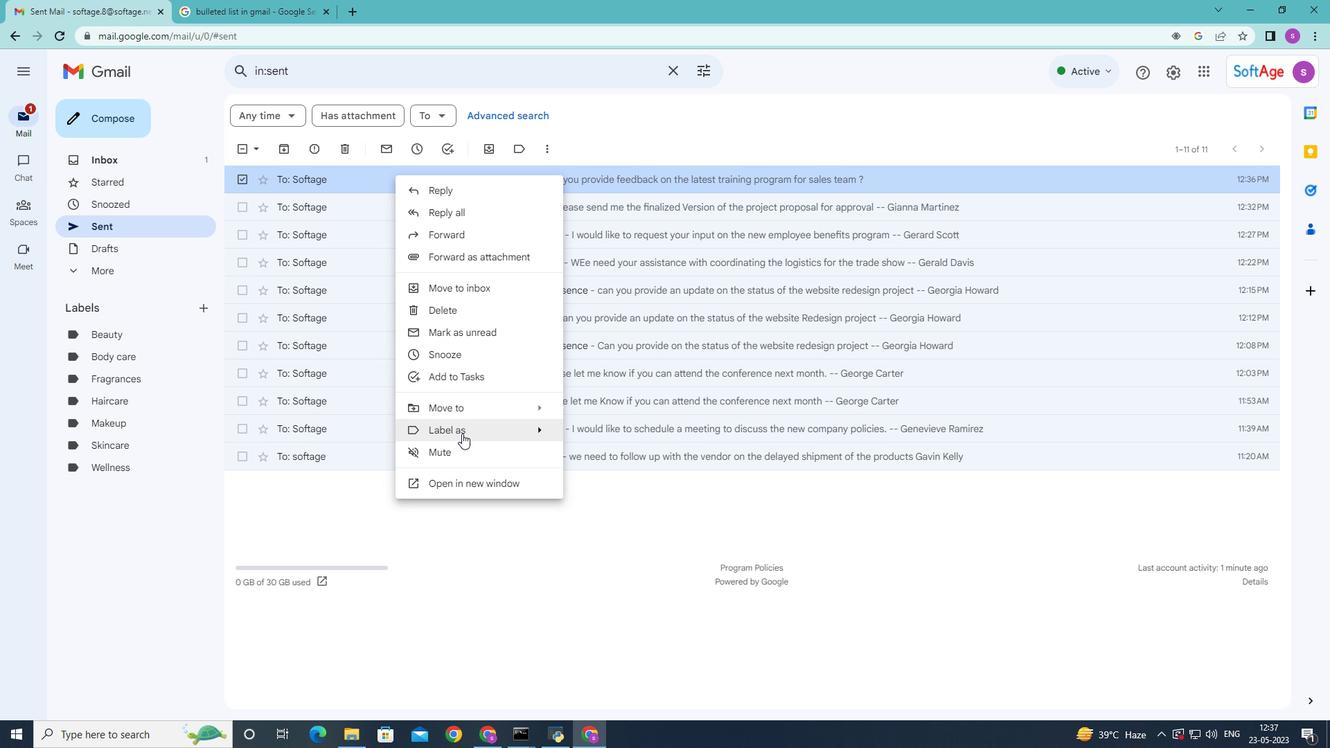 
Action: Mouse pressed left at (463, 432)
Screenshot: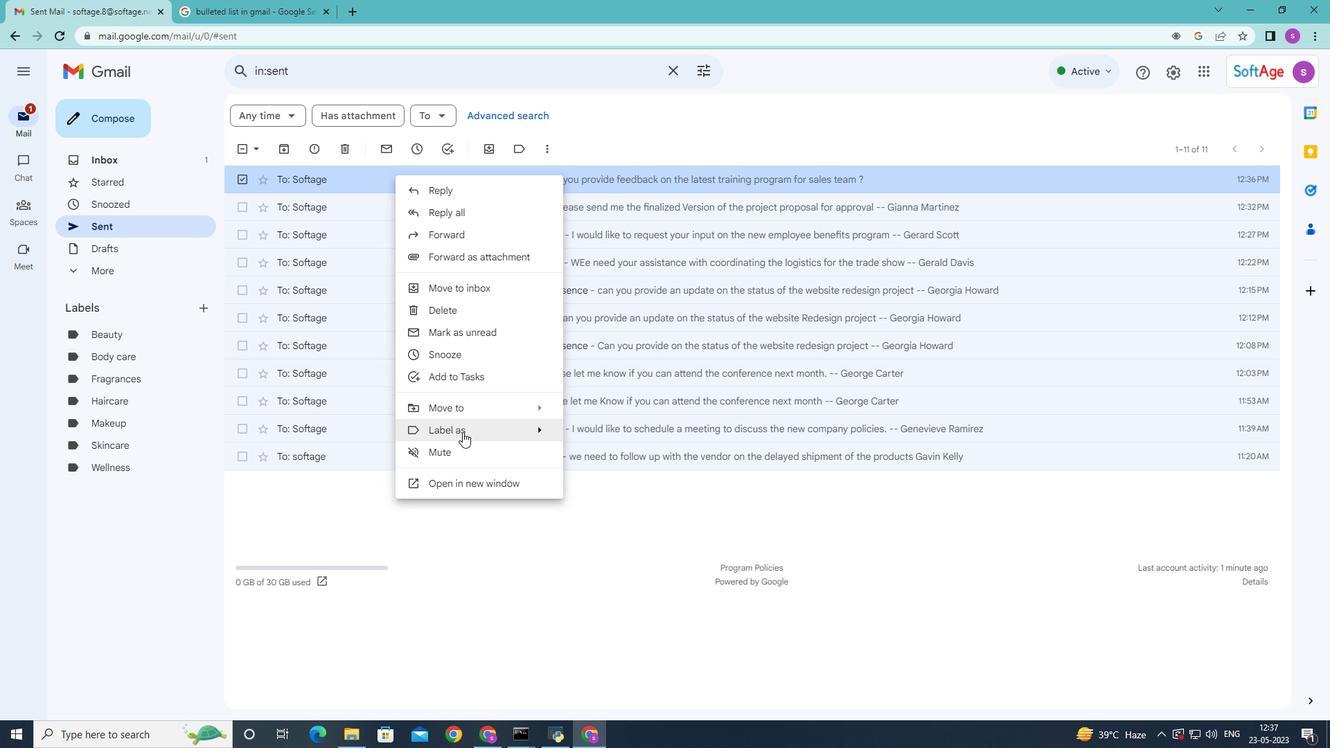
Action: Mouse moved to (593, 447)
Screenshot: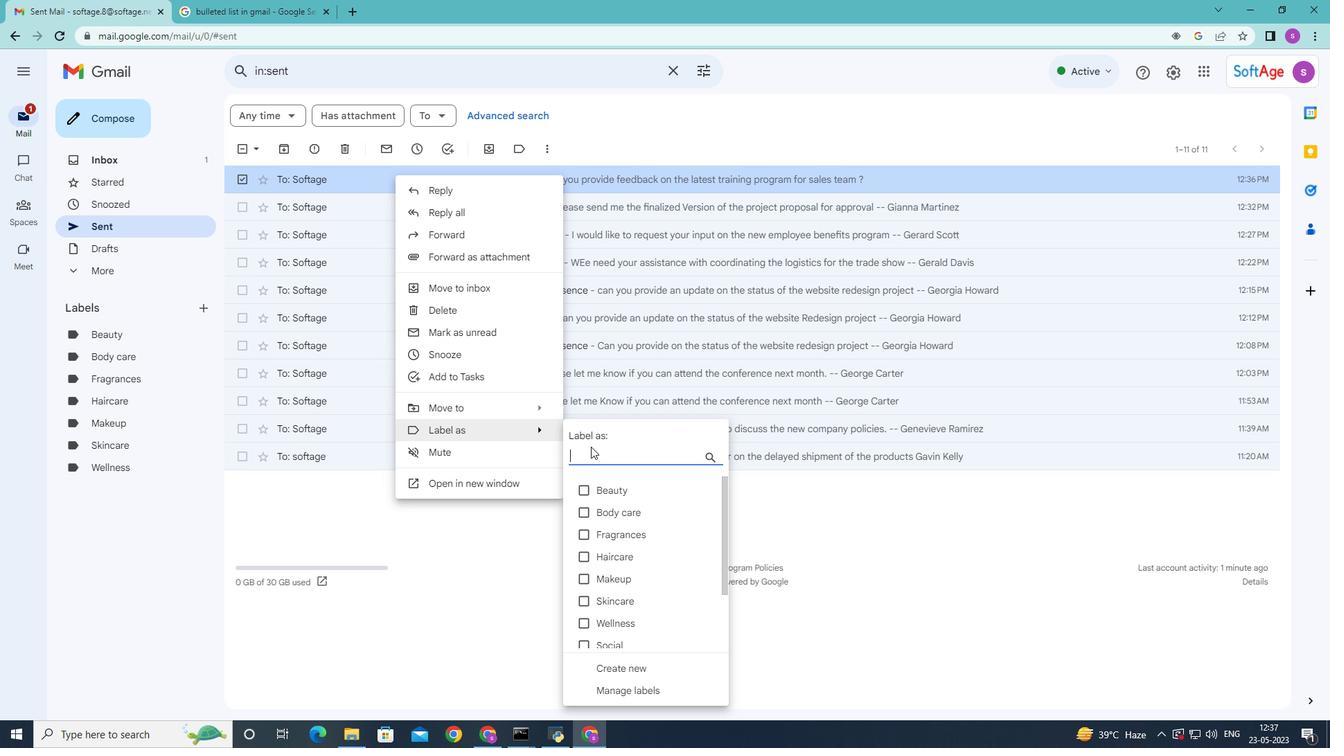 
Action: Key pressed <Key.shift>Vitamins
Screenshot: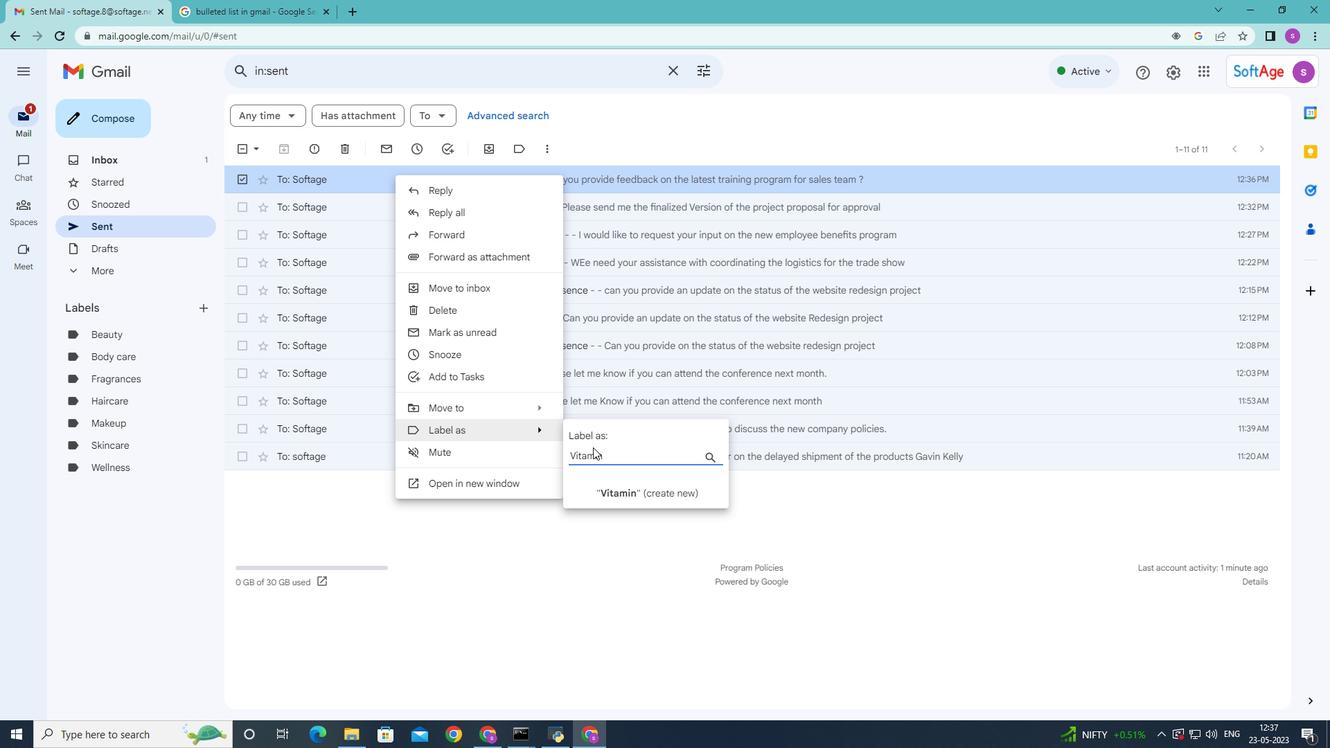 
Action: Mouse moved to (621, 494)
Screenshot: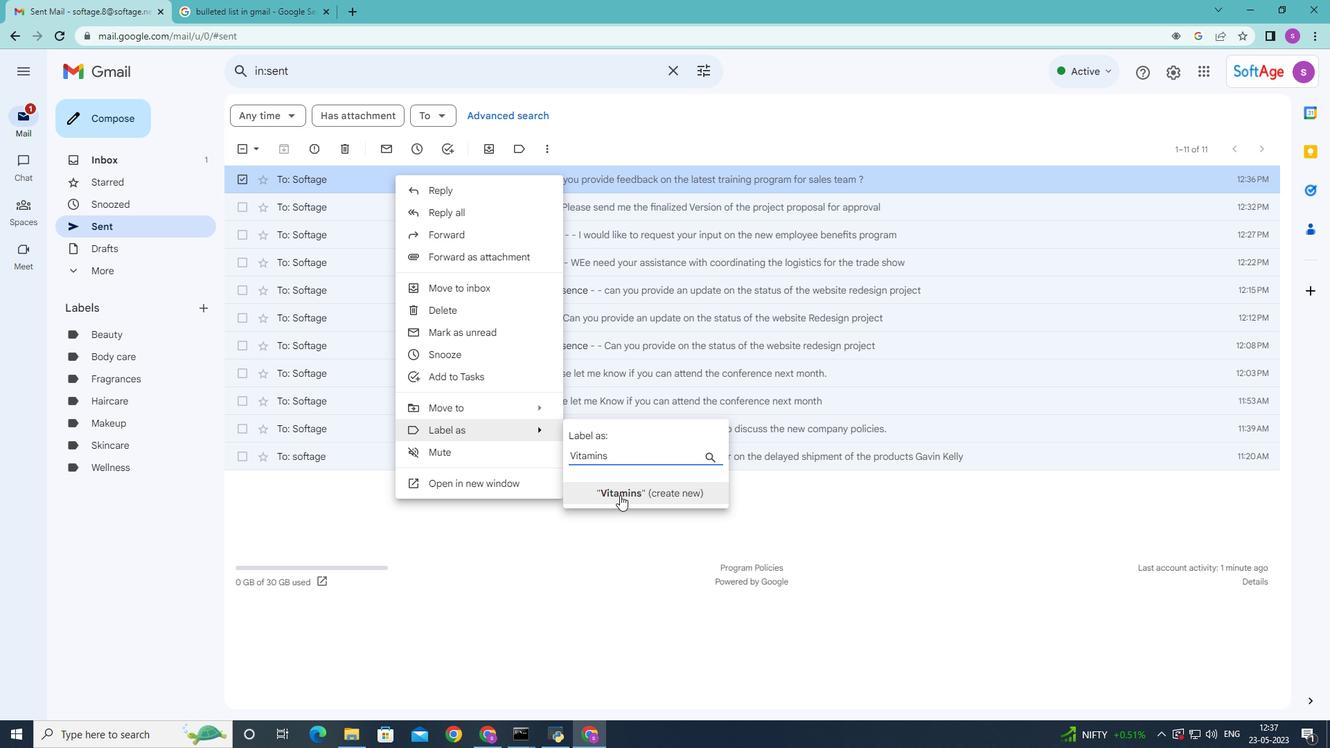 
Action: Mouse pressed left at (621, 494)
Screenshot: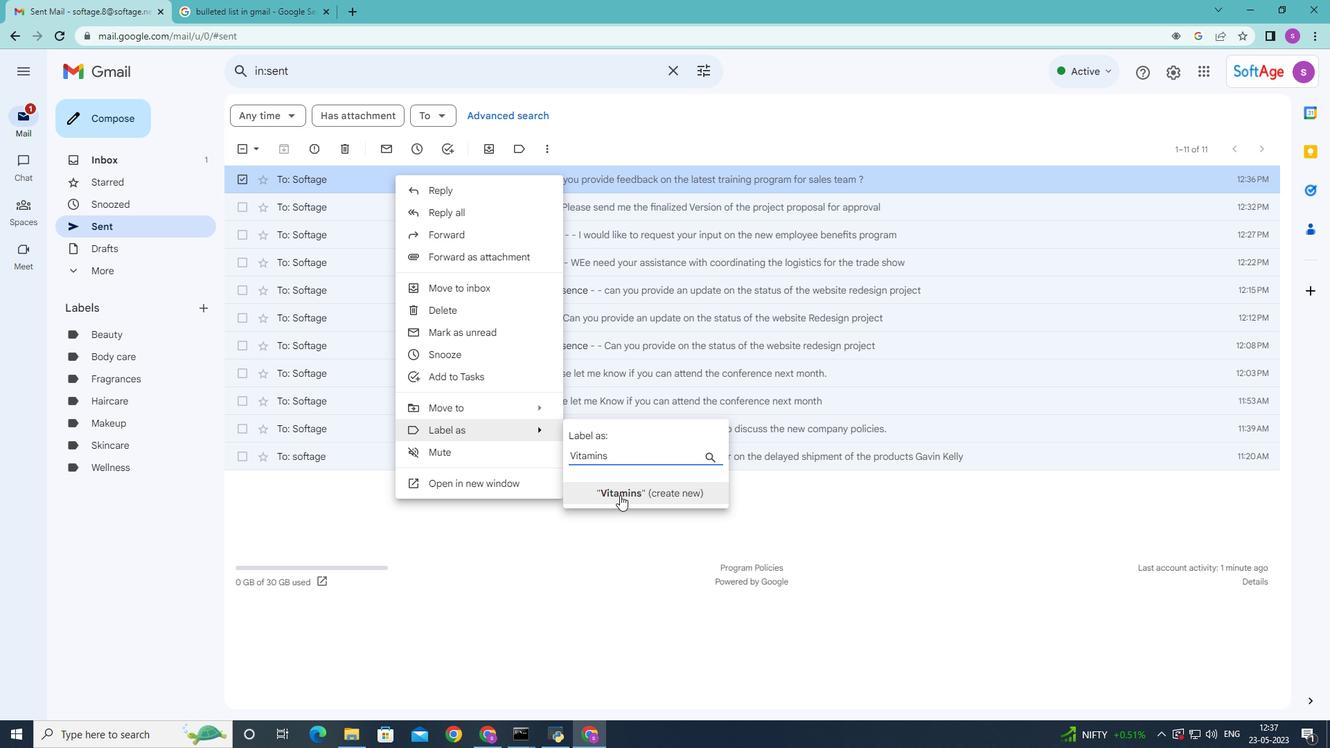 
Action: Mouse moved to (784, 443)
Screenshot: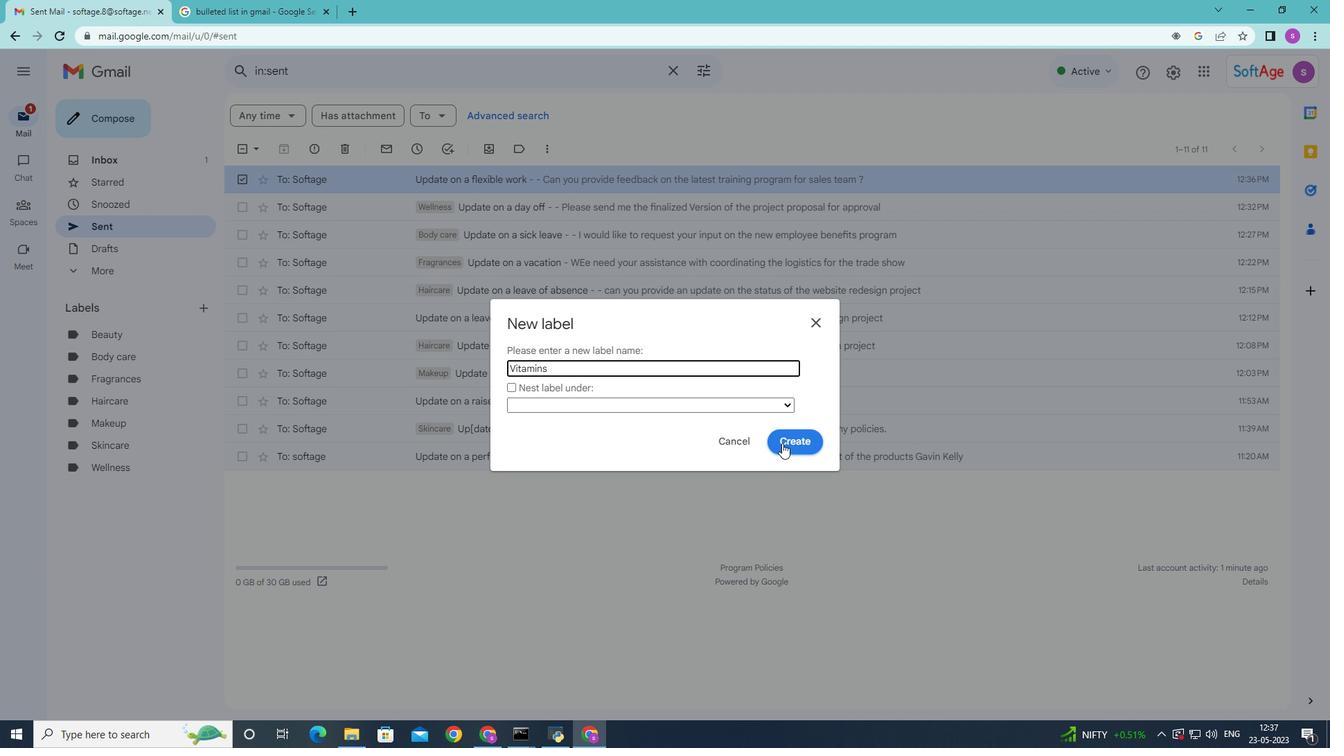 
Action: Mouse pressed left at (784, 443)
Screenshot: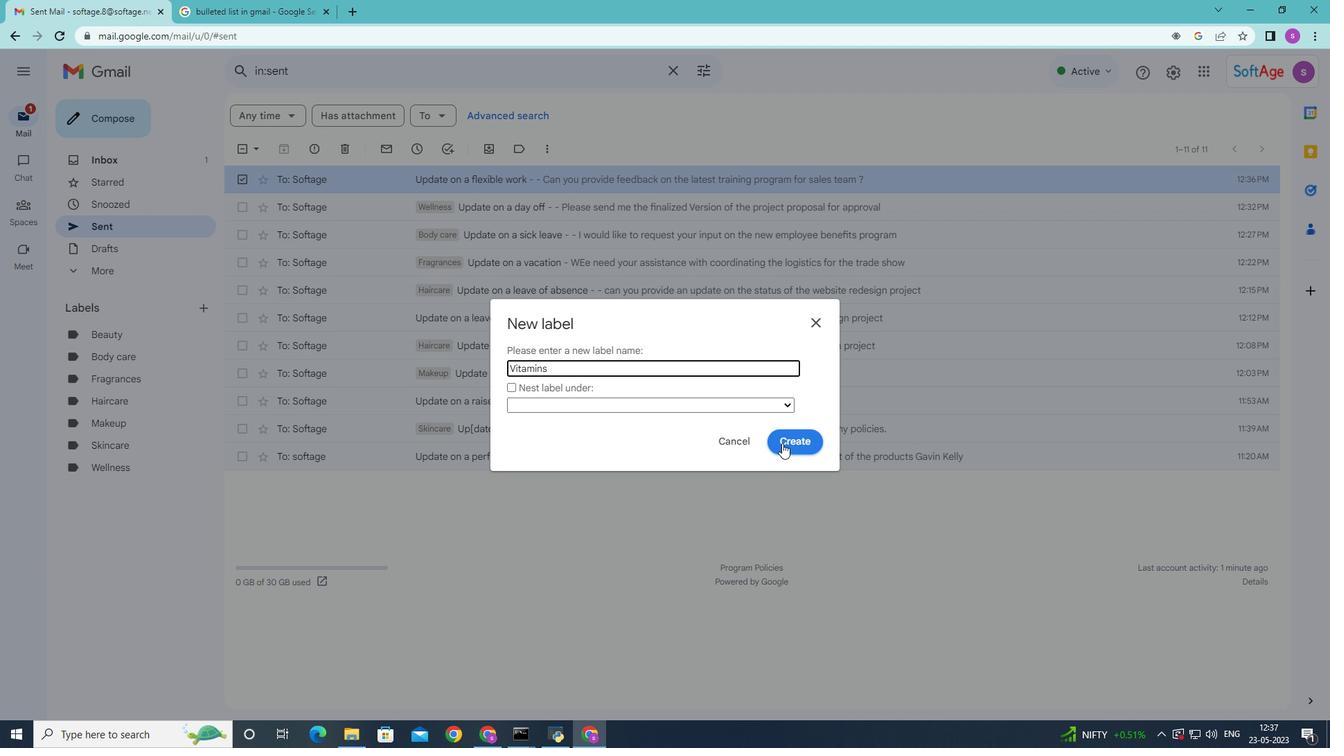 
Action: Mouse moved to (784, 445)
Screenshot: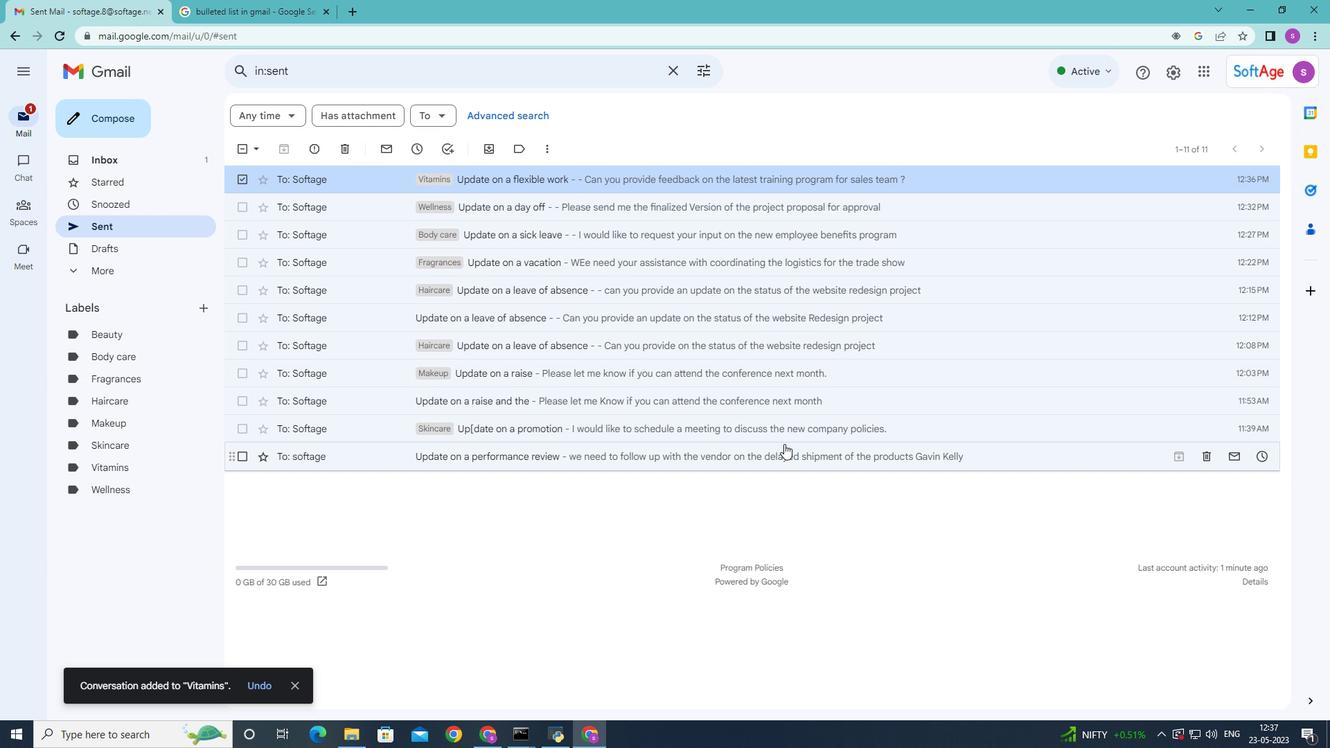 
